 Task: Create a Vector Illustration of a Sea Turtle.
Action: Mouse moved to (37, 94)
Screenshot: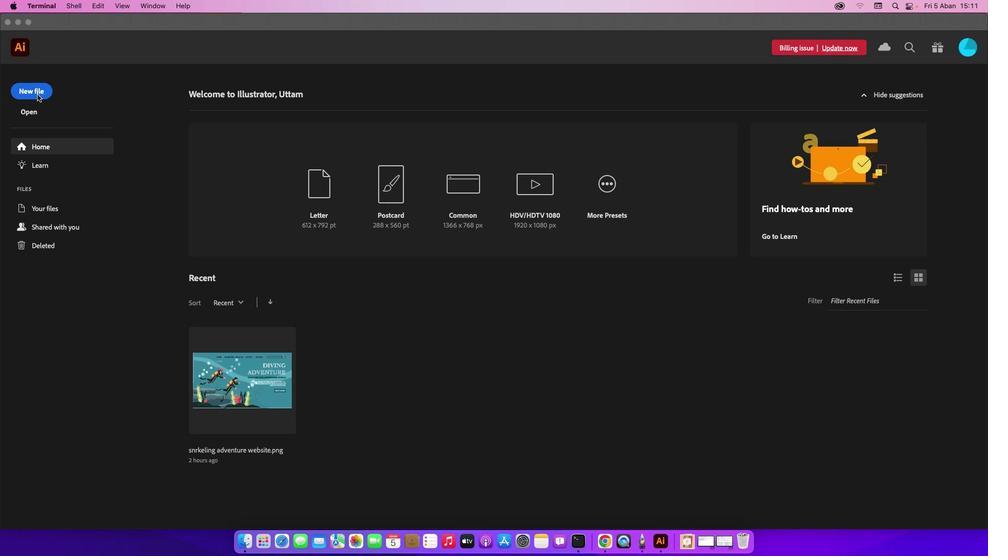
Action: Mouse pressed left at (37, 94)
Screenshot: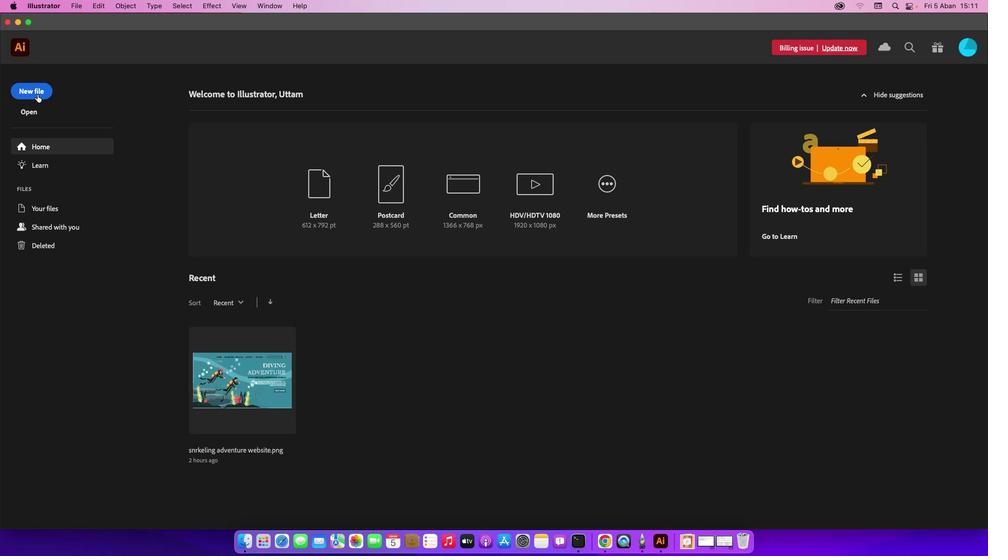 
Action: Mouse pressed left at (37, 94)
Screenshot: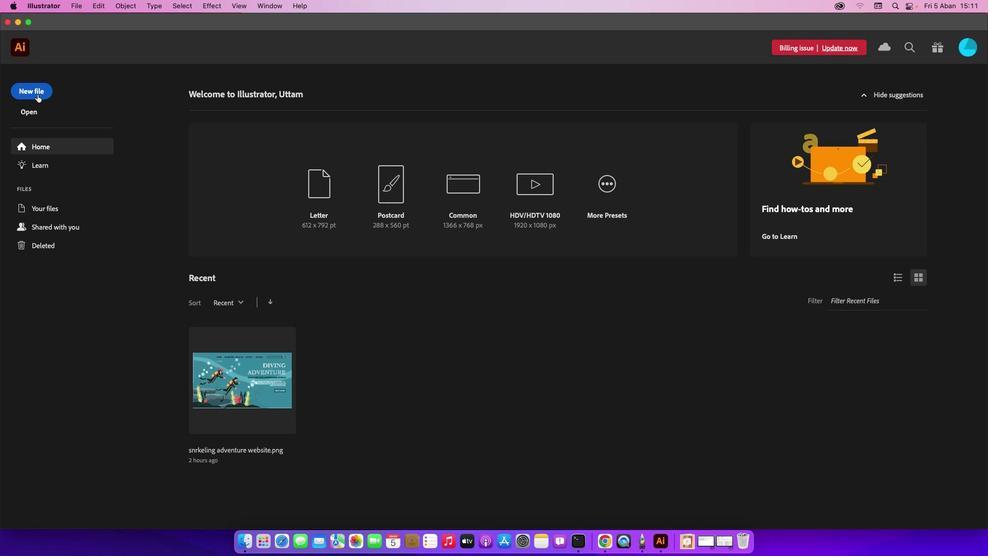 
Action: Mouse moved to (407, 110)
Screenshot: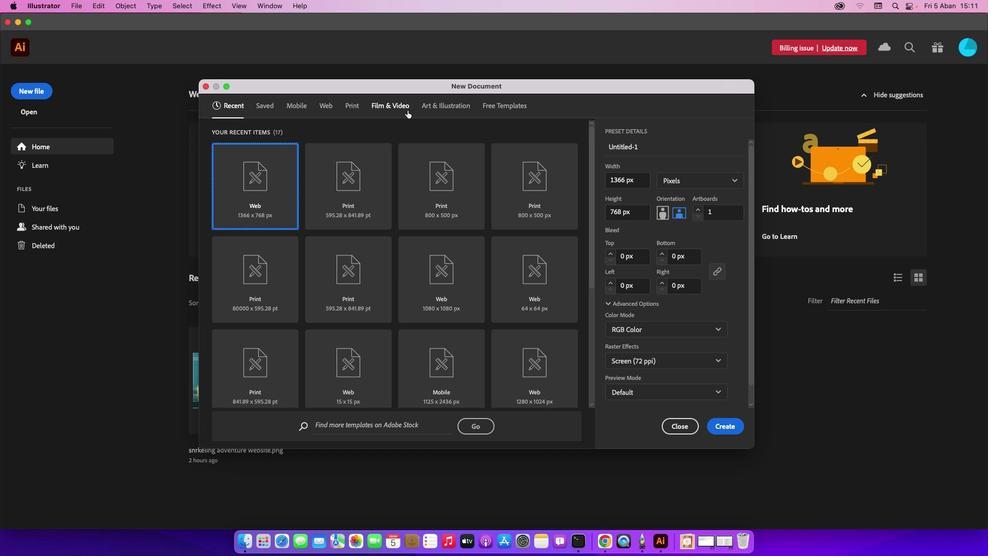 
Action: Mouse pressed left at (407, 110)
Screenshot: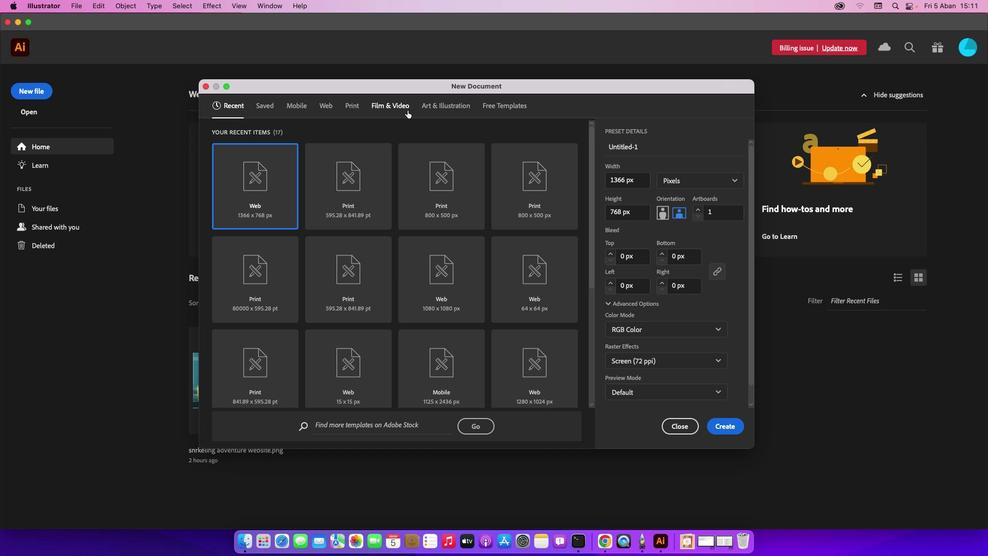 
Action: Mouse moved to (354, 107)
Screenshot: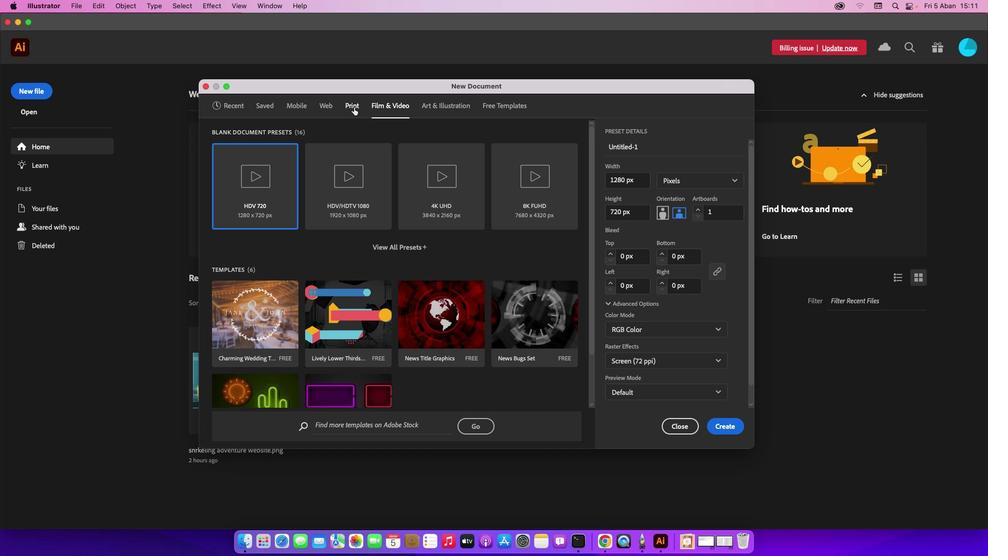 
Action: Mouse pressed left at (354, 107)
Screenshot: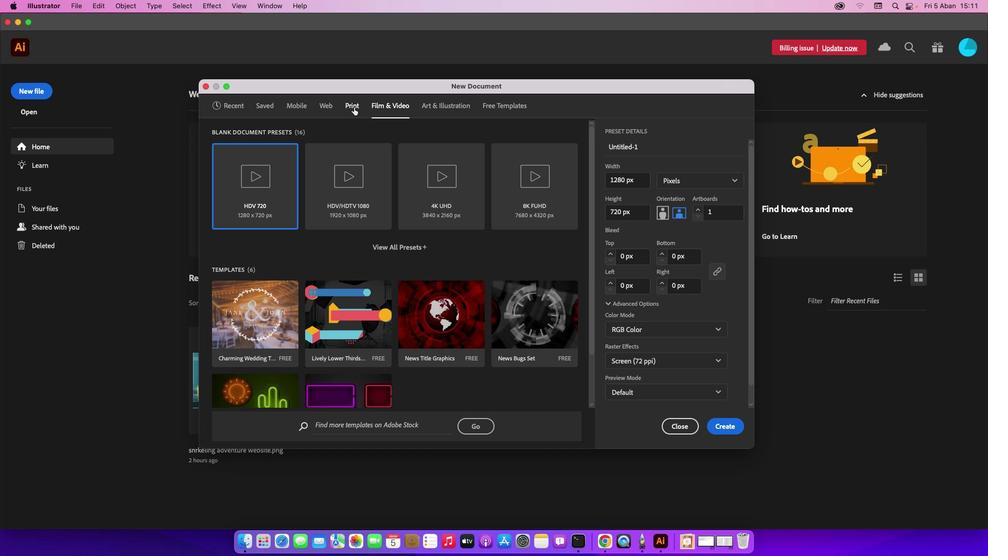 
Action: Mouse moved to (345, 192)
Screenshot: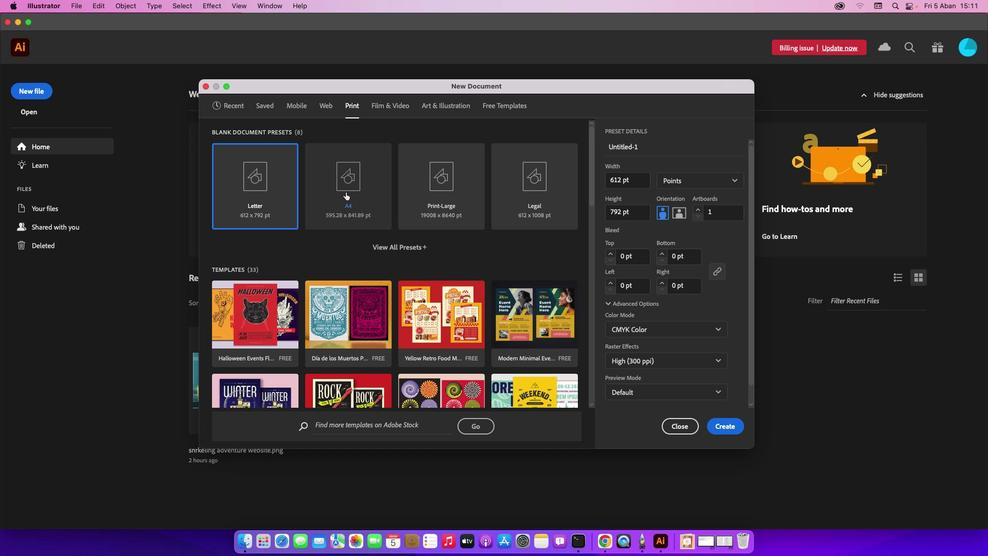 
Action: Mouse pressed left at (345, 192)
Screenshot: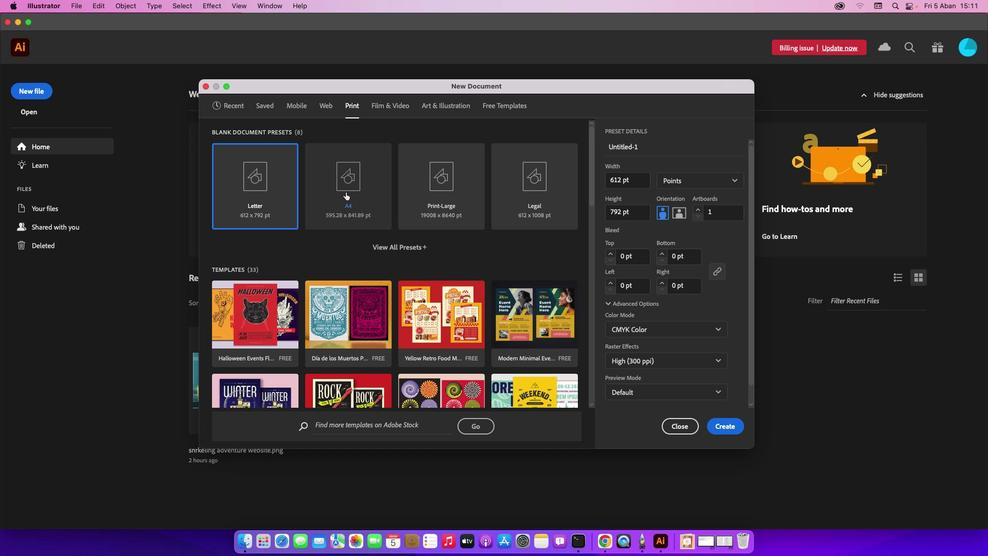 
Action: Mouse moved to (715, 423)
Screenshot: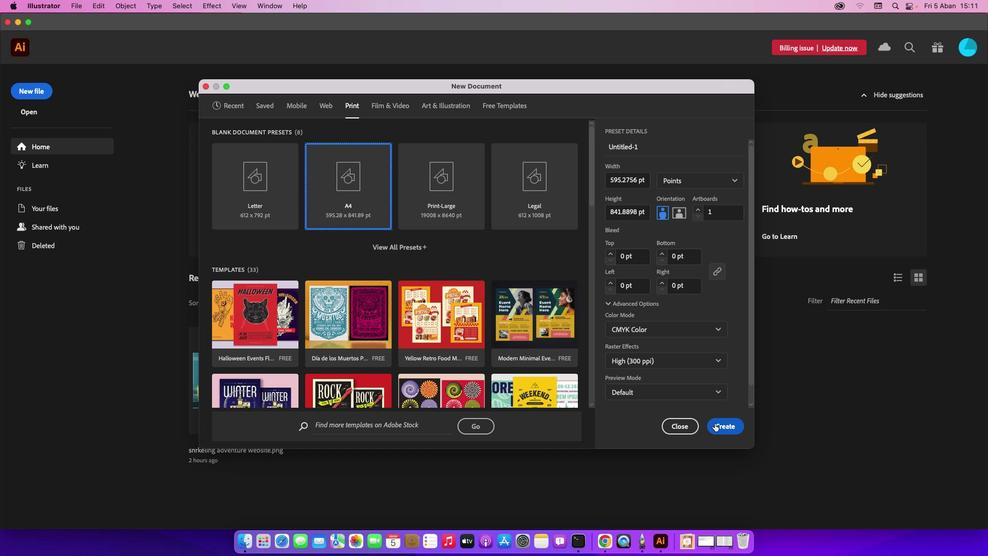 
Action: Mouse pressed left at (715, 423)
Screenshot: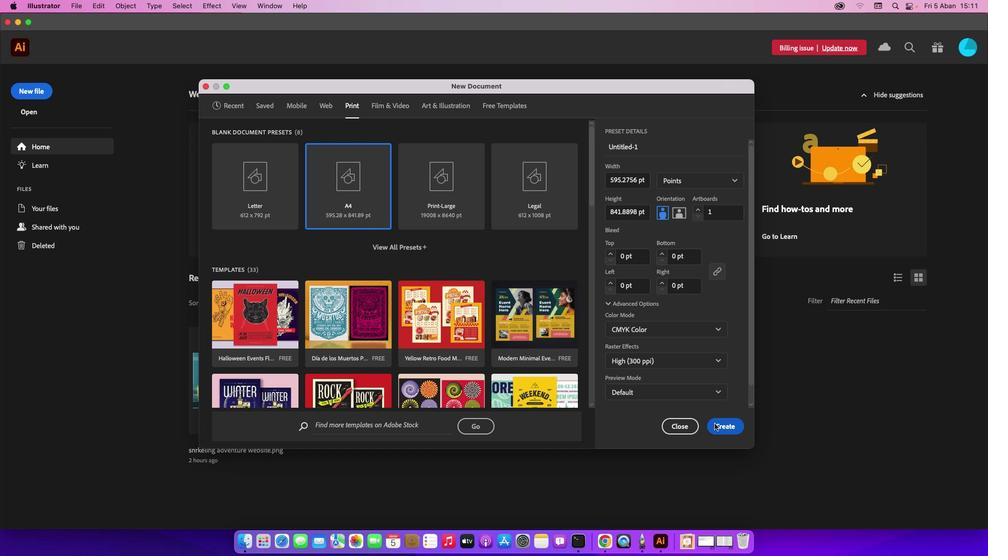 
Action: Mouse moved to (16, 66)
Screenshot: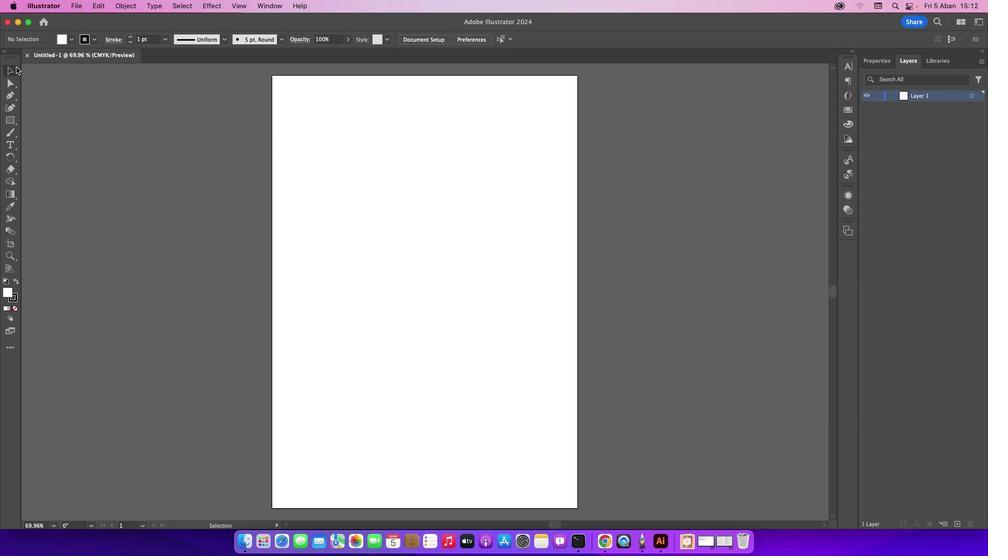 
Action: Mouse pressed left at (16, 66)
Screenshot: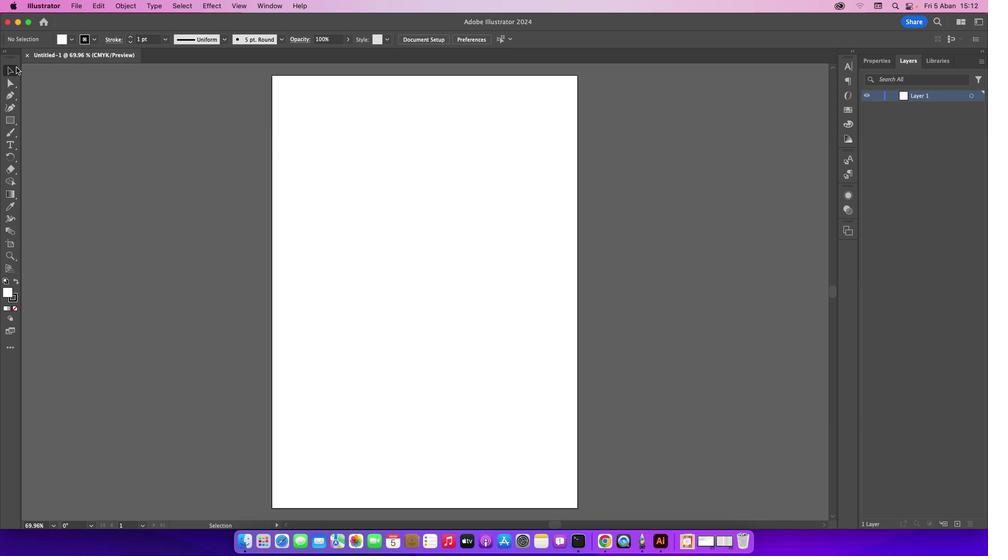 
Action: Mouse moved to (80, 5)
Screenshot: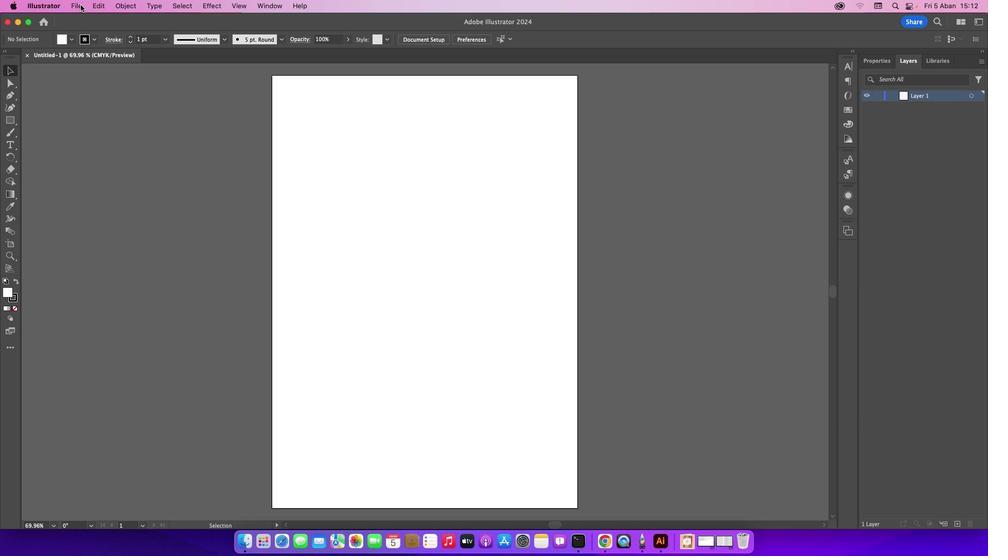 
Action: Mouse pressed left at (80, 5)
Screenshot: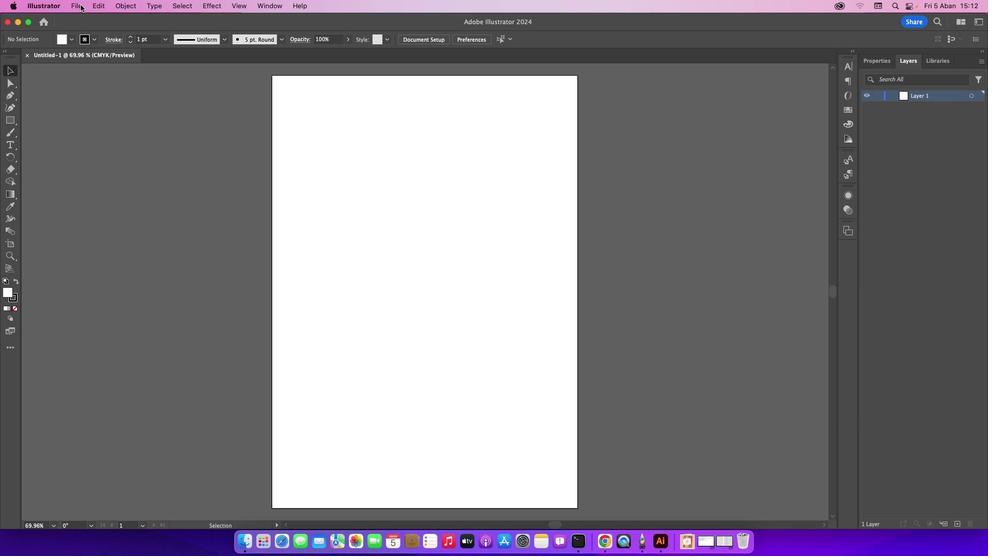 
Action: Mouse moved to (95, 44)
Screenshot: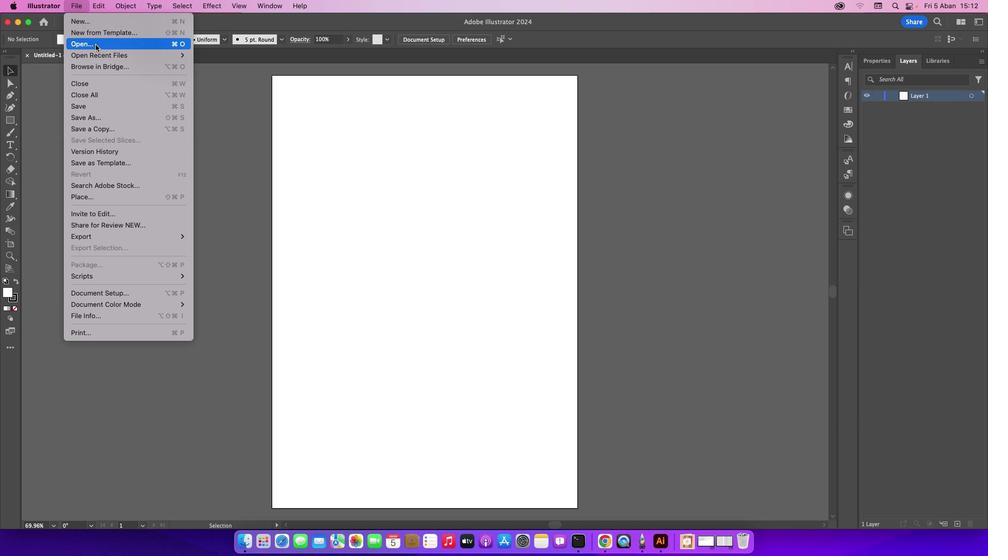 
Action: Mouse pressed left at (95, 44)
Screenshot: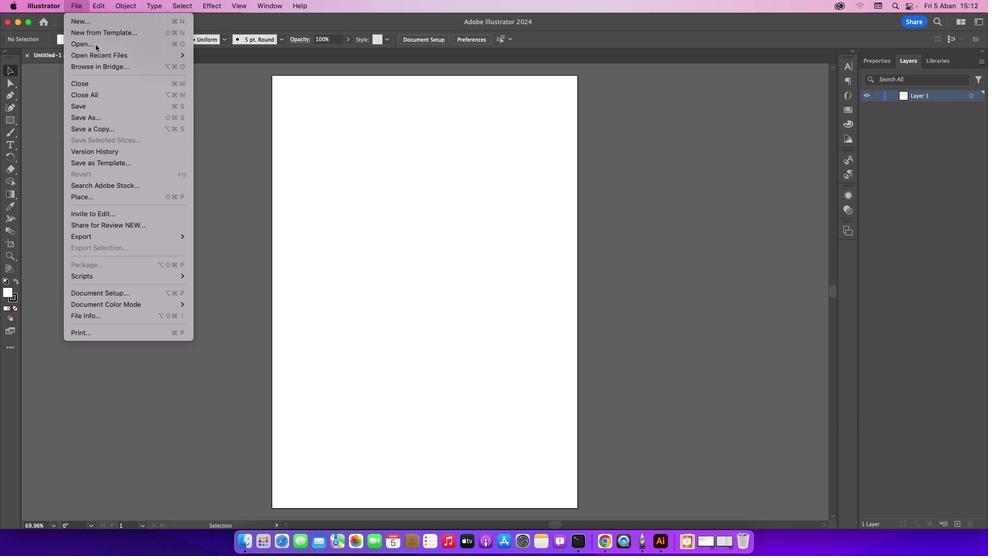 
Action: Mouse moved to (395, 139)
Screenshot: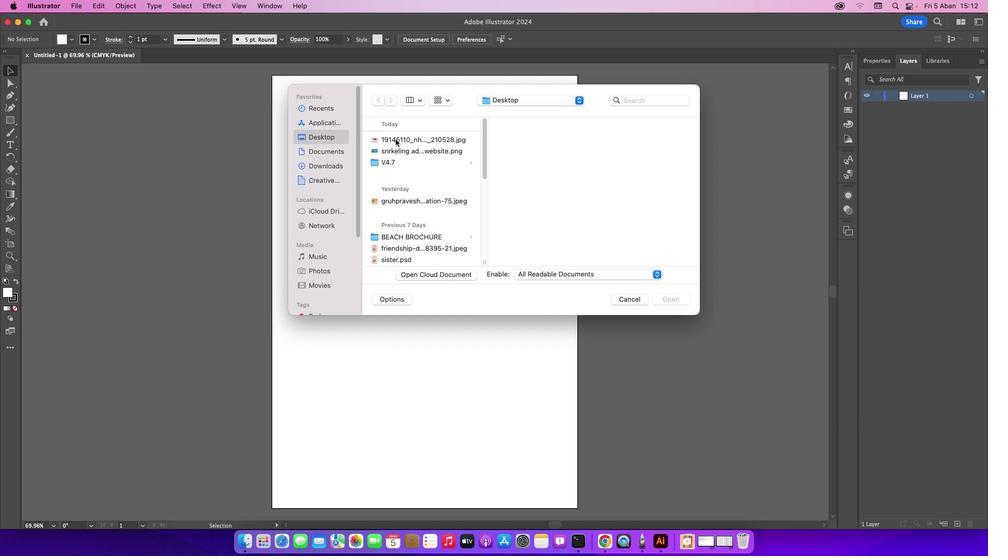 
Action: Mouse pressed left at (395, 139)
Screenshot: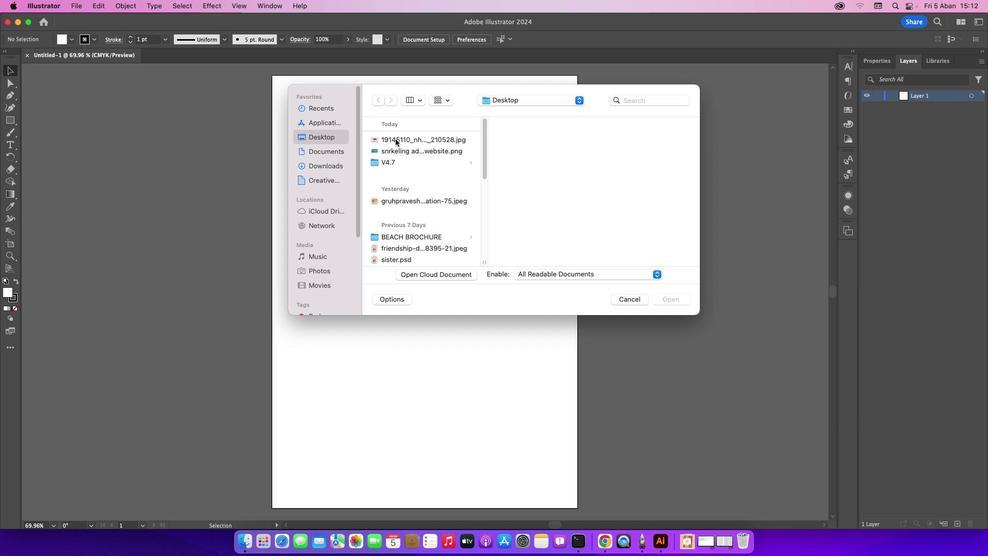 
Action: Mouse moved to (678, 301)
Screenshot: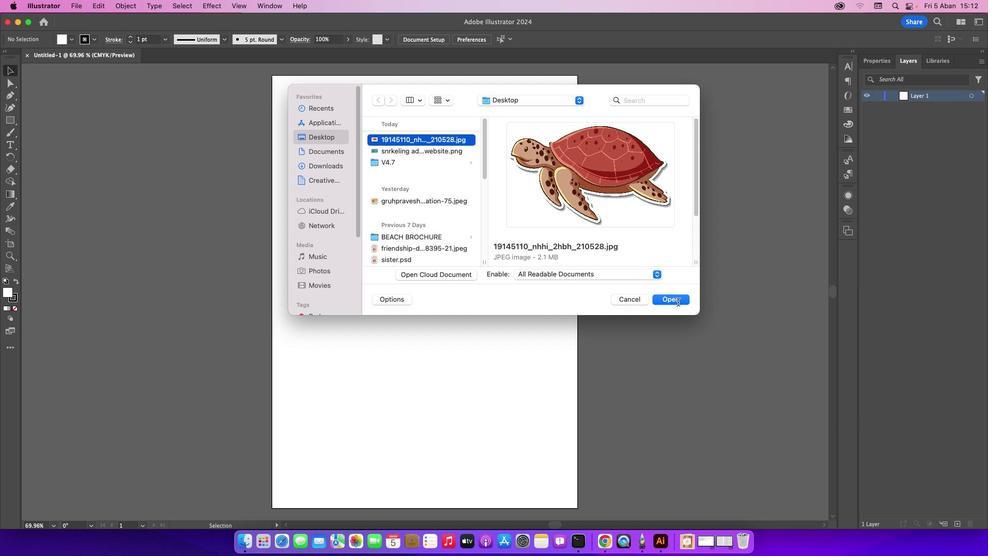 
Action: Mouse pressed left at (678, 301)
Screenshot: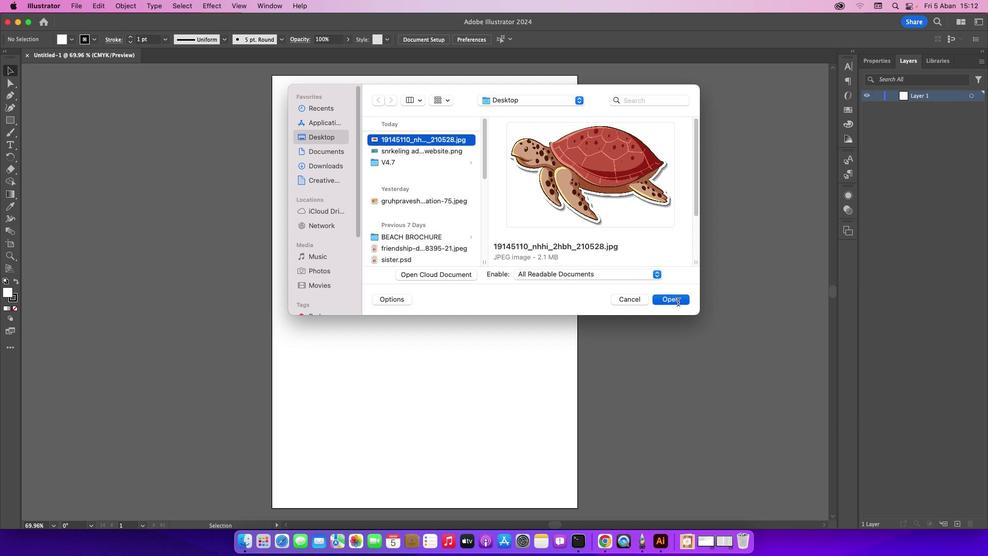 
Action: Mouse moved to (893, 96)
Screenshot: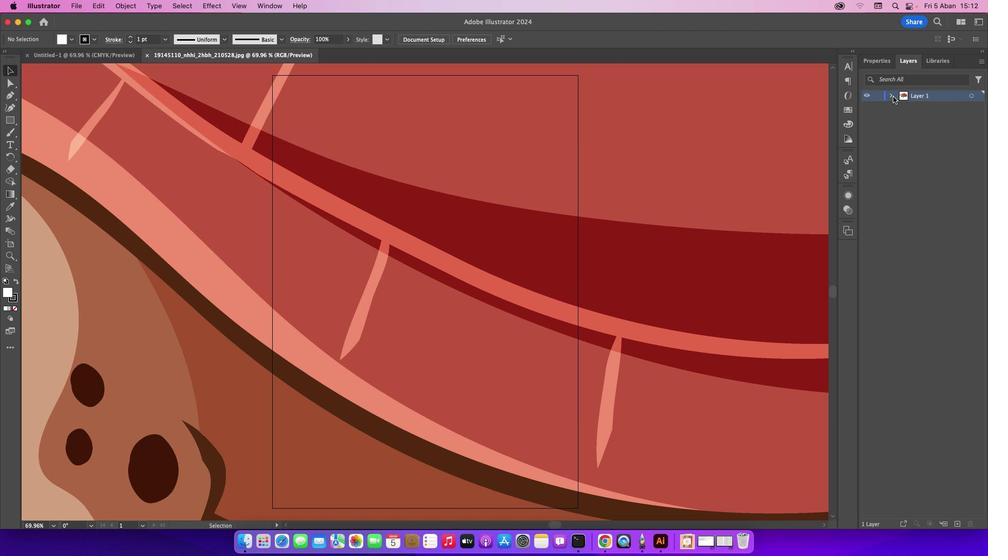 
Action: Mouse pressed left at (893, 96)
Screenshot: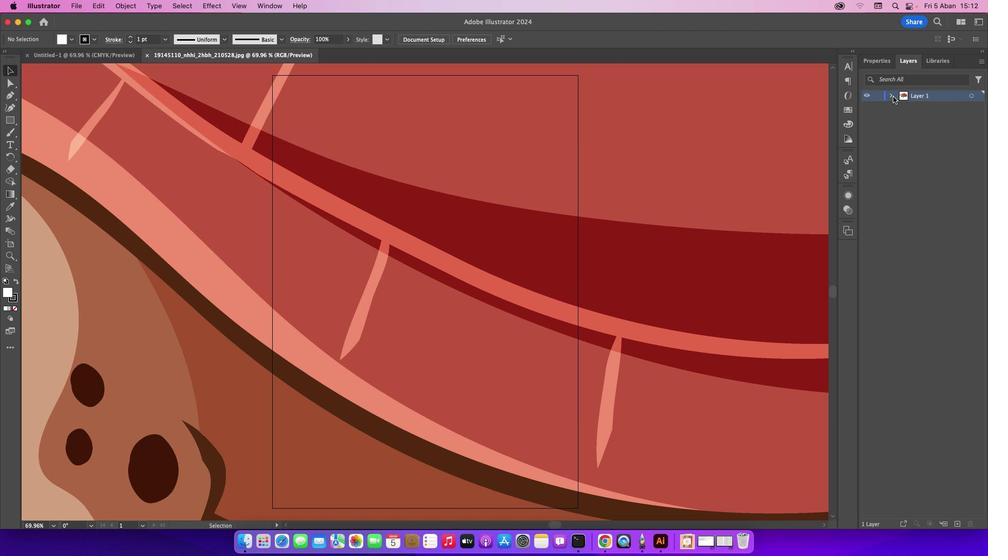 
Action: Mouse moved to (875, 107)
Screenshot: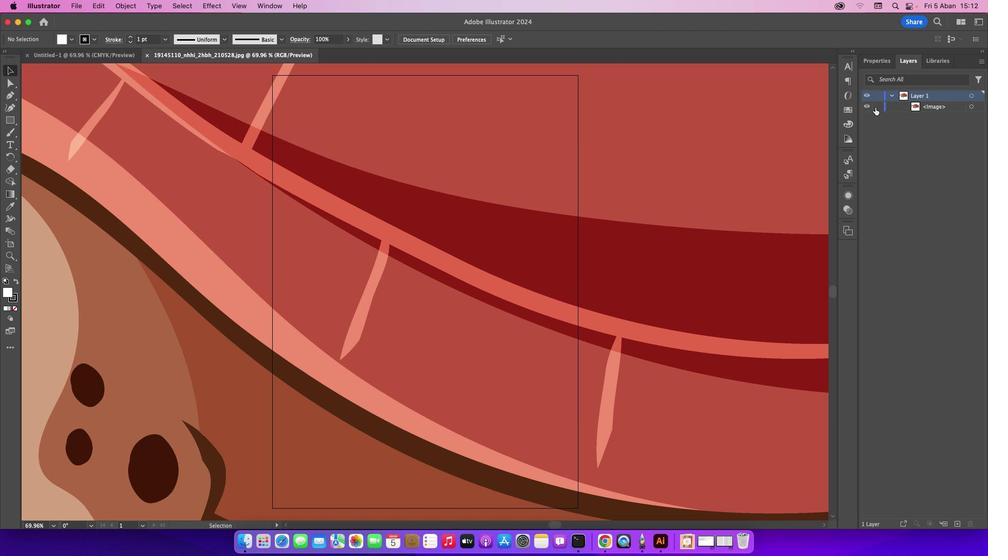 
Action: Mouse pressed left at (875, 107)
Screenshot: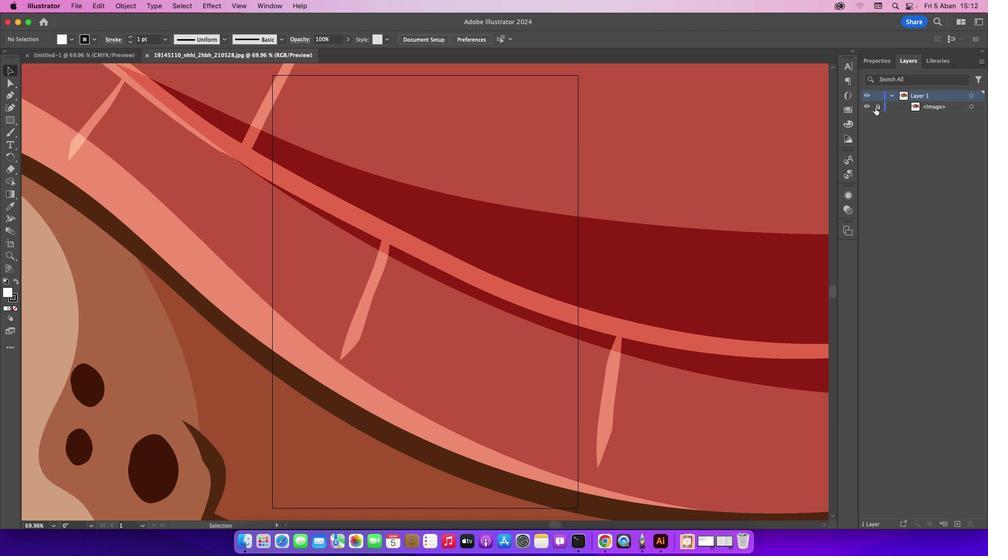 
Action: Mouse moved to (441, 238)
Screenshot: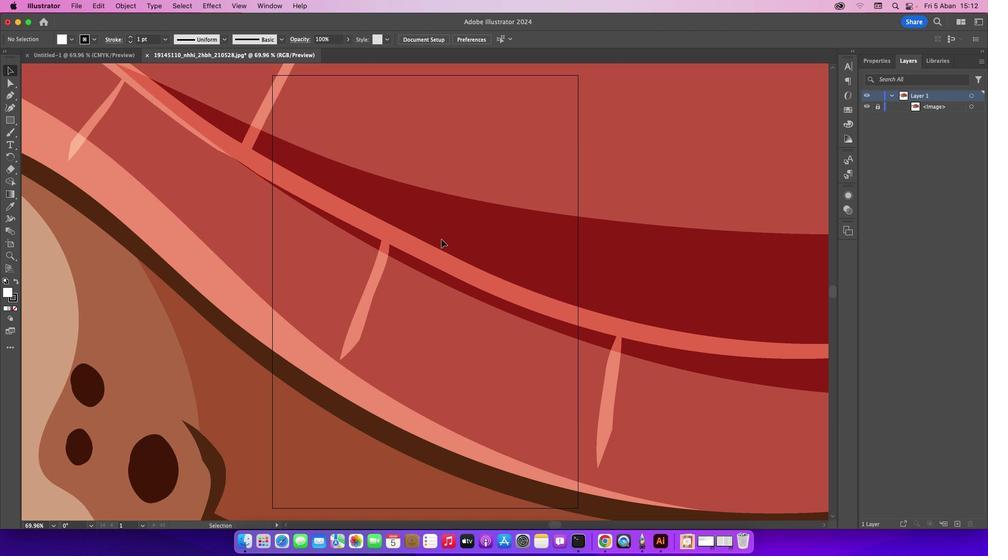 
Action: Key pressed Key.cmd_r'-''-''-''-''-''-'
Screenshot: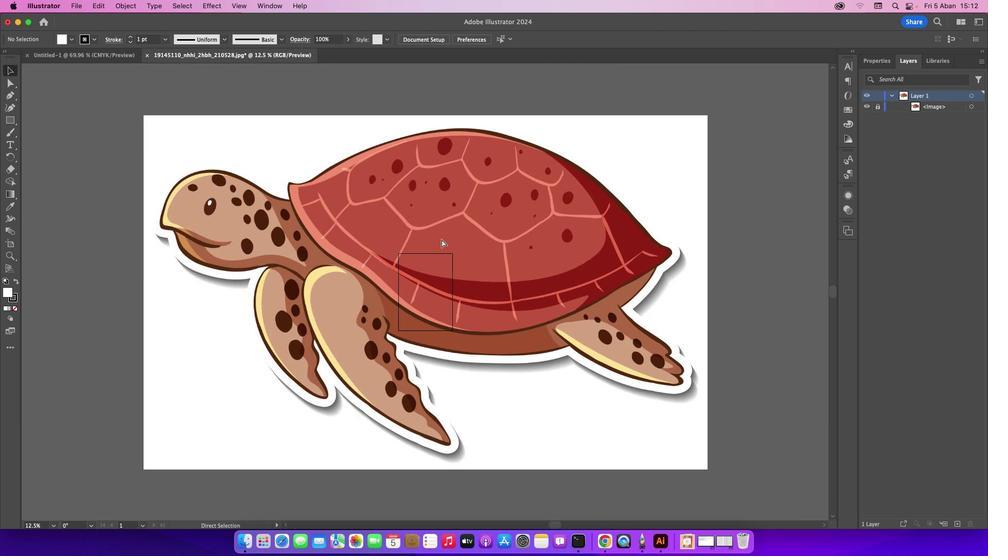
Action: Mouse moved to (15, 94)
Screenshot: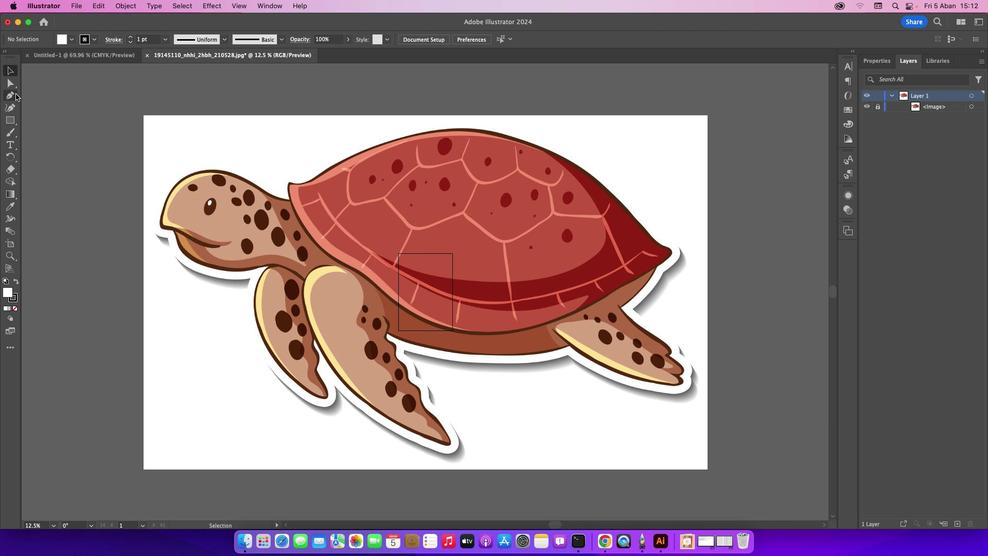 
Action: Mouse pressed left at (15, 94)
Screenshot: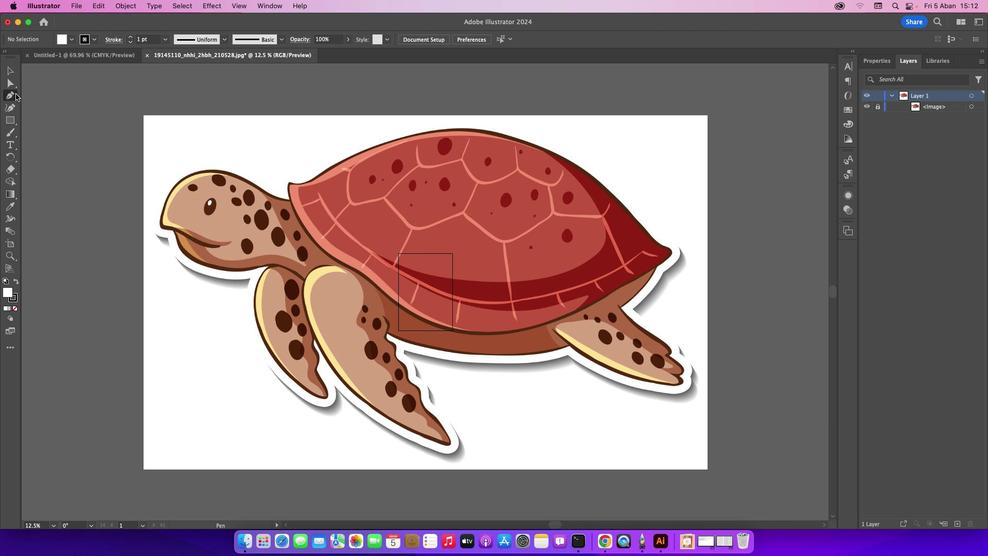 
Action: Mouse moved to (221, 171)
Screenshot: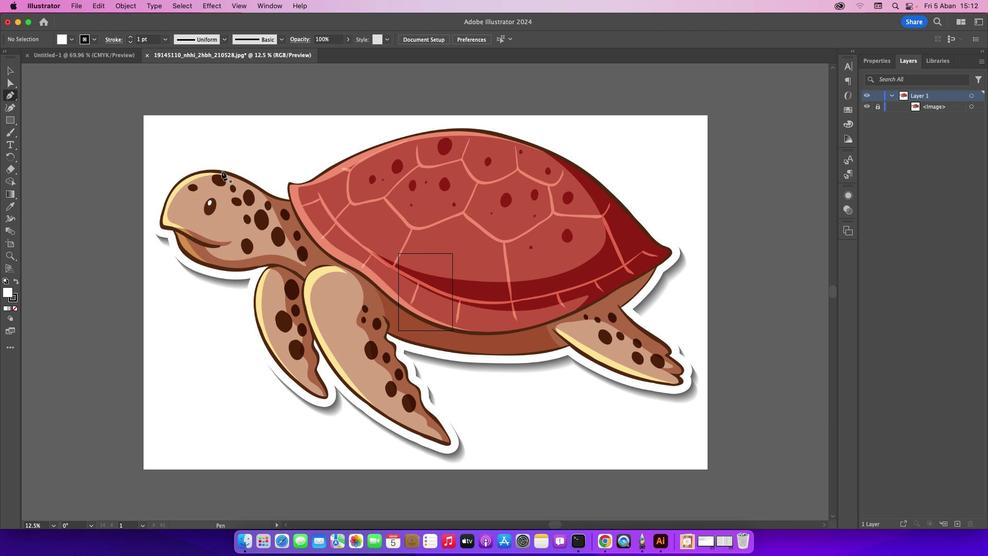
Action: Key pressed Key.caps_lock
Screenshot: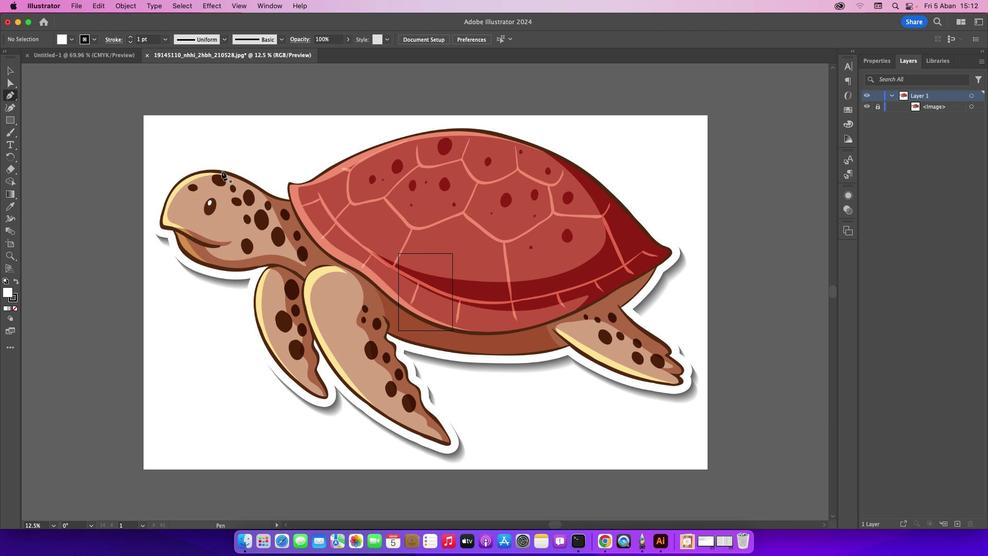 
Action: Mouse moved to (161, 222)
Screenshot: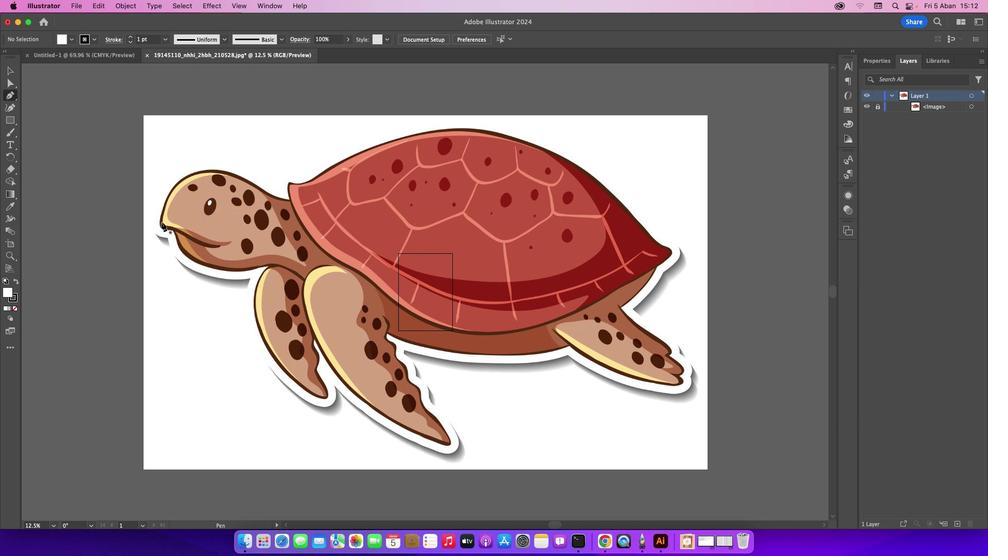 
Action: Mouse pressed left at (161, 222)
Screenshot: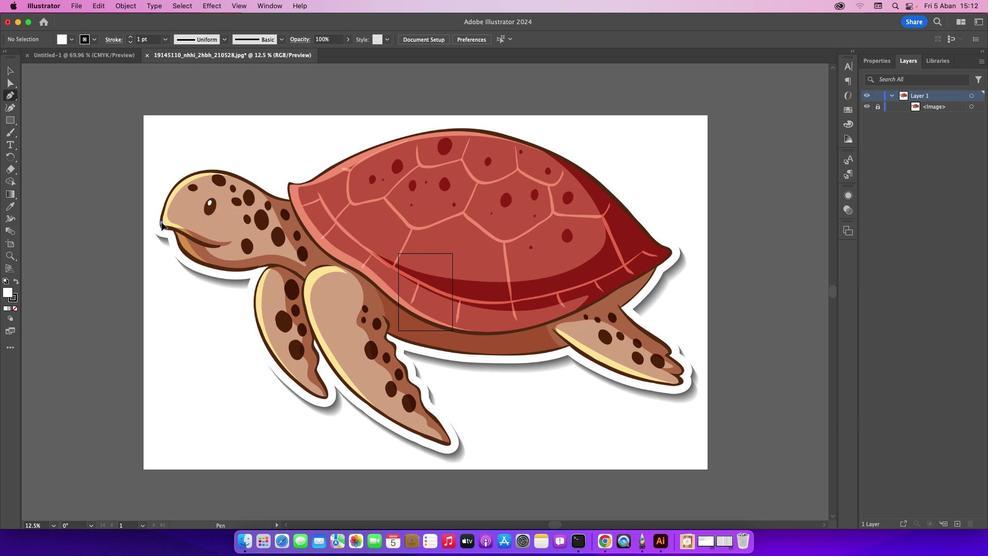 
Action: Mouse moved to (179, 182)
Screenshot: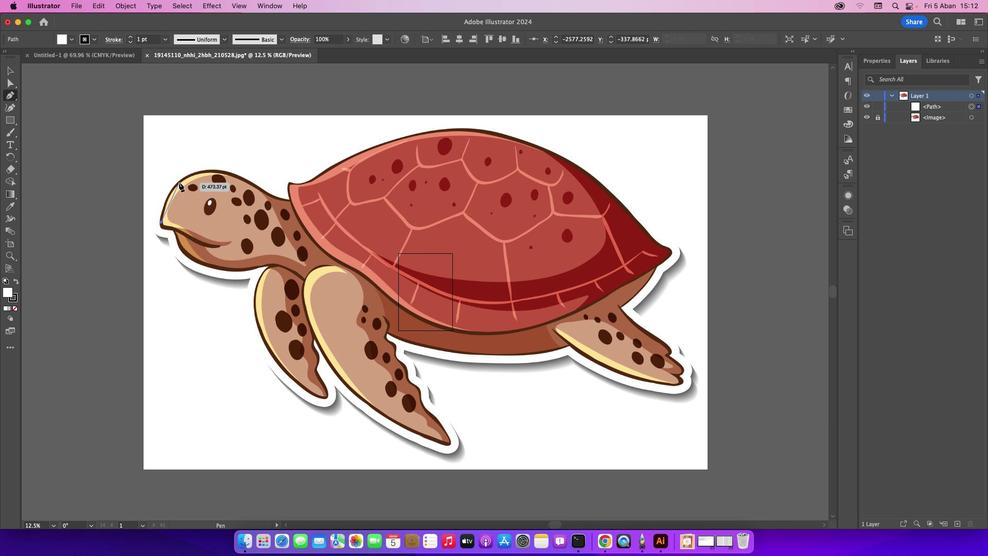 
Action: Mouse pressed left at (179, 182)
Screenshot: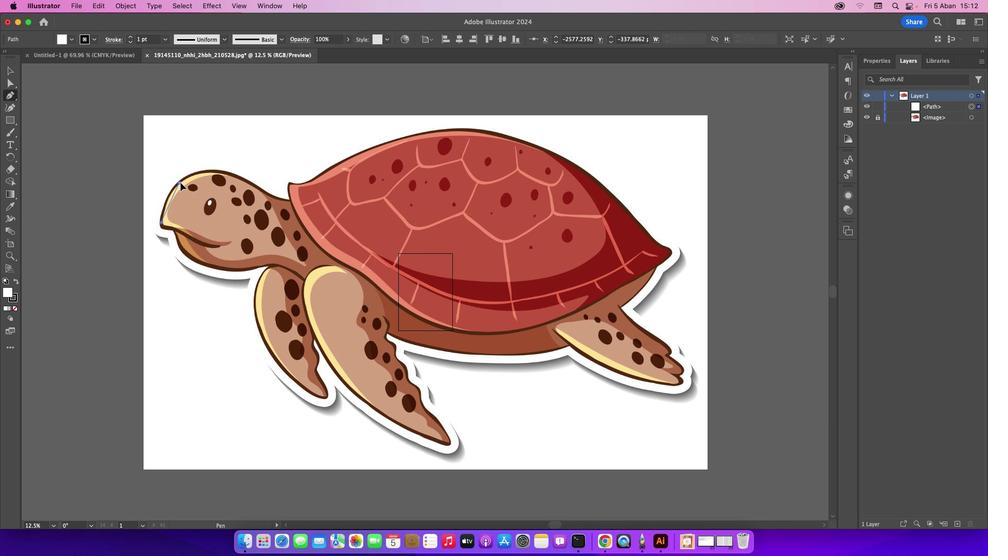 
Action: Mouse moved to (215, 172)
Screenshot: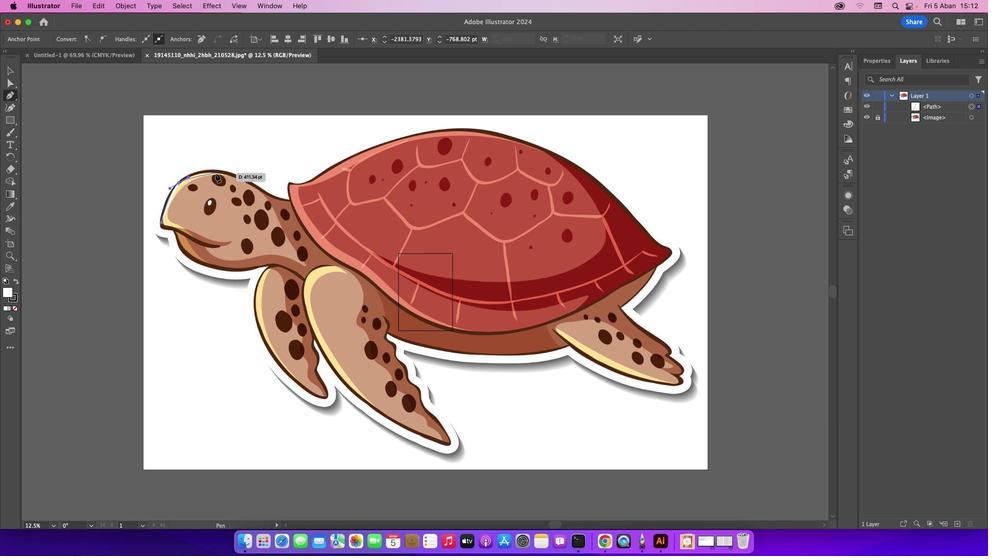 
Action: Mouse pressed left at (215, 172)
Screenshot: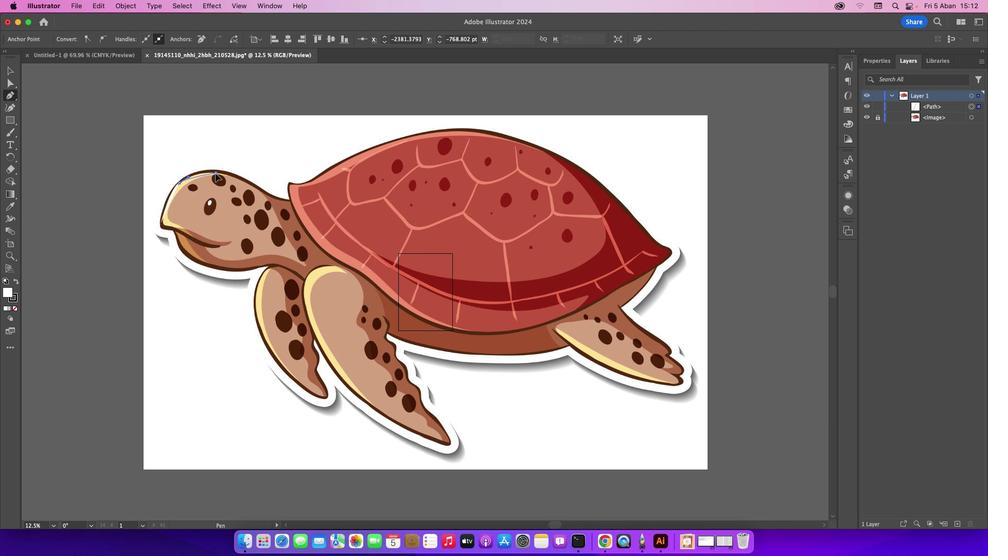 
Action: Mouse moved to (257, 189)
Screenshot: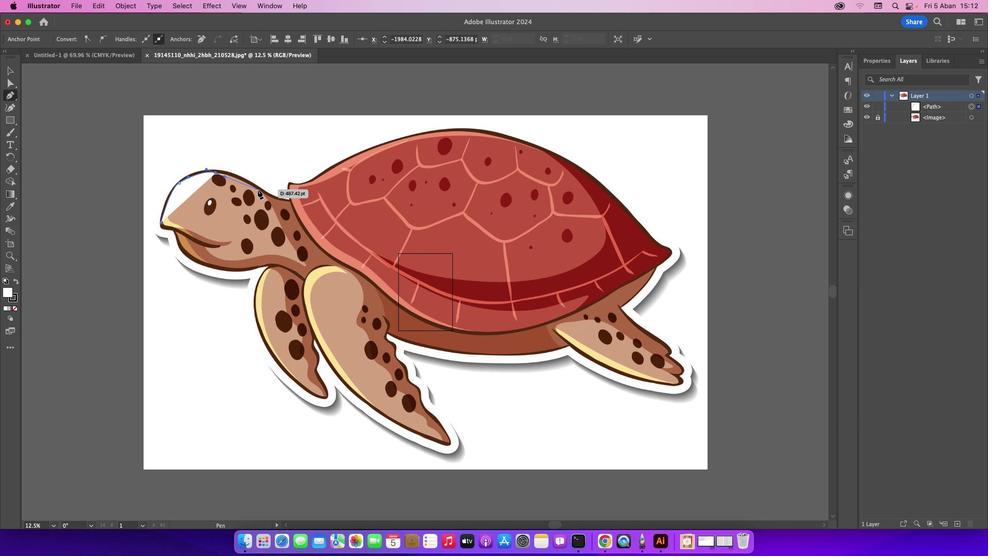 
Action: Mouse pressed left at (257, 189)
Screenshot: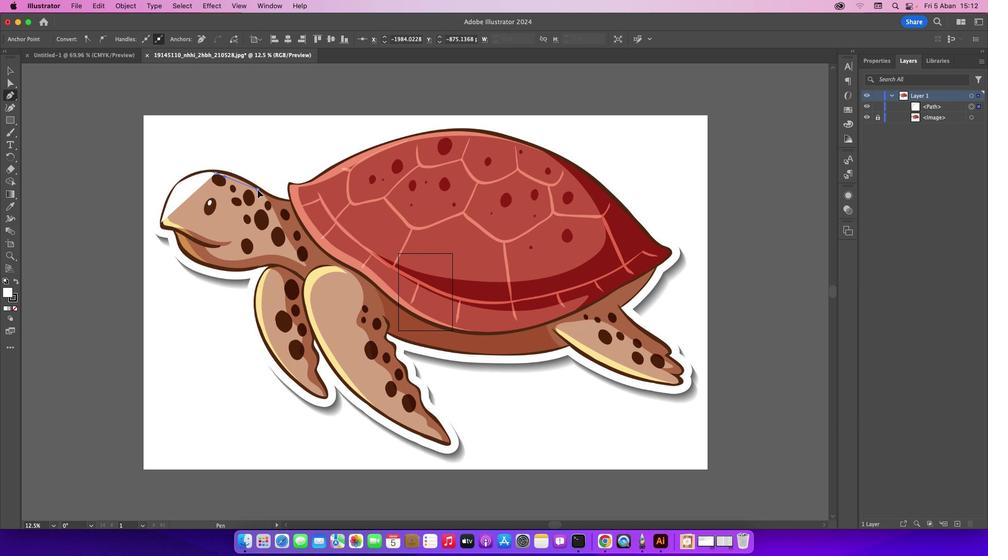 
Action: Mouse moved to (288, 201)
Screenshot: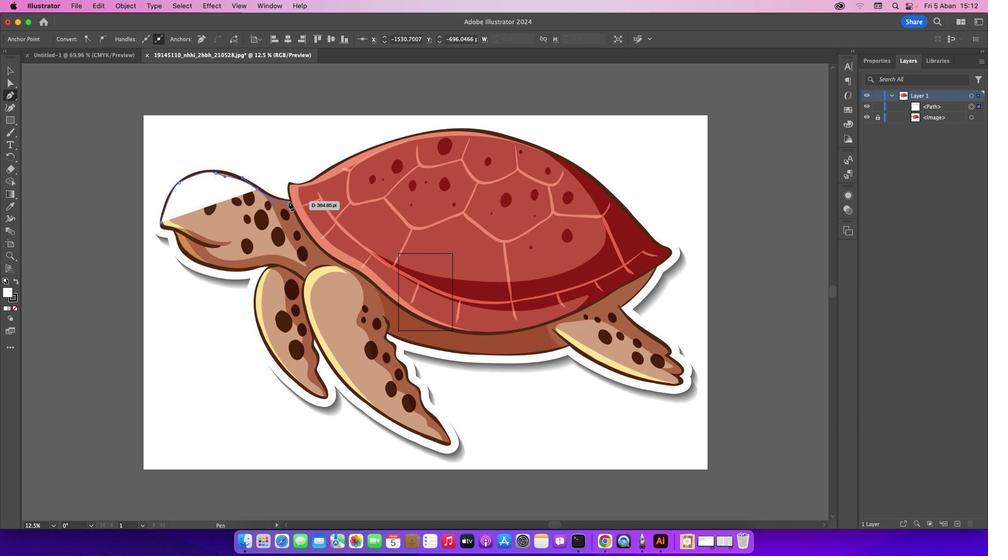 
Action: Mouse pressed left at (288, 201)
Screenshot: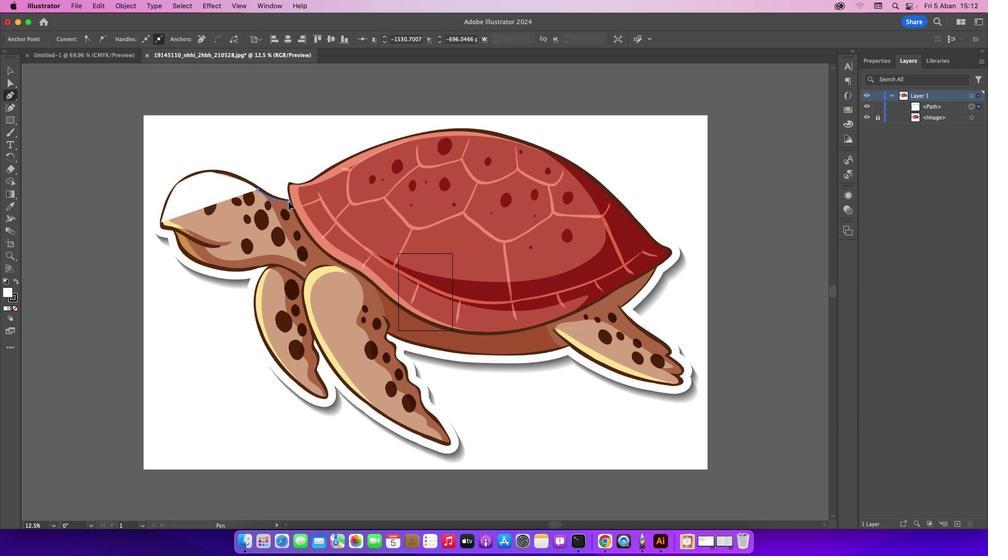 
Action: Mouse moved to (16, 309)
Screenshot: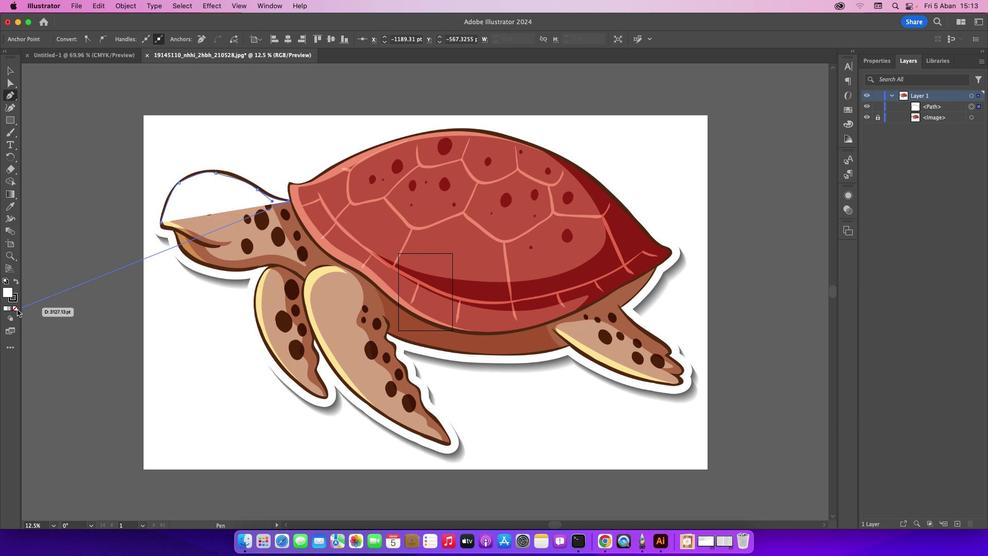 
Action: Mouse pressed left at (16, 309)
Screenshot: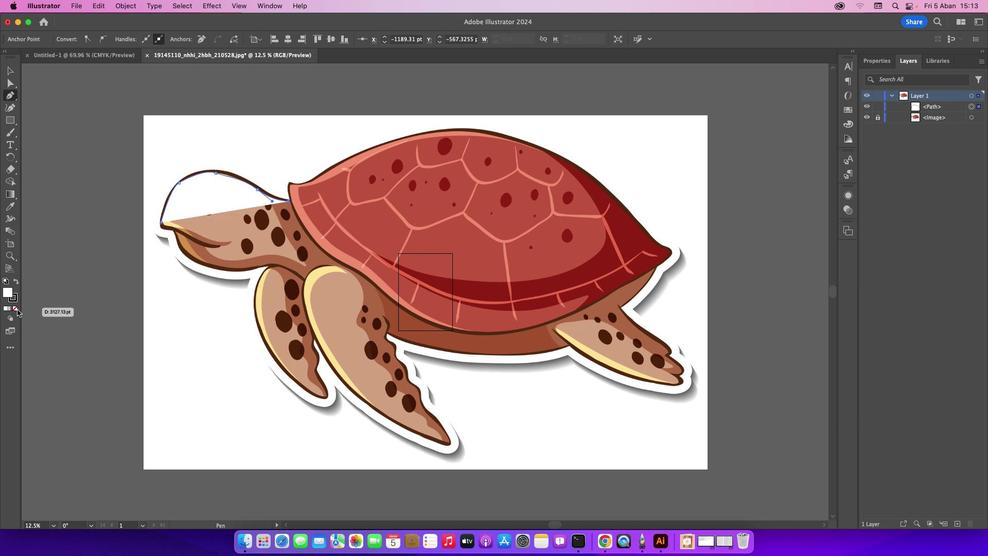 
Action: Mouse moved to (17, 300)
Screenshot: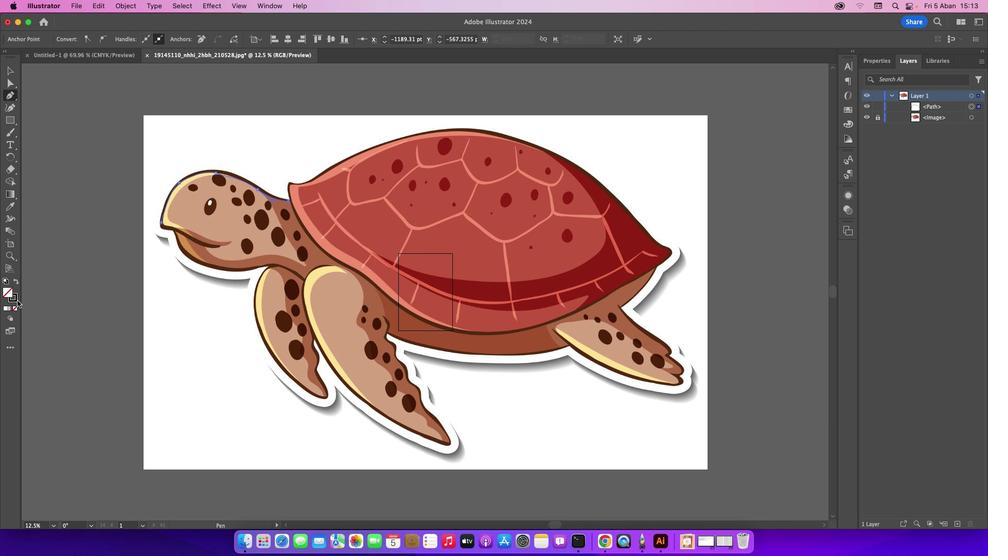 
Action: Mouse pressed left at (17, 300)
Screenshot: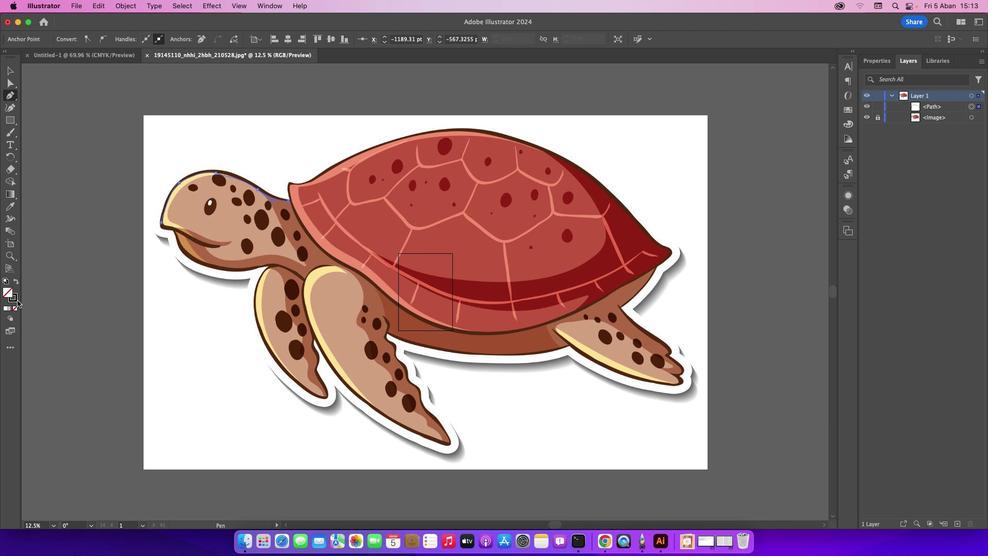 
Action: Mouse moved to (17, 310)
Screenshot: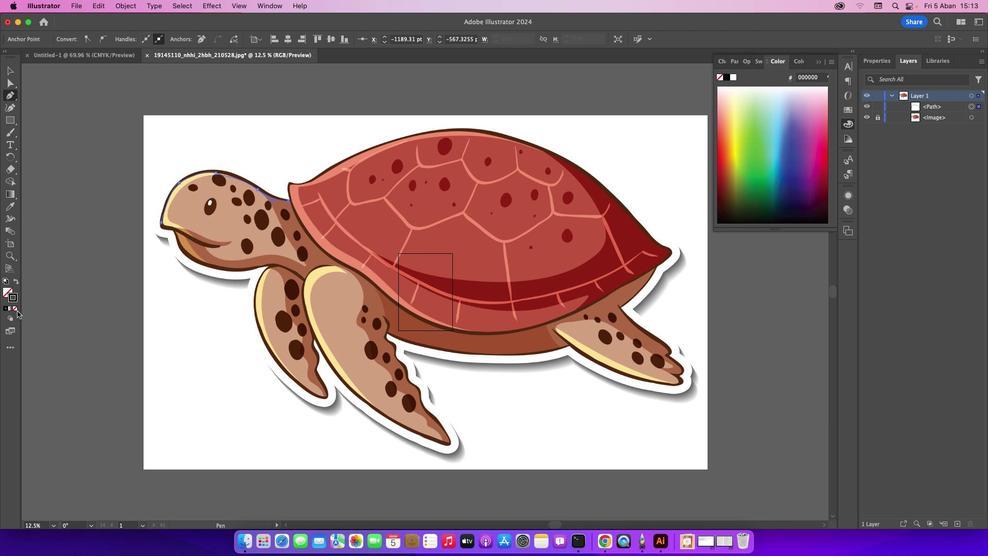 
Action: Mouse pressed left at (17, 310)
Screenshot: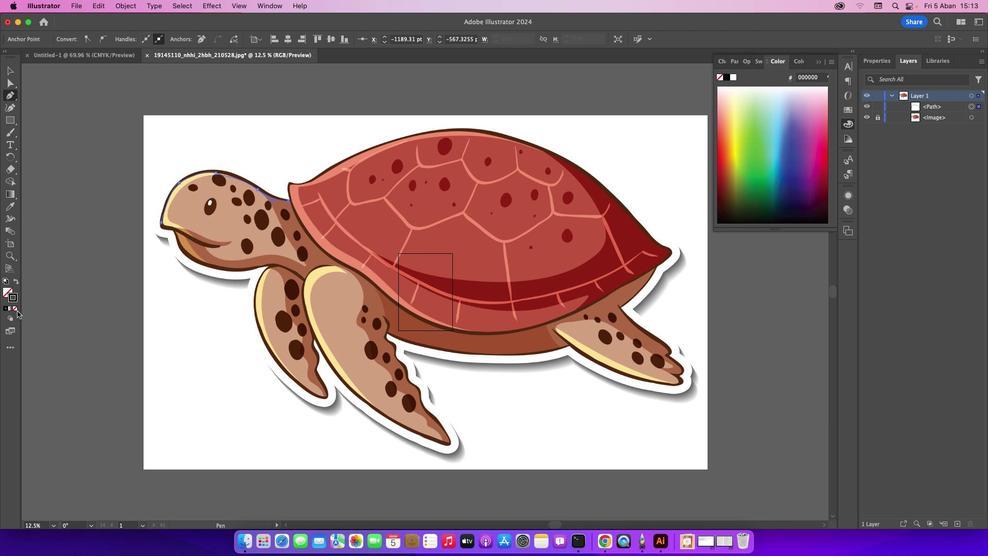 
Action: Mouse moved to (16, 309)
Screenshot: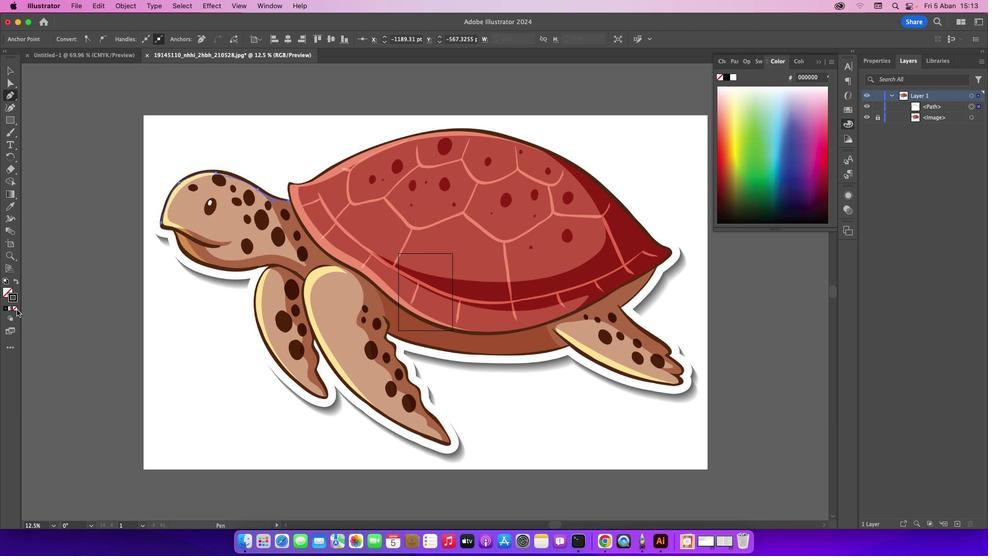 
Action: Mouse pressed left at (16, 309)
Screenshot: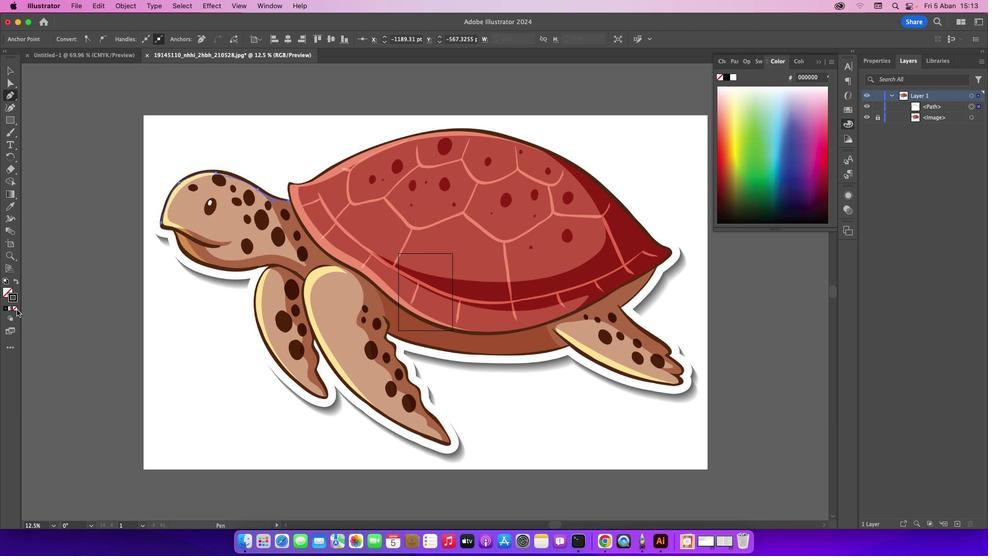 
Action: Mouse moved to (817, 65)
Screenshot: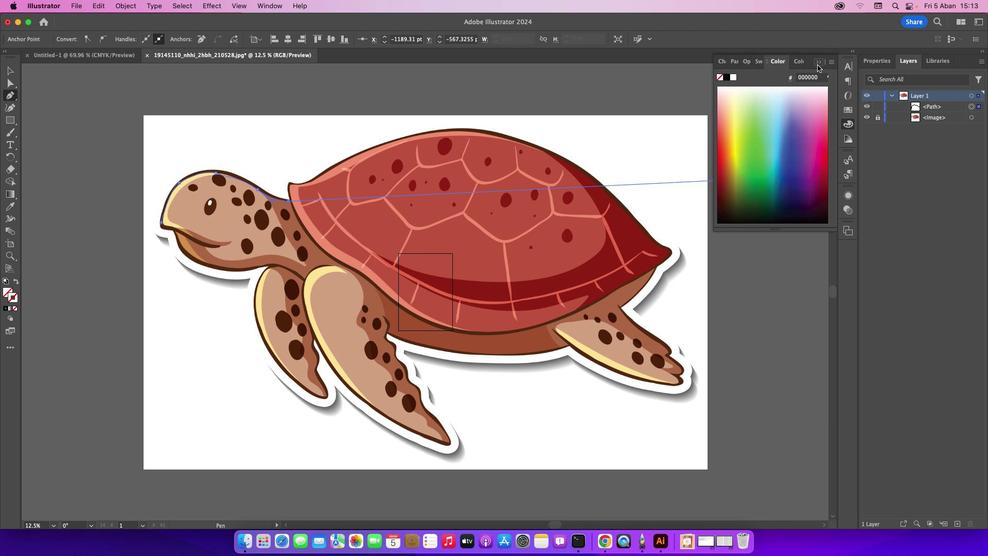 
Action: Mouse pressed left at (817, 65)
Screenshot: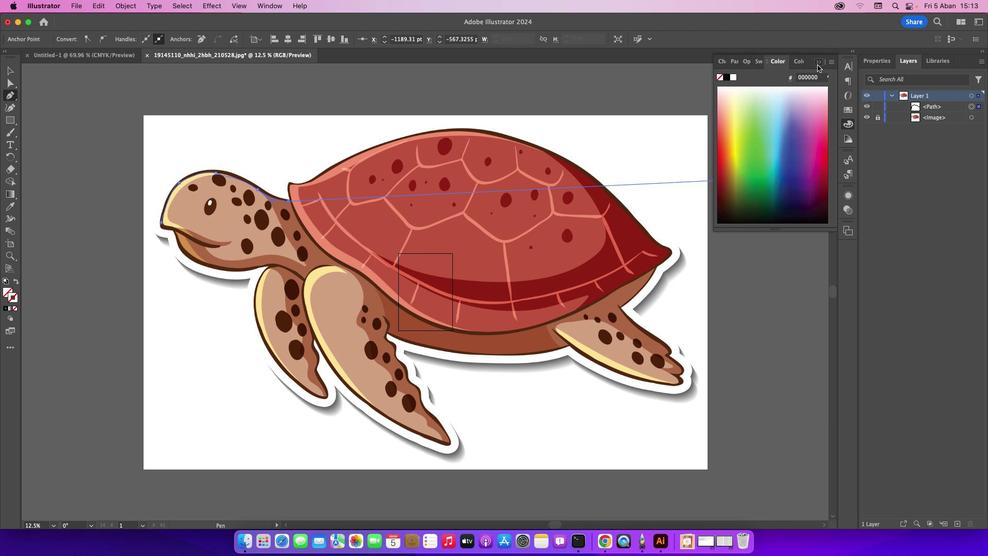 
Action: Mouse moved to (303, 231)
Screenshot: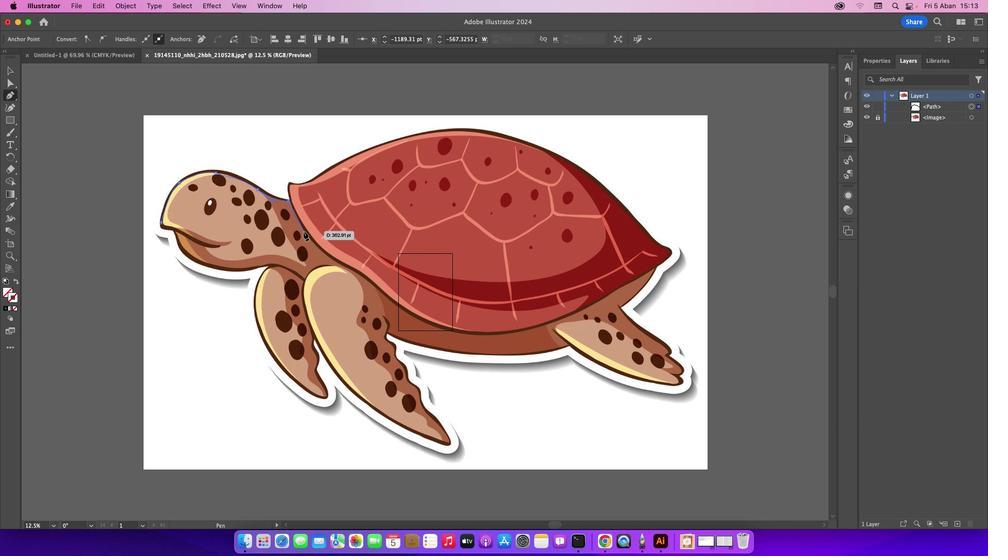 
Action: Mouse pressed left at (303, 231)
Screenshot: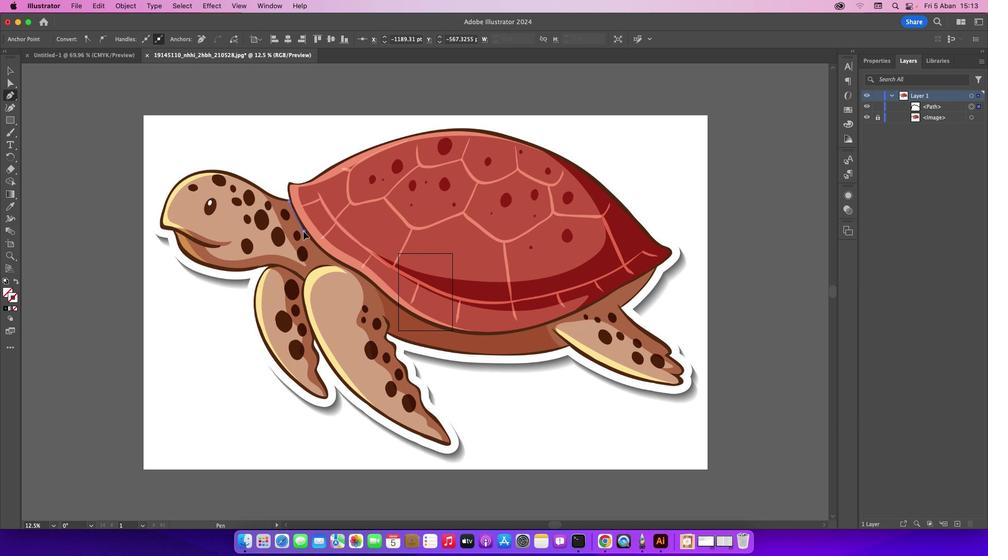 
Action: Mouse moved to (326, 256)
Screenshot: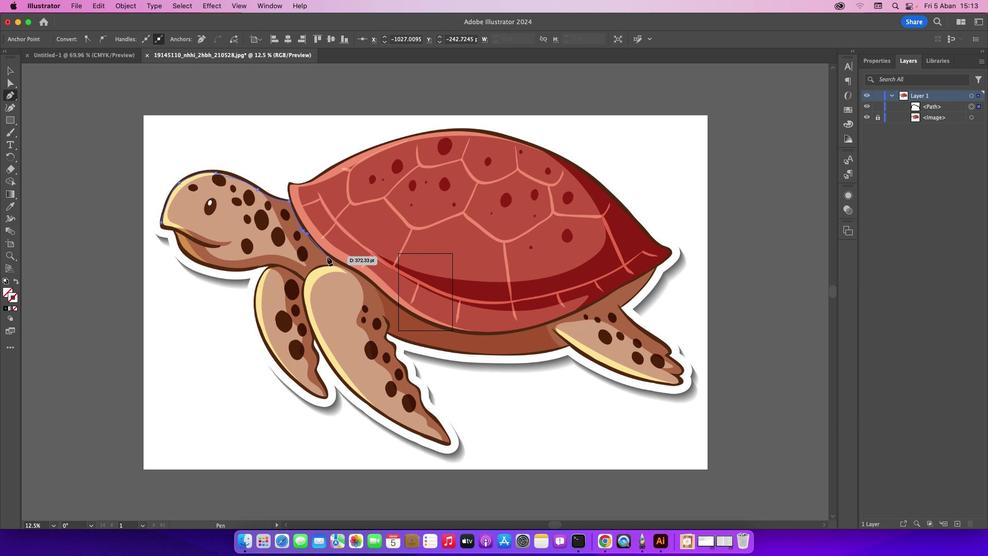 
Action: Mouse pressed left at (326, 256)
Screenshot: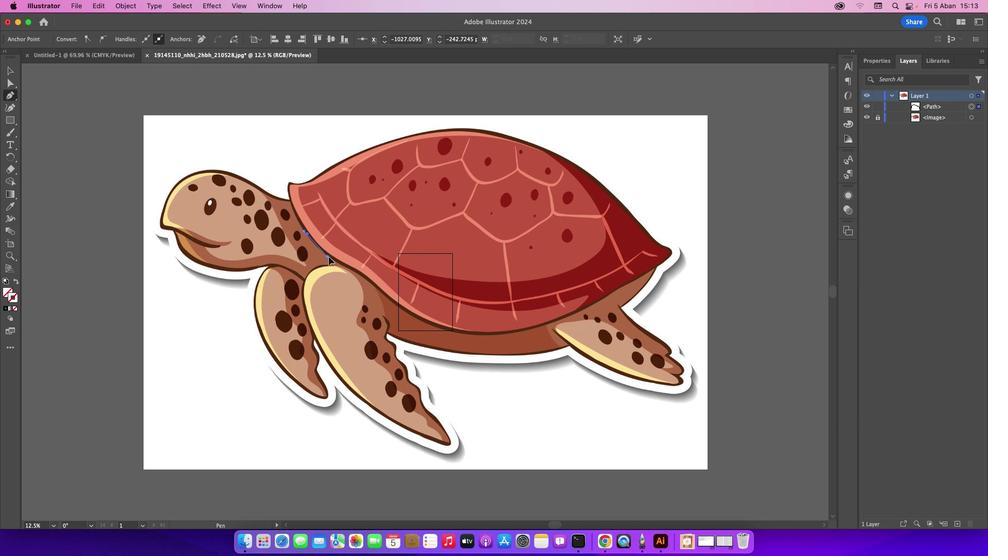 
Action: Mouse moved to (340, 265)
Screenshot: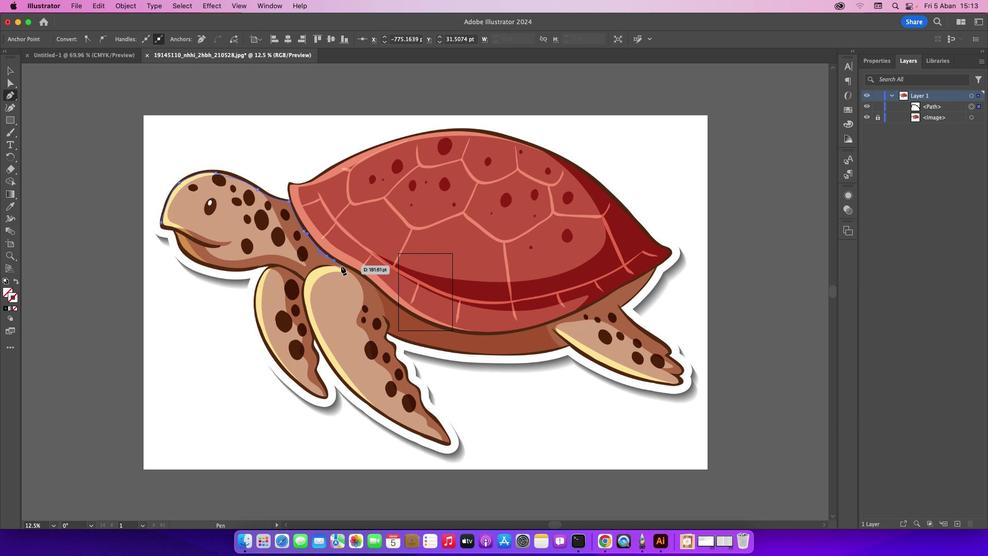 
Action: Key pressed Key.cmd_r'=''='
Screenshot: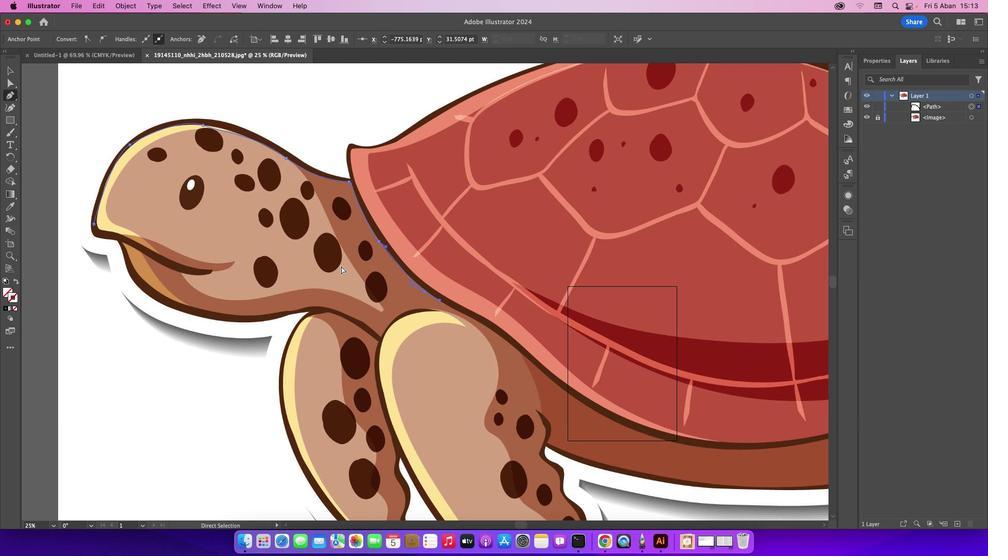 
Action: Mouse moved to (492, 330)
Screenshot: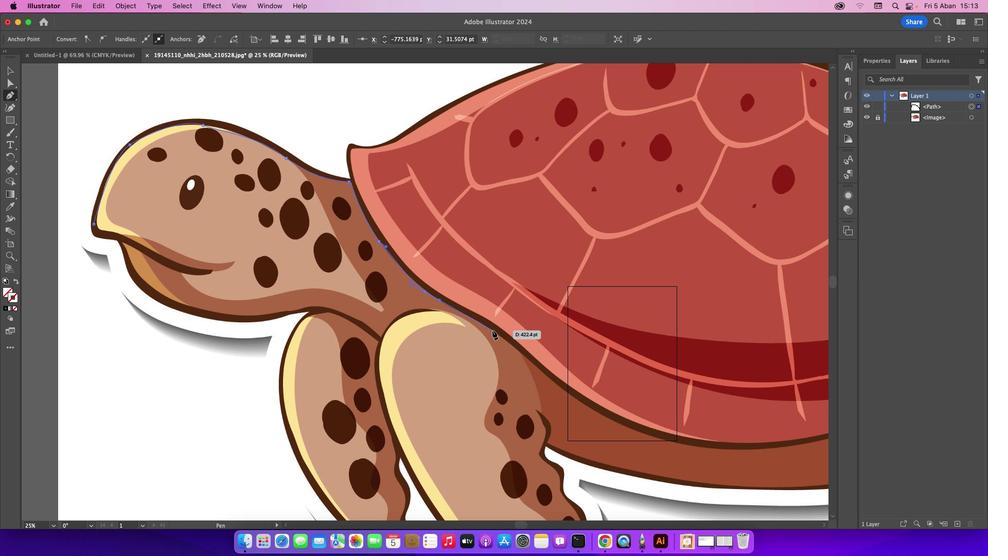 
Action: Mouse pressed left at (492, 330)
Screenshot: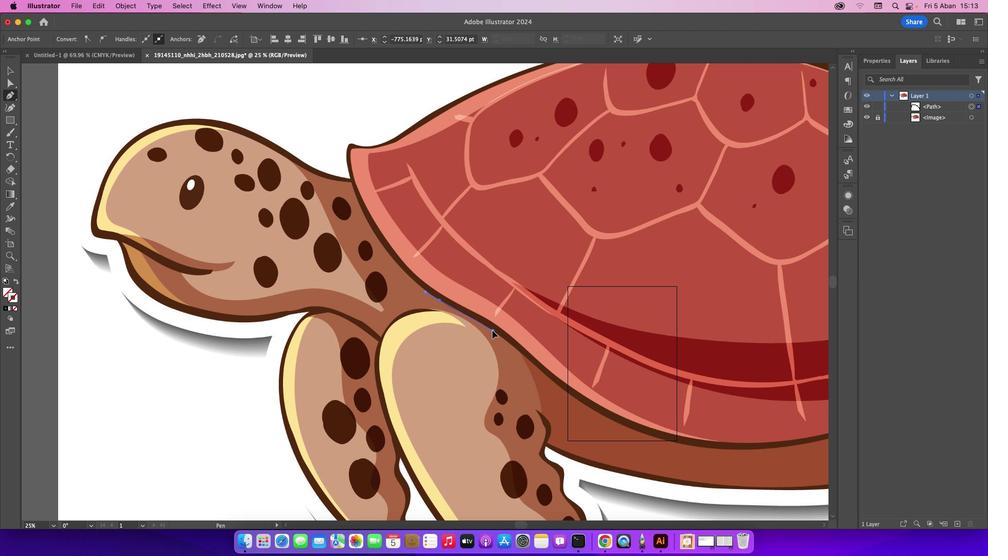 
Action: Mouse moved to (522, 353)
Screenshot: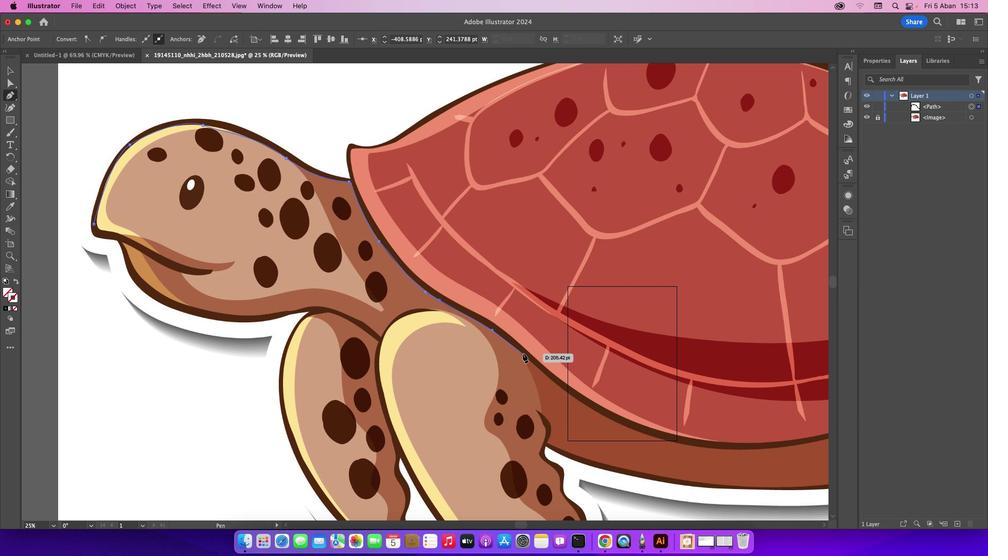 
Action: Mouse pressed left at (522, 353)
Screenshot: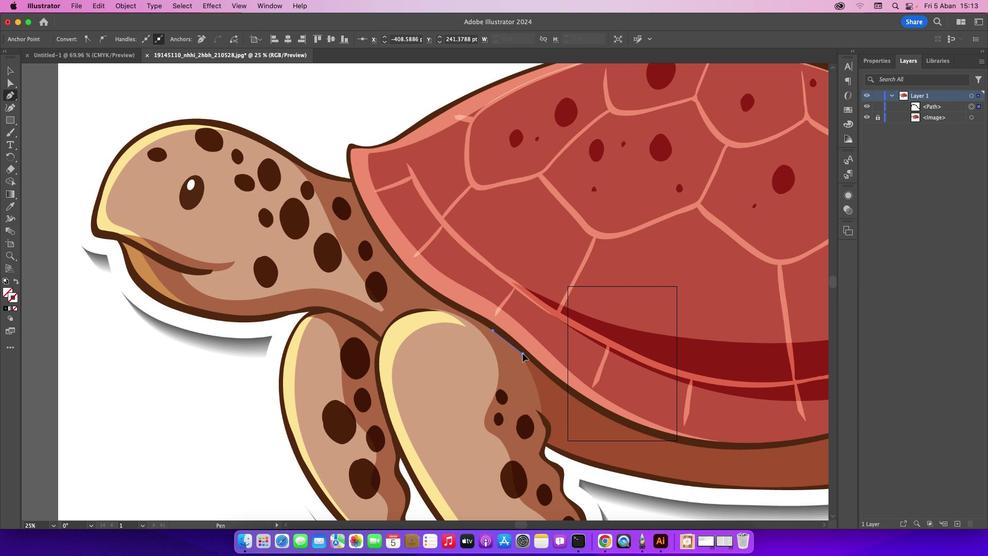 
Action: Mouse moved to (542, 412)
Screenshot: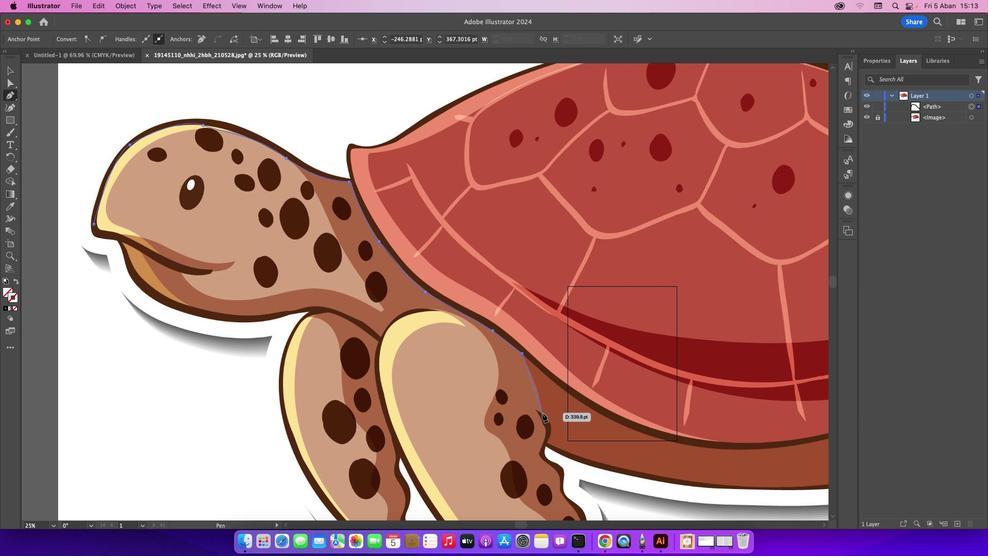 
Action: Mouse pressed left at (542, 412)
Screenshot: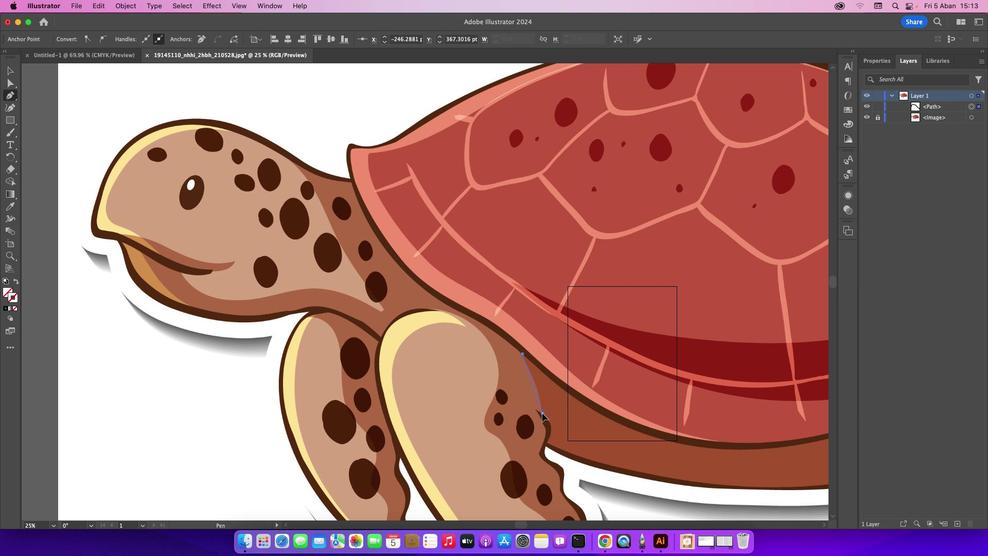 
Action: Mouse moved to (541, 434)
Screenshot: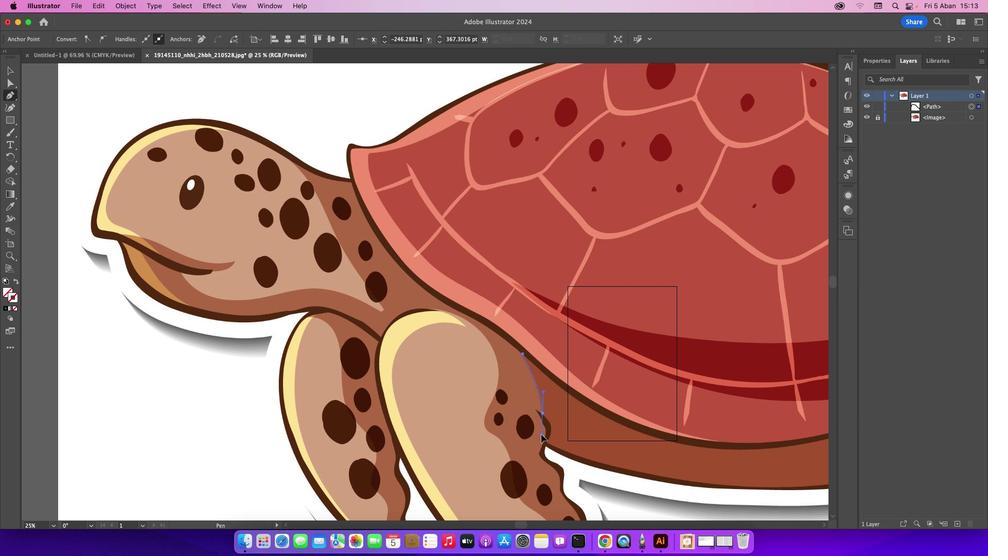 
Action: Mouse scrolled (541, 434) with delta (0, 0)
Screenshot: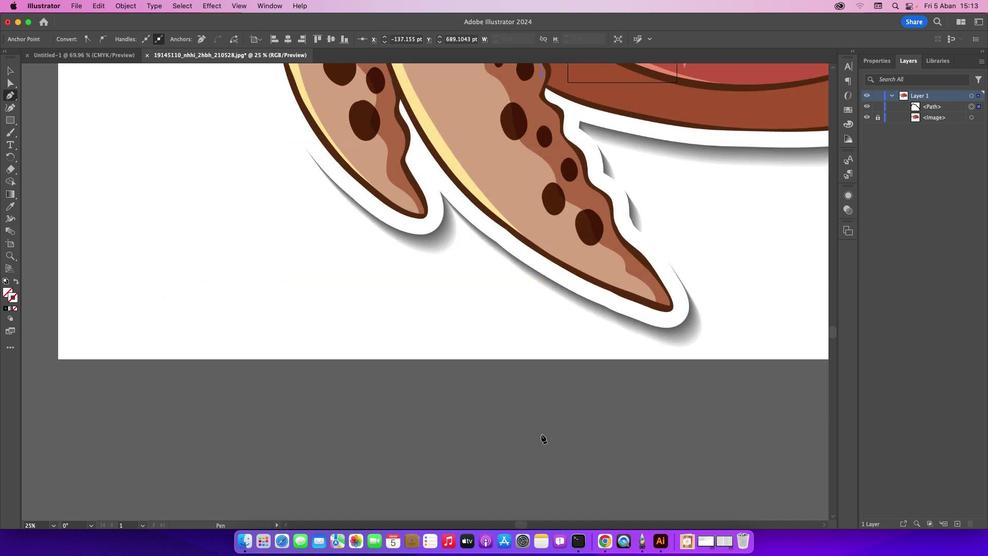 
Action: Mouse scrolled (541, 434) with delta (0, 0)
Screenshot: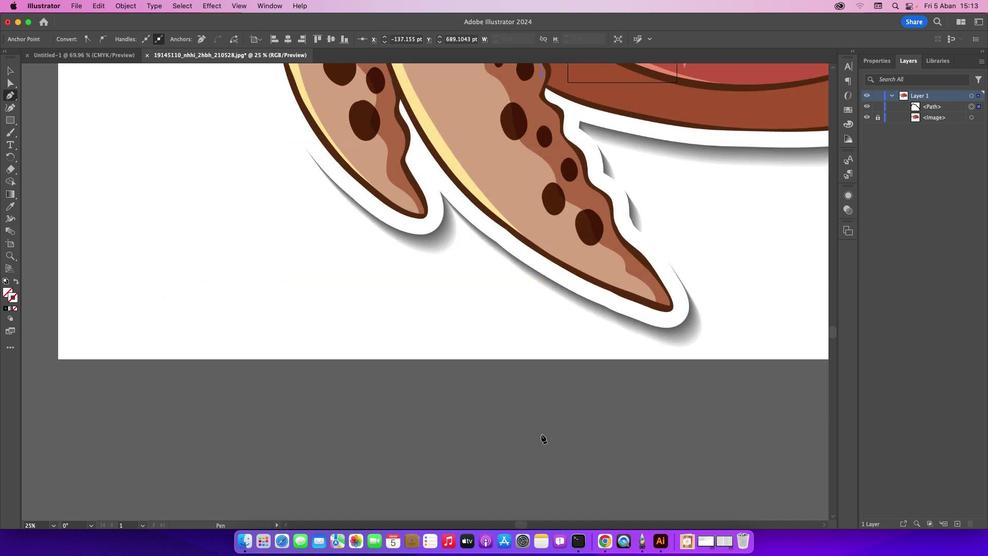 
Action: Mouse scrolled (541, 434) with delta (0, -1)
Screenshot: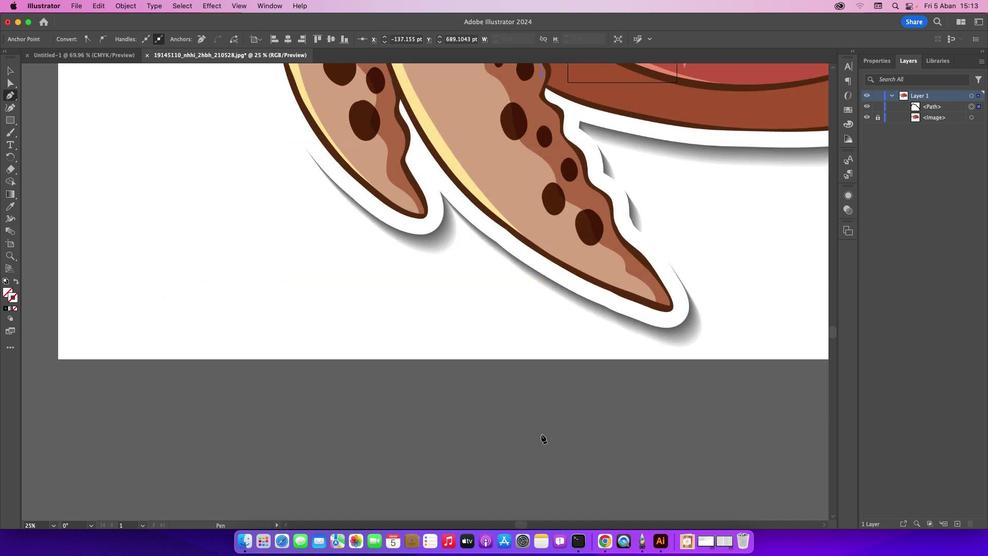 
Action: Mouse scrolled (541, 434) with delta (0, -2)
Screenshot: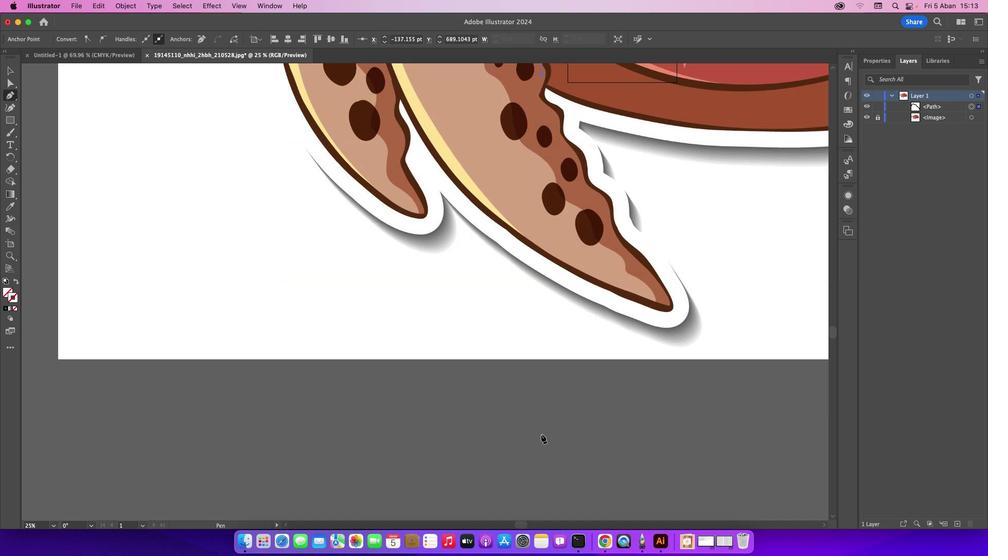 
Action: Mouse moved to (541, 432)
Screenshot: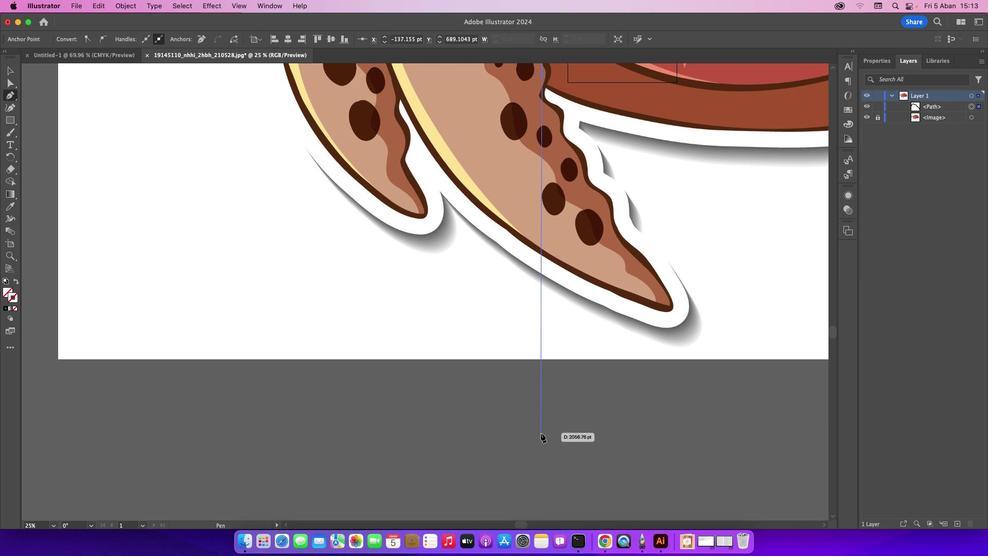 
Action: Mouse scrolled (541, 432) with delta (0, 0)
Screenshot: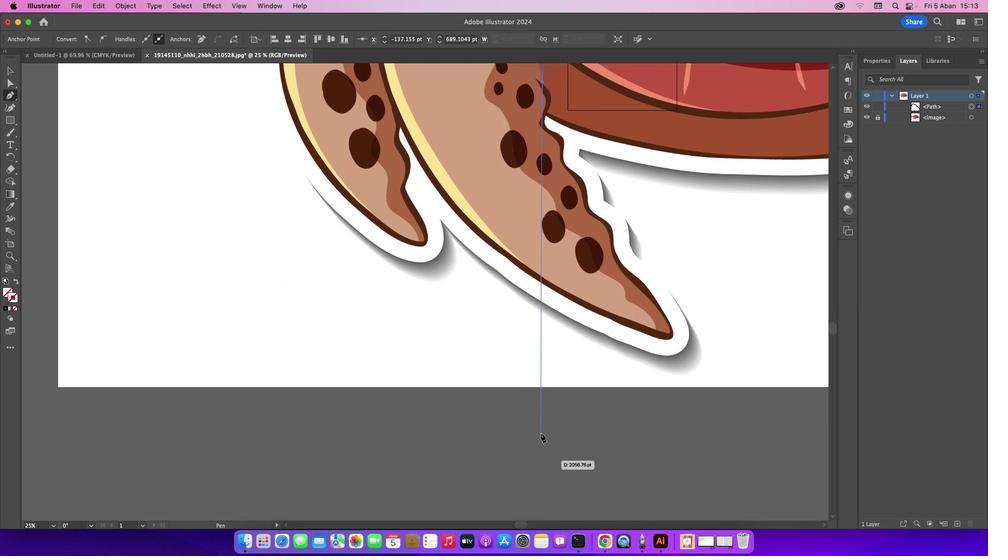 
Action: Mouse scrolled (541, 432) with delta (0, 0)
Screenshot: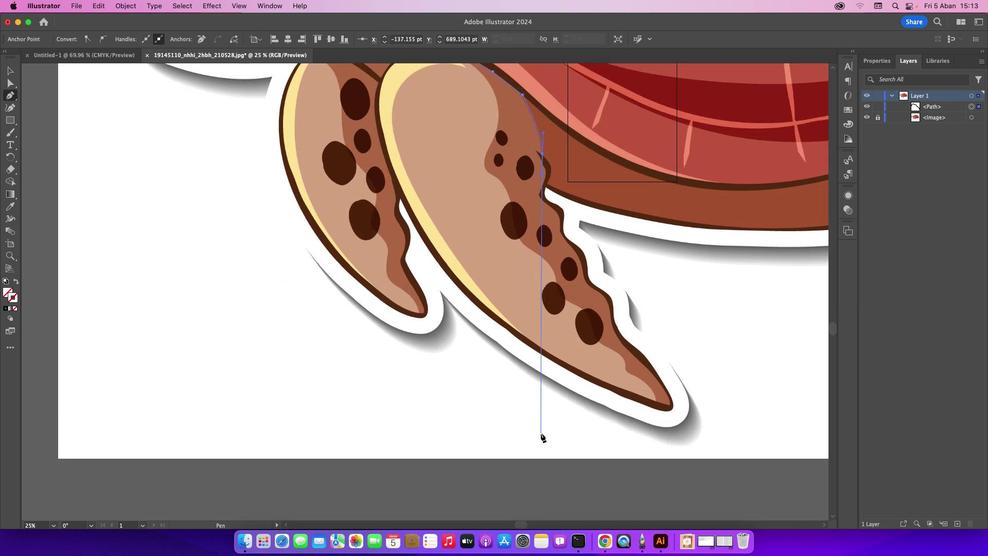 
Action: Mouse scrolled (541, 432) with delta (0, 1)
Screenshot: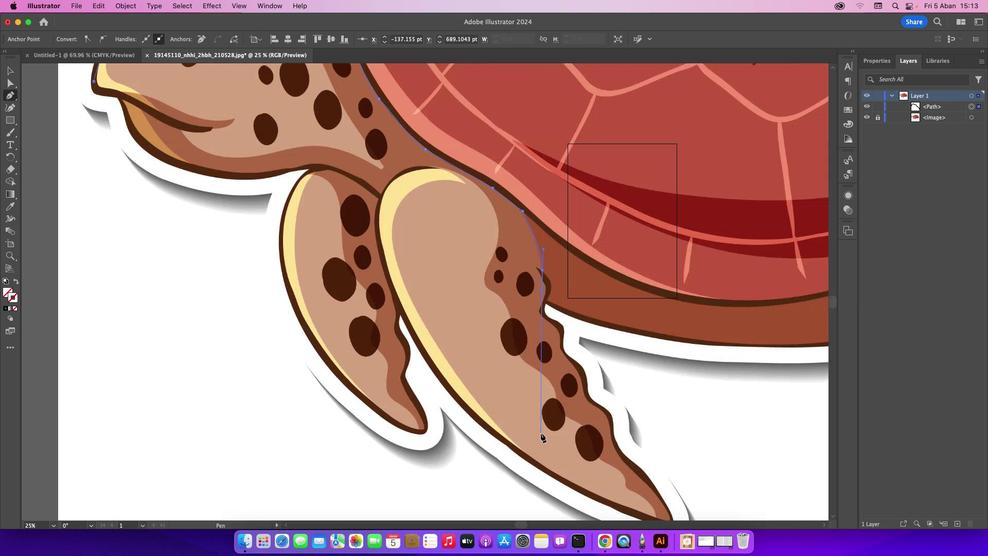 
Action: Mouse scrolled (541, 432) with delta (0, 1)
Screenshot: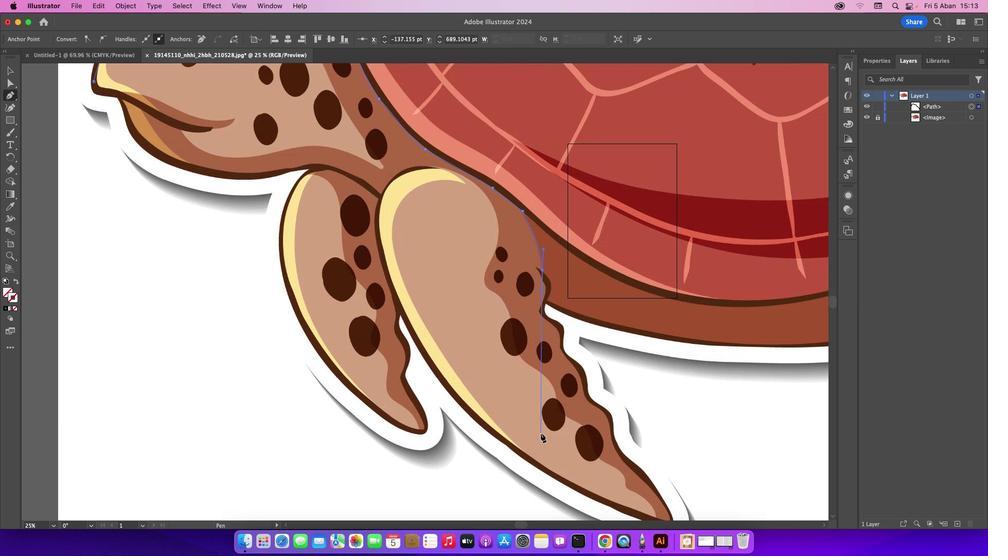 
Action: Mouse moved to (540, 309)
Screenshot: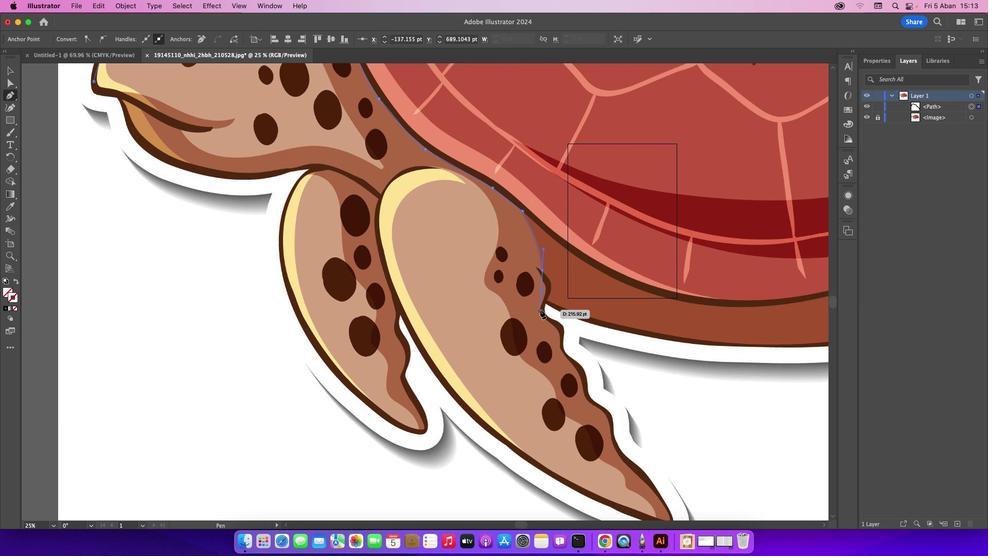 
Action: Mouse pressed left at (540, 309)
Screenshot: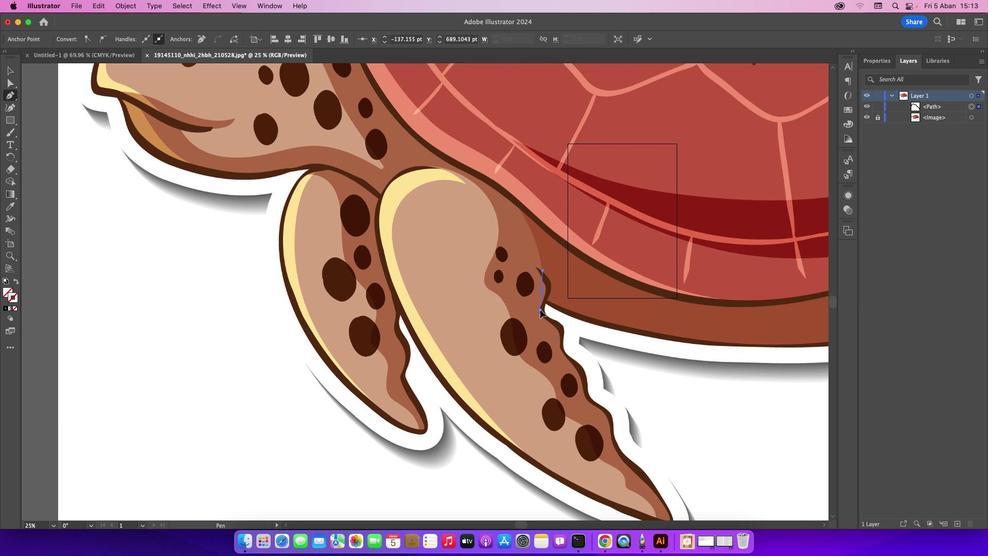
Action: Mouse moved to (540, 309)
Screenshot: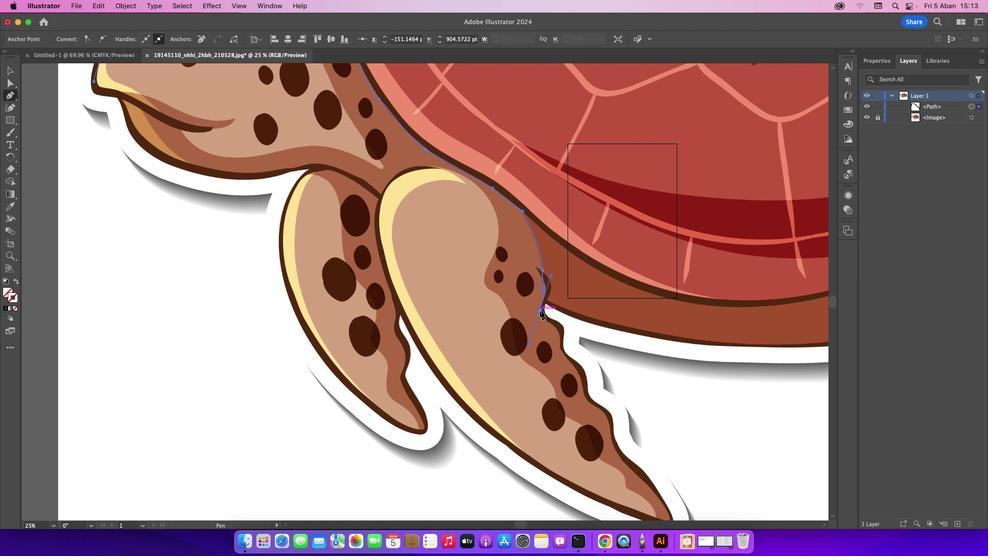 
Action: Mouse pressed left at (540, 309)
Screenshot: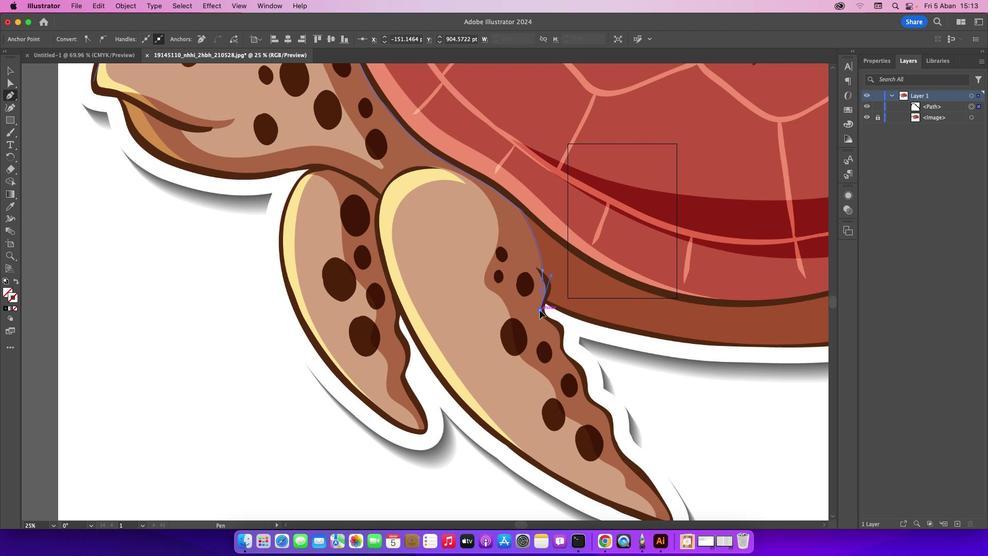 
Action: Mouse moved to (551, 324)
Screenshot: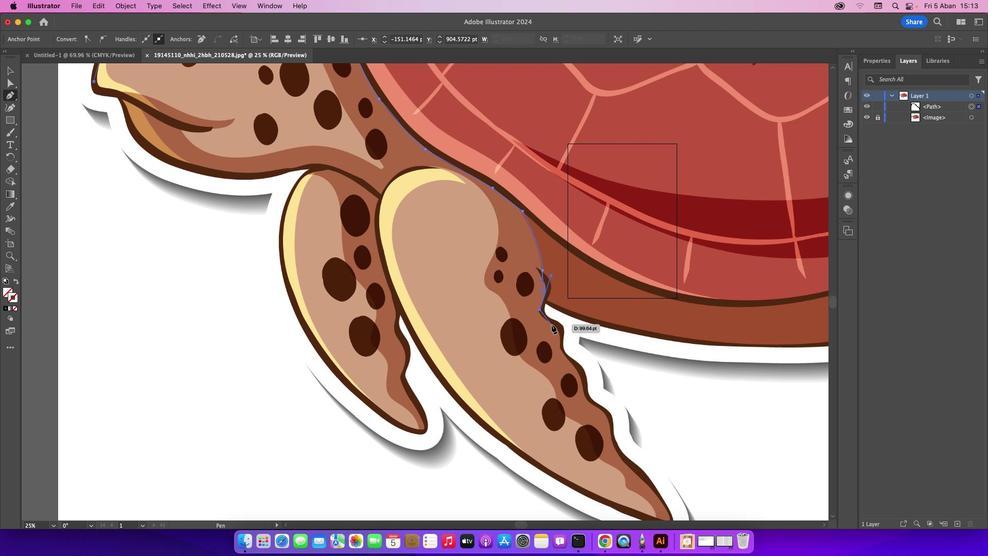
Action: Mouse pressed left at (551, 324)
Screenshot: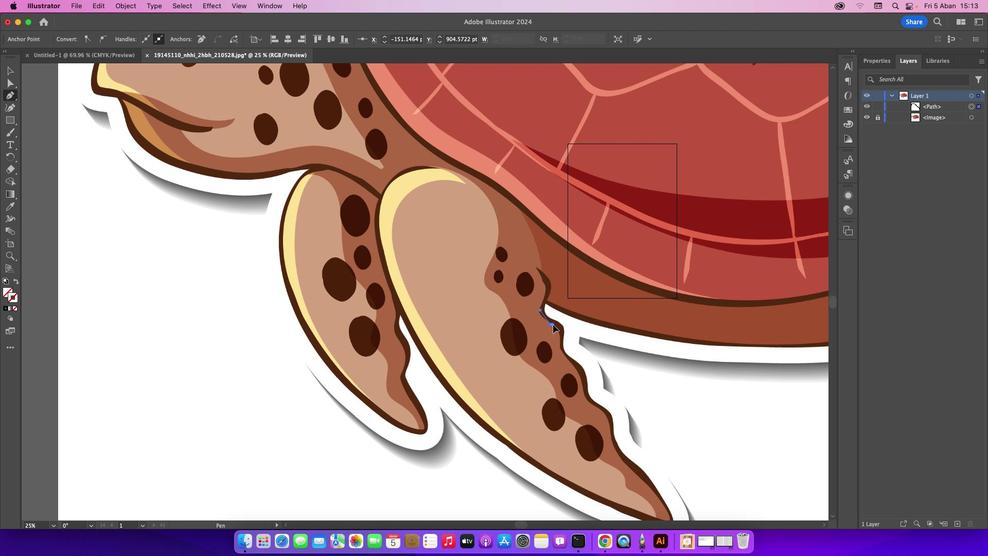 
Action: Mouse moved to (552, 325)
Screenshot: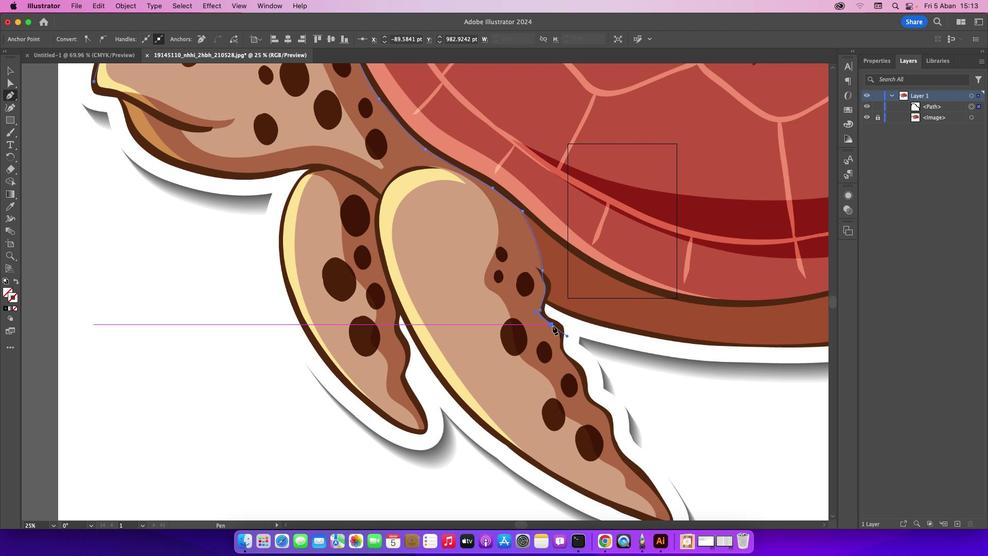 
Action: Mouse pressed left at (552, 325)
Screenshot: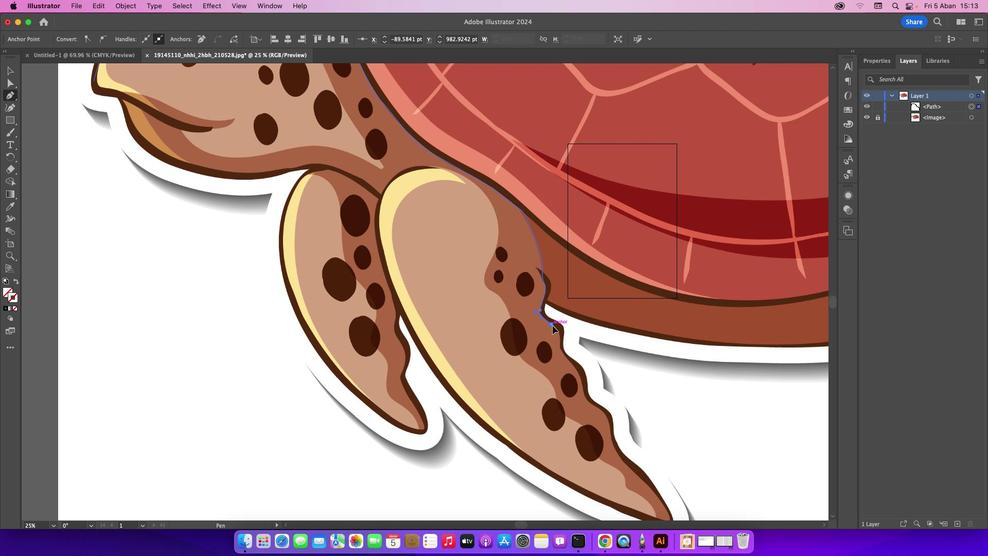 
Action: Mouse moved to (560, 344)
Screenshot: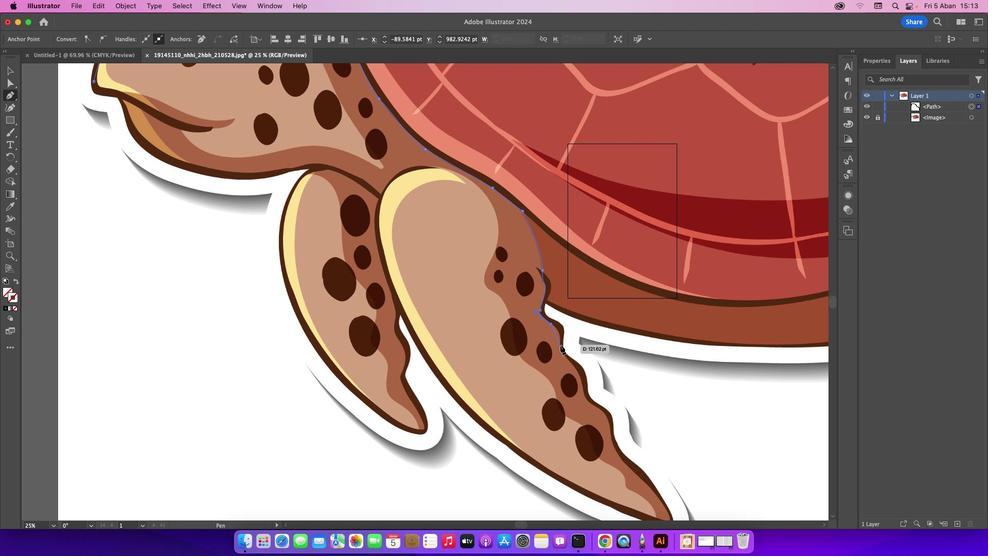 
Action: Mouse pressed left at (560, 344)
Screenshot: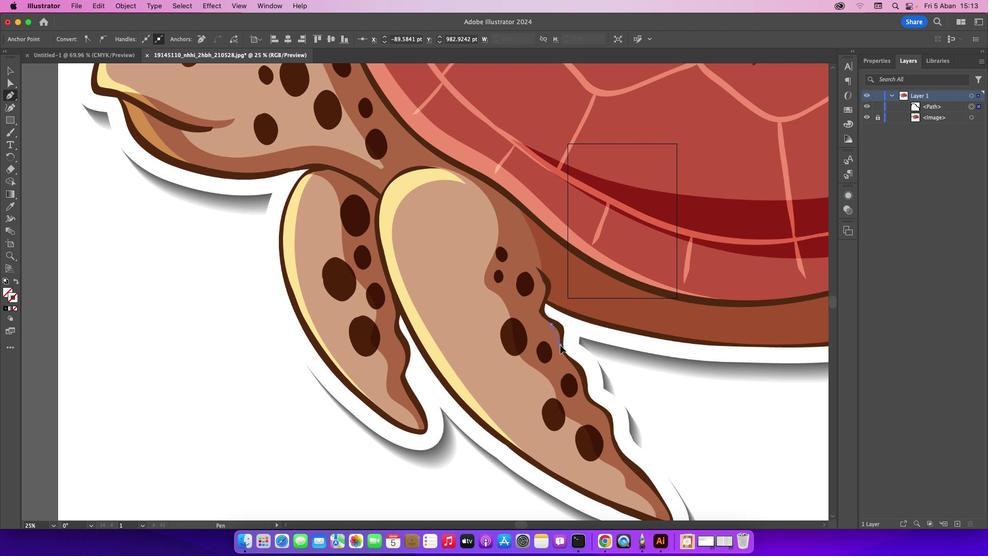 
Action: Mouse moved to (560, 345)
Screenshot: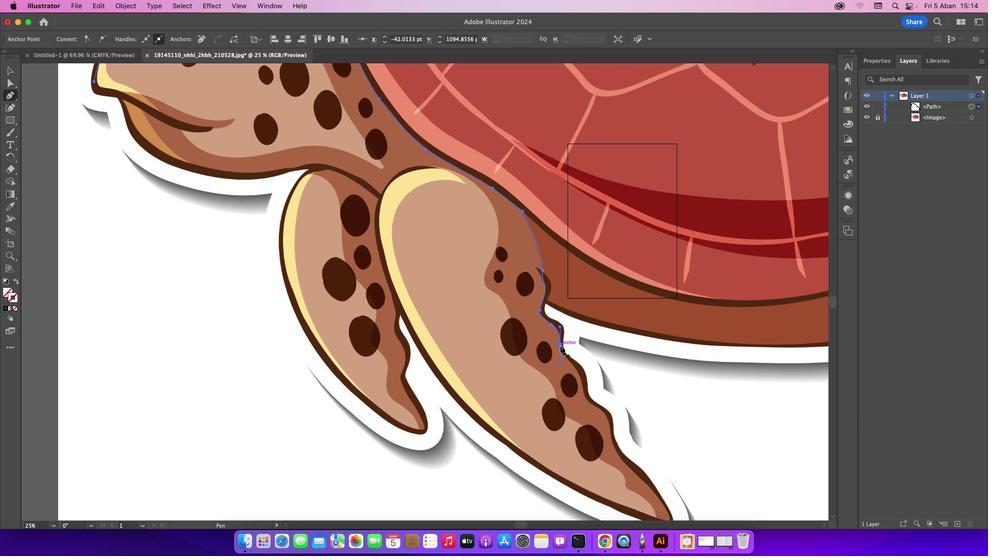 
Action: Mouse pressed left at (560, 345)
Screenshot: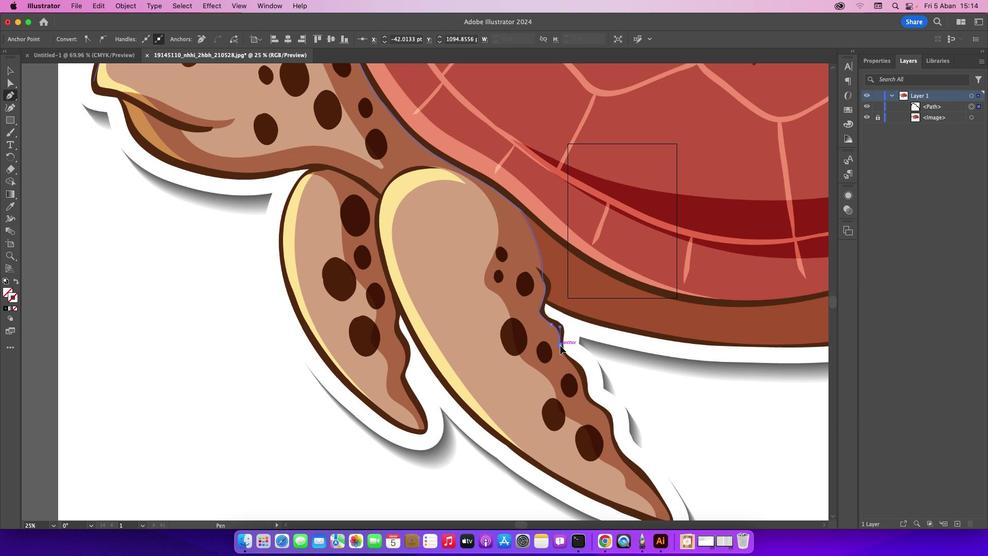 
Action: Mouse moved to (567, 359)
Screenshot: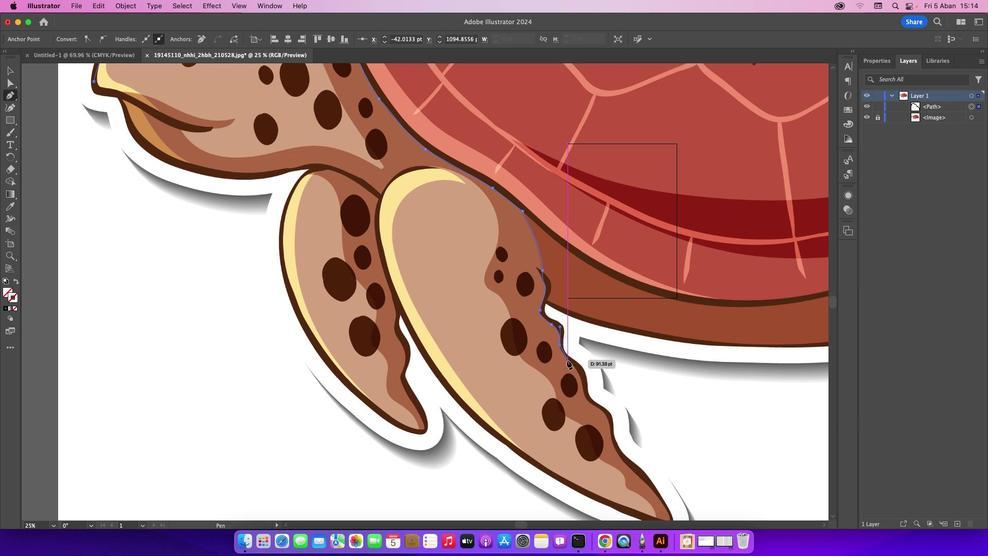 
Action: Mouse pressed left at (567, 359)
Screenshot: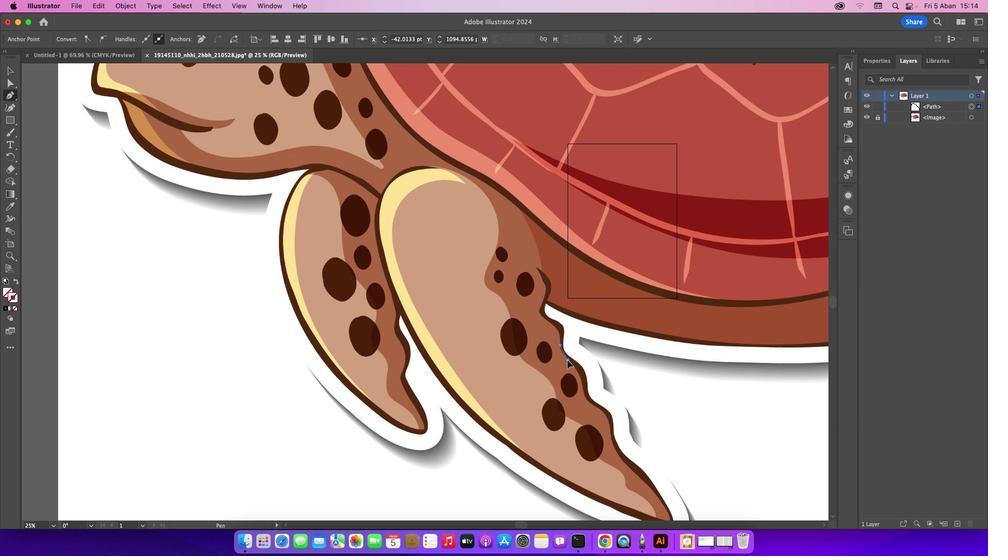 
Action: Mouse moved to (582, 388)
Screenshot: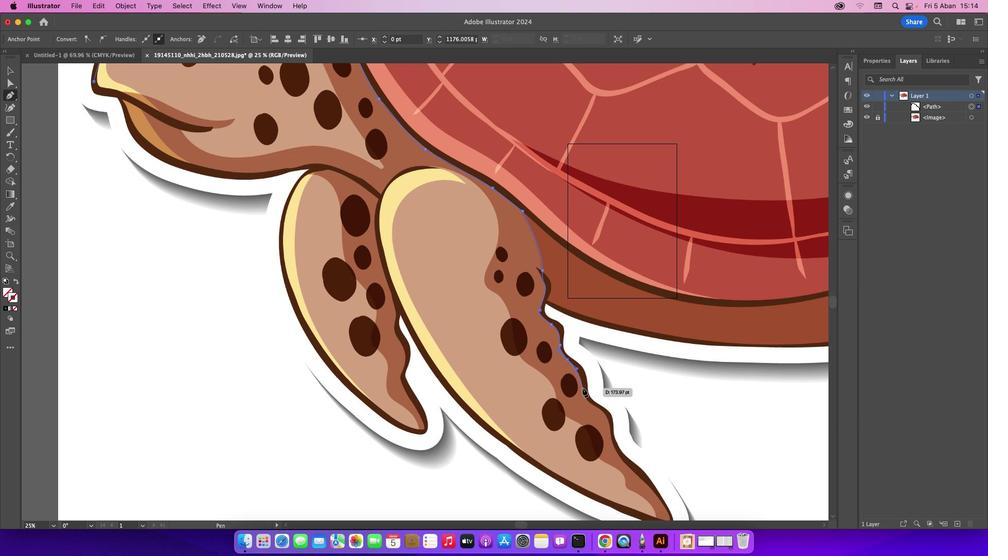 
Action: Mouse pressed left at (582, 388)
Screenshot: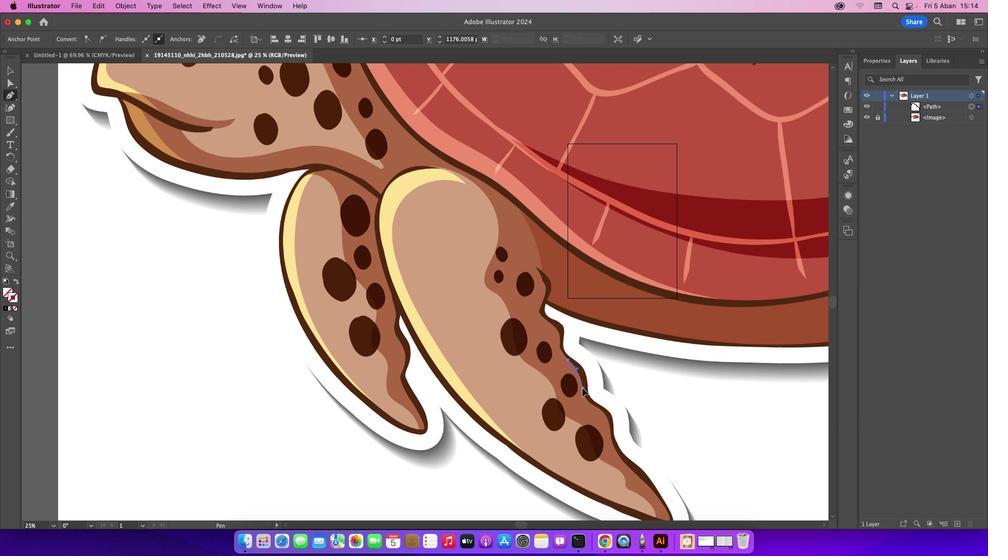 
Action: Mouse moved to (597, 407)
Screenshot: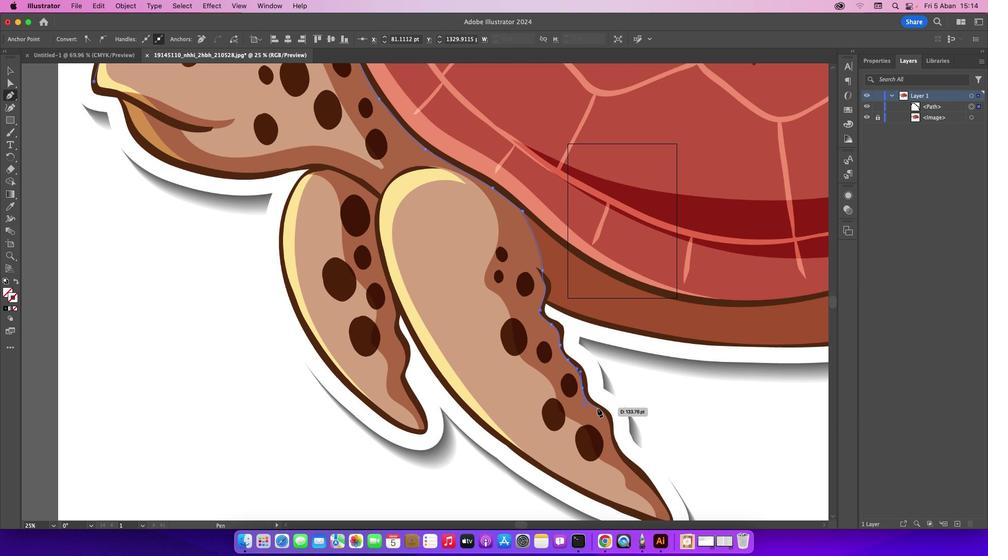 
Action: Mouse pressed left at (597, 407)
Screenshot: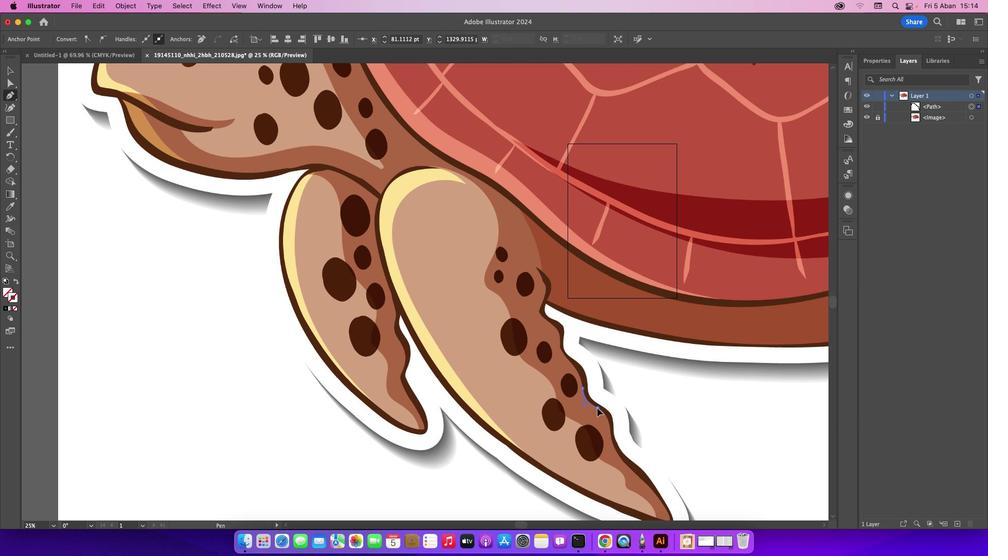 
Action: Mouse moved to (610, 436)
Screenshot: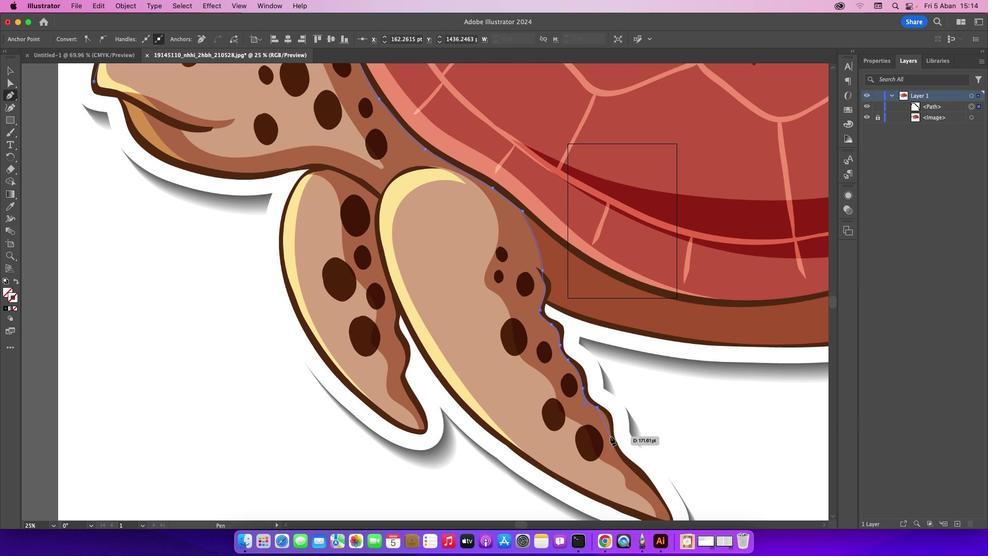 
Action: Mouse pressed left at (610, 436)
Screenshot: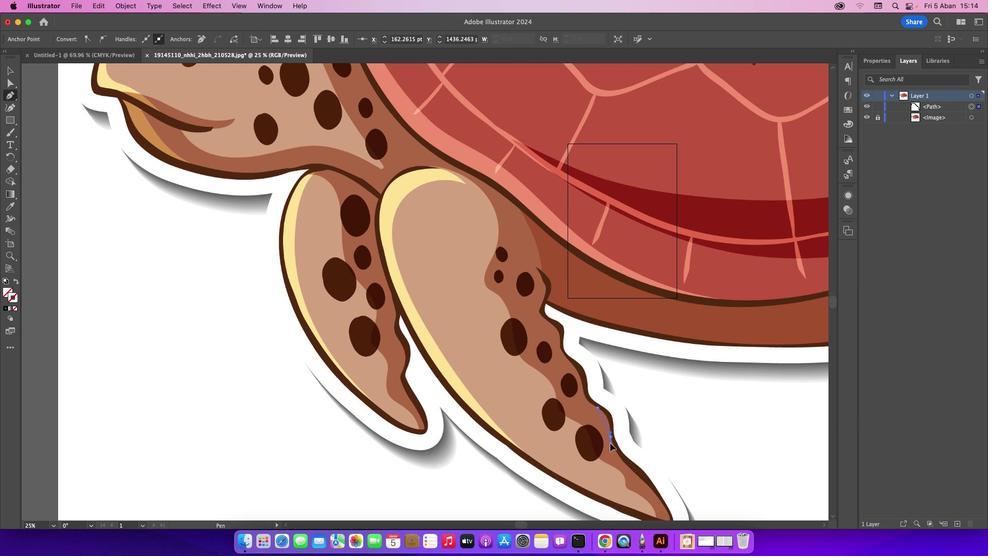 
Action: Mouse moved to (610, 454)
Screenshot: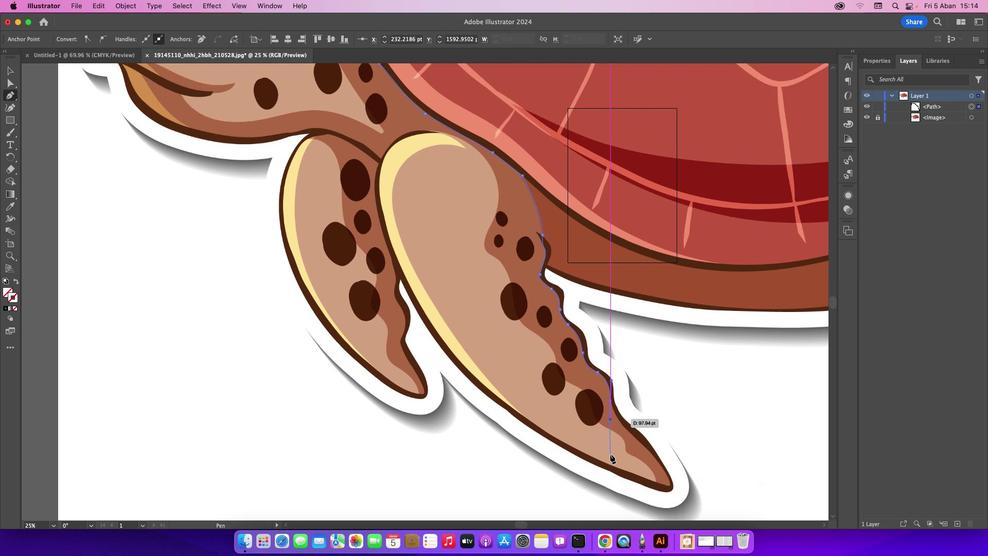 
Action: Mouse scrolled (610, 454) with delta (0, 0)
Screenshot: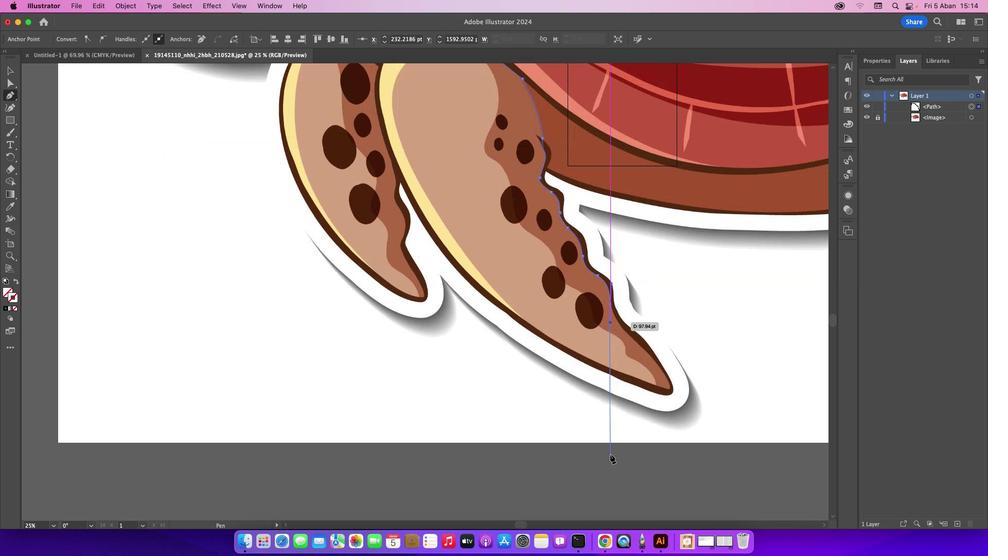 
Action: Mouse moved to (610, 454)
Screenshot: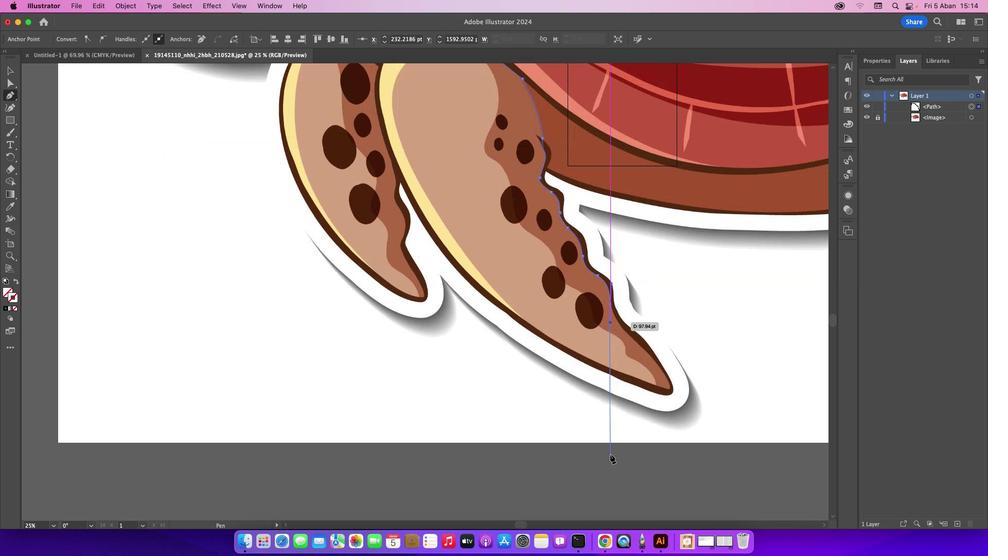 
Action: Mouse scrolled (610, 454) with delta (0, 0)
Screenshot: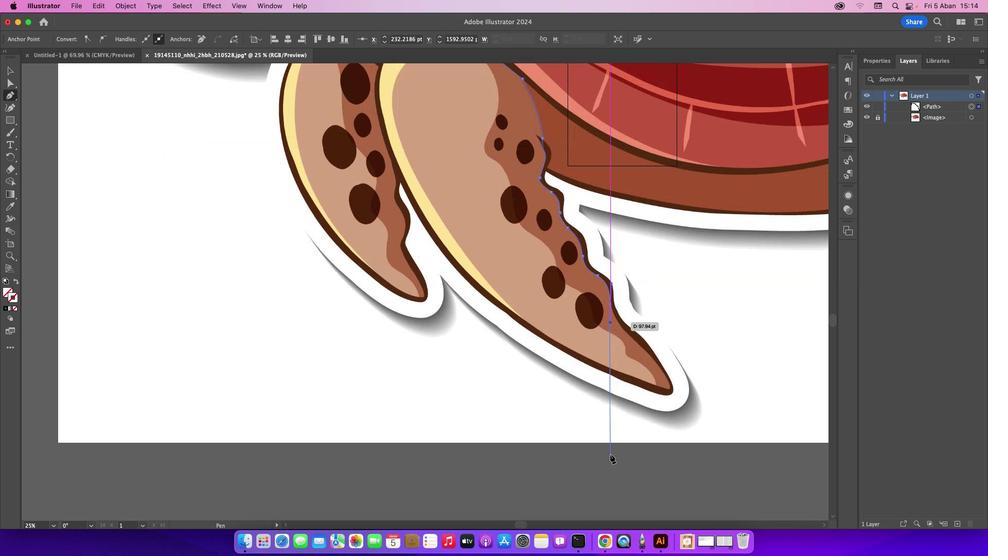 
Action: Mouse scrolled (610, 454) with delta (0, -1)
Screenshot: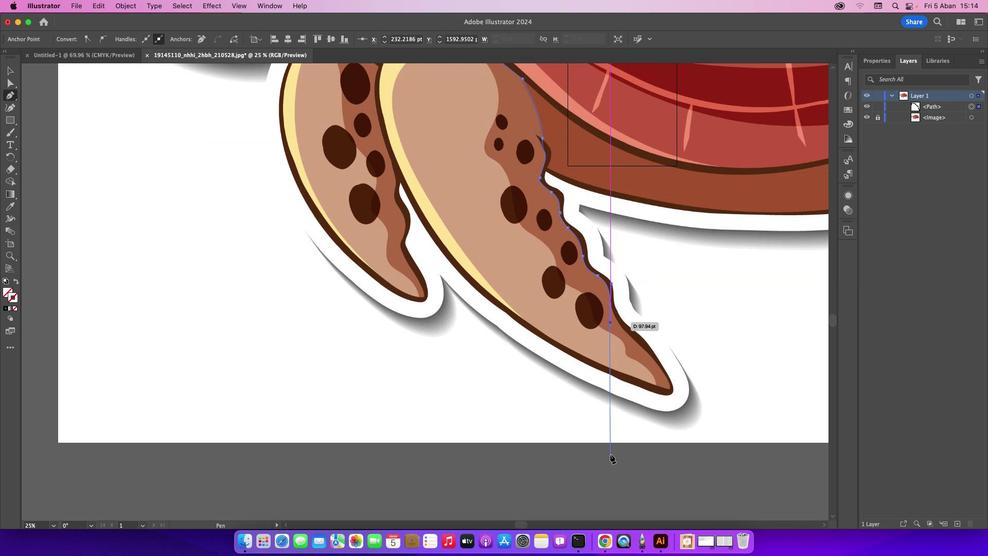 
Action: Mouse scrolled (610, 454) with delta (0, 0)
Screenshot: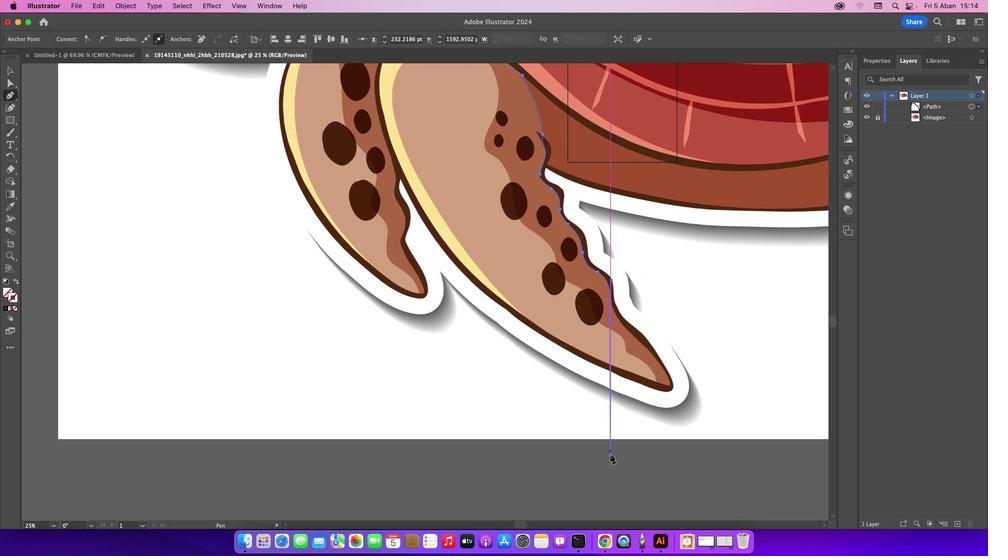 
Action: Mouse moved to (610, 301)
Screenshot: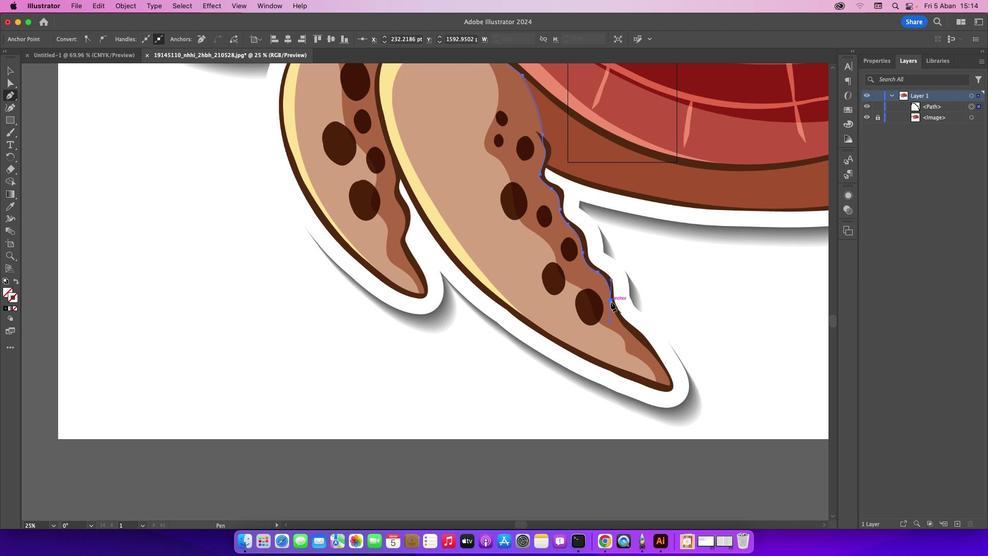 
Action: Mouse pressed left at (610, 301)
Screenshot: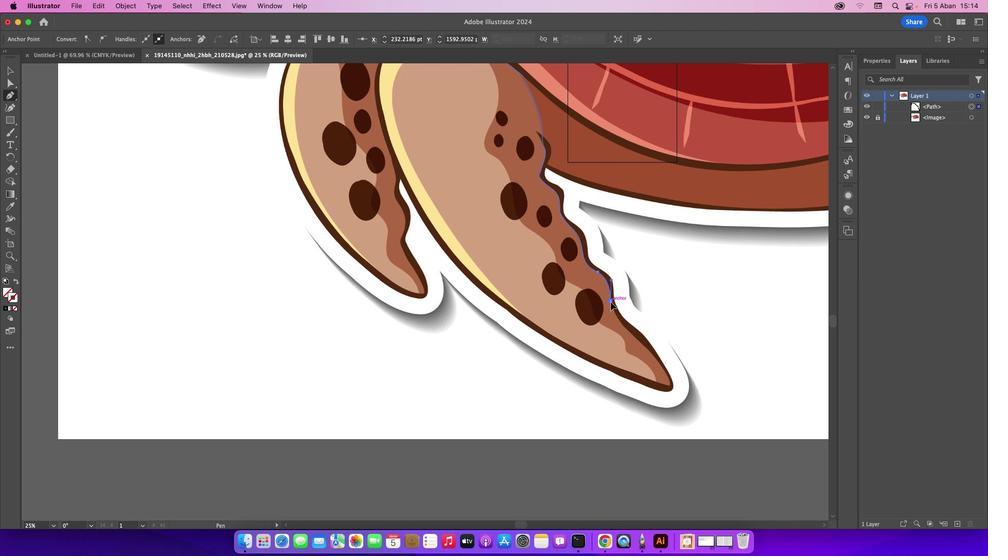 
Action: Mouse moved to (630, 334)
Screenshot: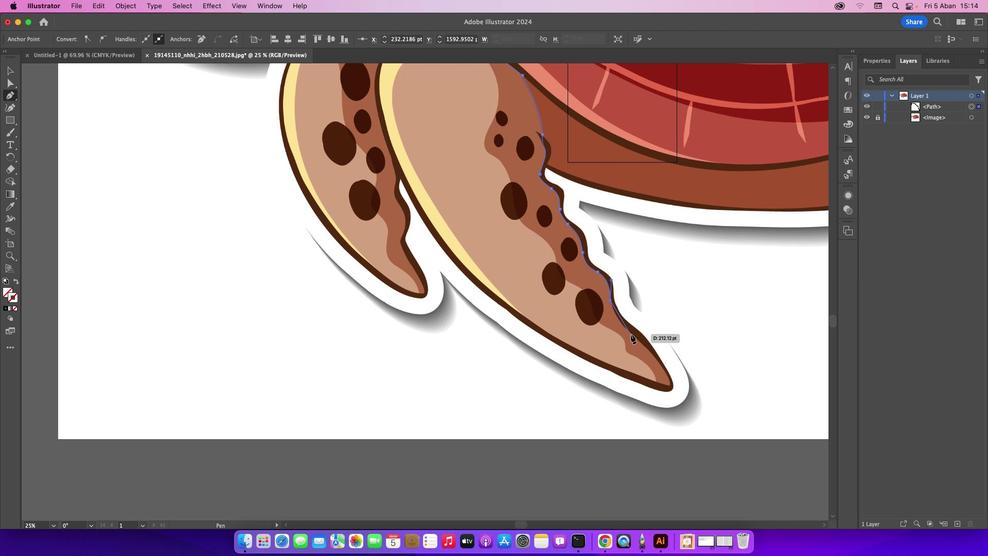 
Action: Mouse pressed left at (630, 334)
Screenshot: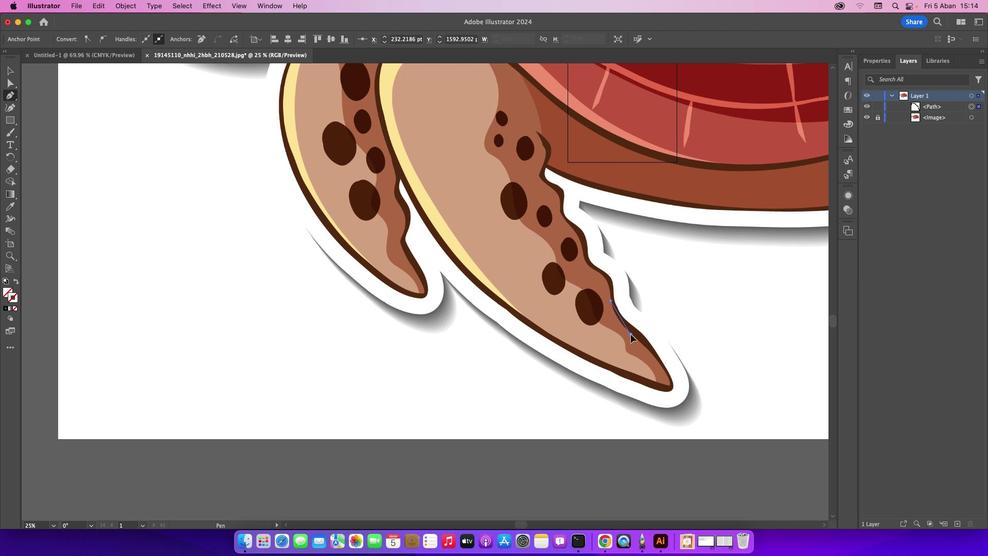 
Action: Mouse moved to (667, 375)
Screenshot: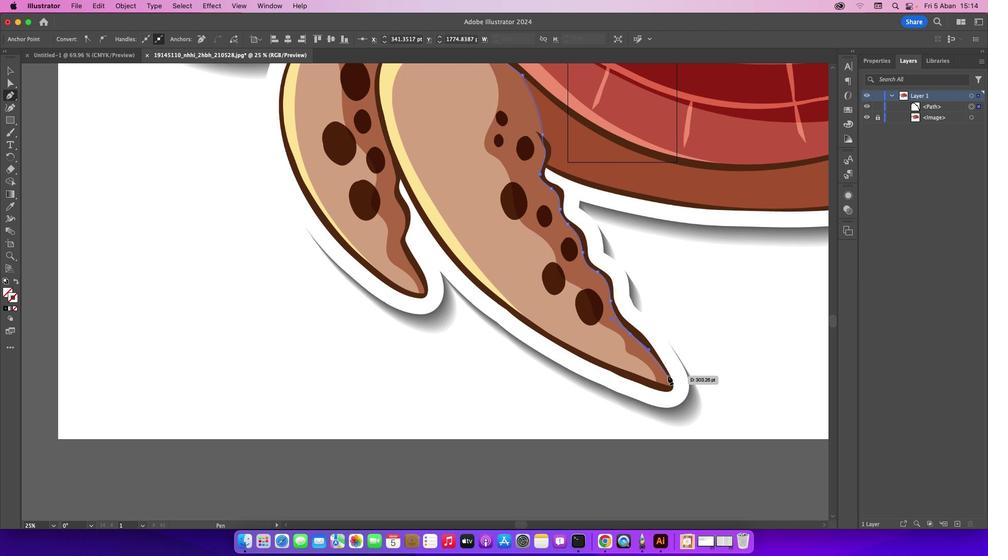 
Action: Mouse pressed left at (667, 375)
Screenshot: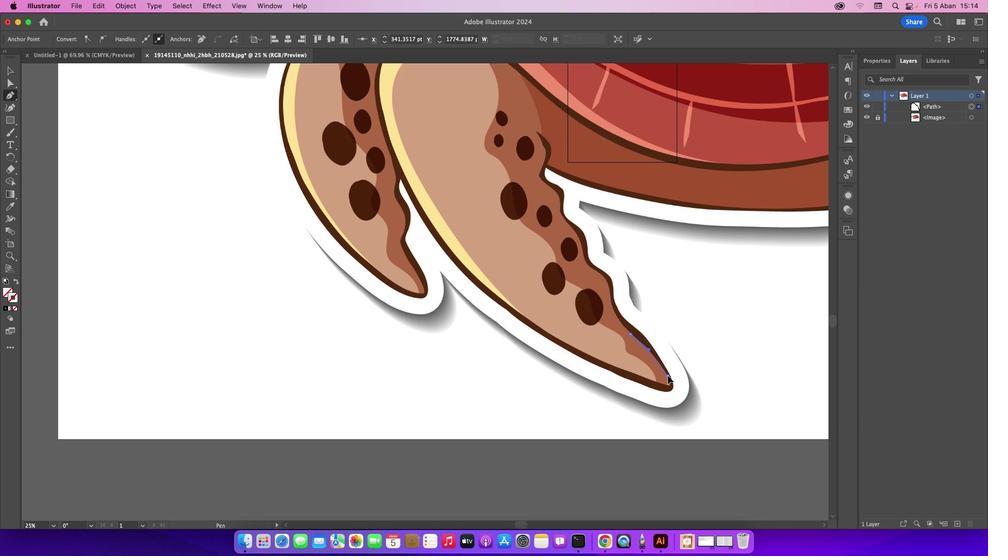 
Action: Mouse moved to (655, 381)
Screenshot: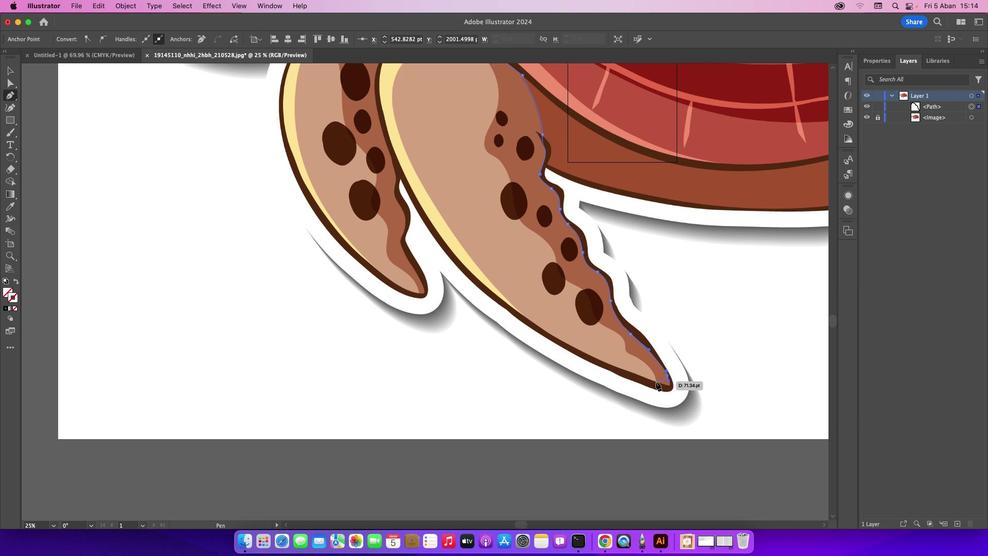 
Action: Mouse pressed left at (655, 381)
Screenshot: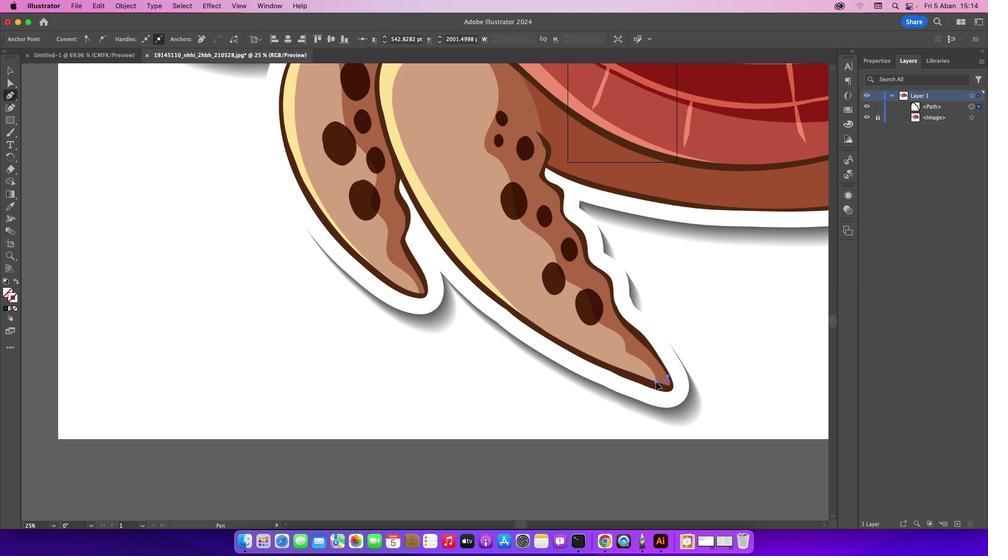 
Action: Mouse moved to (654, 382)
Screenshot: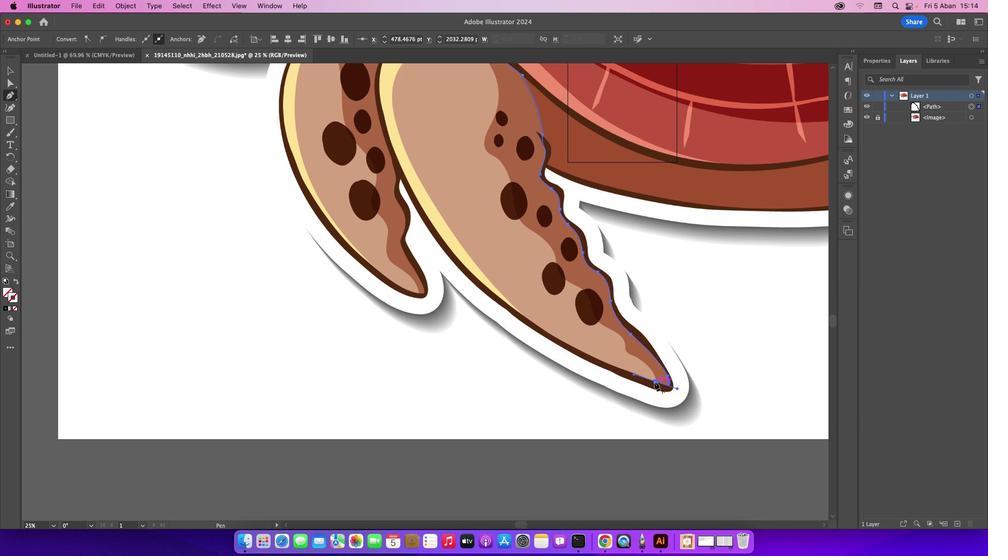 
Action: Mouse pressed left at (654, 382)
Screenshot: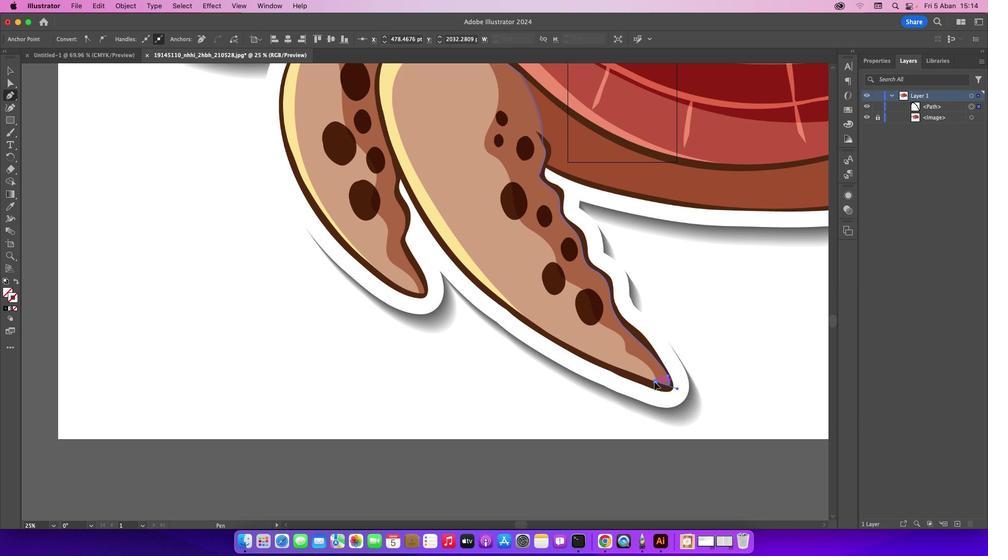 
Action: Mouse moved to (632, 355)
Screenshot: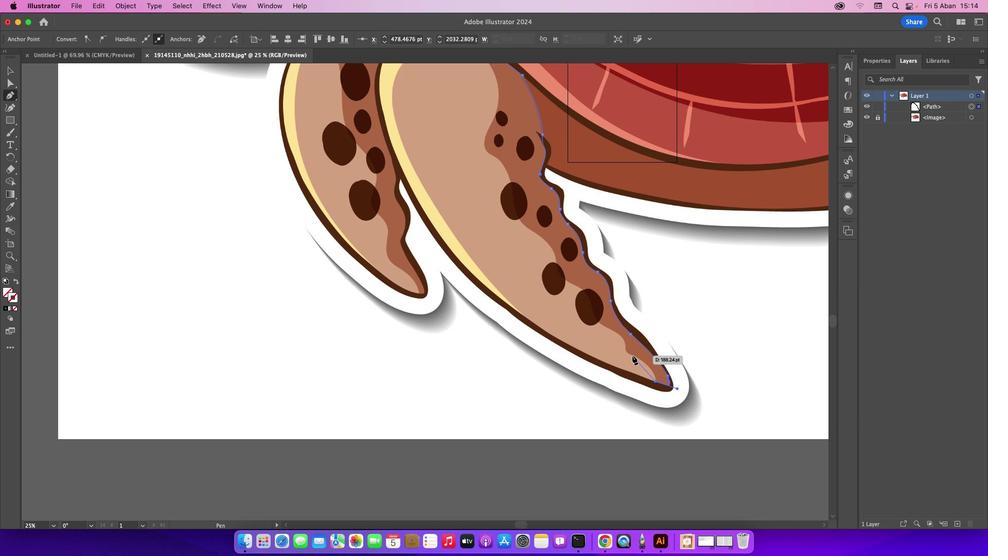 
Action: Mouse pressed left at (632, 355)
Screenshot: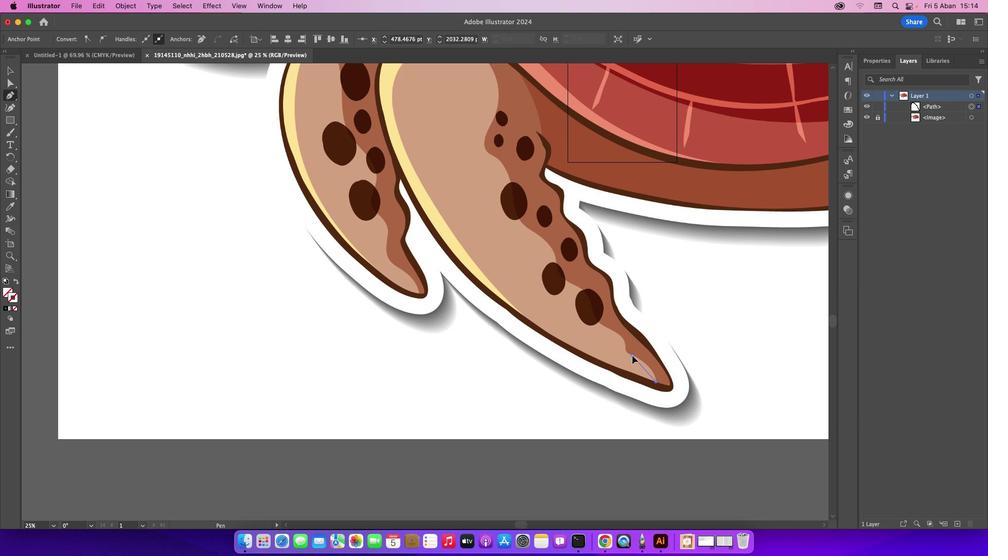 
Action: Mouse moved to (631, 354)
Screenshot: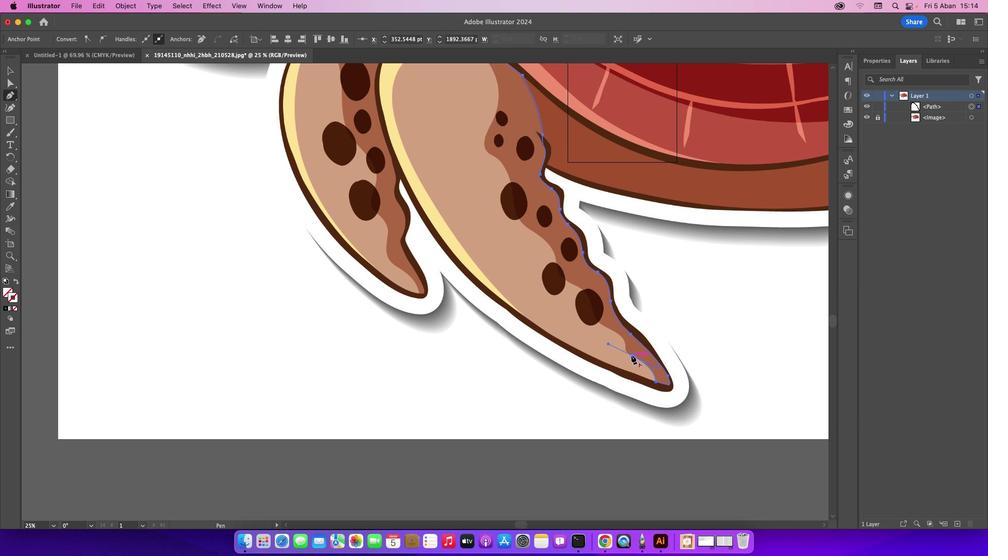 
Action: Mouse pressed left at (631, 354)
Screenshot: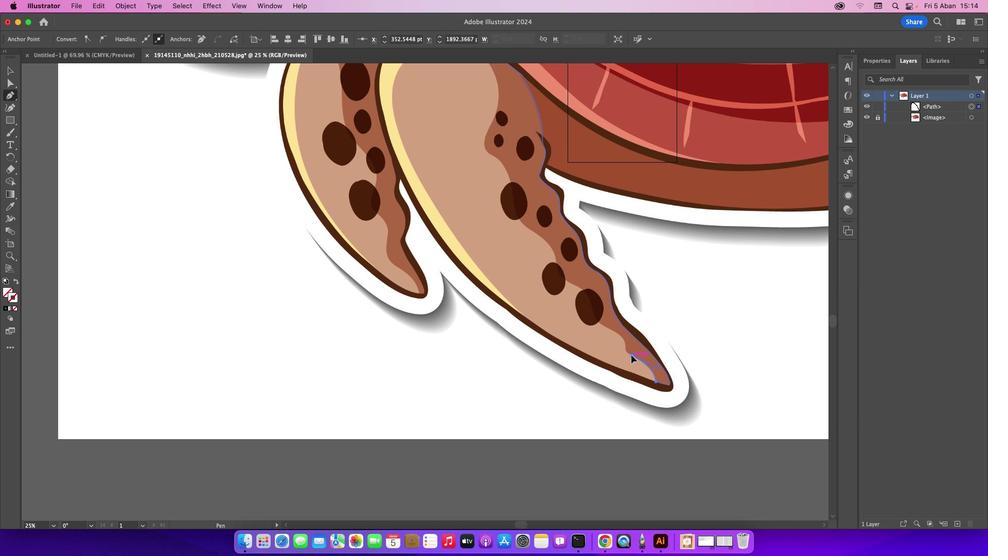 
Action: Mouse moved to (623, 339)
Screenshot: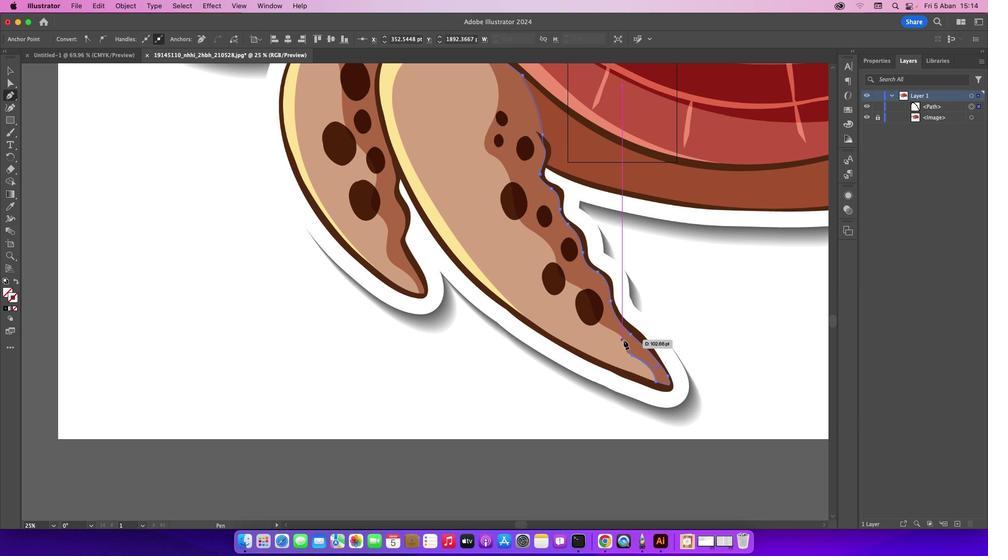 
Action: Mouse pressed left at (623, 339)
Screenshot: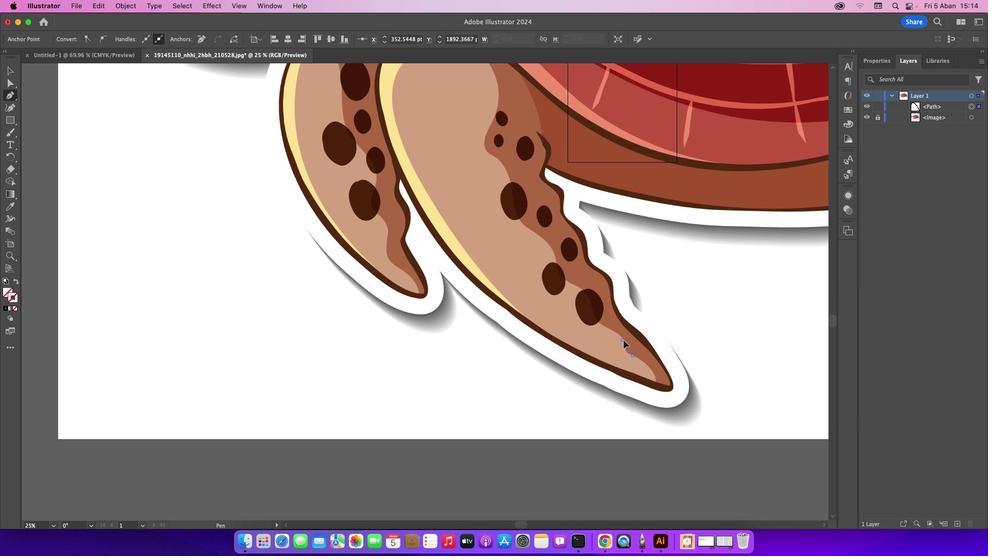 
Action: Mouse moved to (623, 339)
Screenshot: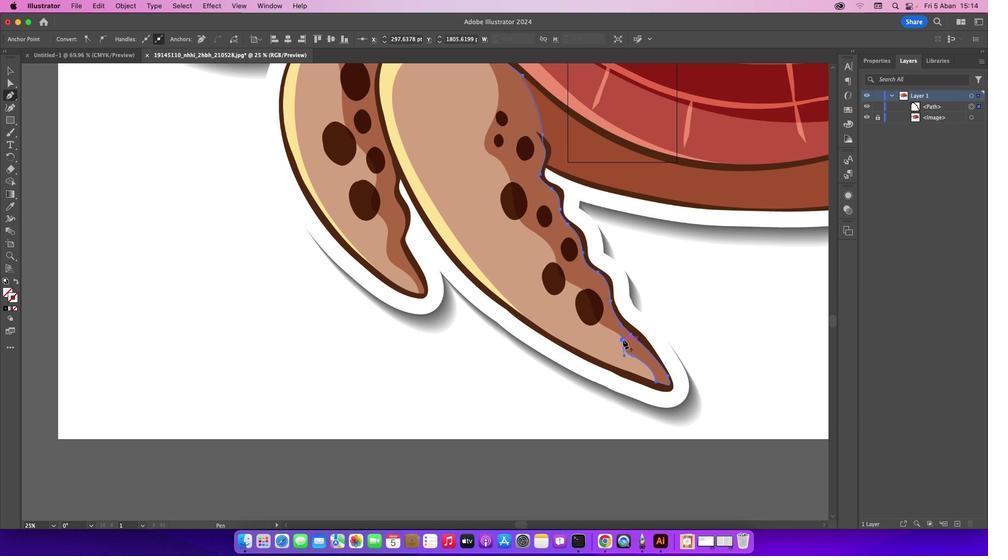 
Action: Mouse pressed left at (623, 339)
Screenshot: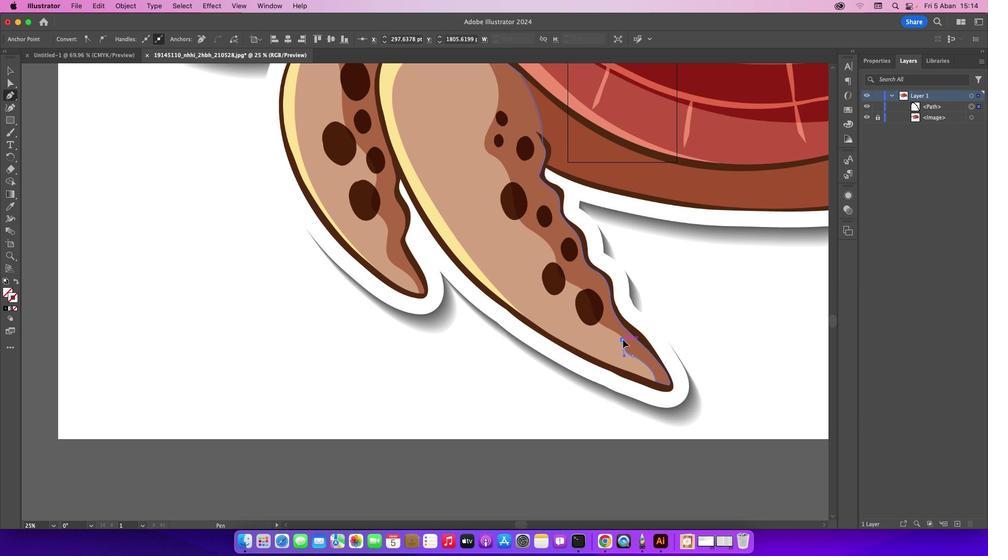 
Action: Mouse moved to (597, 320)
Screenshot: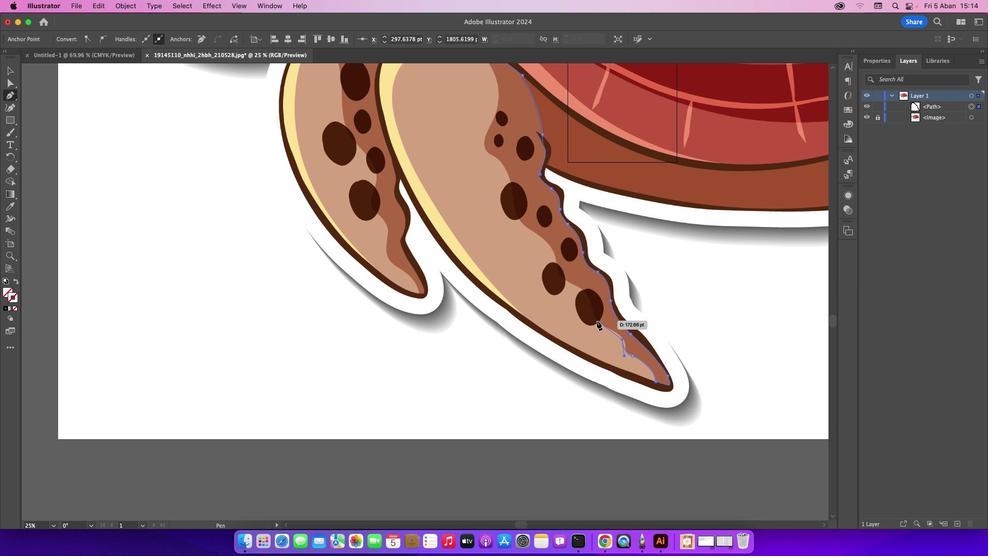 
Action: Key pressed Key.cmd'z''z'
Screenshot: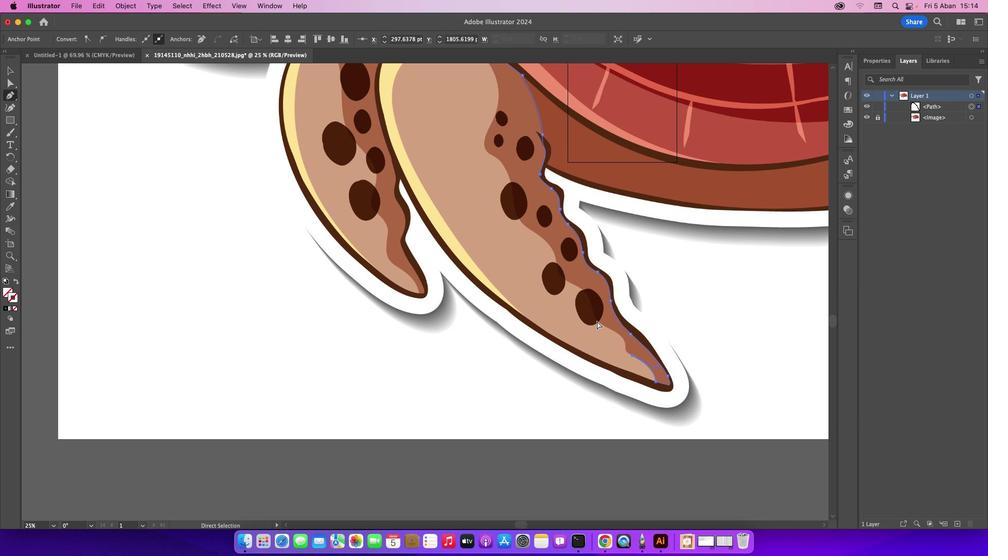 
Action: Mouse moved to (625, 342)
Screenshot: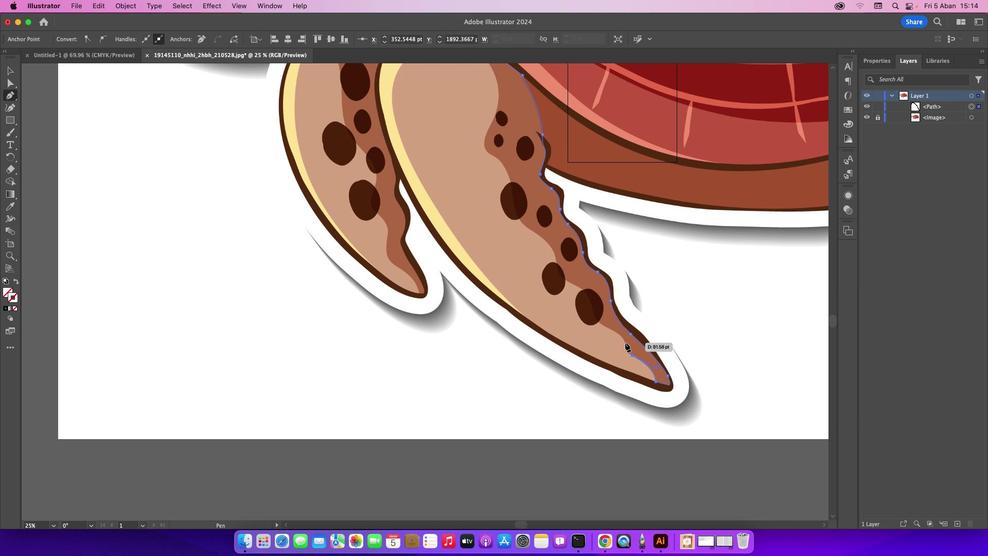 
Action: Mouse pressed left at (625, 342)
Screenshot: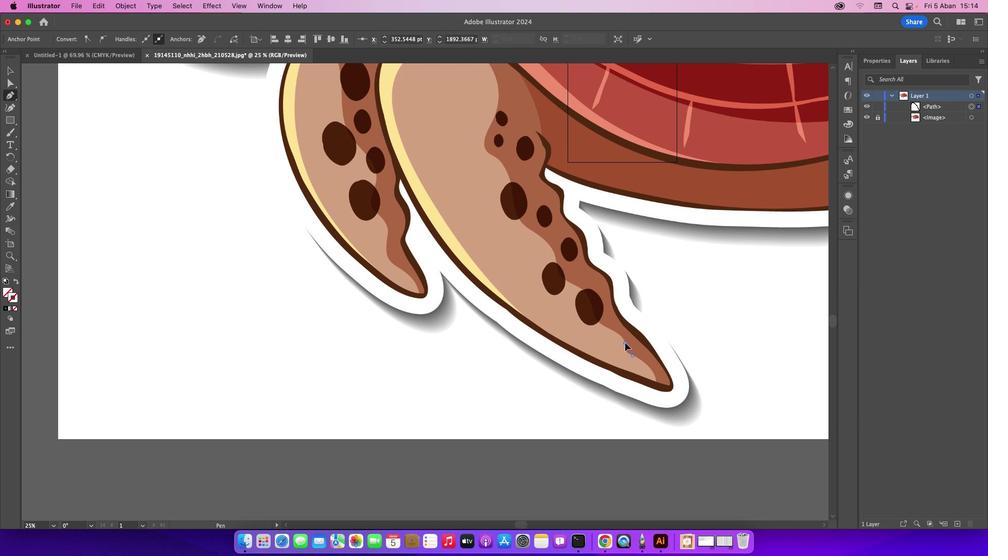 
Action: Mouse moved to (625, 341)
Screenshot: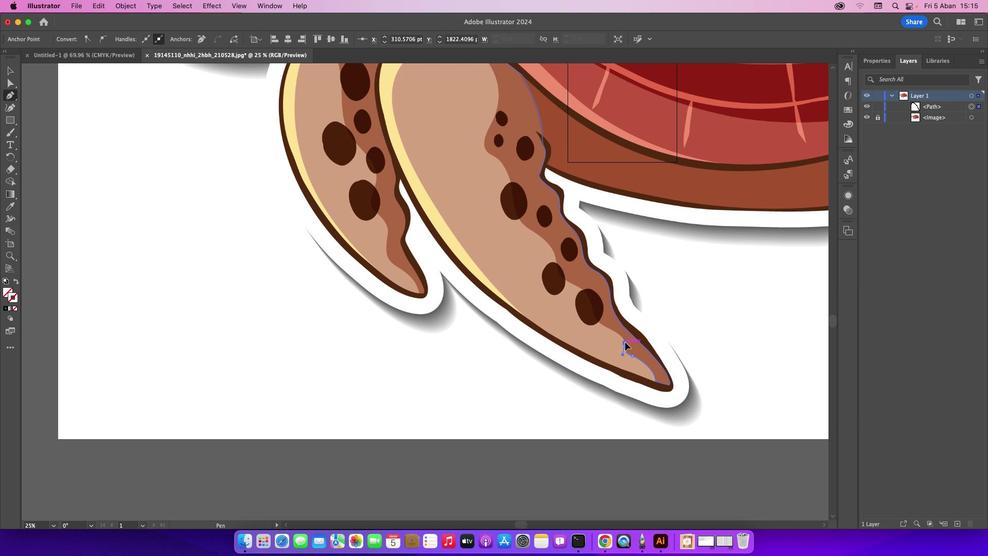 
Action: Mouse pressed left at (625, 341)
Screenshot: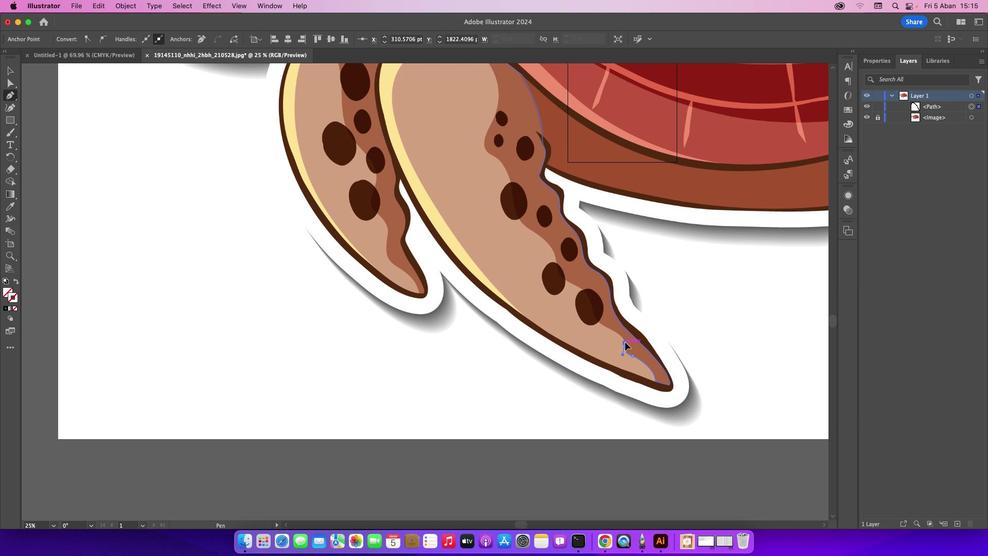 
Action: Mouse moved to (603, 325)
Screenshot: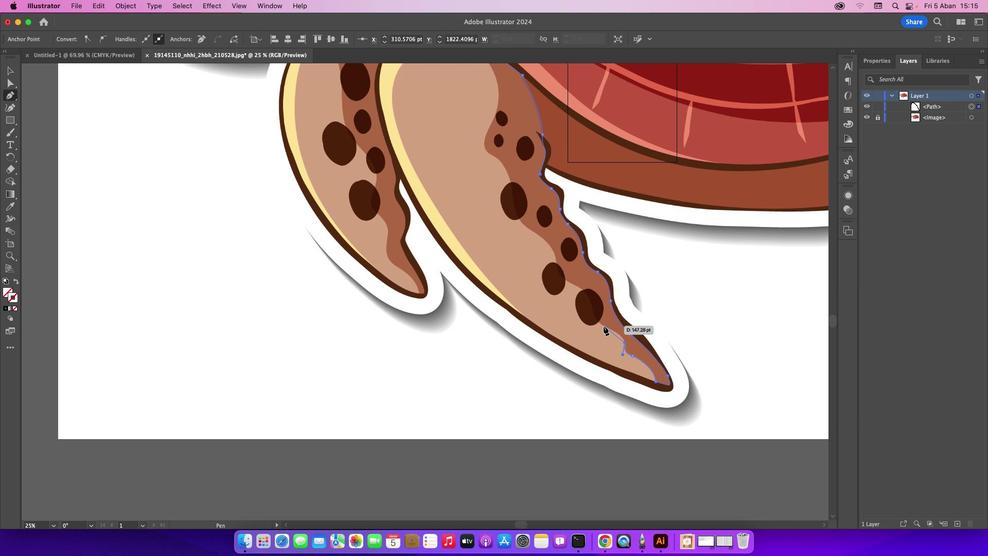 
Action: Mouse pressed left at (603, 325)
Screenshot: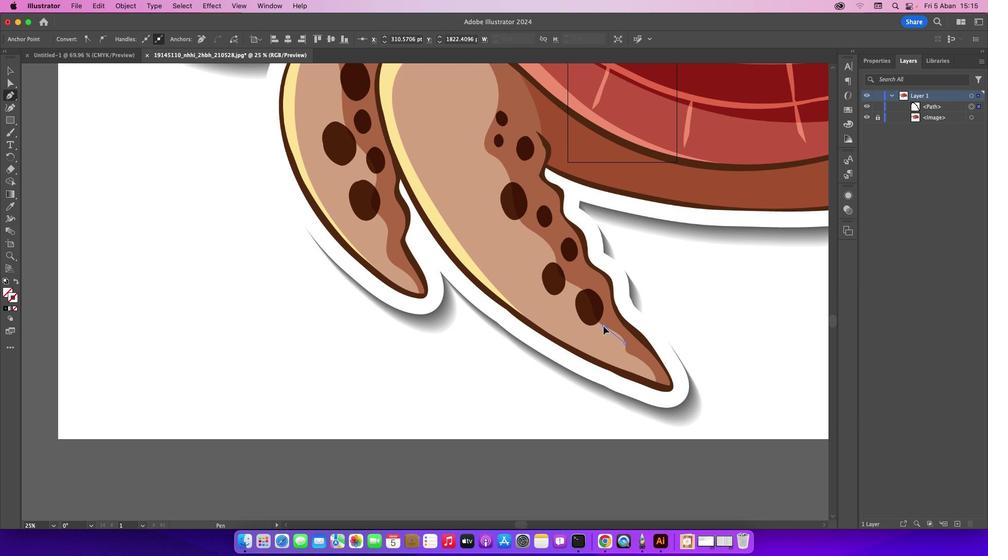 
Action: Mouse moved to (581, 289)
Screenshot: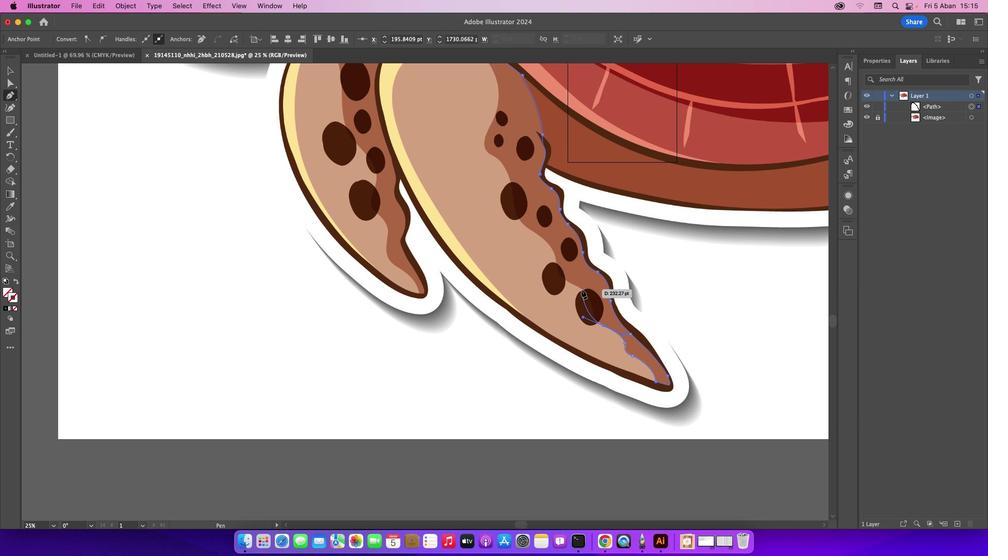
Action: Mouse pressed left at (581, 289)
Screenshot: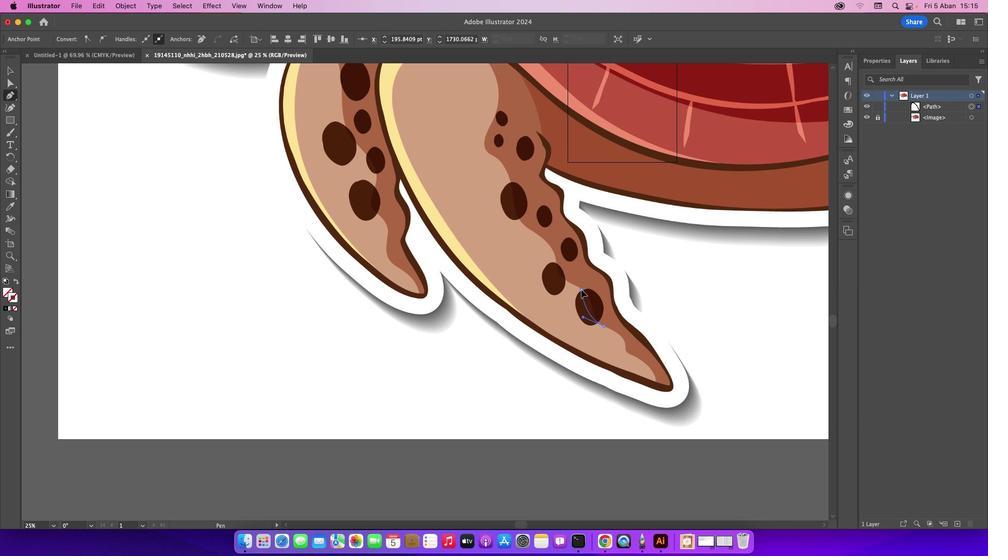 
Action: Mouse moved to (564, 279)
Screenshot: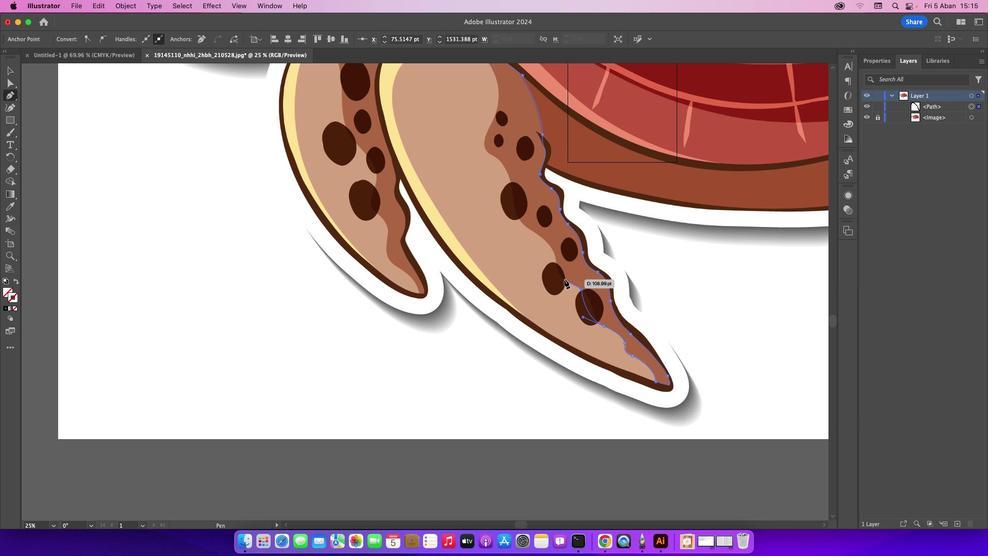 
Action: Mouse pressed left at (564, 279)
Screenshot: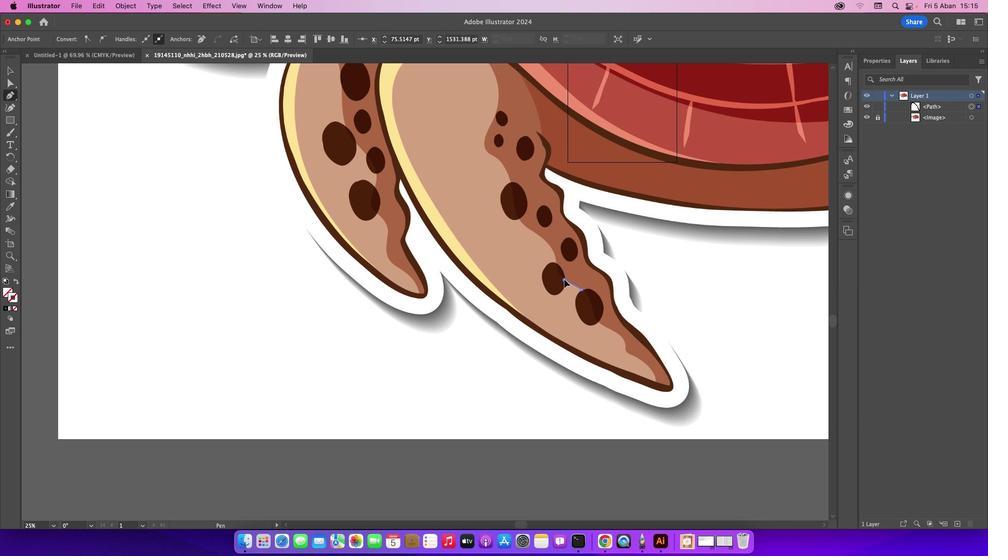 
Action: Mouse moved to (555, 262)
Screenshot: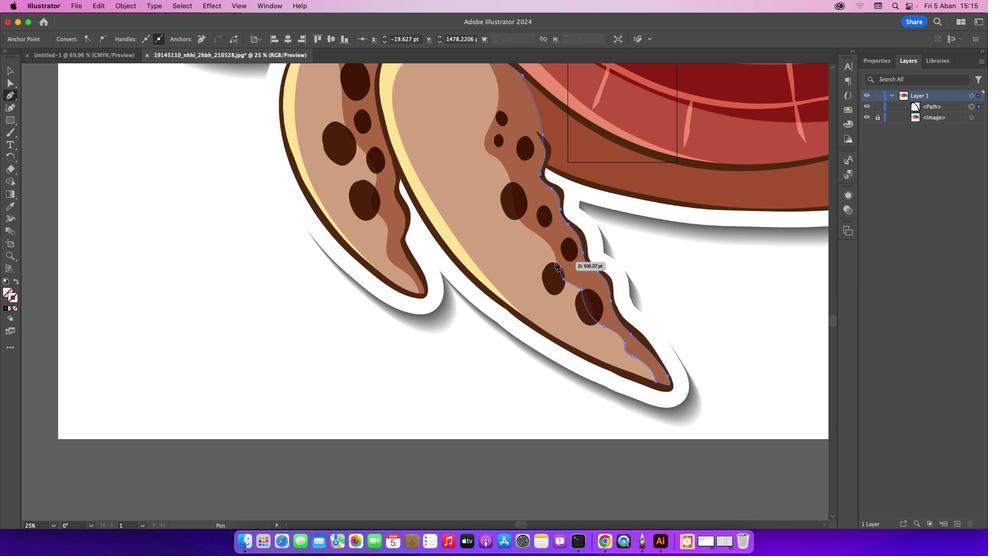 
Action: Mouse pressed left at (555, 262)
Screenshot: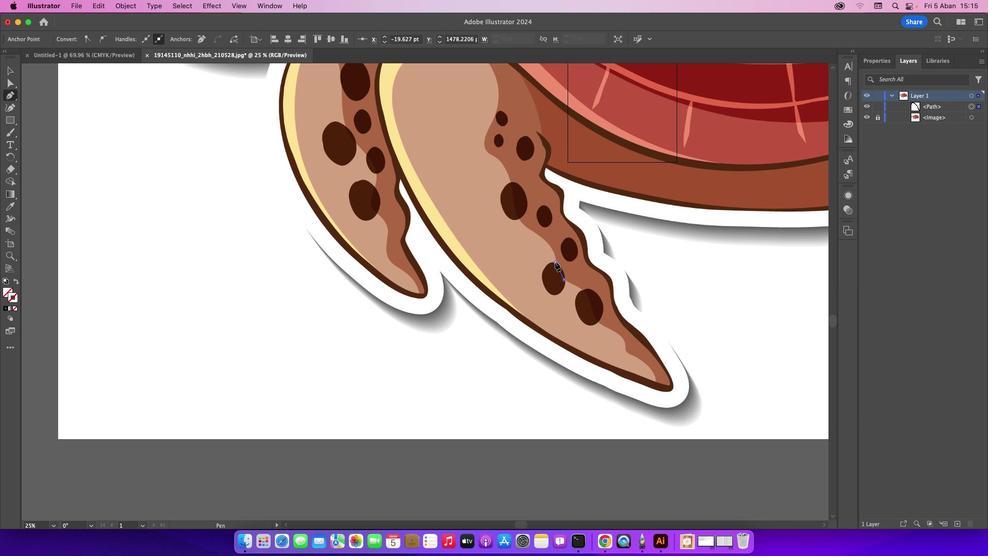 
Action: Mouse moved to (538, 234)
Screenshot: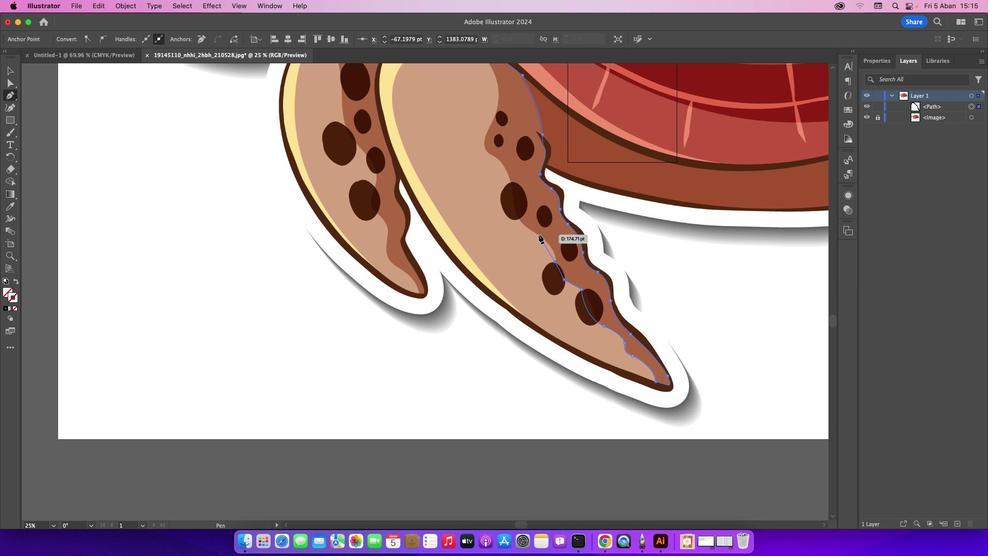 
Action: Mouse pressed left at (538, 234)
Screenshot: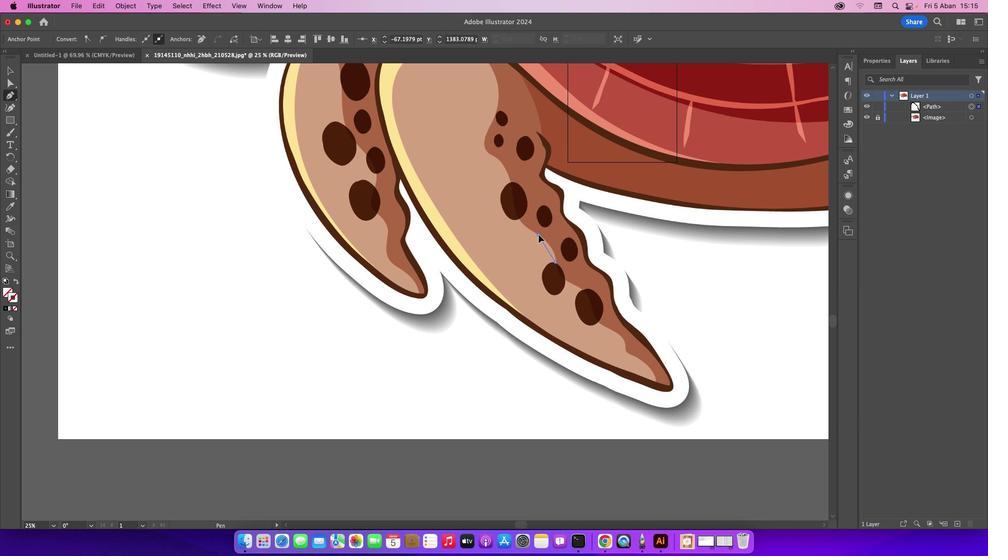 
Action: Mouse moved to (538, 233)
Screenshot: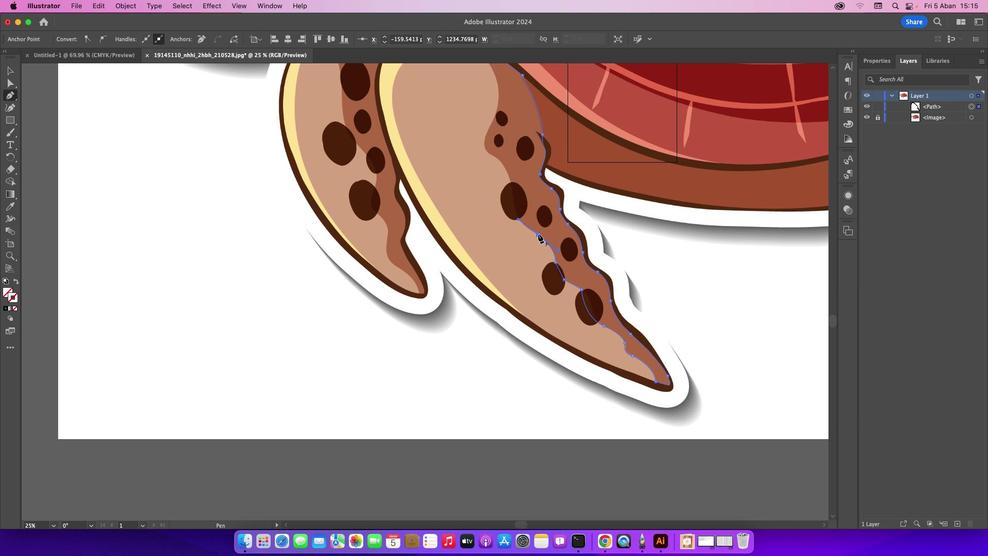 
Action: Mouse pressed left at (538, 233)
Screenshot: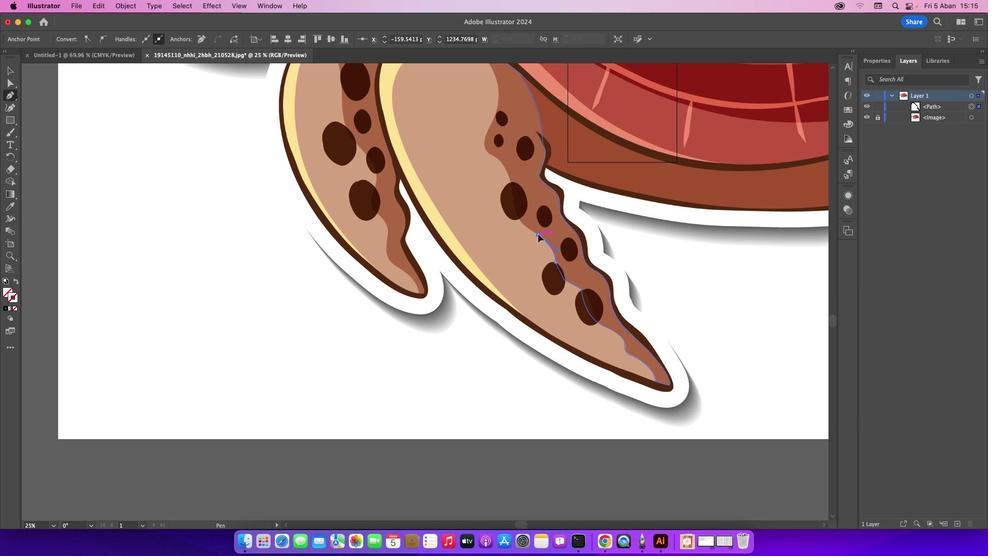 
Action: Mouse moved to (517, 215)
Screenshot: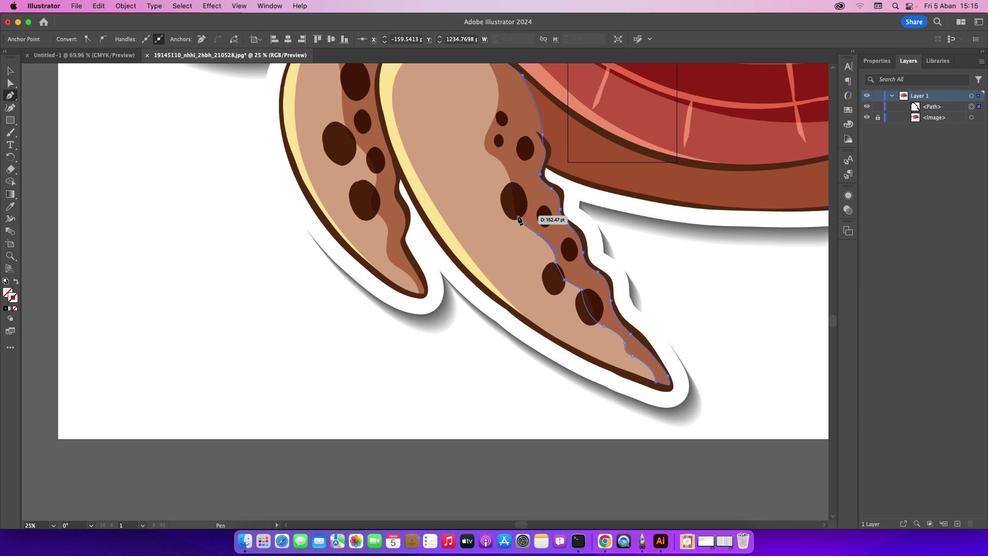 
Action: Mouse pressed left at (517, 215)
Screenshot: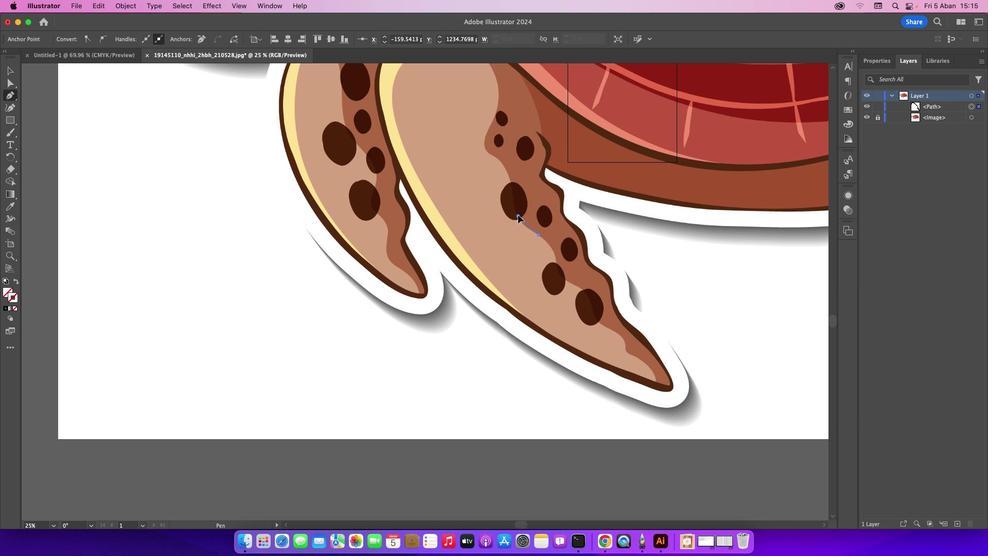 
Action: Mouse moved to (509, 182)
Screenshot: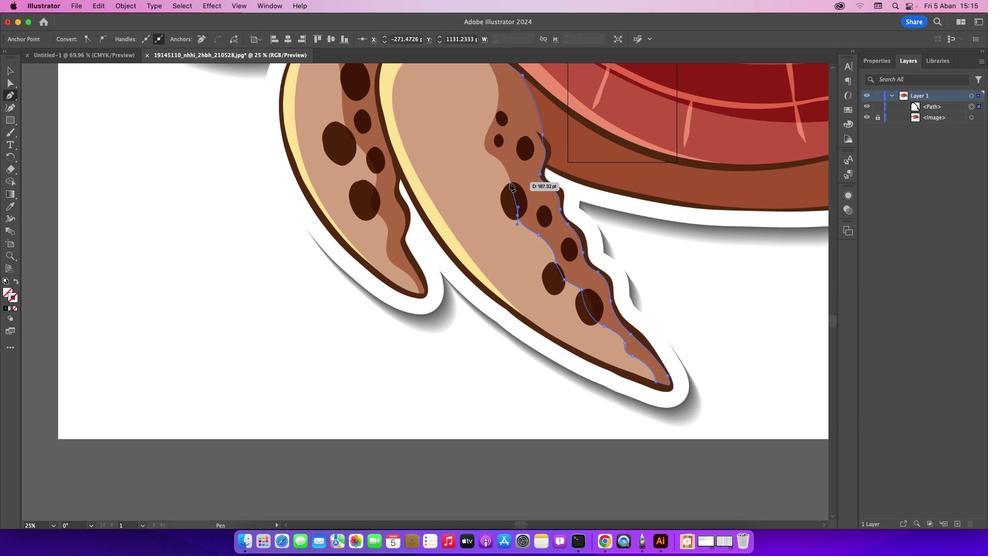 
Action: Mouse pressed left at (509, 182)
Screenshot: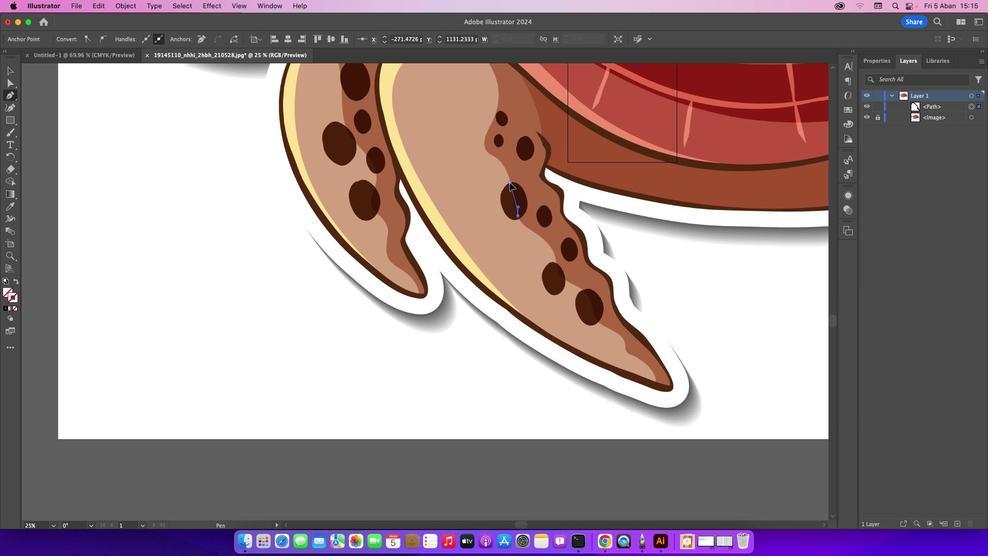 
Action: Mouse moved to (494, 156)
Screenshot: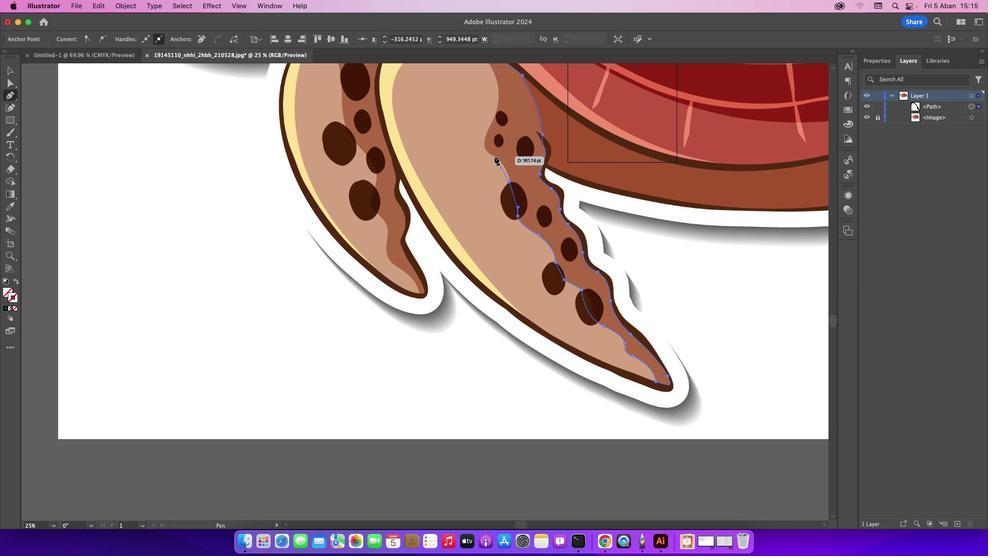 
Action: Mouse pressed left at (494, 156)
Screenshot: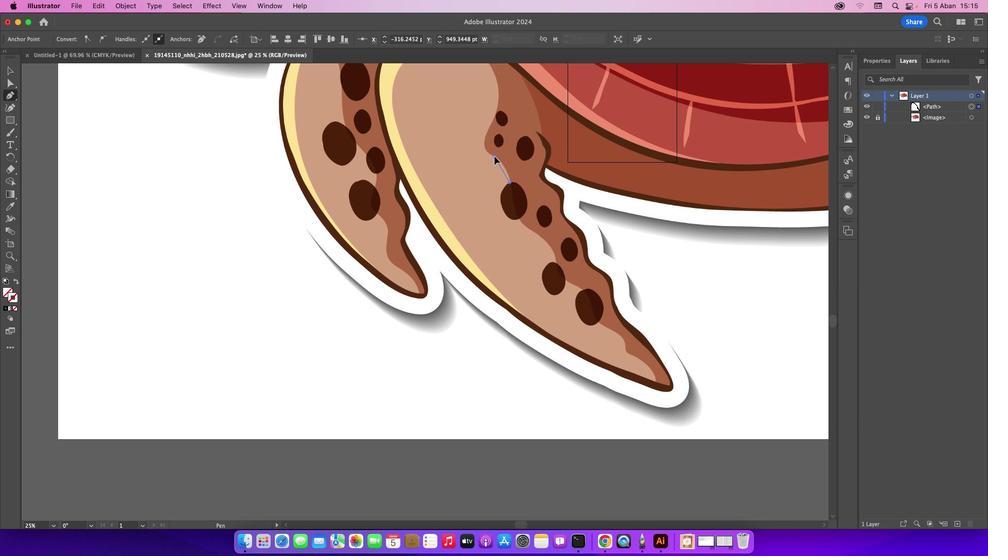 
Action: Mouse moved to (489, 128)
Screenshot: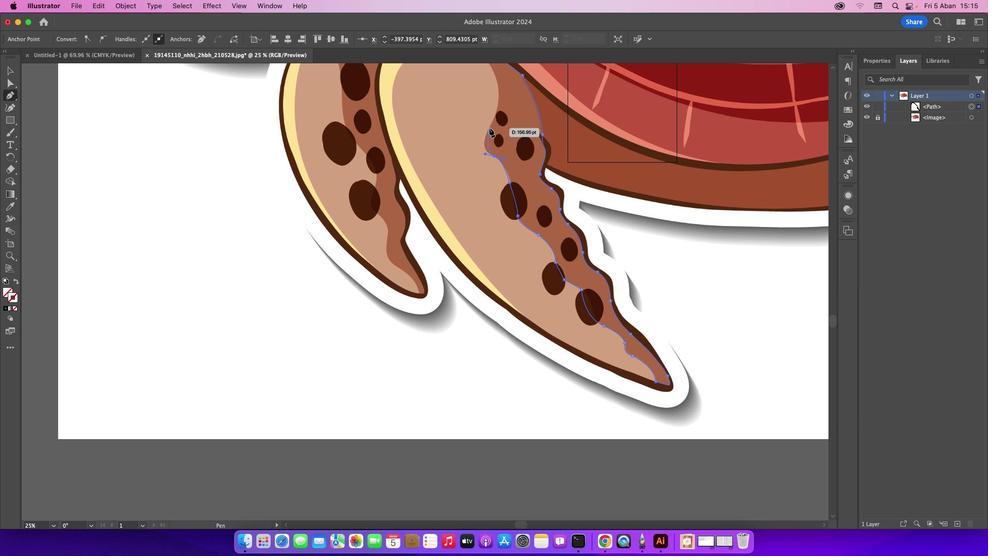 
Action: Mouse pressed left at (489, 128)
Screenshot: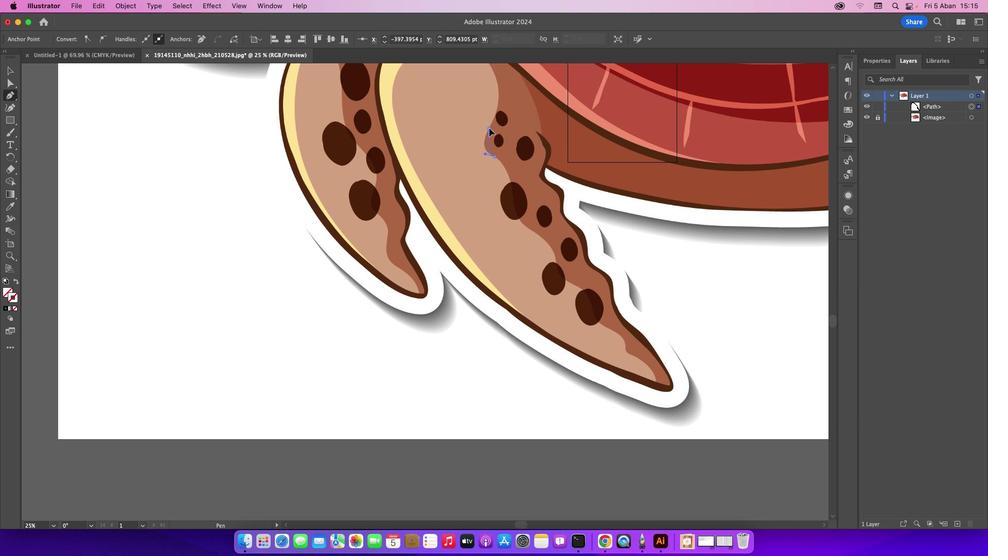 
Action: Mouse moved to (497, 112)
Screenshot: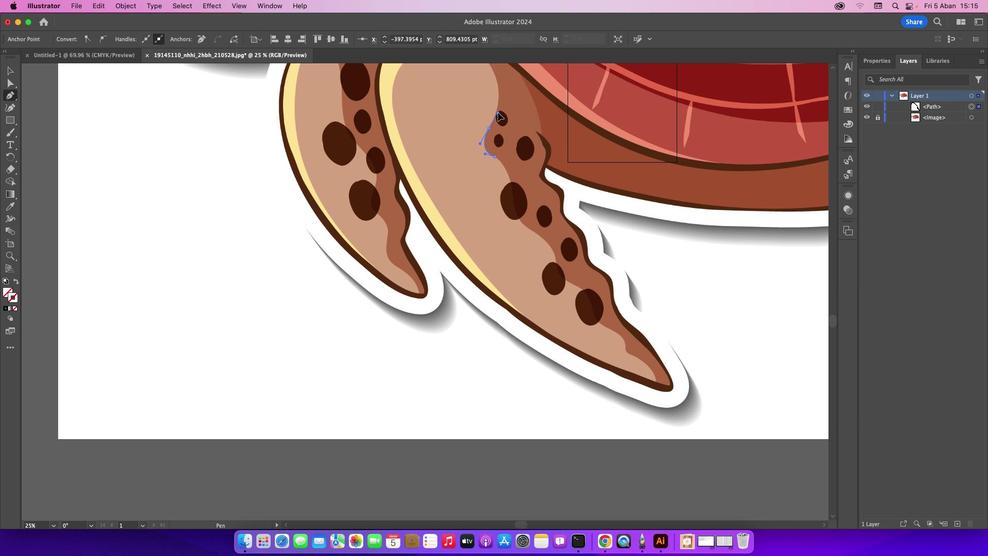 
Action: Mouse scrolled (497, 112) with delta (0, 0)
Screenshot: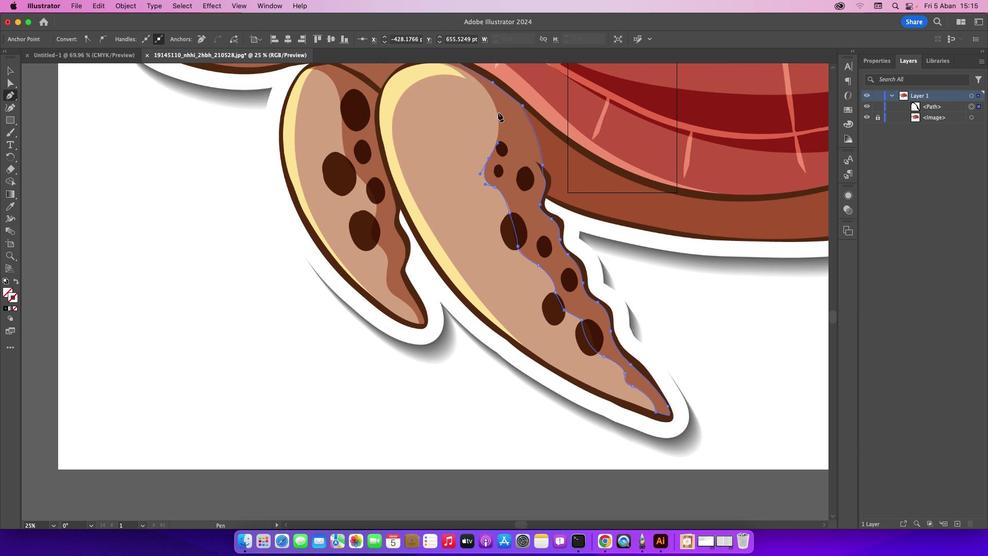 
Action: Mouse scrolled (497, 112) with delta (0, 0)
Screenshot: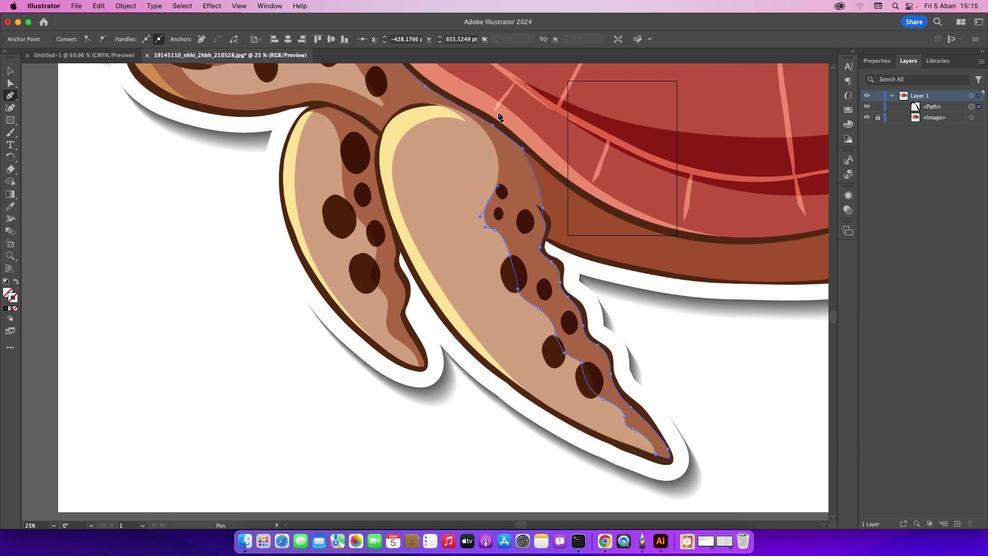 
Action: Mouse scrolled (497, 112) with delta (0, 0)
Screenshot: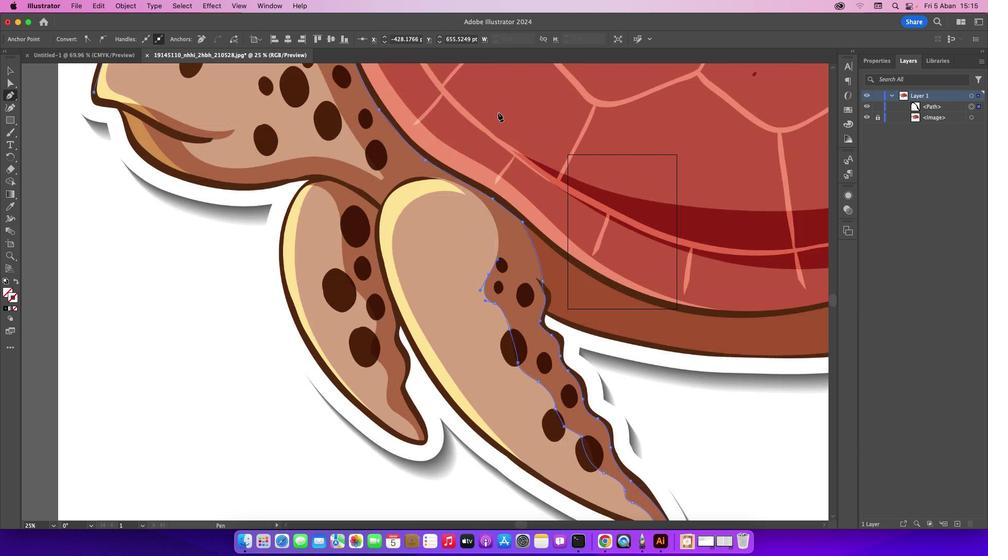 
Action: Mouse scrolled (497, 112) with delta (0, 1)
Screenshot: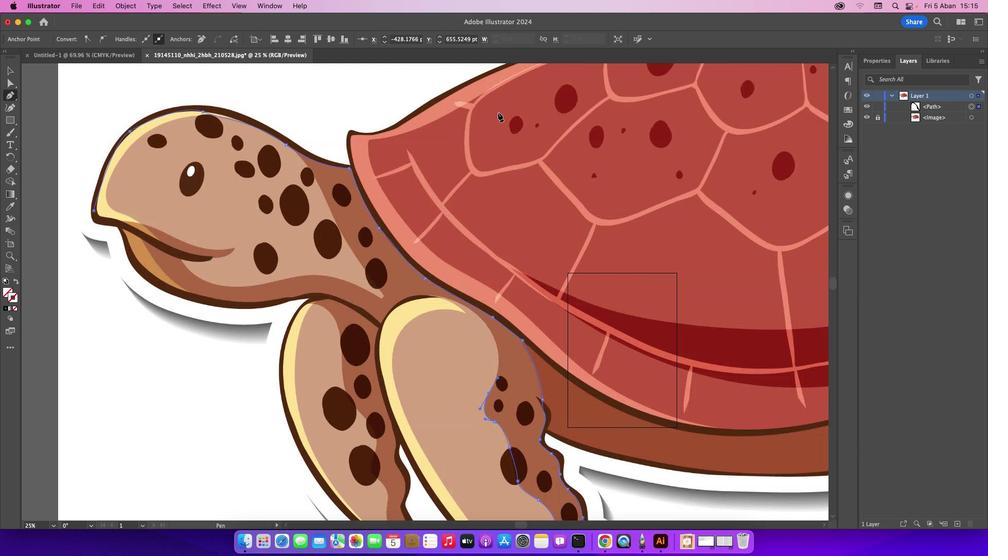 
Action: Mouse scrolled (497, 112) with delta (0, 1)
Screenshot: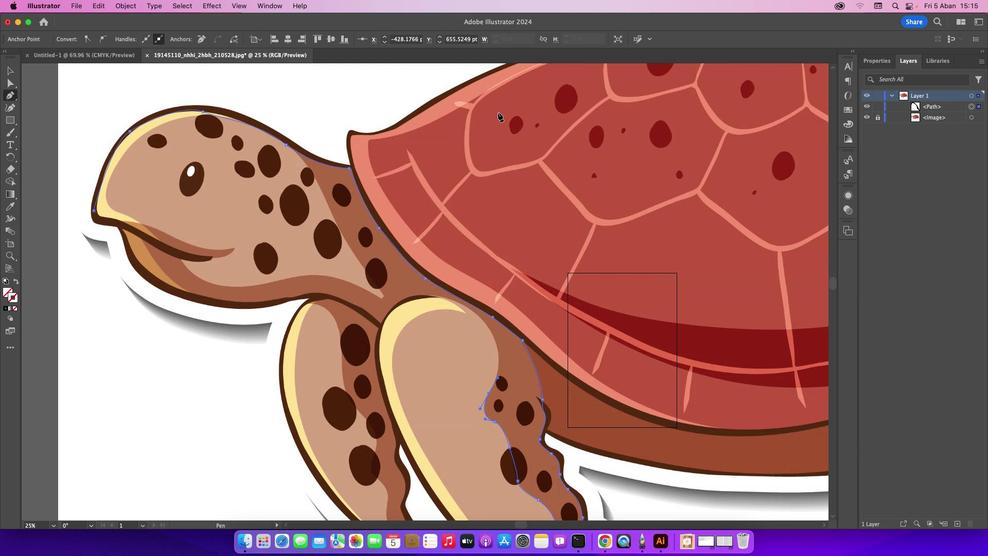 
Action: Mouse moved to (486, 323)
Screenshot: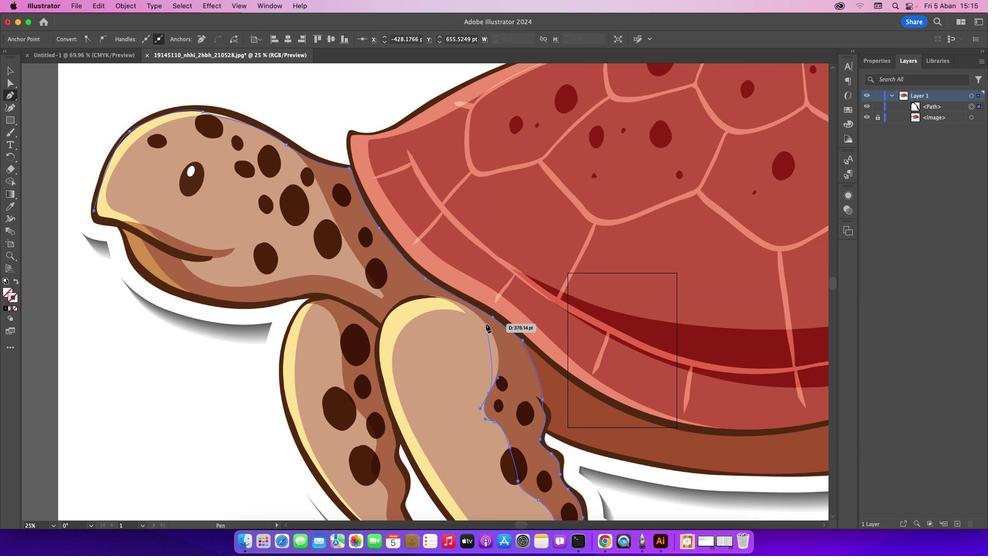 
Action: Mouse pressed left at (486, 323)
Screenshot: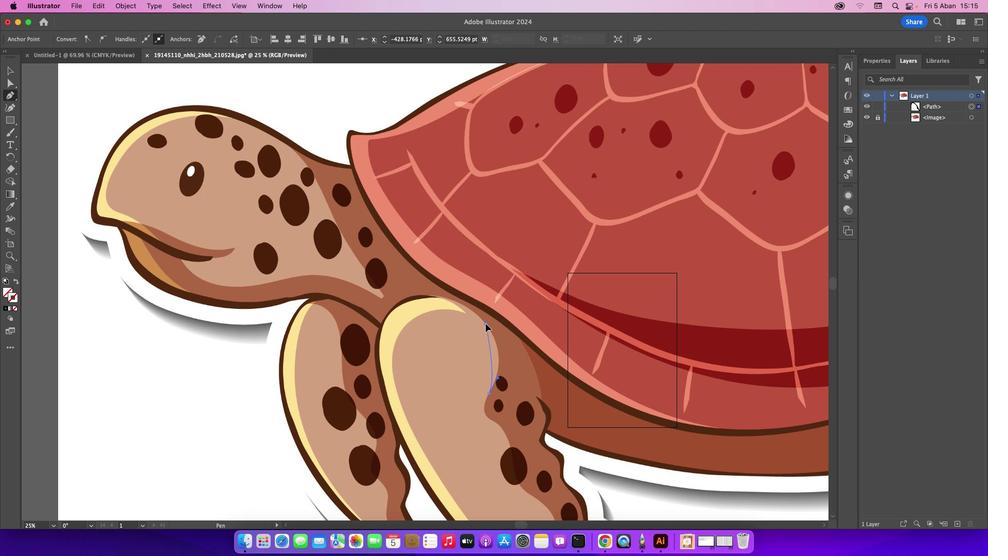 
Action: Mouse moved to (423, 294)
Screenshot: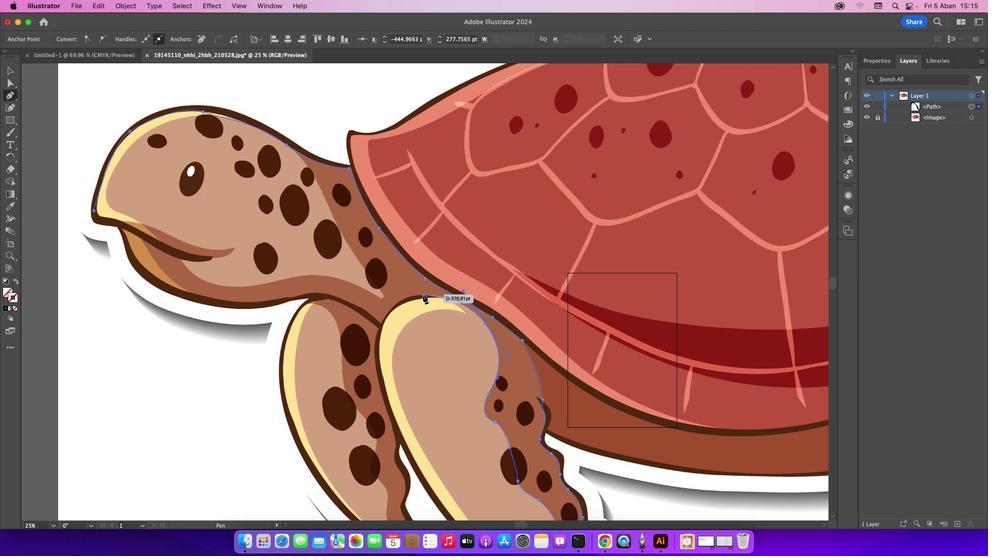 
Action: Mouse pressed left at (423, 294)
Screenshot: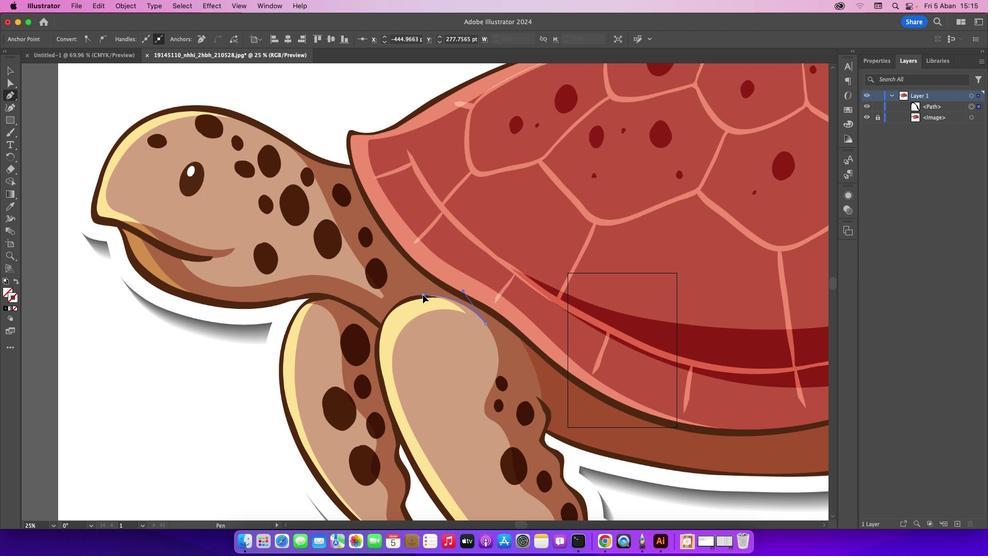
Action: Mouse moved to (381, 323)
Screenshot: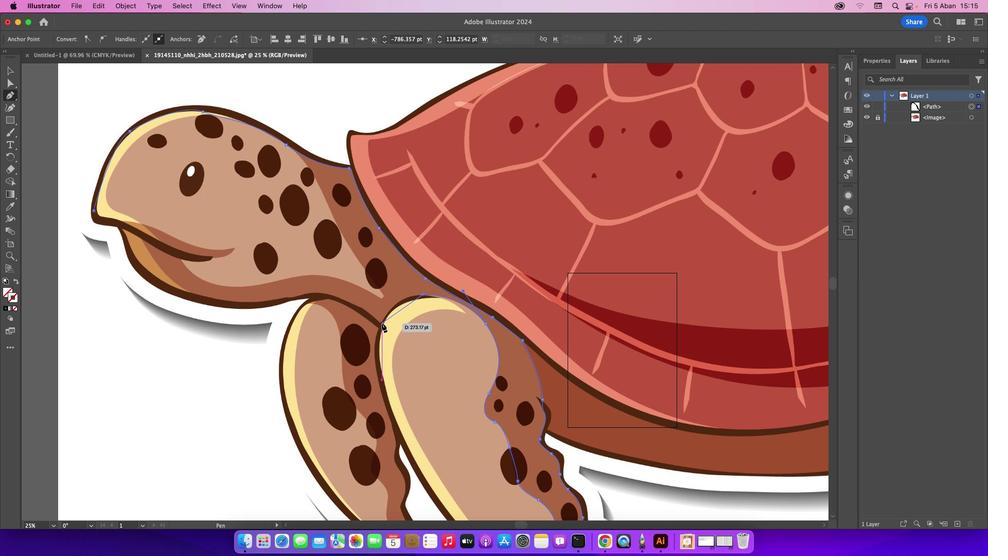
Action: Mouse pressed left at (381, 323)
Screenshot: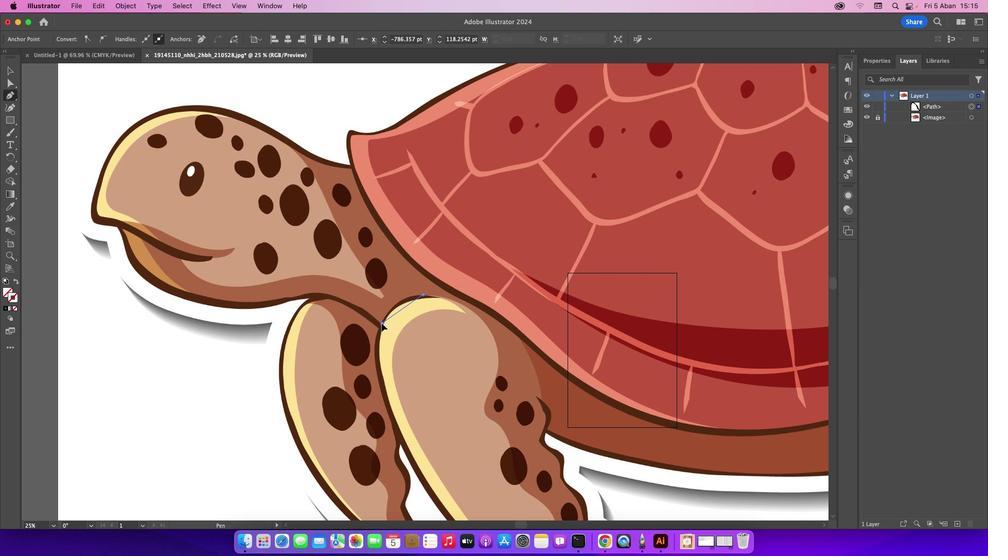 
Action: Mouse moved to (374, 350)
Screenshot: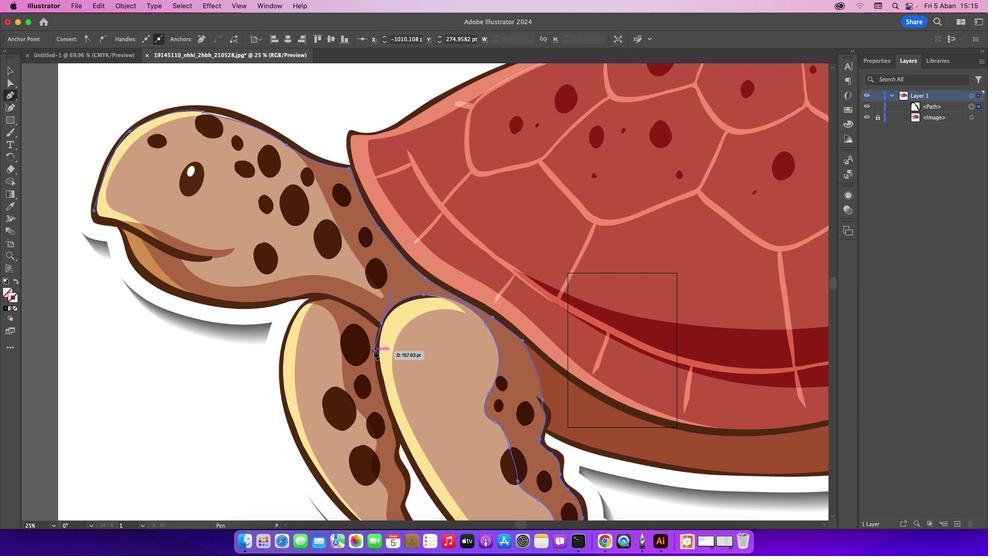 
Action: Mouse scrolled (374, 350) with delta (0, 0)
Screenshot: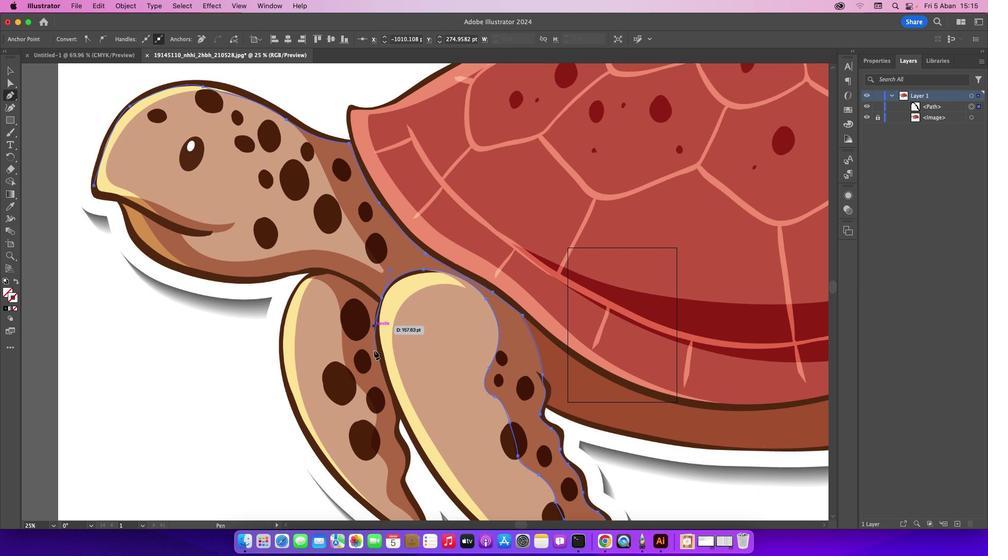 
Action: Mouse scrolled (374, 350) with delta (0, 0)
Screenshot: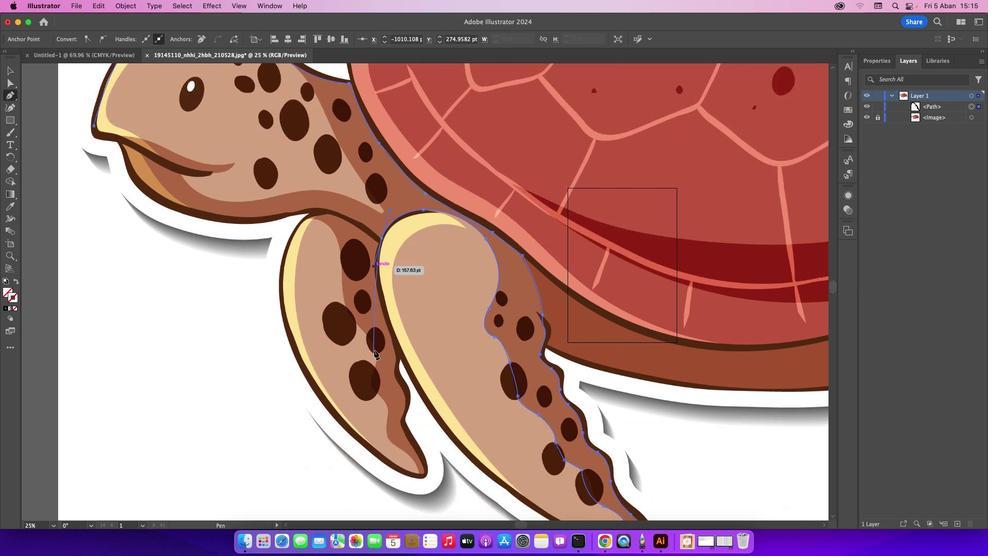 
Action: Mouse scrolled (374, 350) with delta (0, 0)
Screenshot: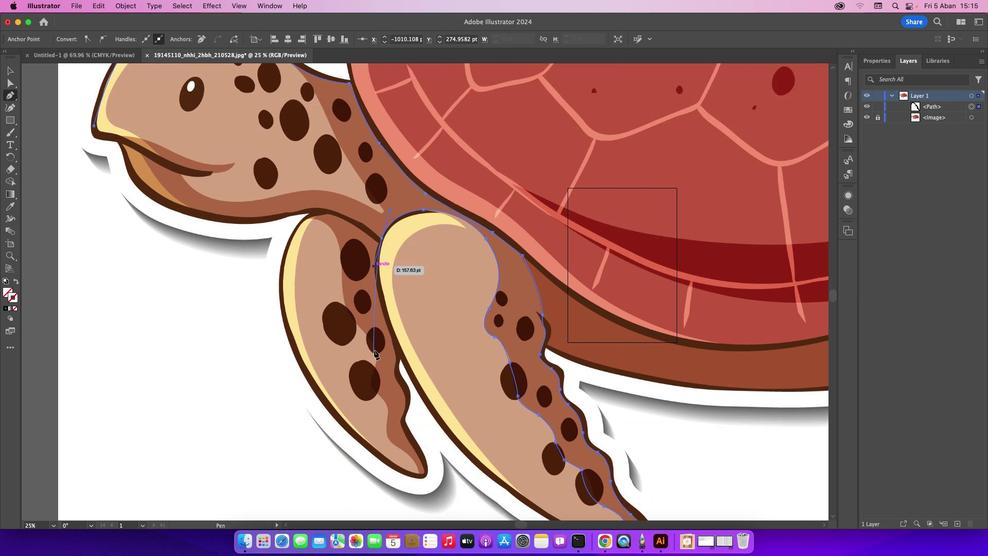 
Action: Mouse moved to (378, 295)
Screenshot: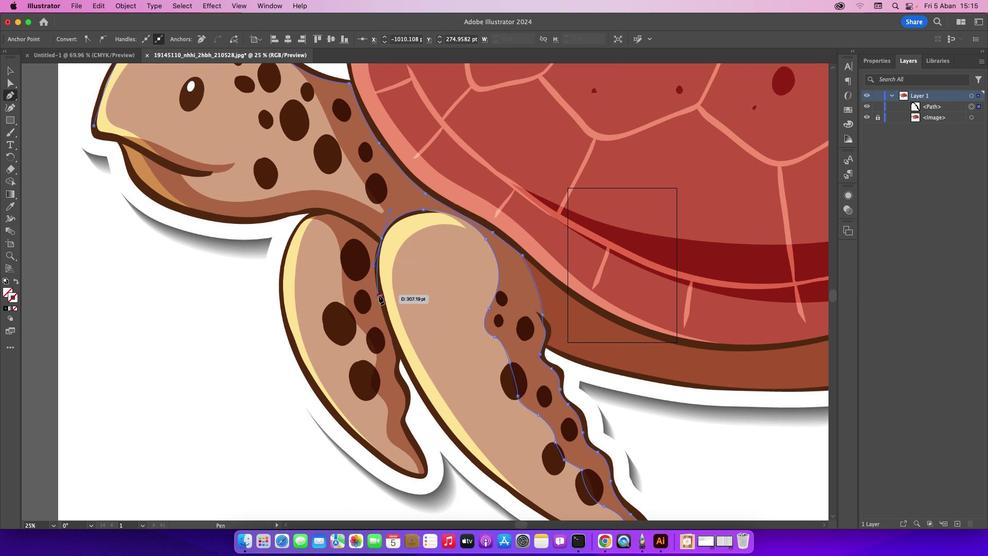 
Action: Mouse pressed left at (378, 295)
Screenshot: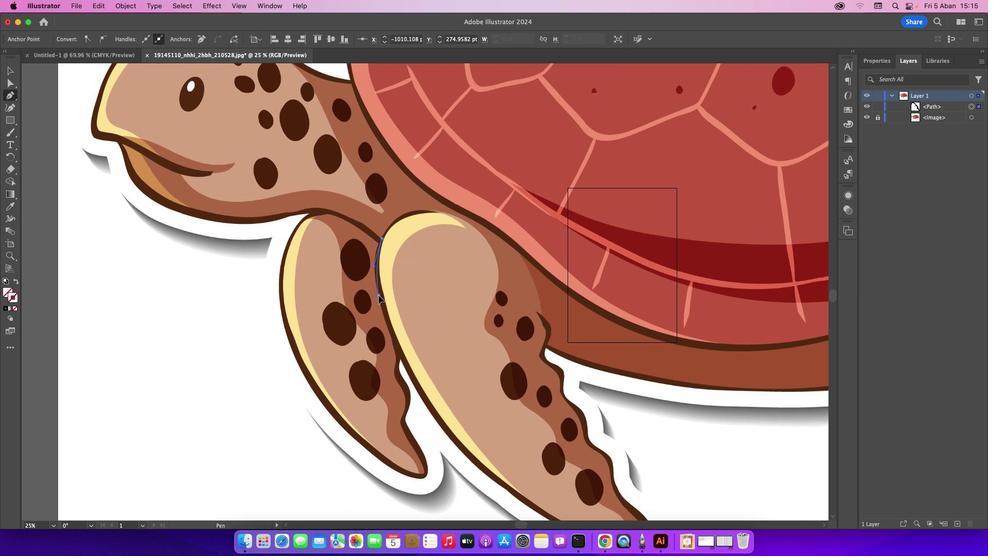 
Action: Mouse moved to (391, 337)
Screenshot: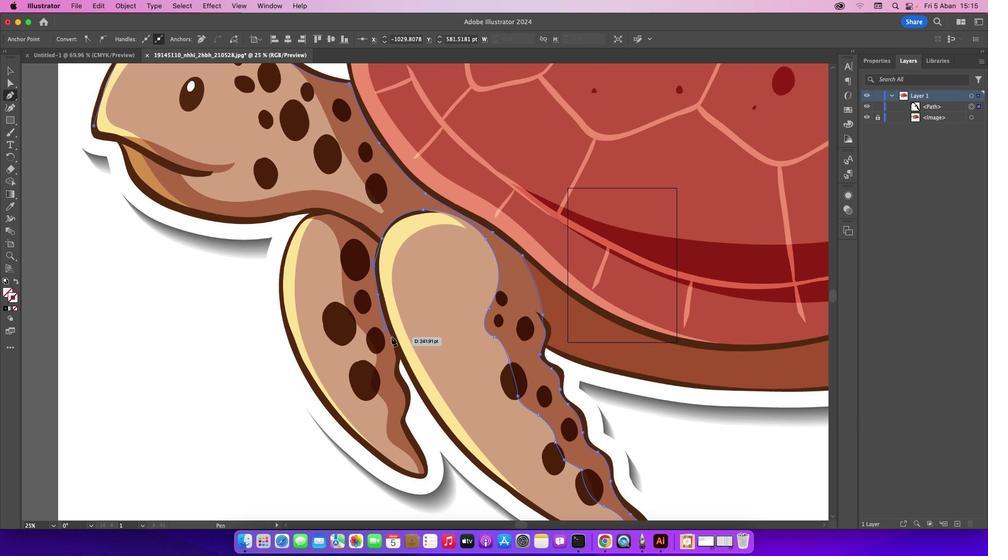 
Action: Mouse pressed left at (391, 337)
Screenshot: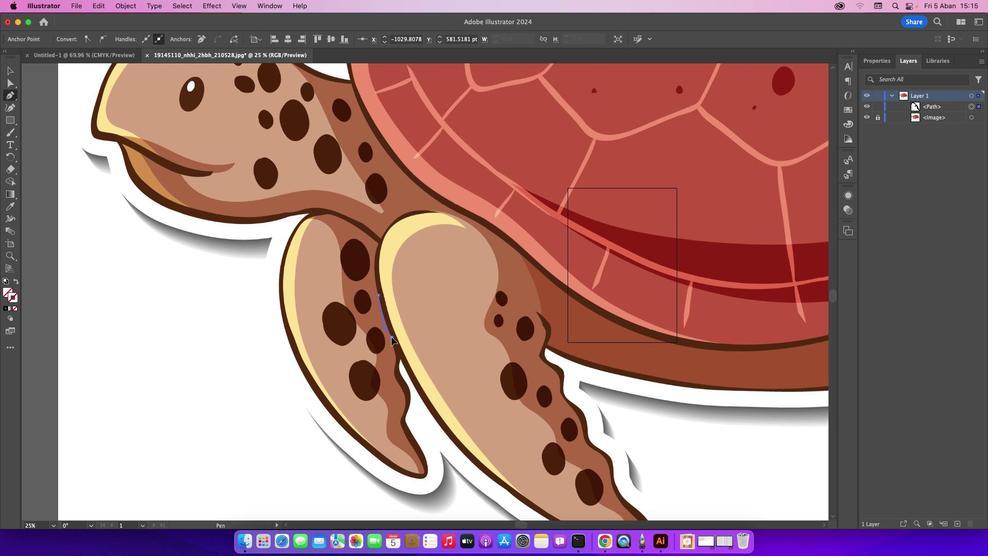 
Action: Mouse moved to (395, 357)
Screenshot: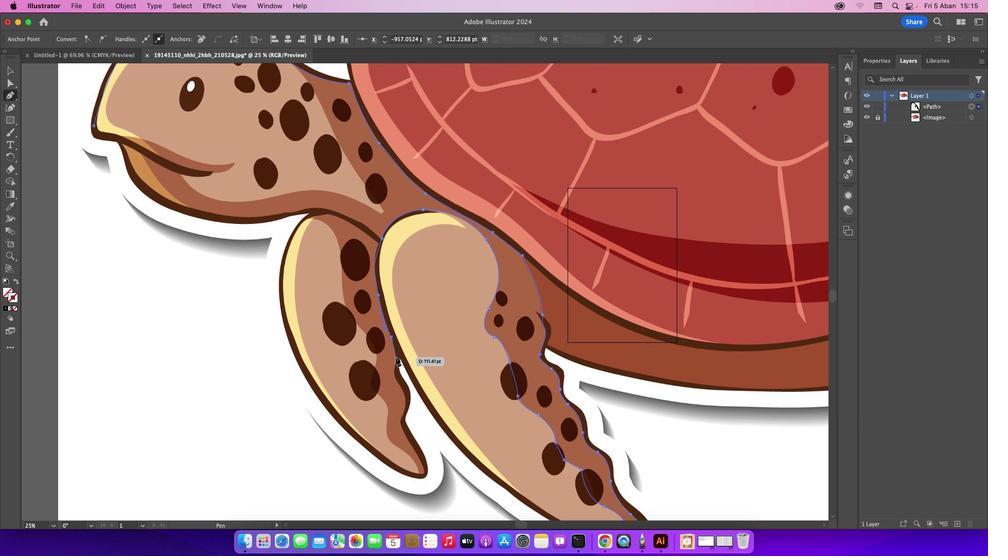 
Action: Mouse pressed left at (395, 357)
Screenshot: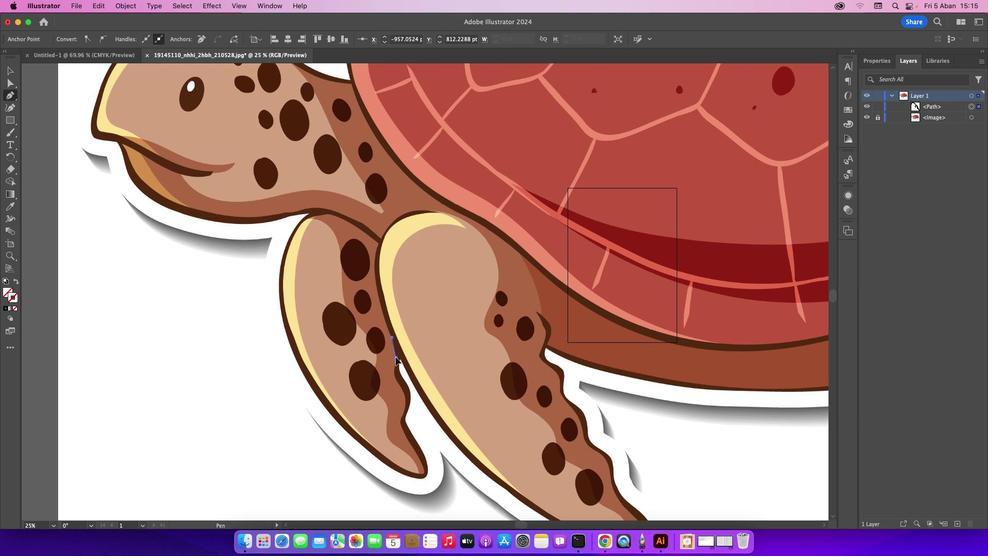 
Action: Mouse moved to (396, 378)
Screenshot: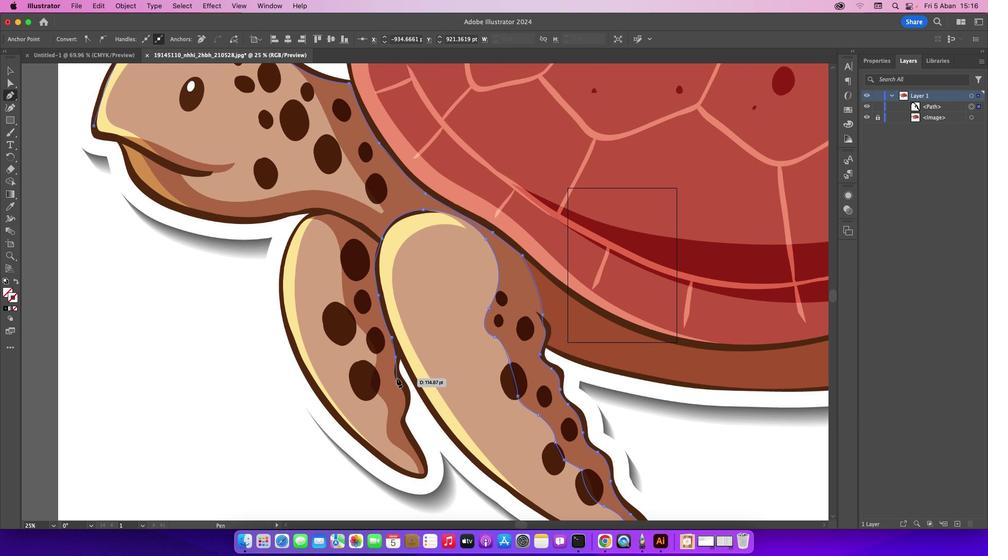 
Action: Mouse pressed left at (396, 378)
Screenshot: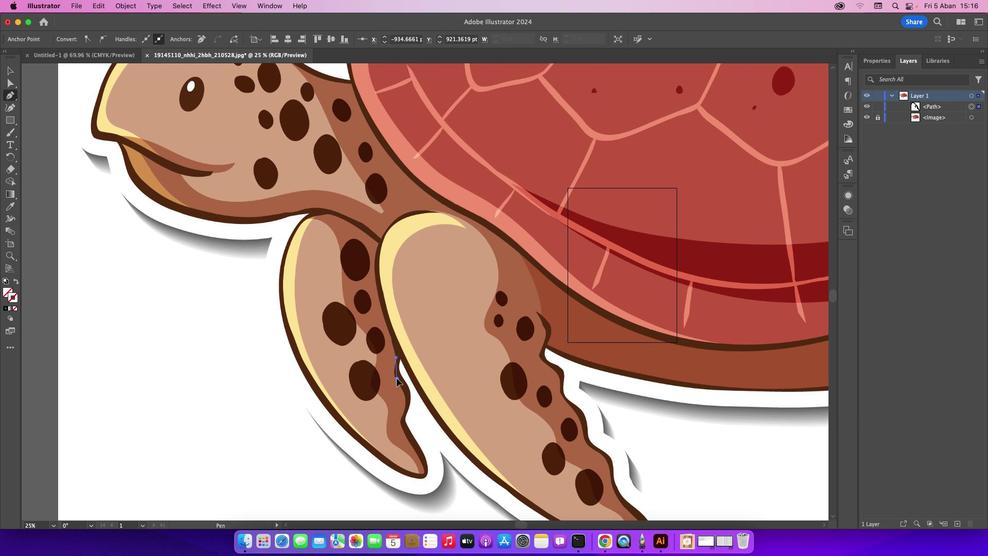 
Action: Mouse moved to (403, 412)
Screenshot: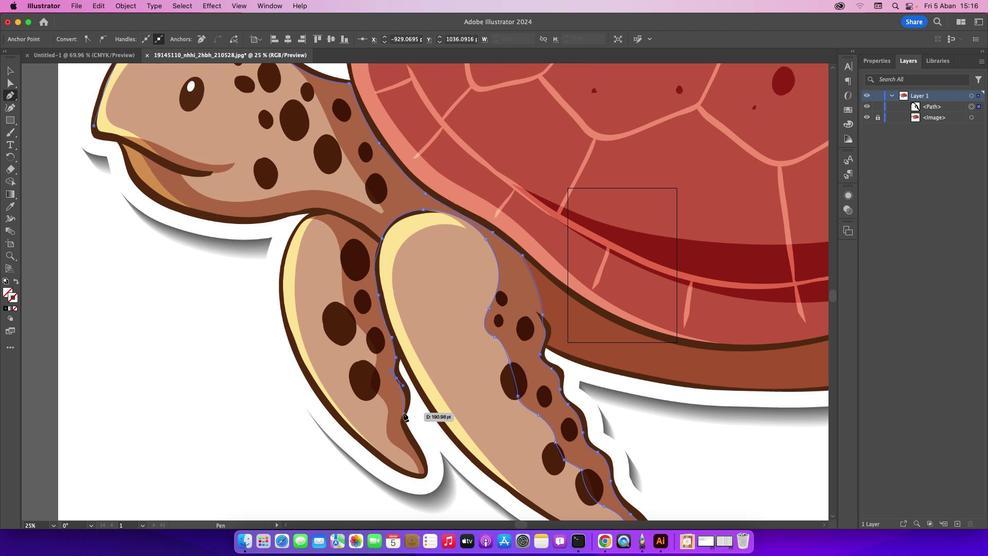 
Action: Mouse pressed left at (403, 412)
Screenshot: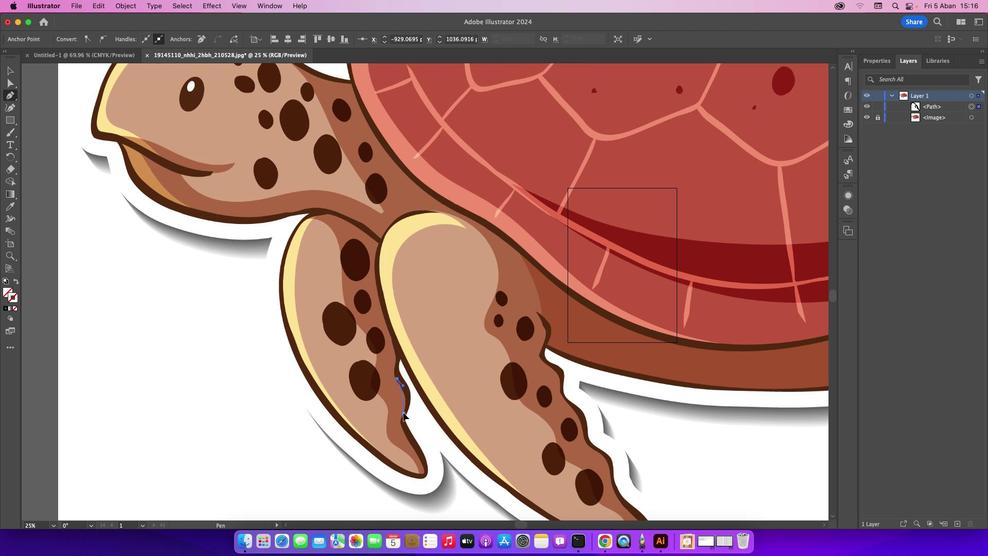 
Action: Mouse moved to (402, 427)
Screenshot: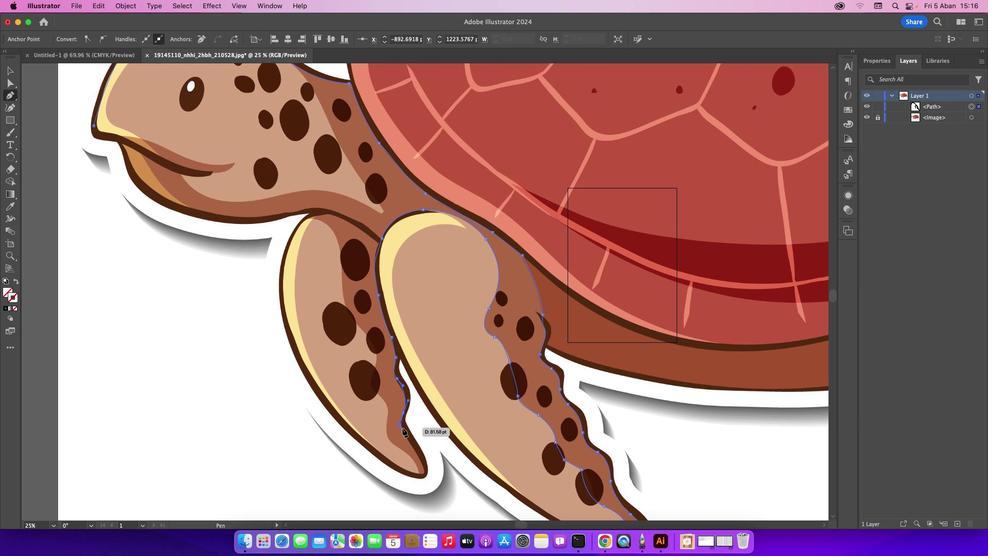 
Action: Mouse pressed left at (402, 427)
Screenshot: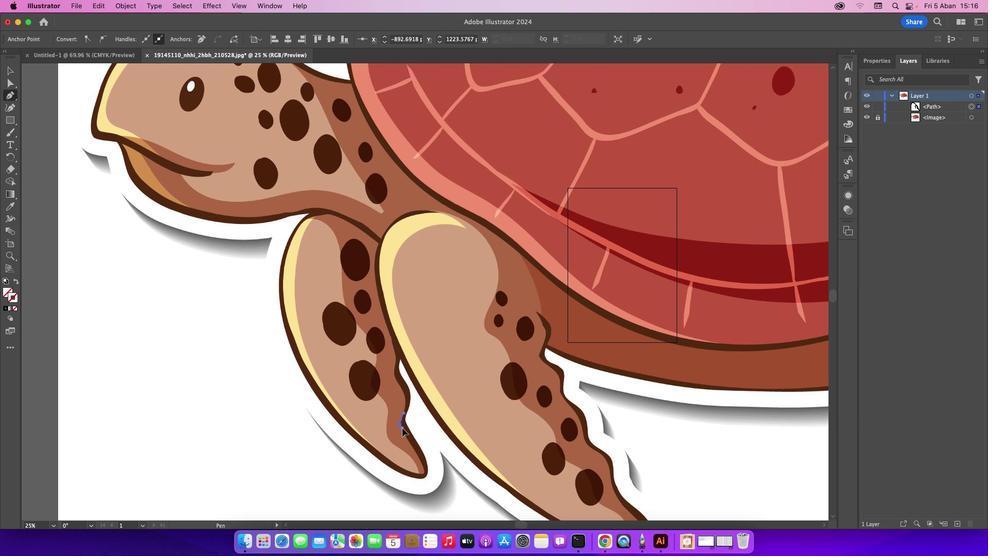 
Action: Mouse moved to (423, 472)
Screenshot: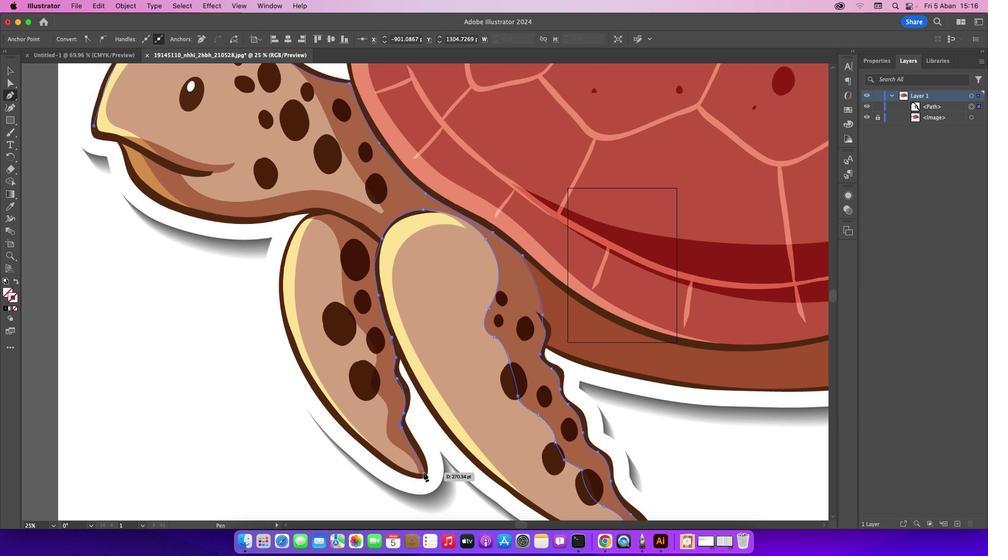 
Action: Mouse pressed left at (423, 472)
Screenshot: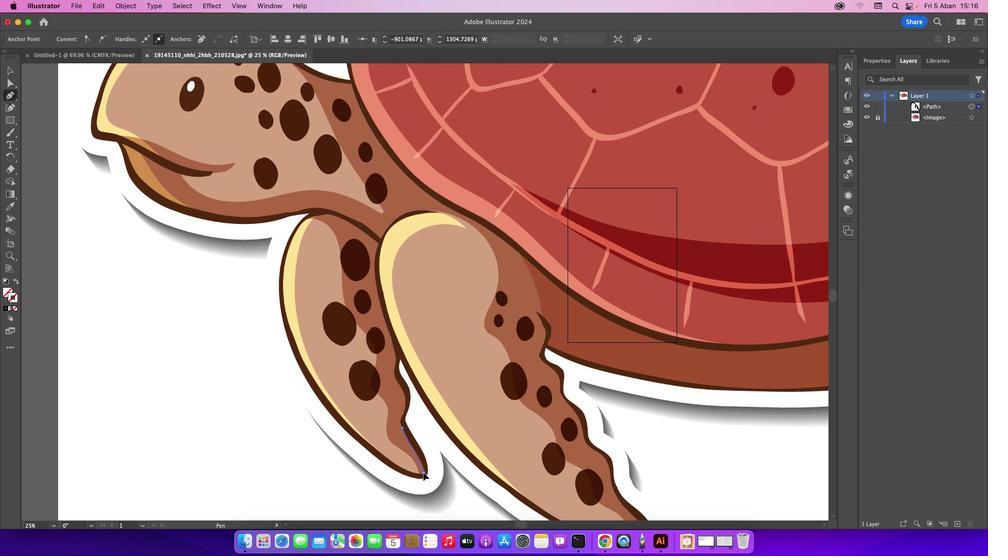 
Action: Mouse moved to (423, 473)
Screenshot: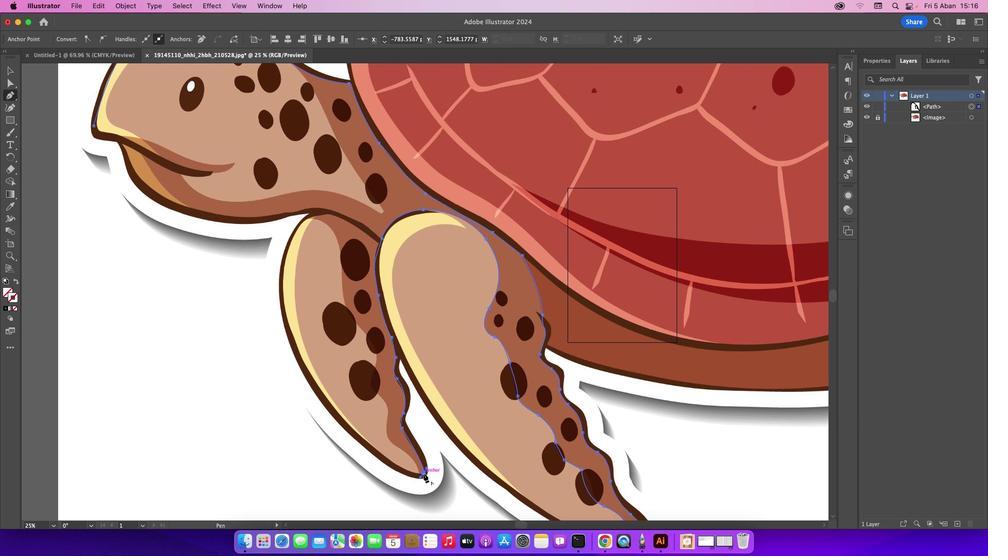 
Action: Mouse pressed left at (423, 473)
Screenshot: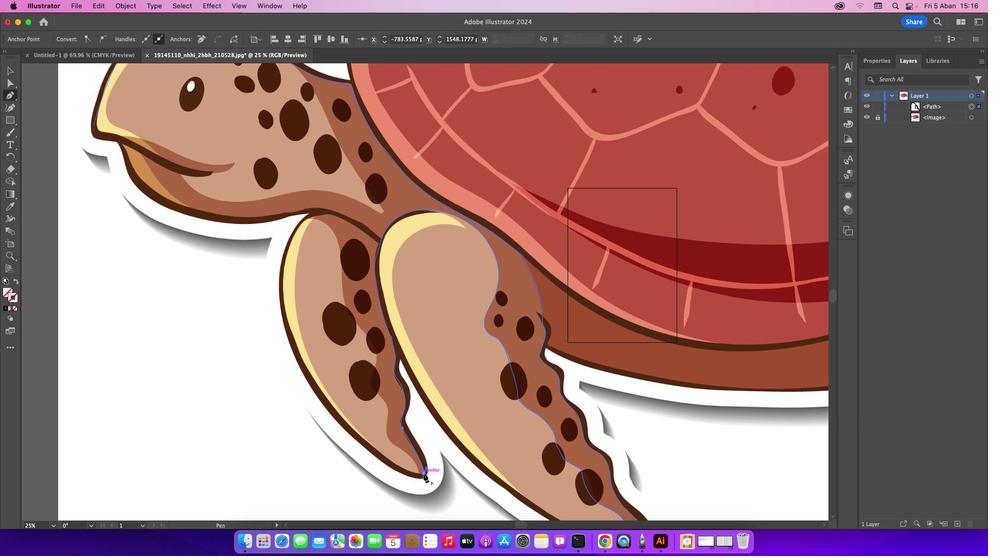 
Action: Mouse moved to (419, 473)
Screenshot: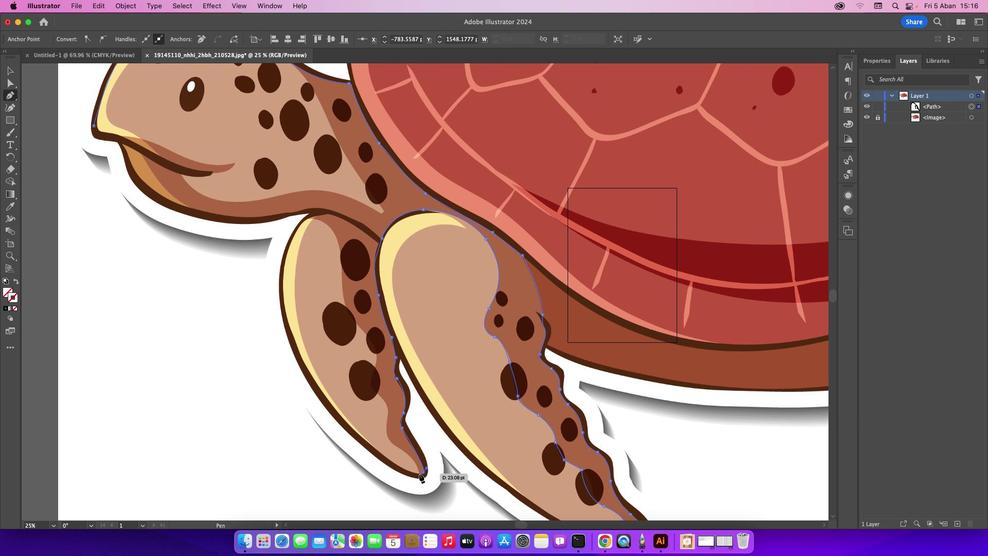 
Action: Mouse pressed left at (419, 473)
Screenshot: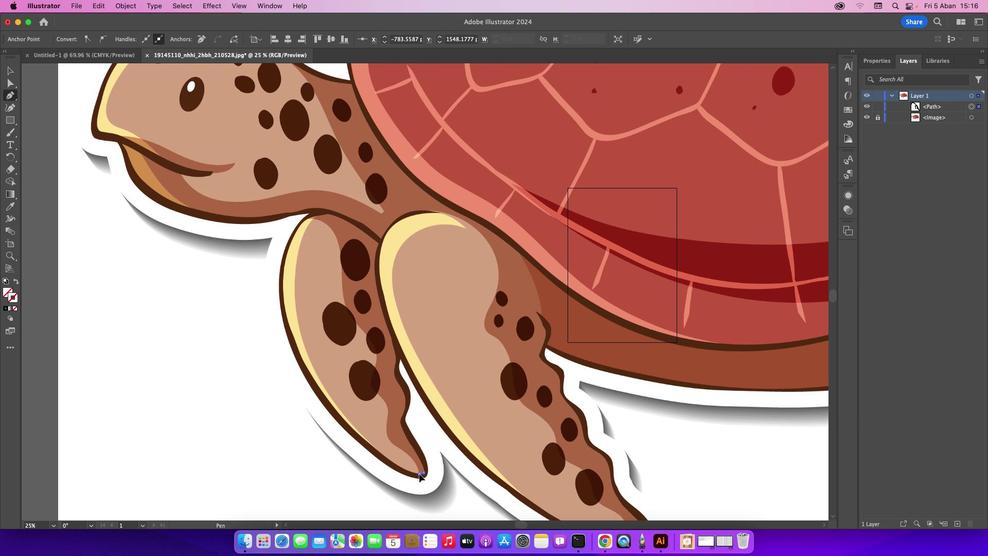 
Action: Mouse moved to (398, 448)
Screenshot: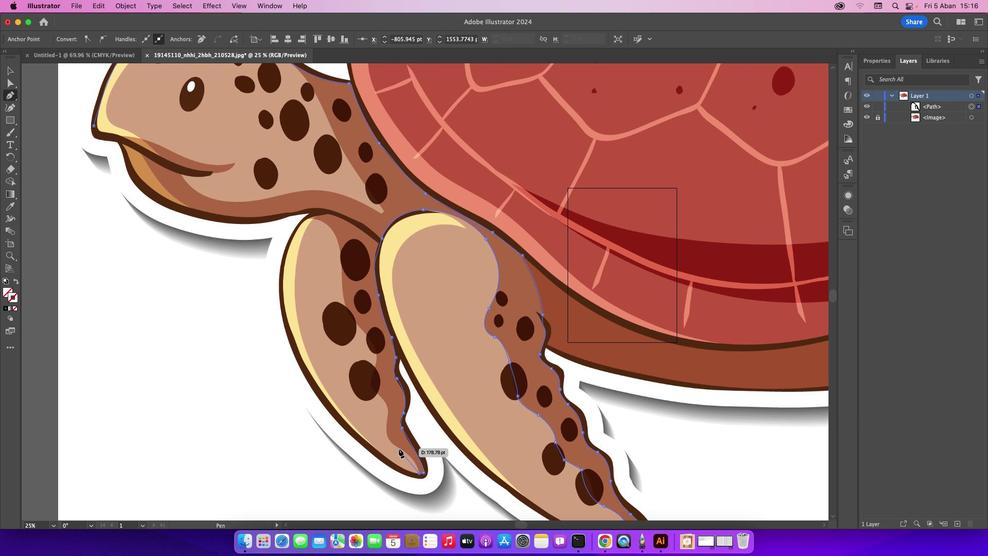 
Action: Mouse pressed left at (398, 448)
Screenshot: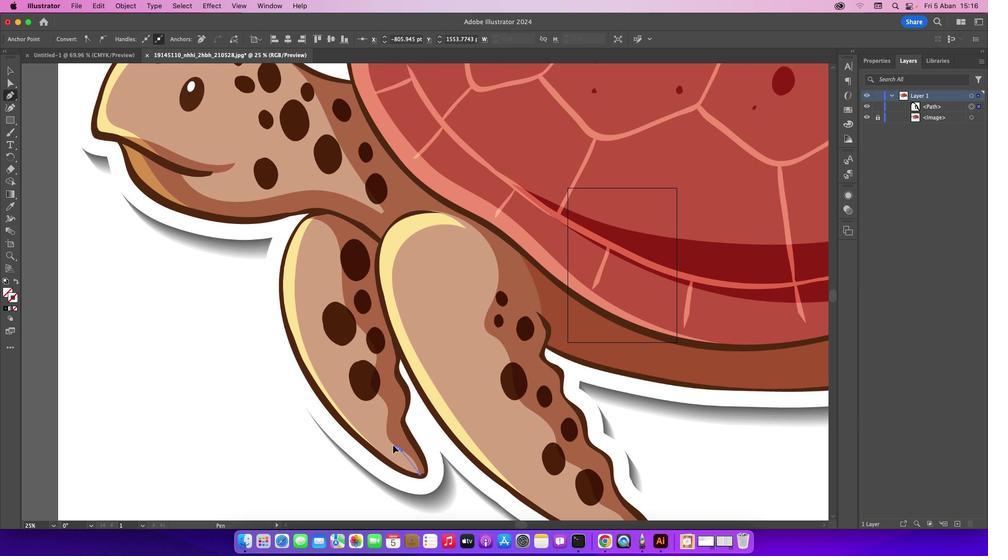 
Action: Mouse moved to (388, 413)
Screenshot: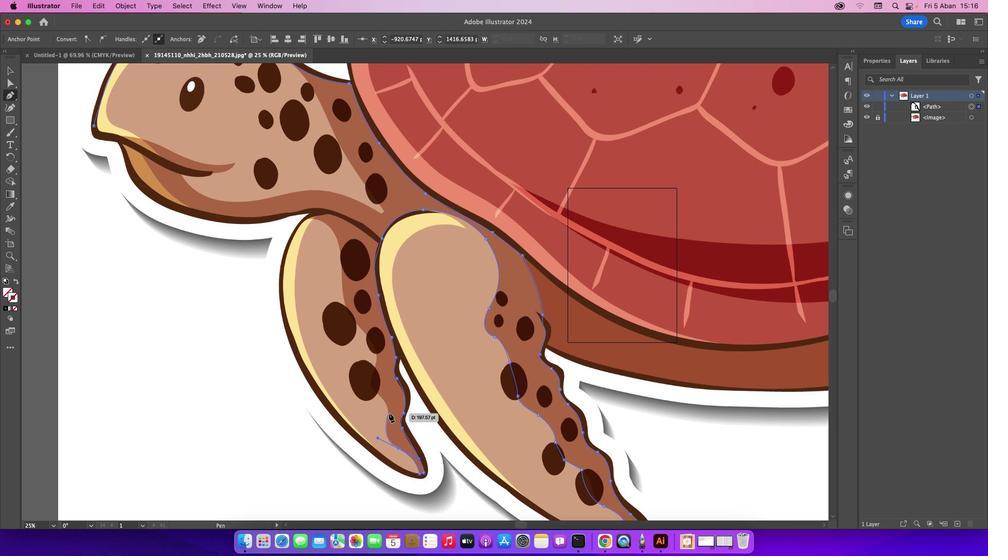 
Action: Mouse pressed left at (388, 413)
Screenshot: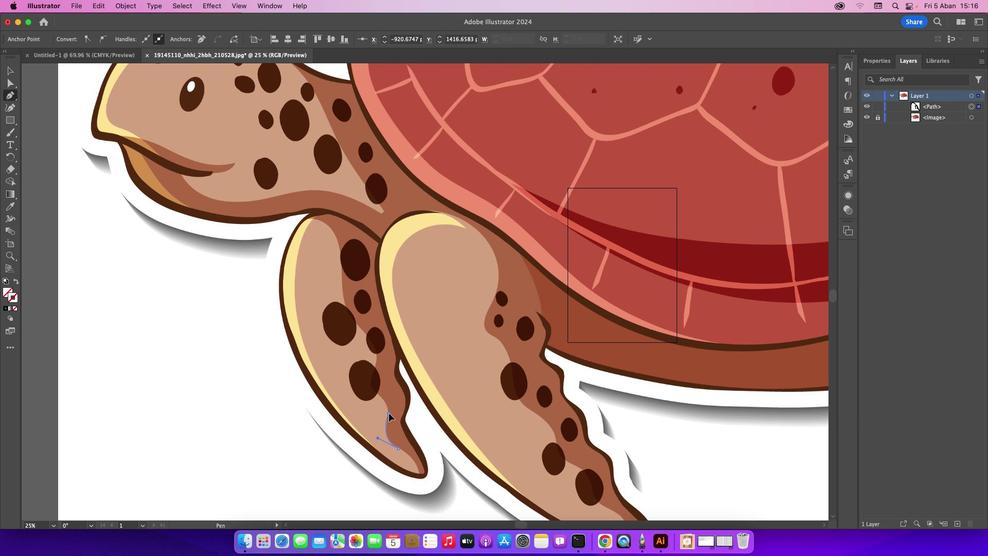 
Action: Mouse moved to (371, 386)
Screenshot: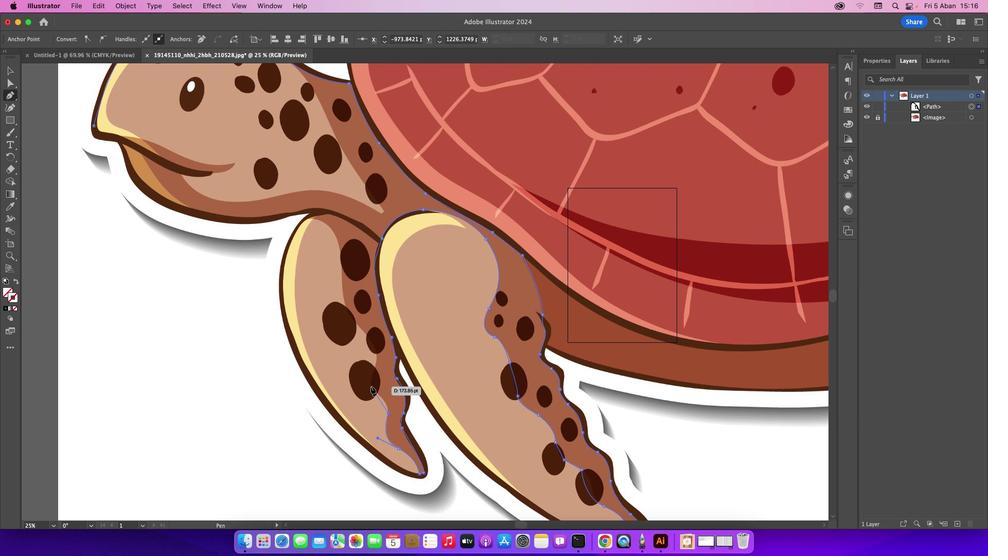 
Action: Mouse pressed left at (371, 386)
Screenshot: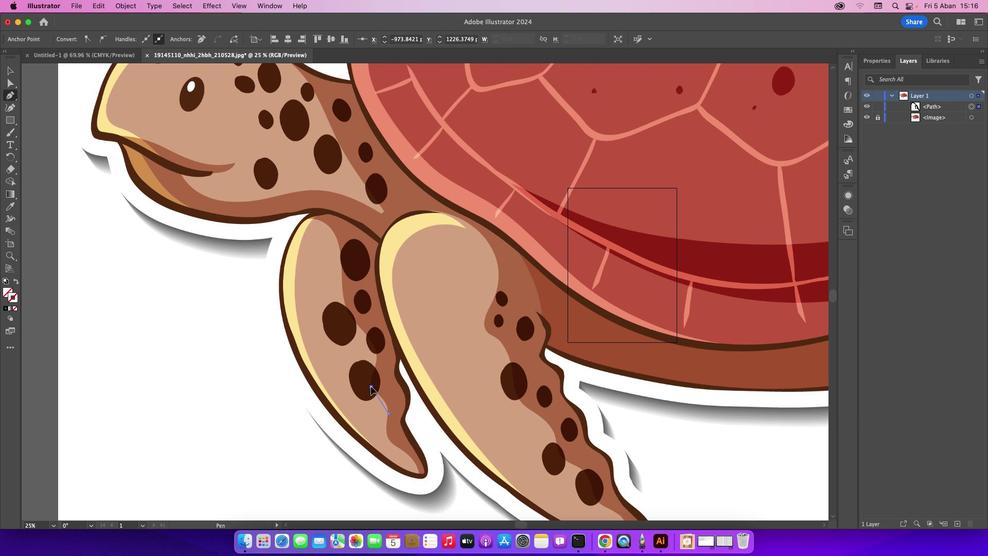 
Action: Mouse moved to (371, 386)
Screenshot: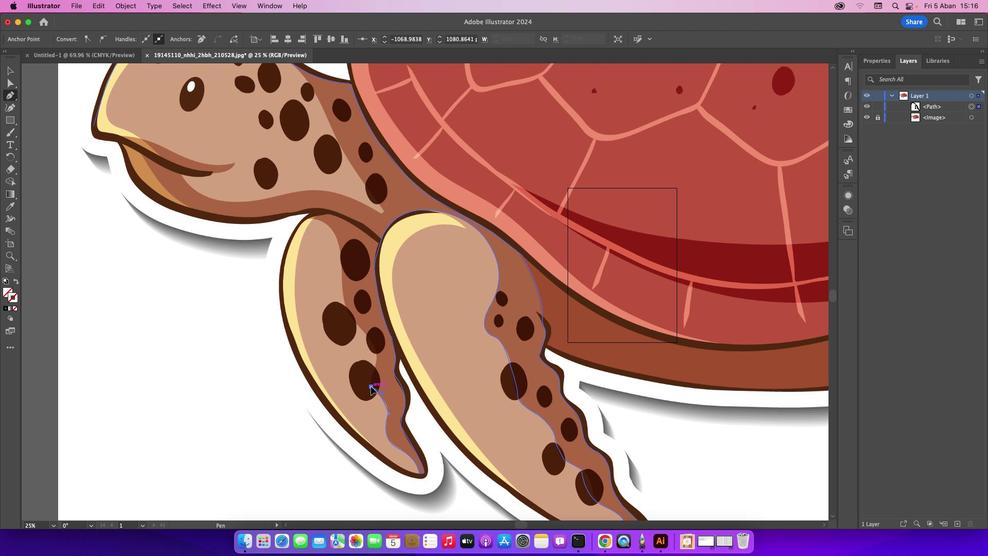 
Action: Mouse pressed left at (371, 386)
Screenshot: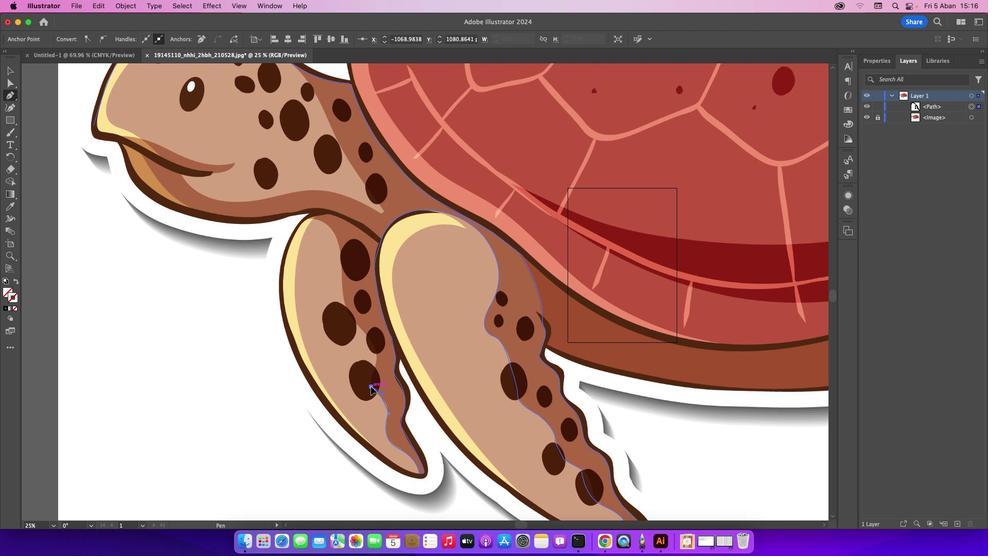 
Action: Mouse moved to (377, 353)
Screenshot: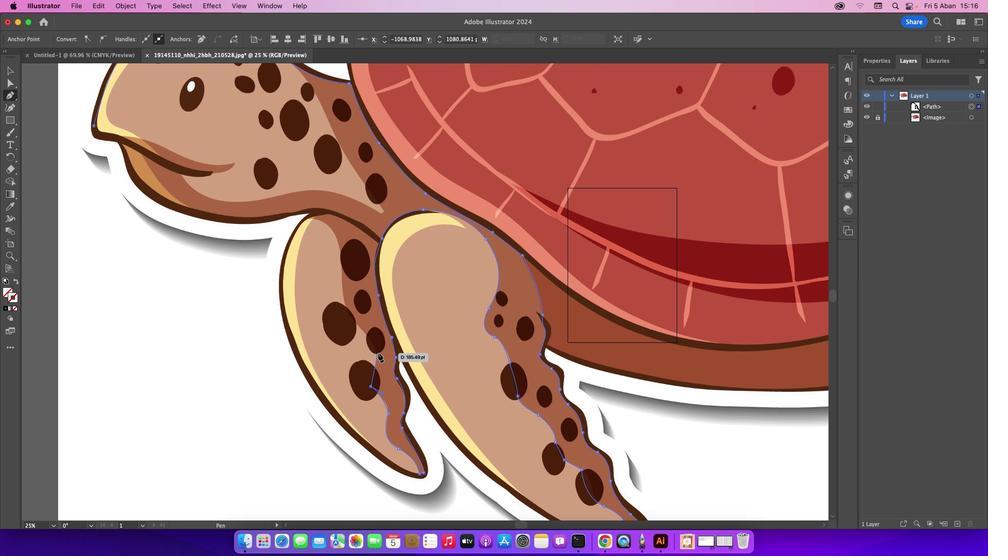 
Action: Mouse pressed left at (377, 353)
Screenshot: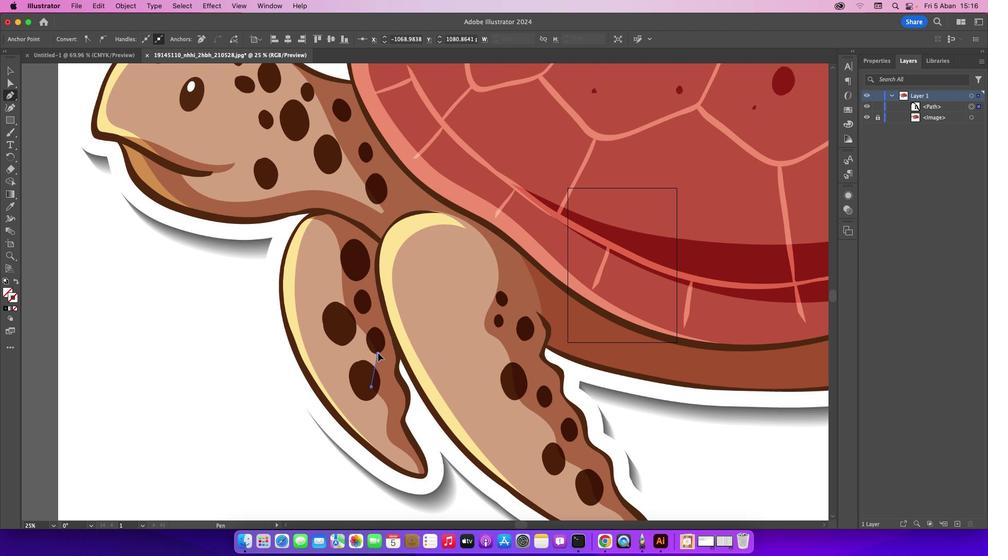 
Action: Mouse moved to (355, 324)
Screenshot: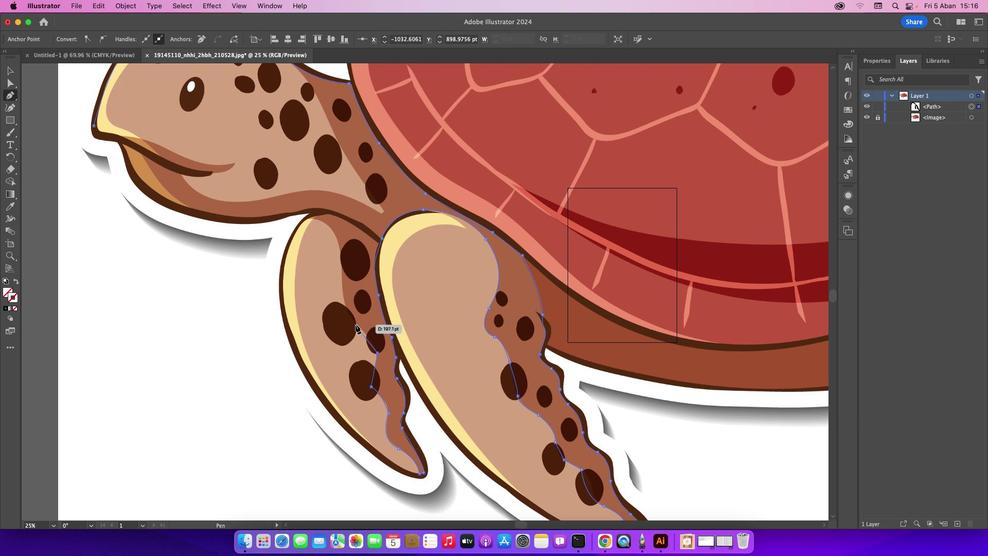 
Action: Mouse pressed left at (355, 324)
Screenshot: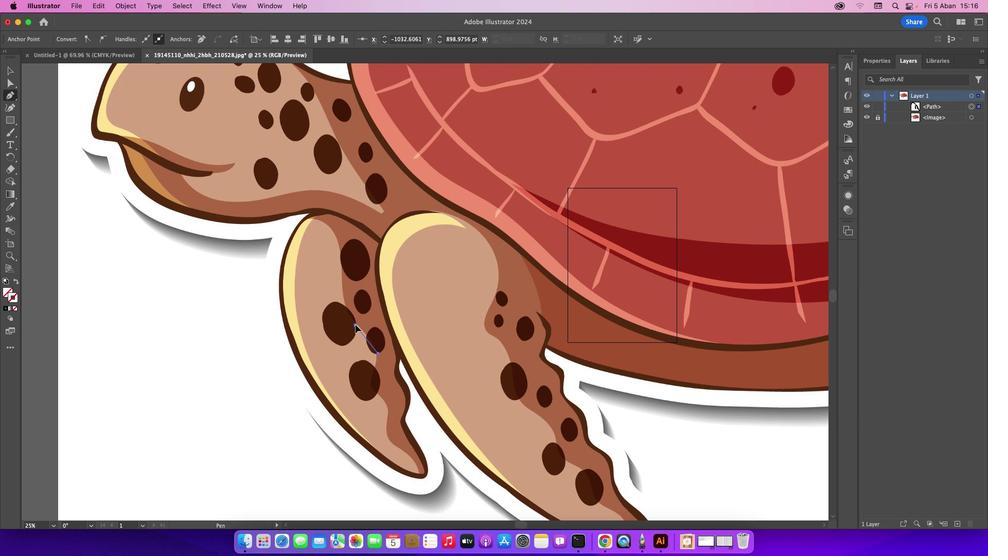
Action: Mouse moved to (342, 265)
Screenshot: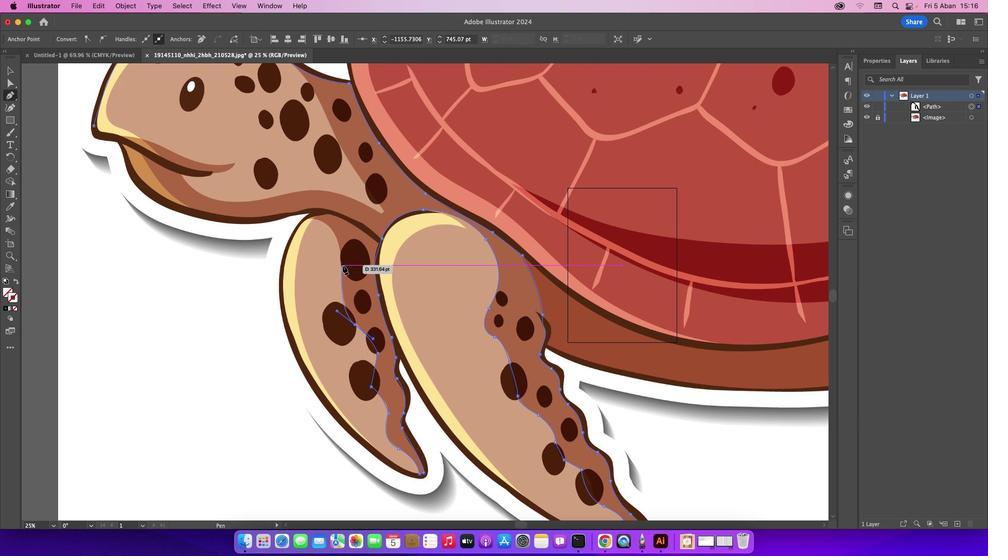 
Action: Mouse pressed left at (342, 265)
Screenshot: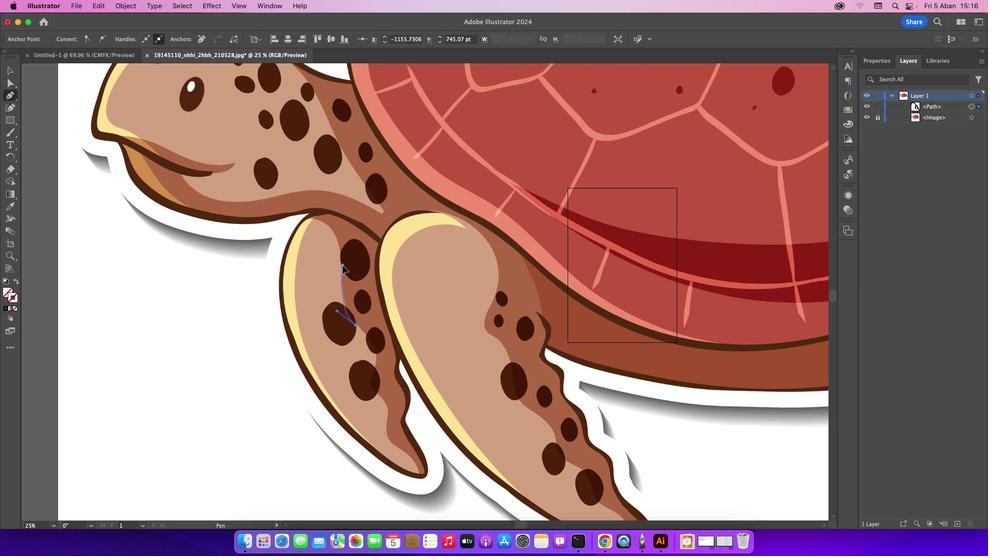 
Action: Mouse moved to (307, 217)
Screenshot: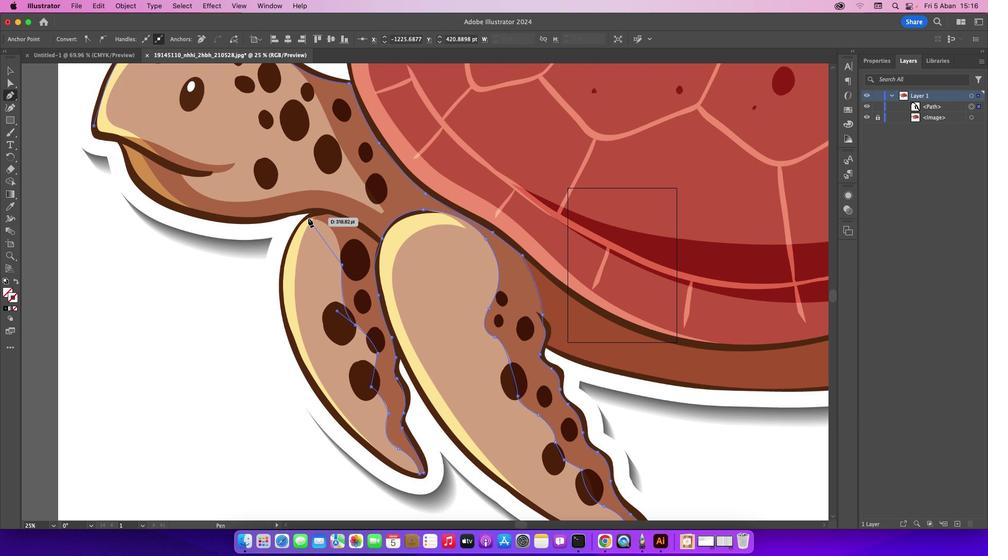 
Action: Mouse pressed left at (307, 217)
Screenshot: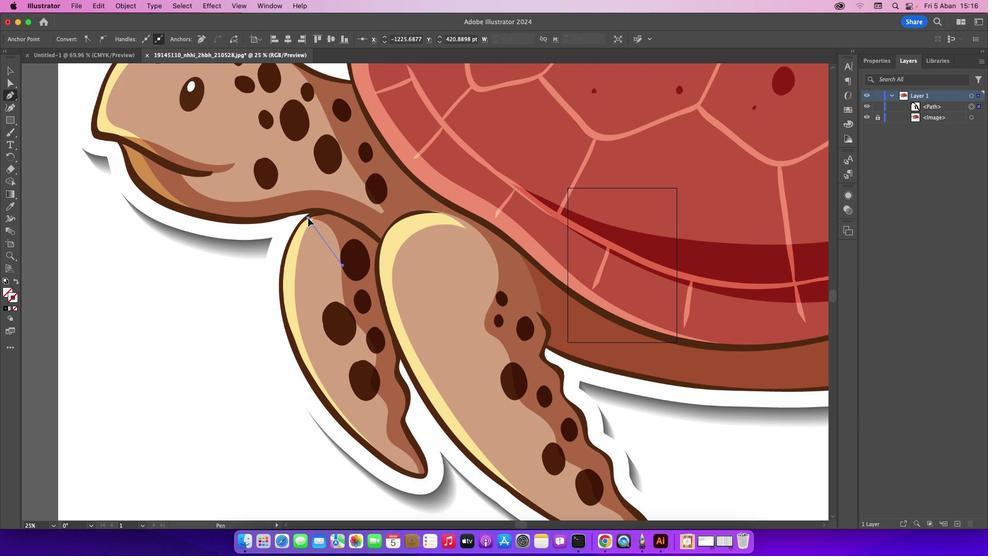 
Action: Mouse moved to (308, 216)
Screenshot: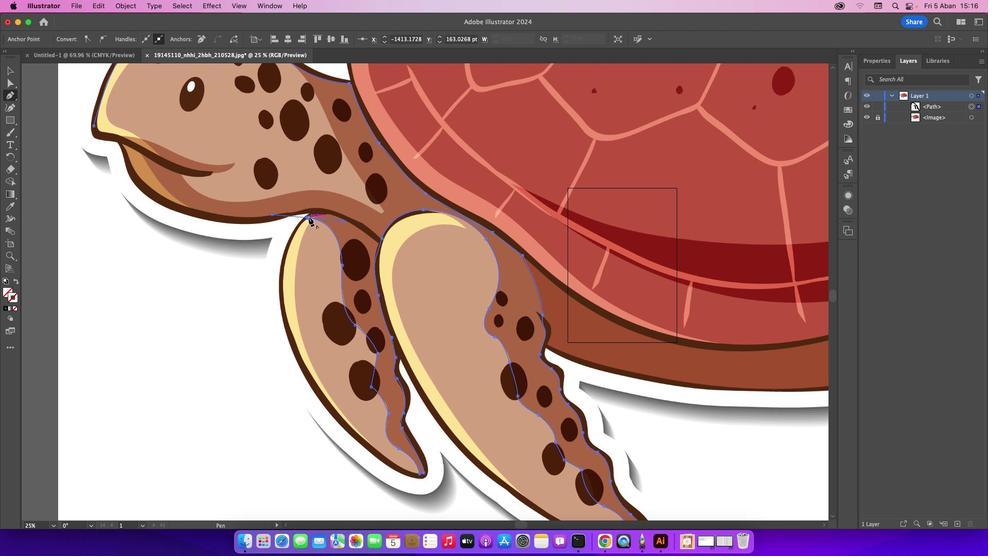 
Action: Mouse pressed left at (308, 216)
Screenshot: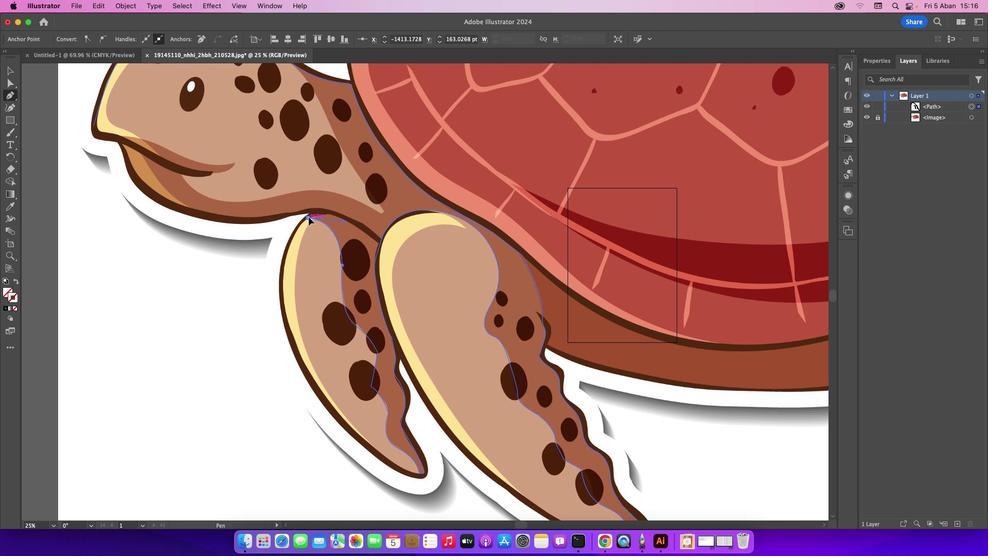 
Action: Mouse moved to (334, 213)
Screenshot: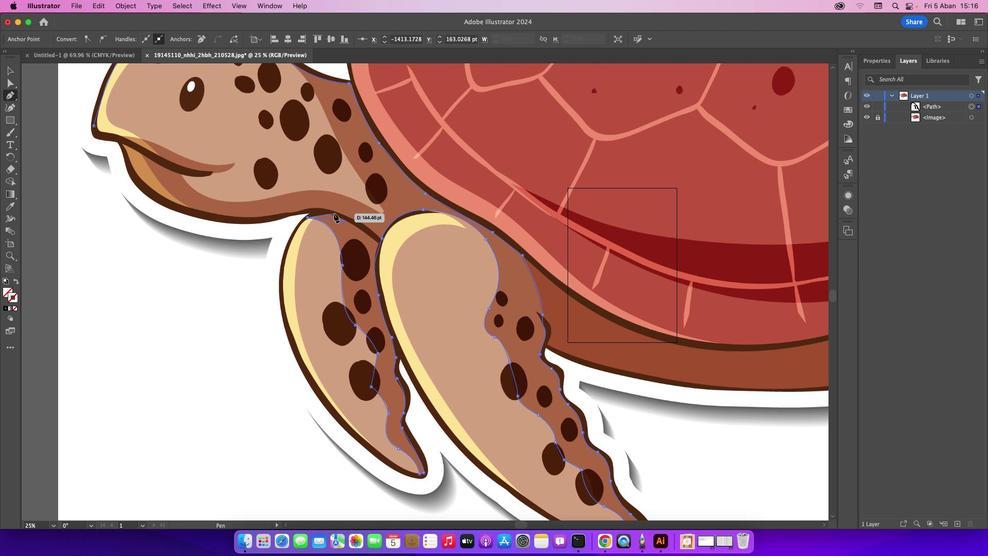 
Action: Mouse pressed left at (334, 213)
Screenshot: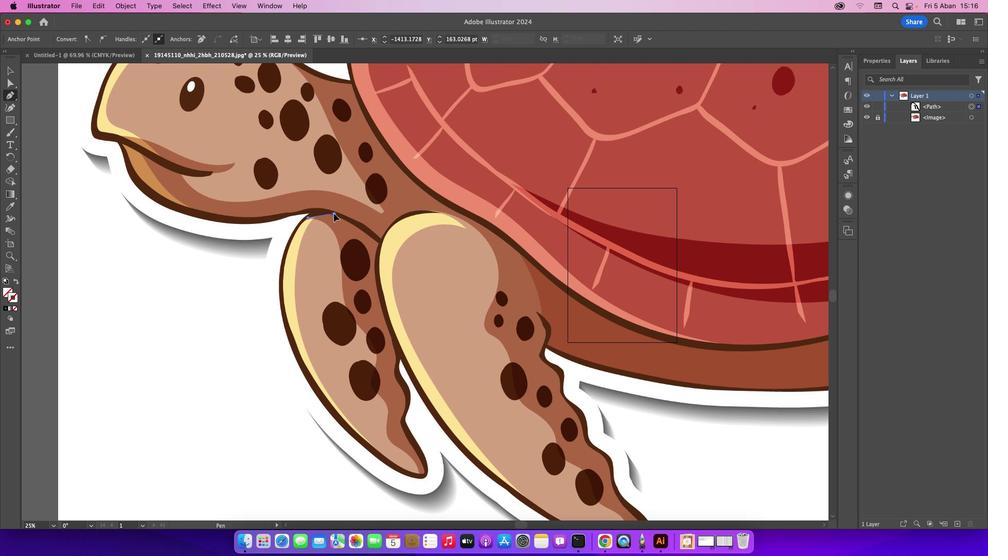 
Action: Mouse moved to (253, 217)
Screenshot: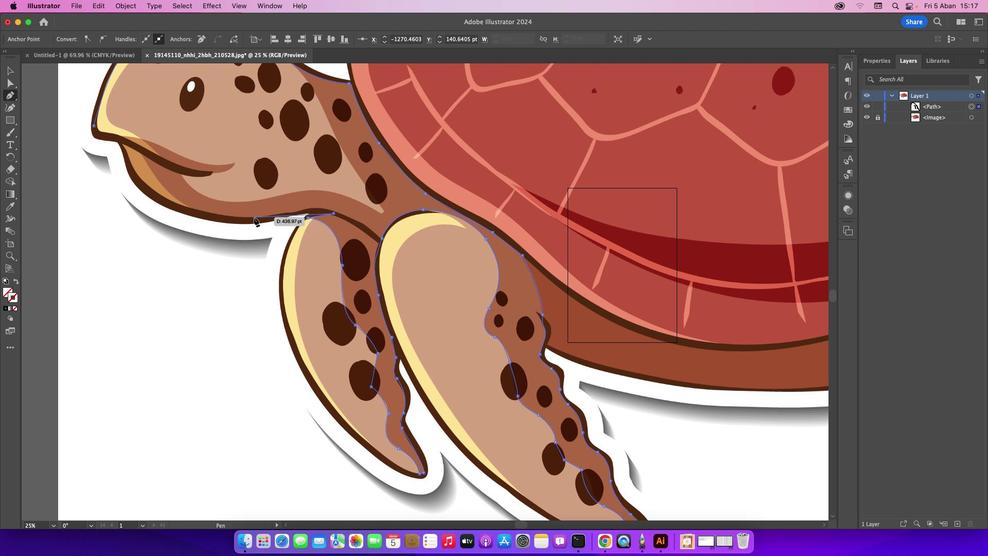 
Action: Mouse pressed left at (253, 217)
Screenshot: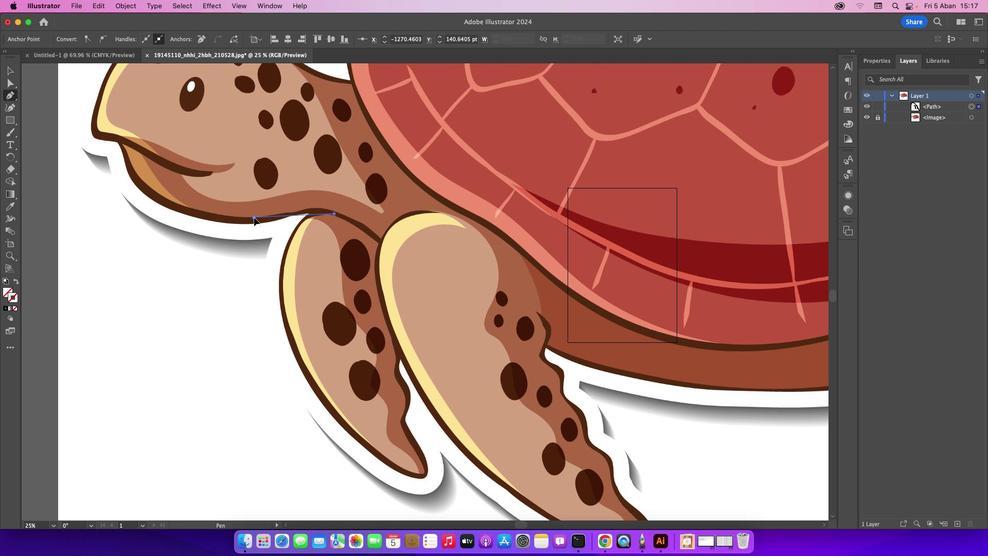 
Action: Mouse moved to (248, 218)
Screenshot: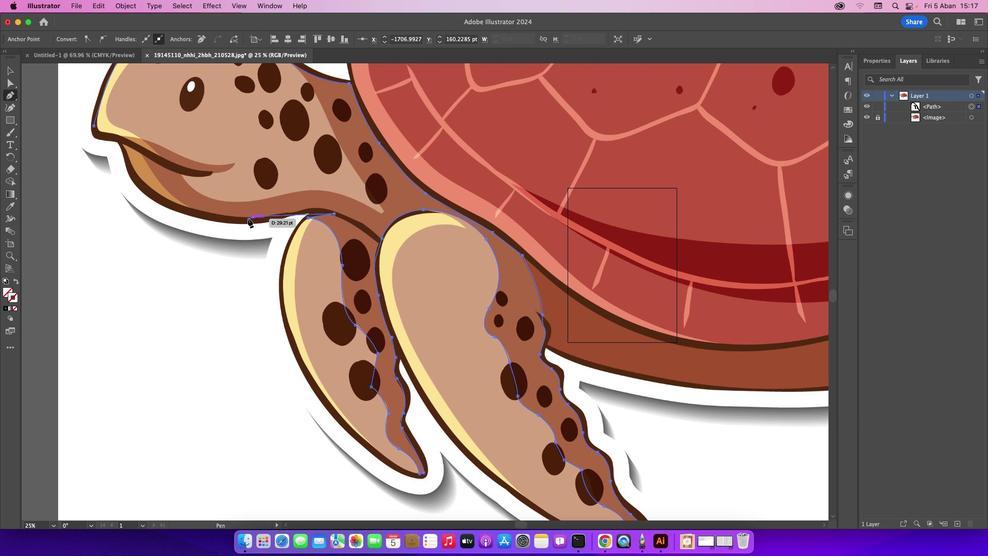 
Action: Mouse scrolled (248, 218) with delta (0, 0)
Screenshot: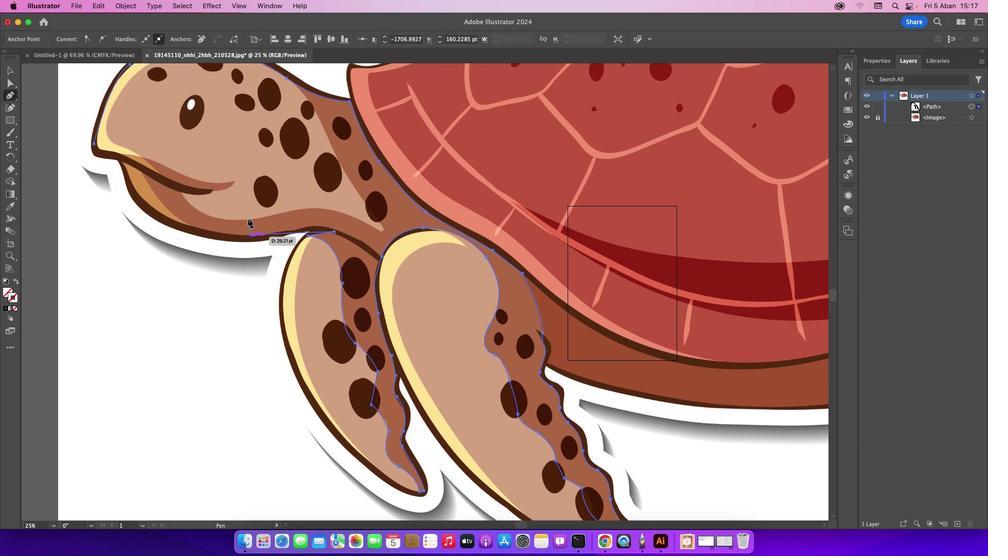 
Action: Mouse scrolled (248, 218) with delta (0, 0)
Screenshot: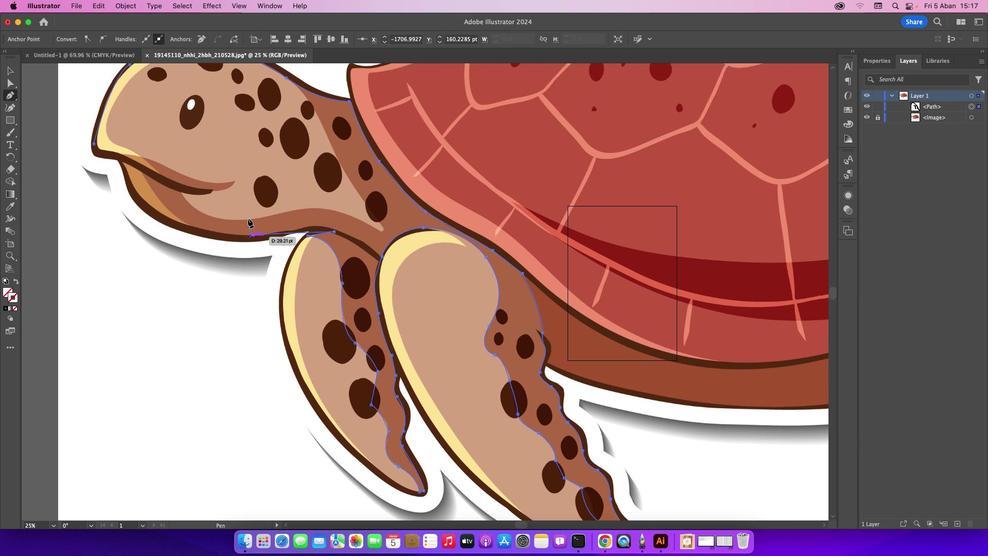 
Action: Mouse scrolled (248, 218) with delta (0, 0)
Screenshot: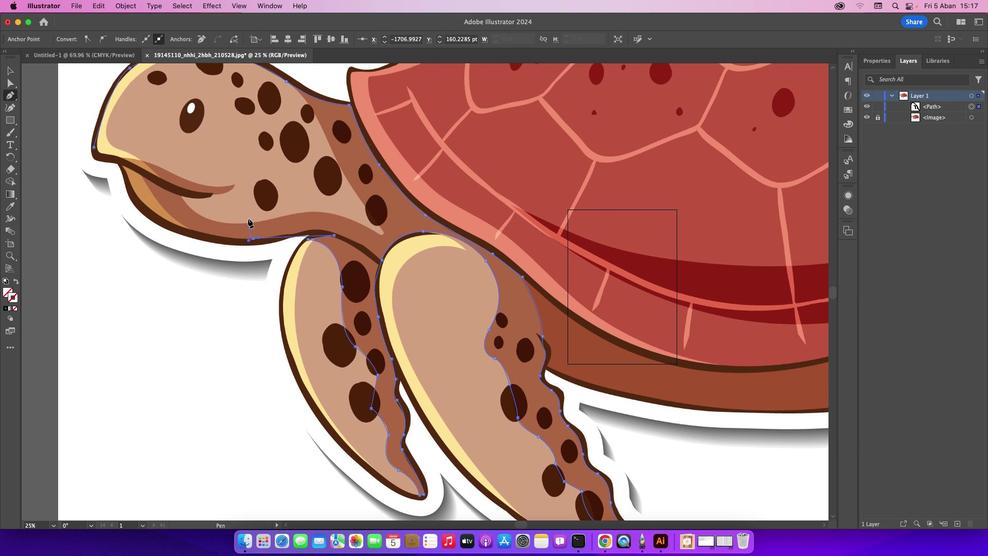 
Action: Mouse scrolled (248, 218) with delta (0, 0)
Screenshot: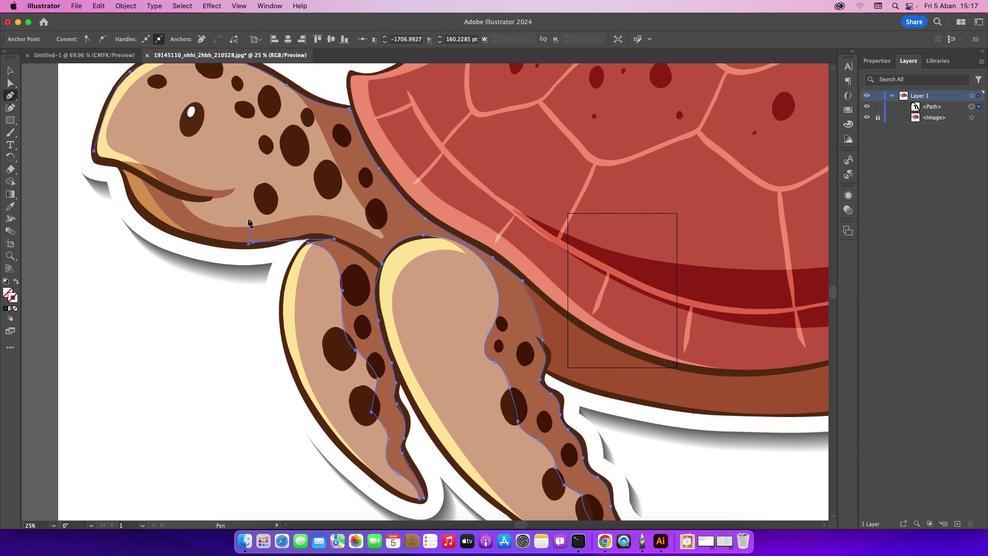 
Action: Mouse scrolled (248, 218) with delta (0, 0)
Screenshot: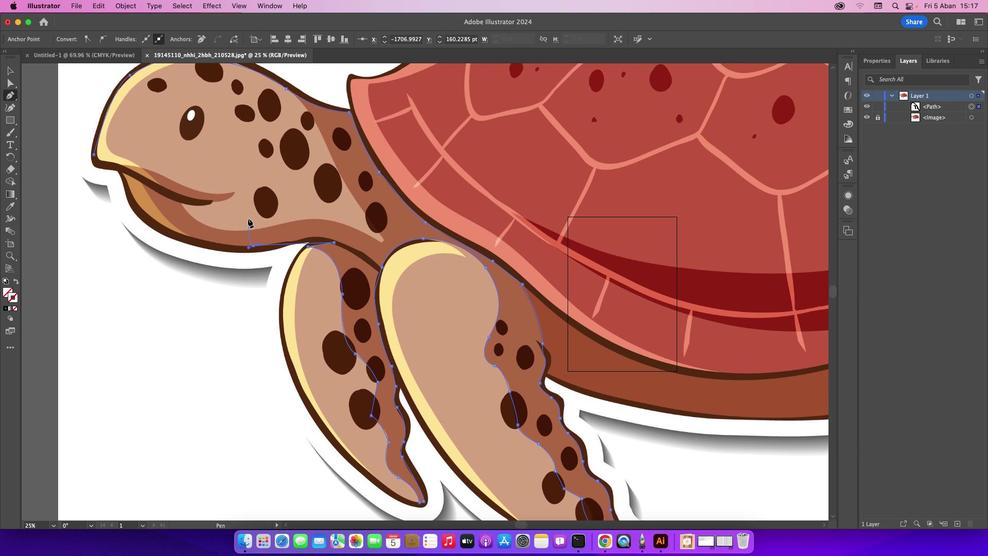 
Action: Mouse scrolled (248, 218) with delta (0, 0)
Screenshot: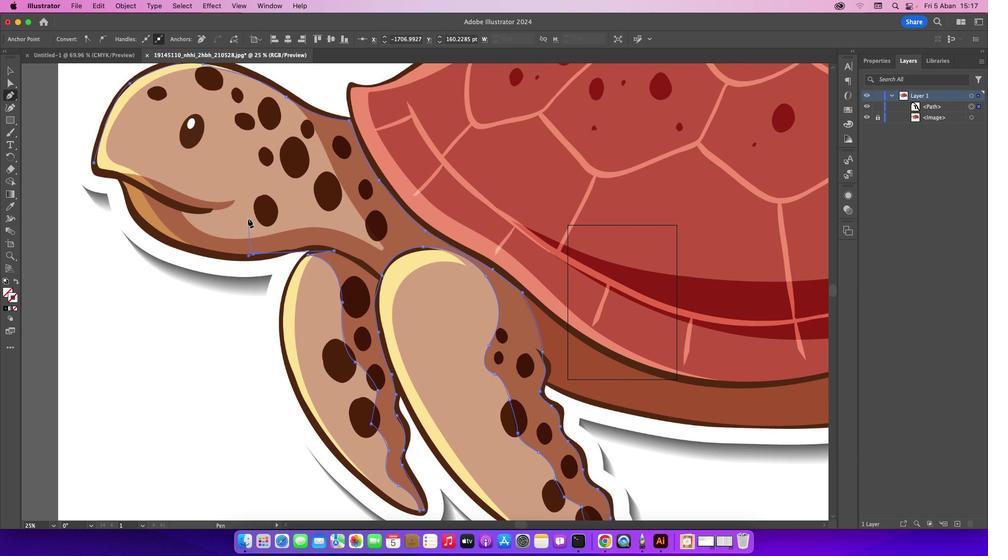 
Action: Mouse moved to (188, 244)
Screenshot: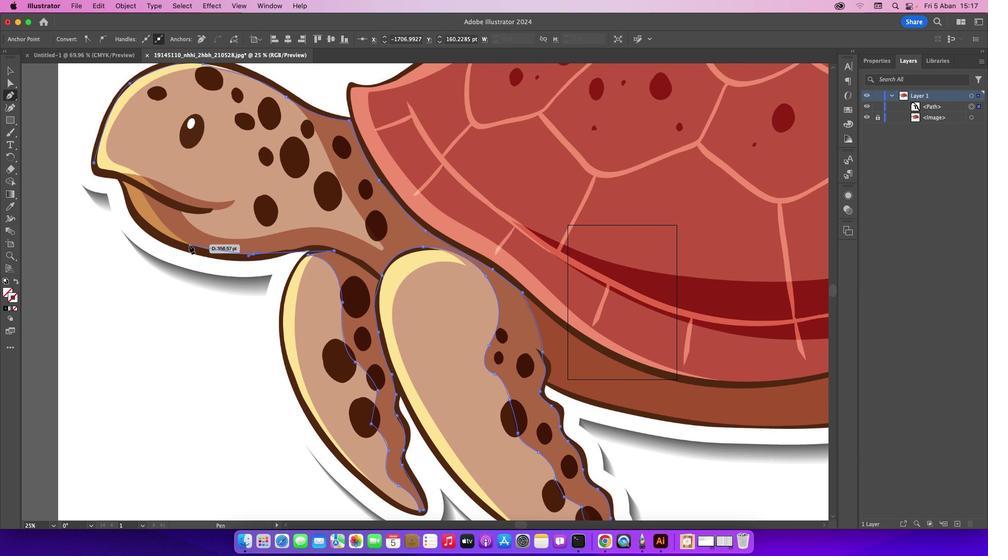 
Action: Mouse pressed left at (188, 244)
Screenshot: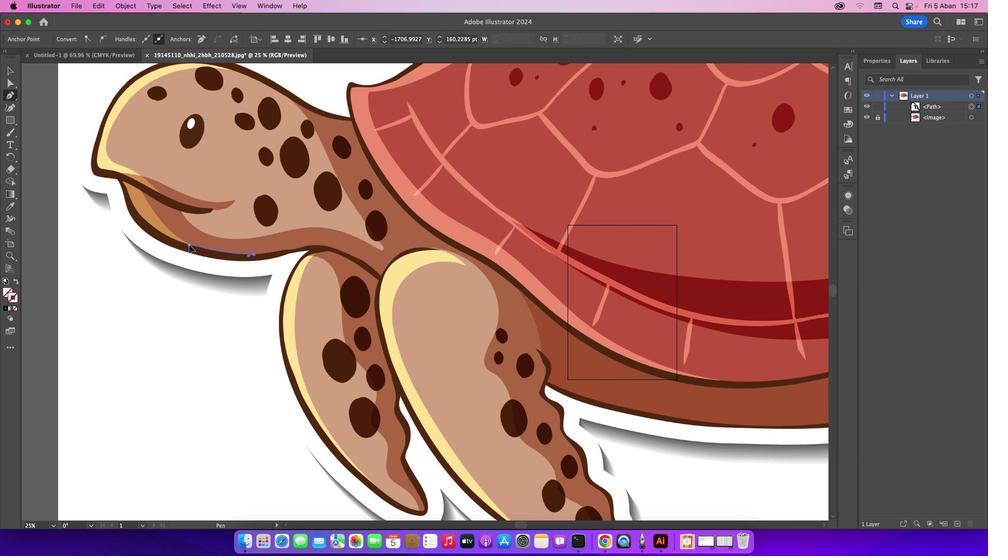 
Action: Mouse moved to (141, 191)
Screenshot: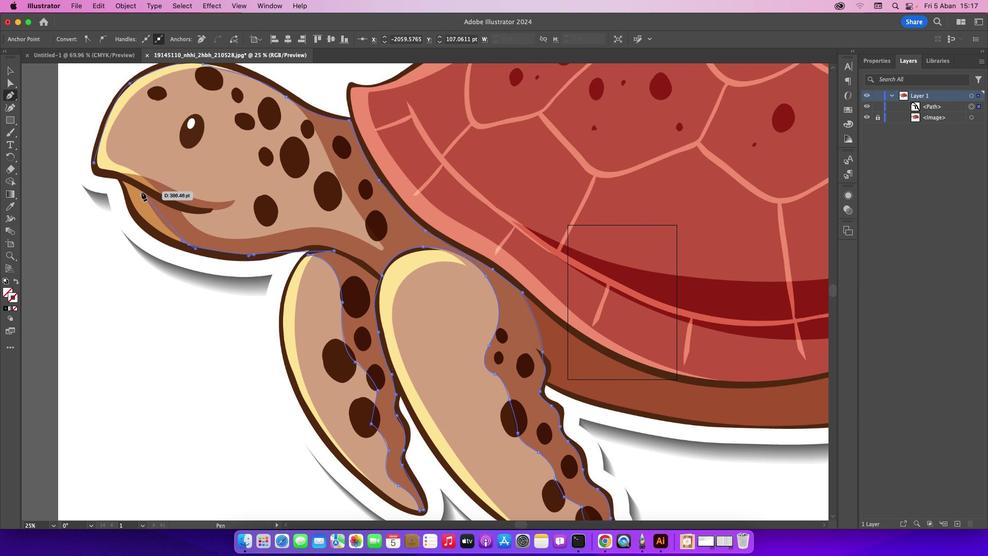 
Action: Mouse pressed left at (141, 191)
Screenshot: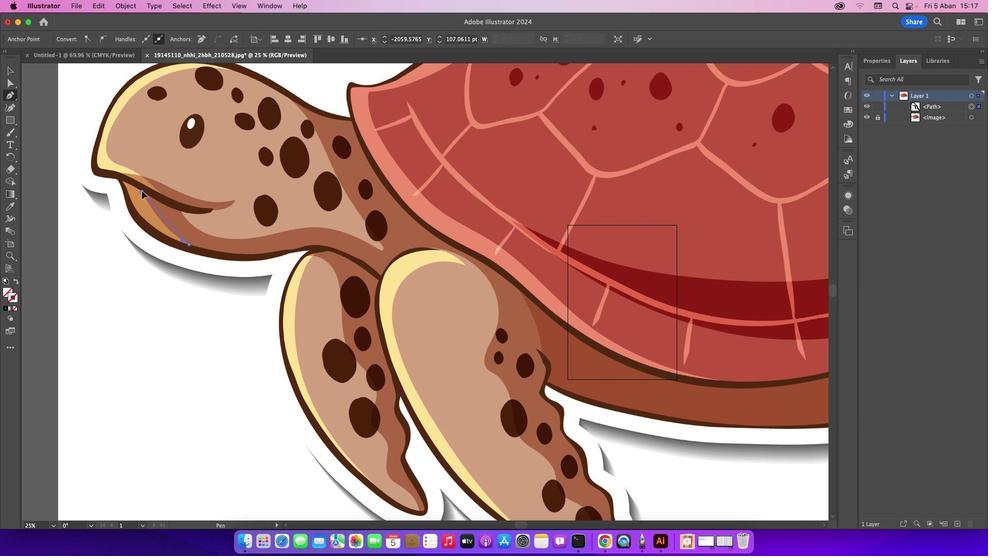
Action: Mouse moved to (140, 190)
Screenshot: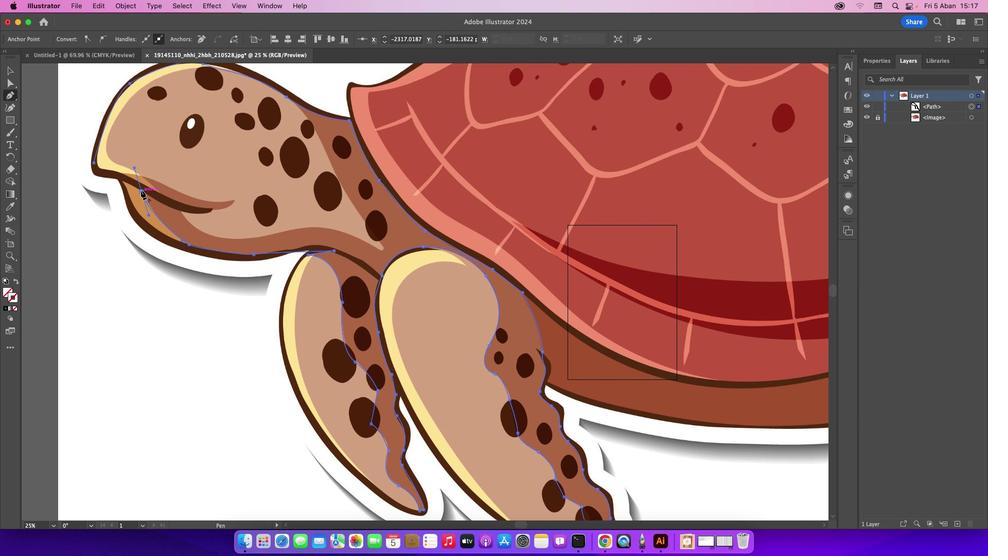 
Action: Mouse pressed left at (140, 190)
Screenshot: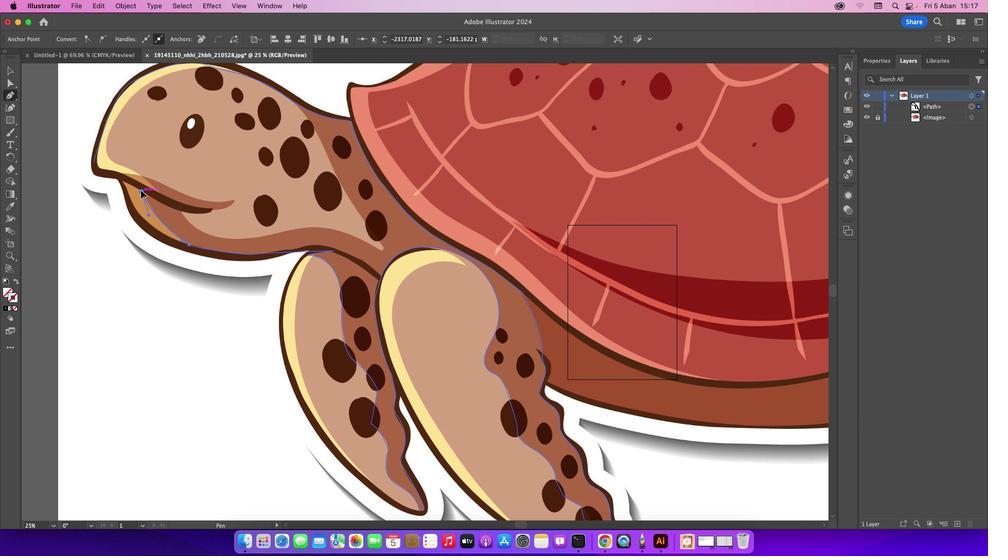 
Action: Mouse moved to (182, 211)
Screenshot: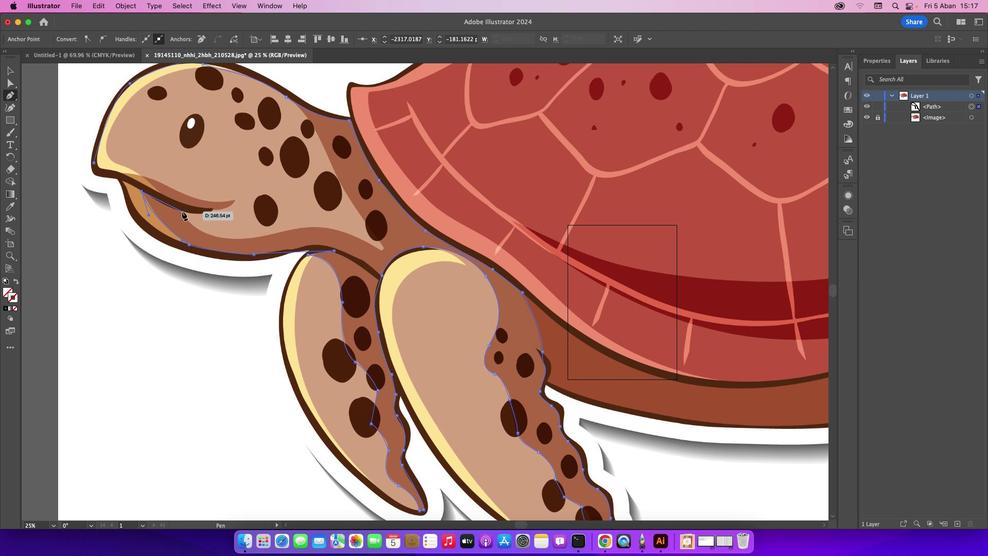 
Action: Mouse pressed left at (182, 211)
Screenshot: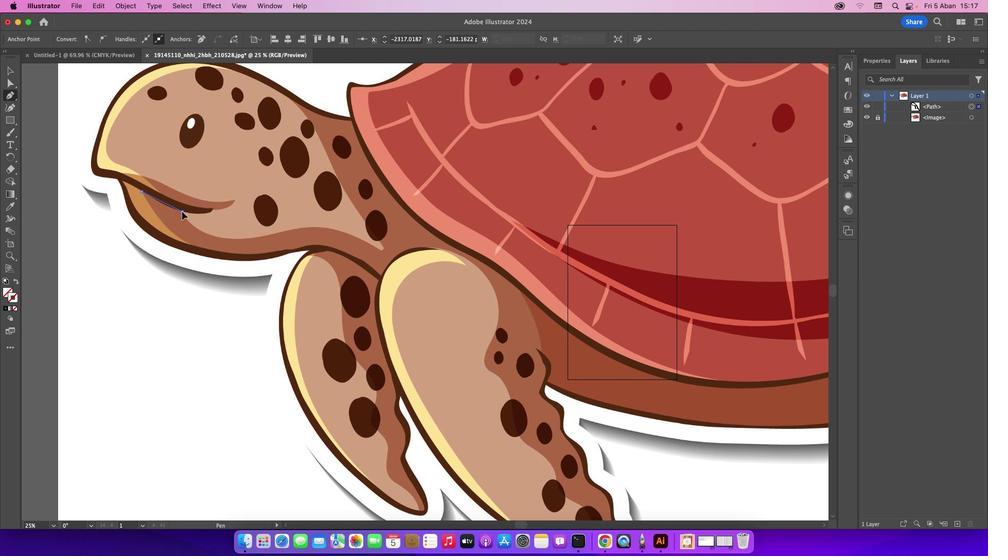 
Action: Mouse moved to (182, 211)
Screenshot: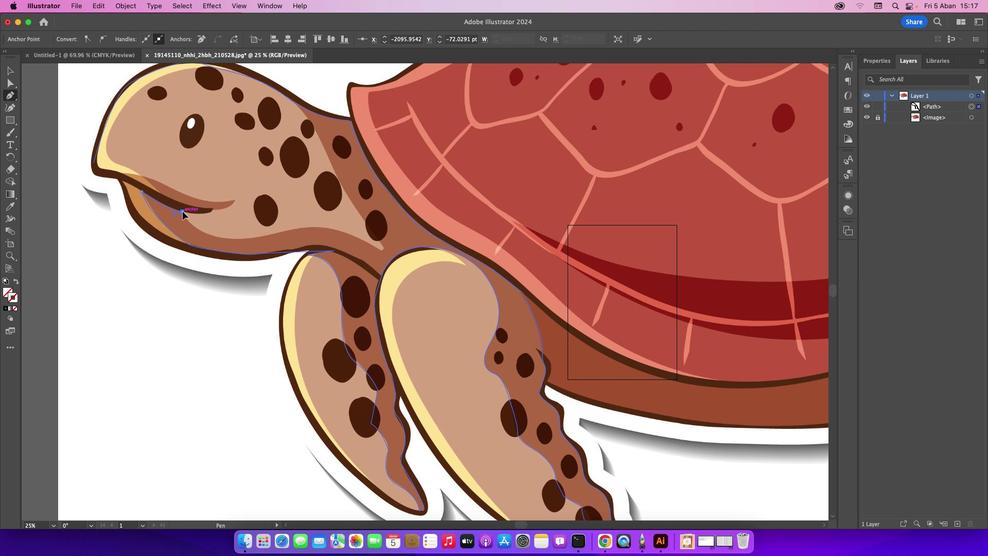 
Action: Mouse pressed left at (182, 211)
Screenshot: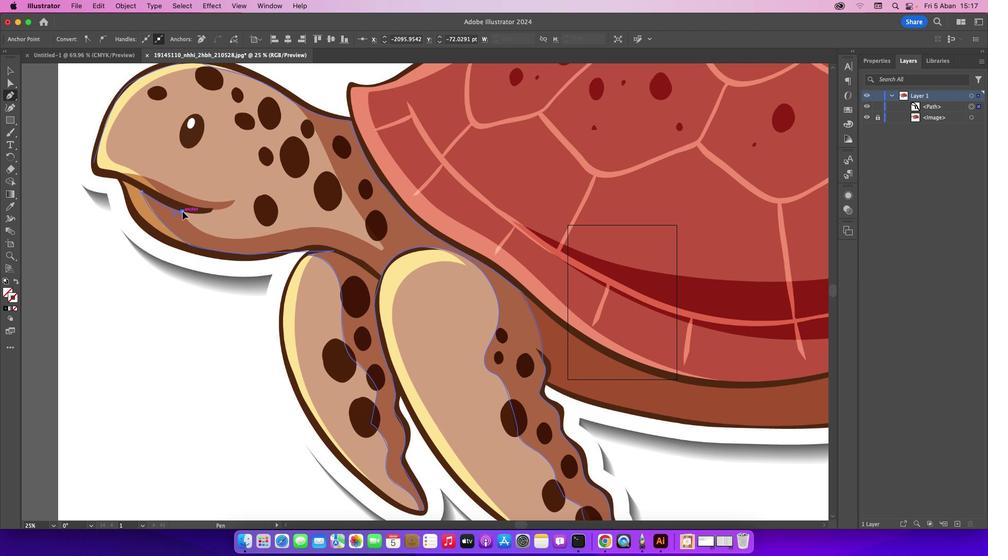 
Action: Mouse moved to (141, 176)
Screenshot: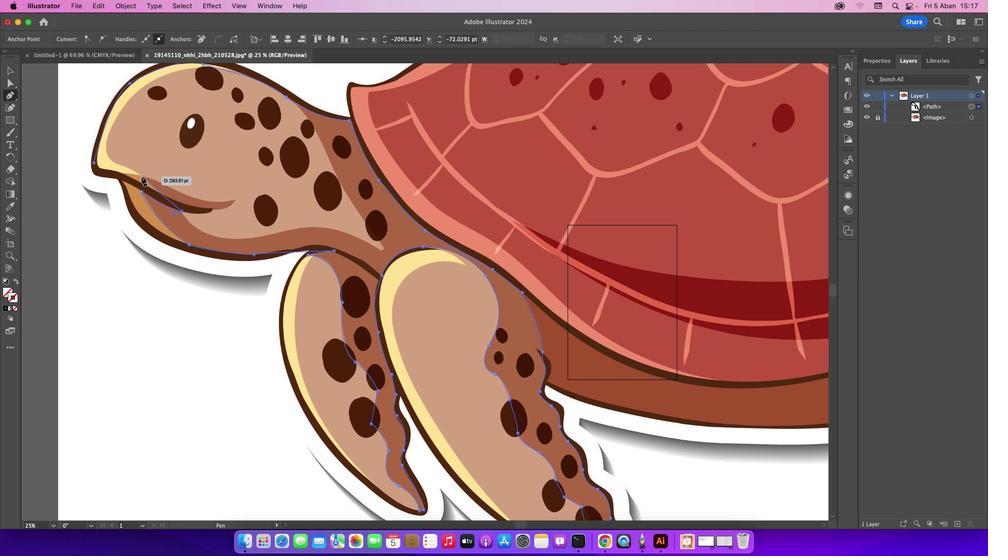 
Action: Mouse pressed left at (141, 176)
Screenshot: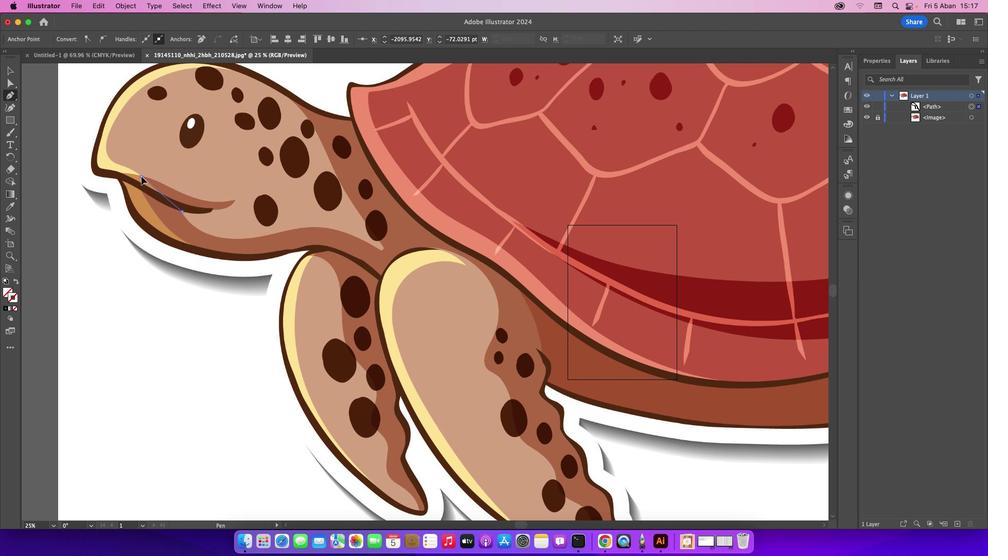 
Action: Mouse moved to (169, 186)
Screenshot: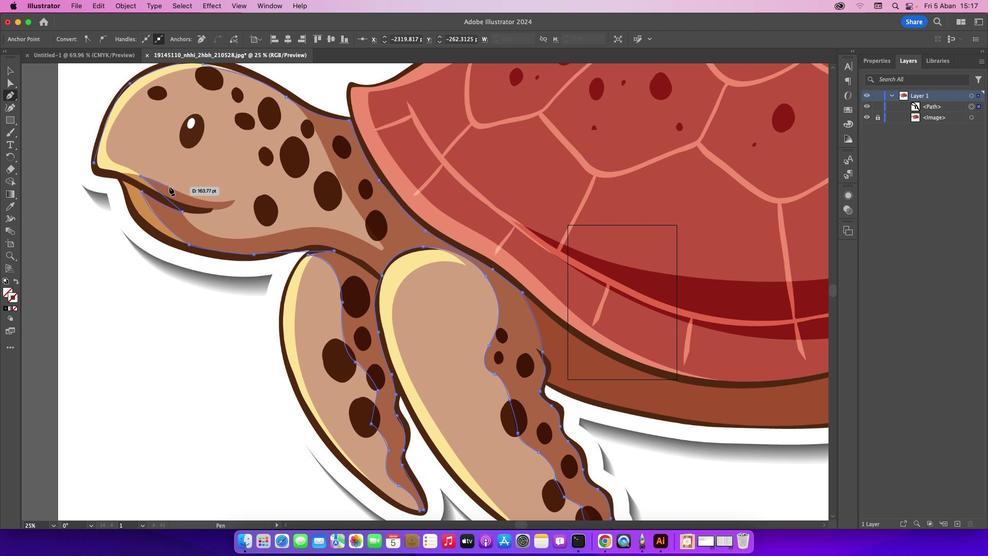
Action: Mouse pressed left at (169, 186)
Screenshot: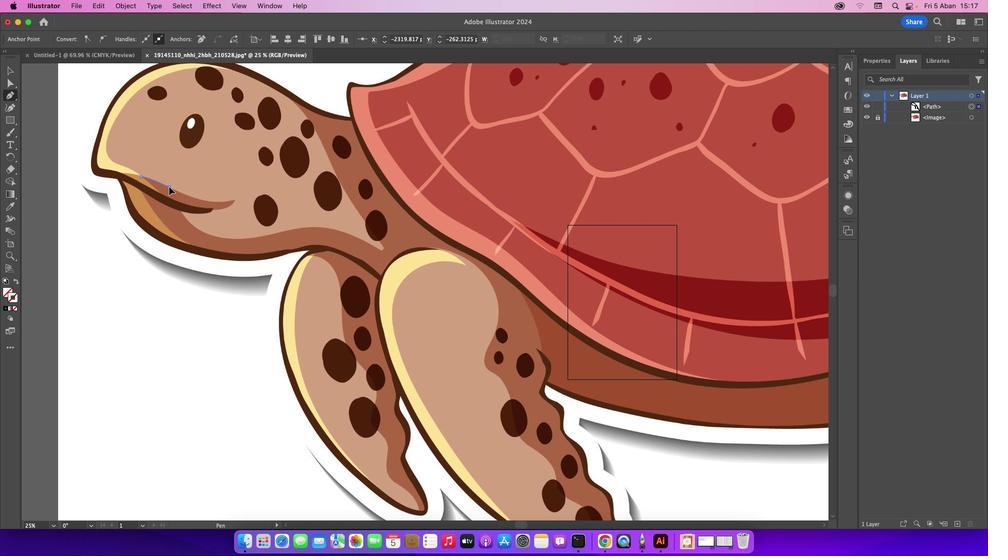 
Action: Mouse moved to (233, 200)
Screenshot: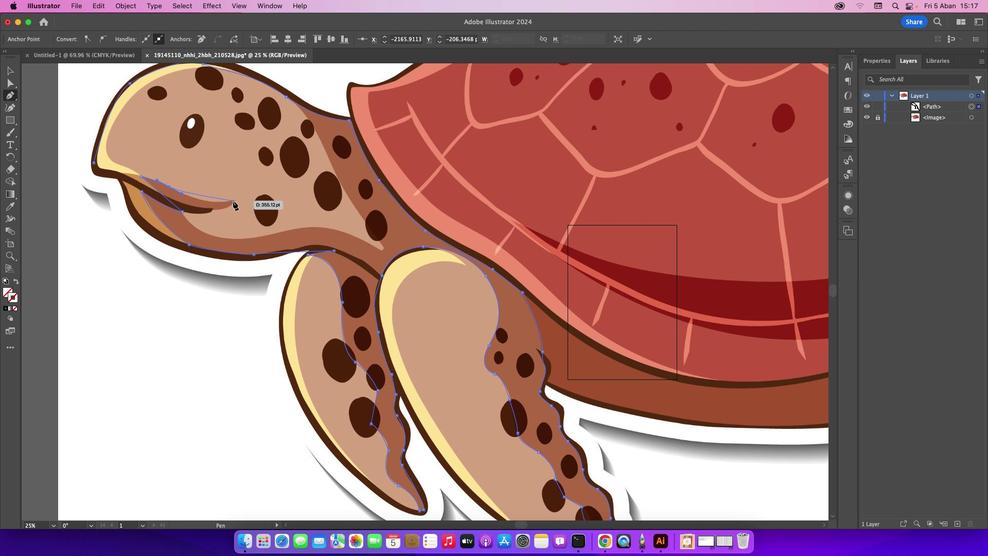 
Action: Mouse pressed left at (233, 200)
Screenshot: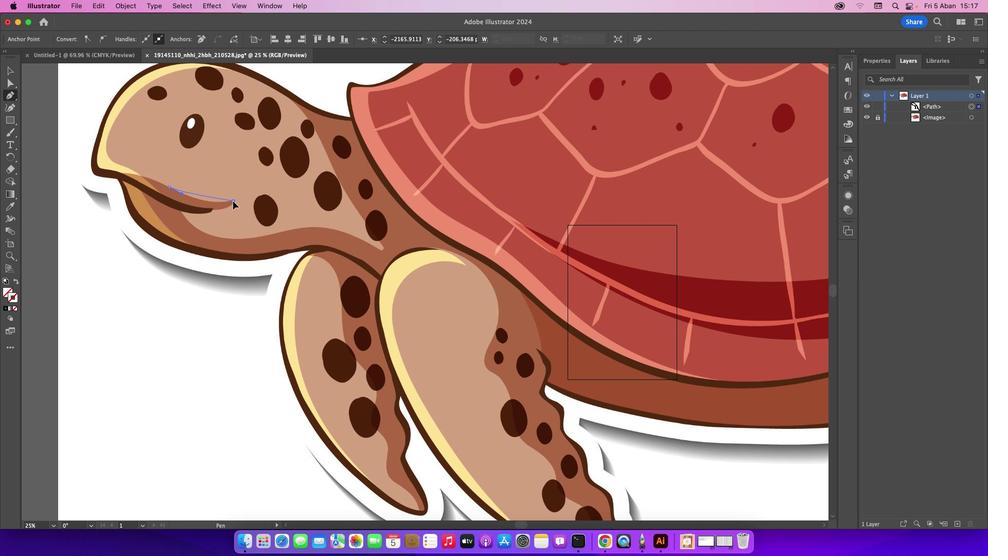 
Action: Mouse moved to (233, 200)
Screenshot: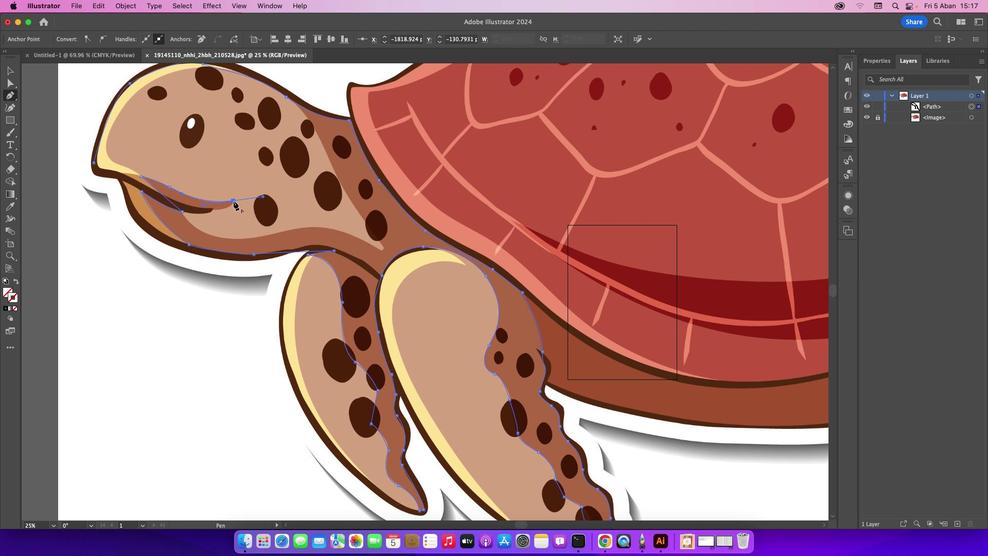 
Action: Mouse pressed left at (233, 200)
Screenshot: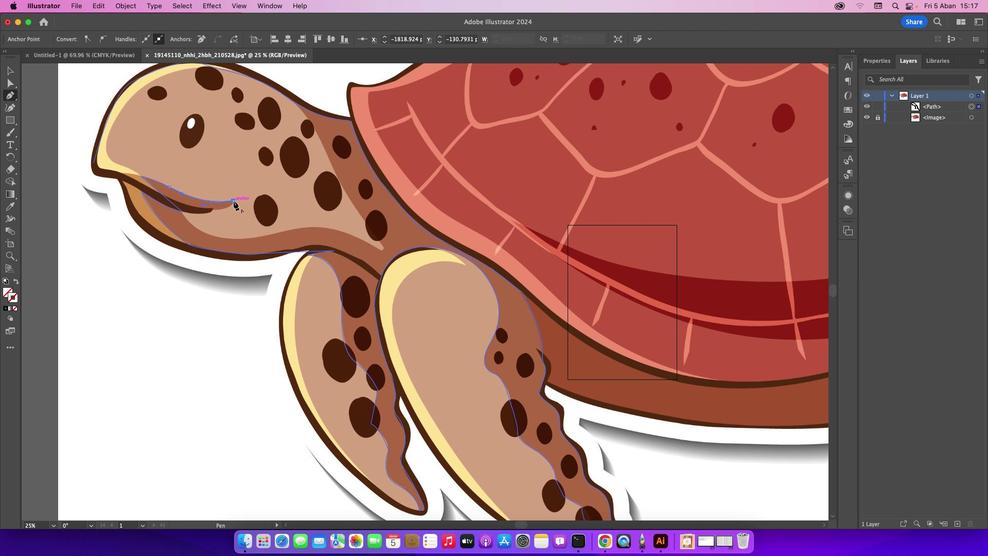 
Action: Mouse moved to (212, 209)
Screenshot: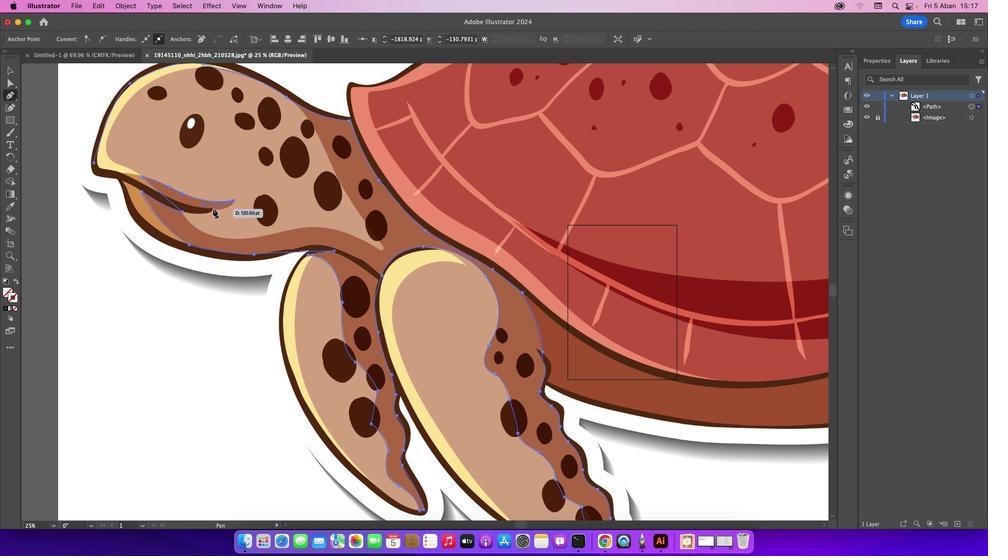
Action: Mouse pressed left at (212, 209)
Screenshot: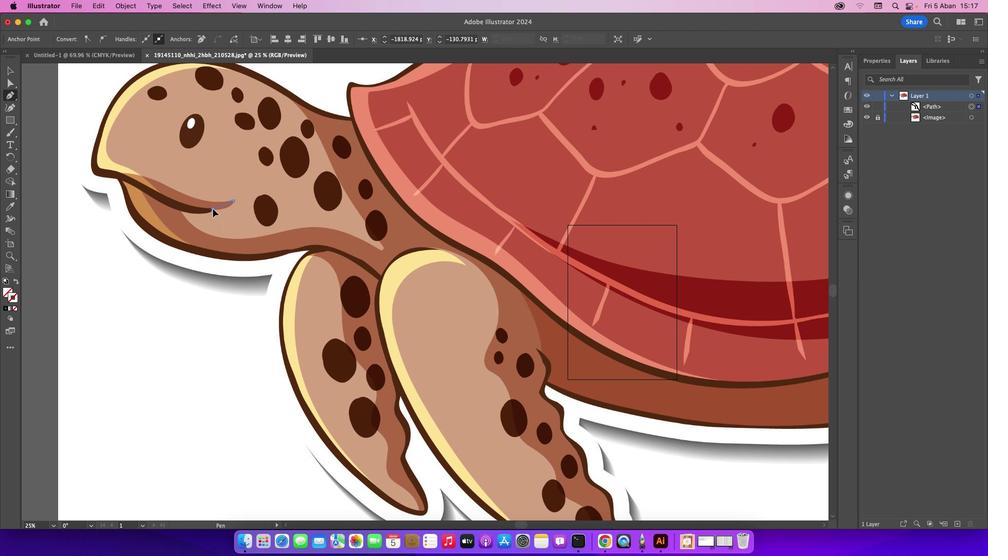 
Action: Mouse moved to (212, 208)
Screenshot: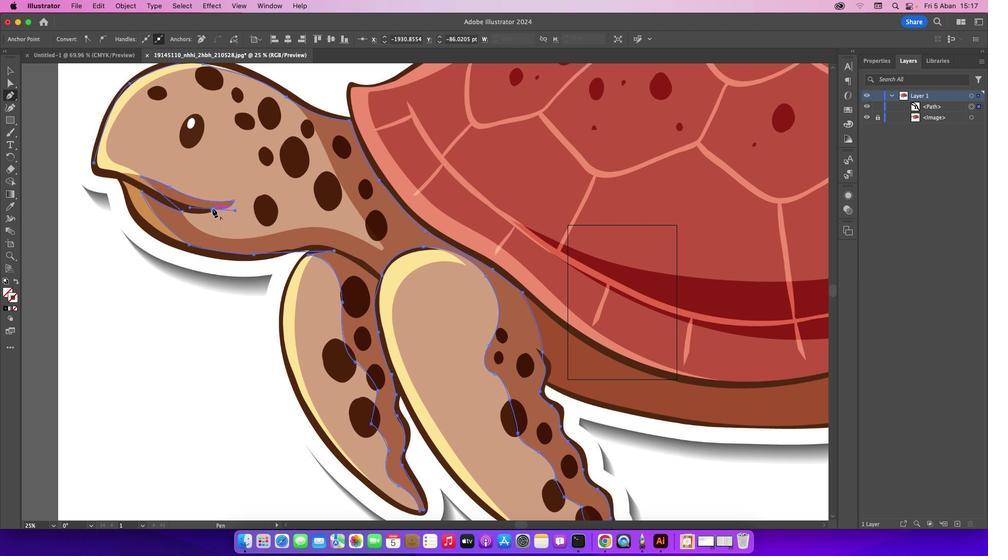 
Action: Mouse pressed left at (212, 208)
Screenshot: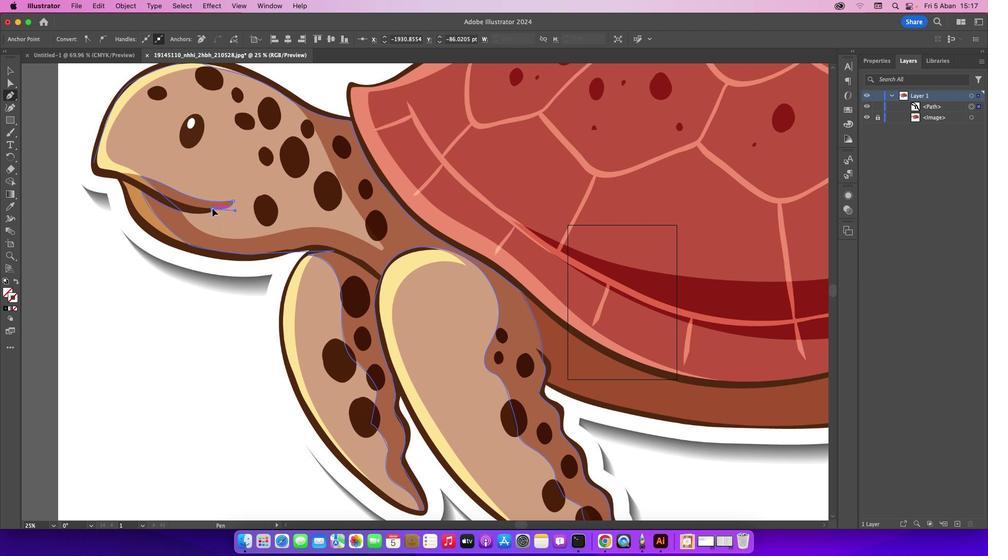 
Action: Mouse moved to (183, 214)
Screenshot: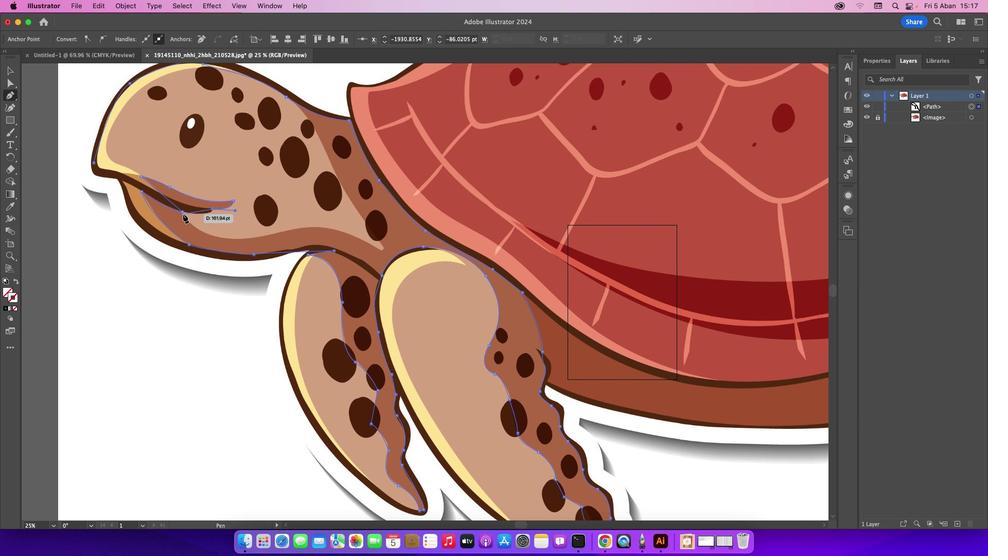 
Action: Mouse pressed left at (183, 214)
Screenshot: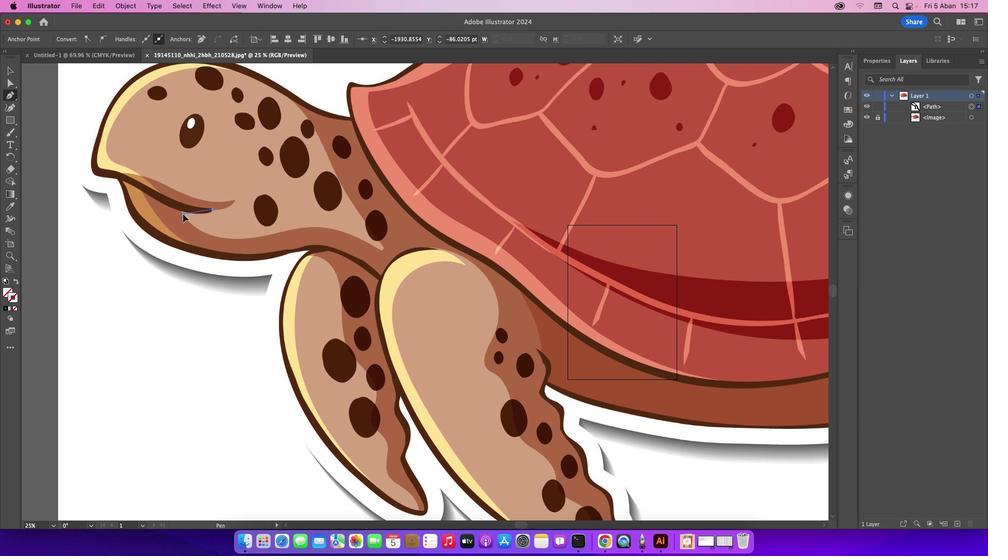 
Action: Mouse moved to (230, 239)
Screenshot: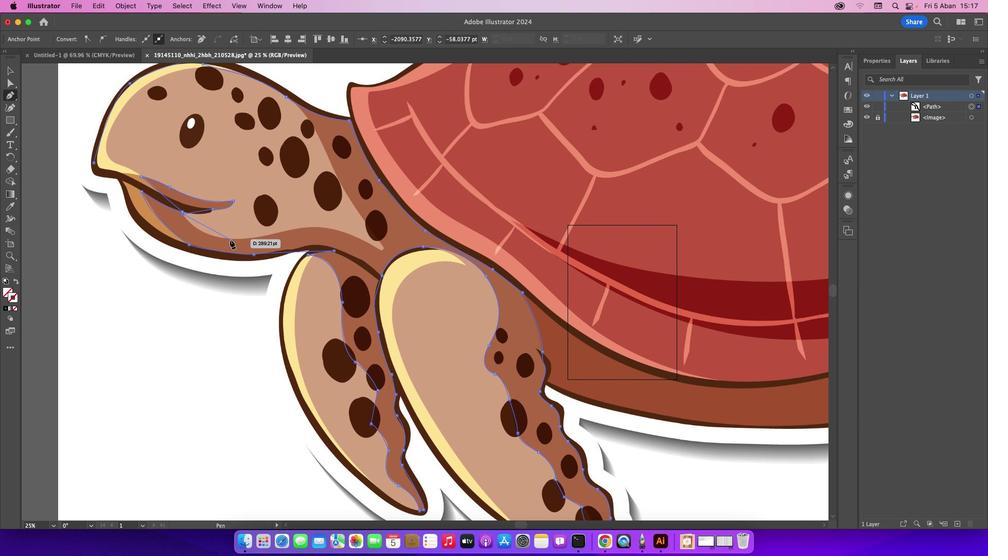 
Action: Mouse pressed left at (230, 239)
Screenshot: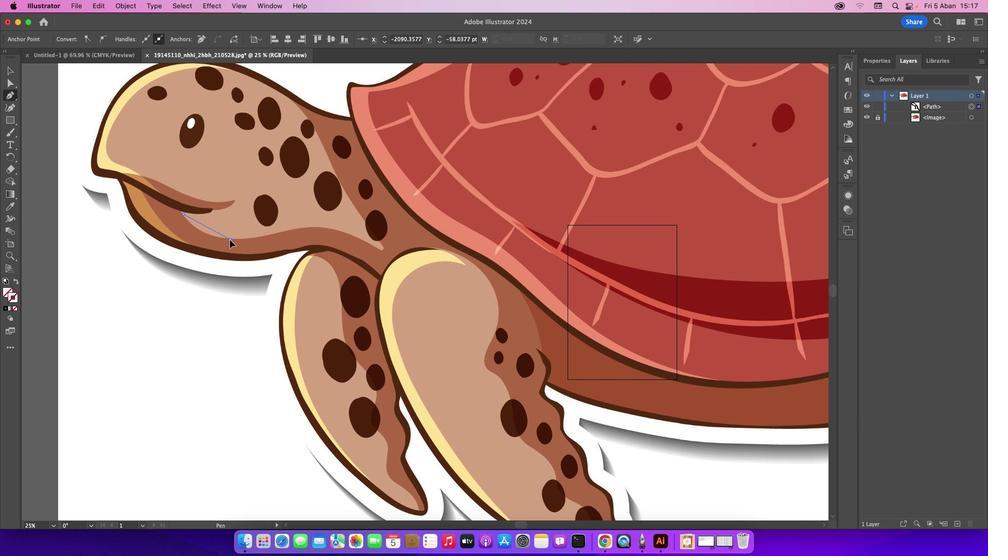 
Action: Mouse moved to (229, 238)
Screenshot: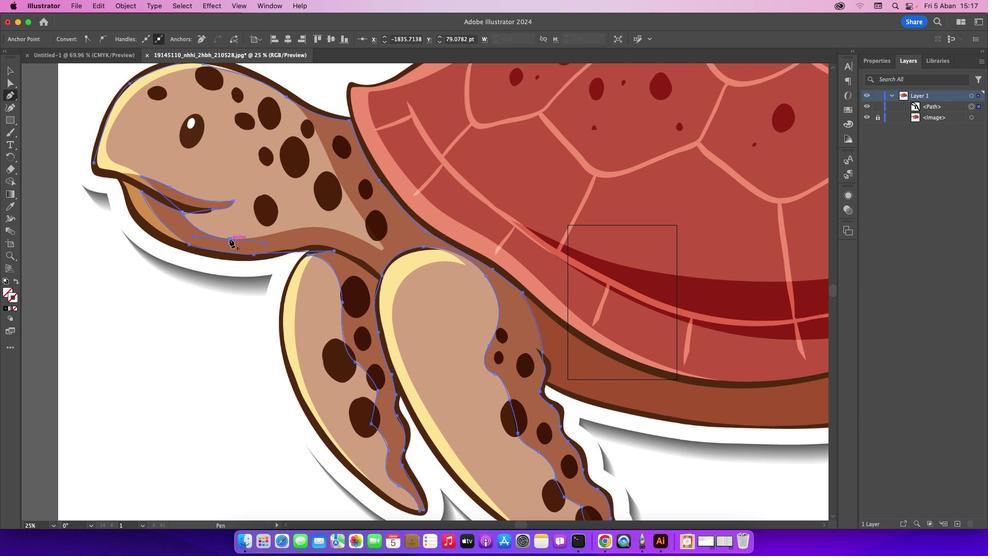 
Action: Mouse pressed left at (229, 238)
Screenshot: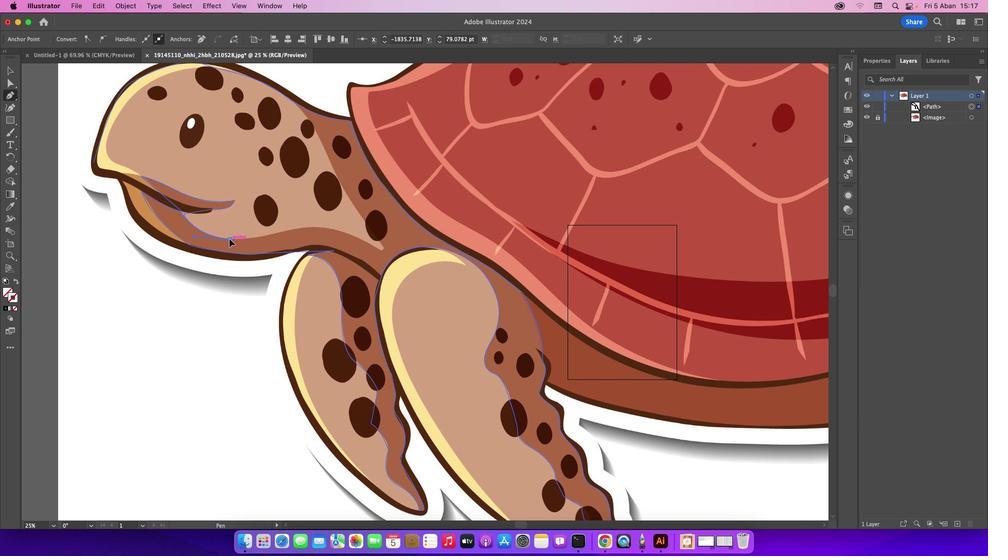 
Action: Mouse moved to (288, 230)
Screenshot: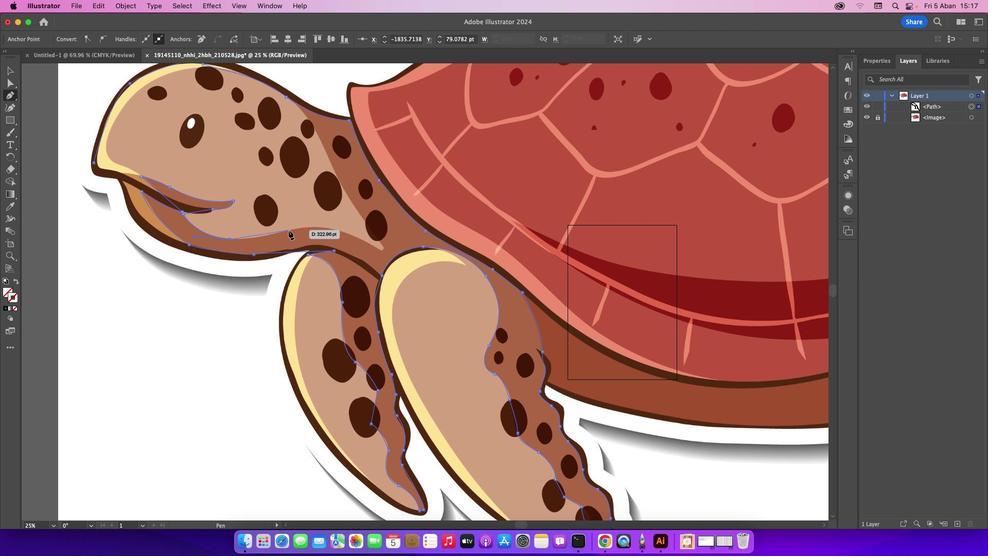 
Action: Mouse pressed left at (288, 230)
Screenshot: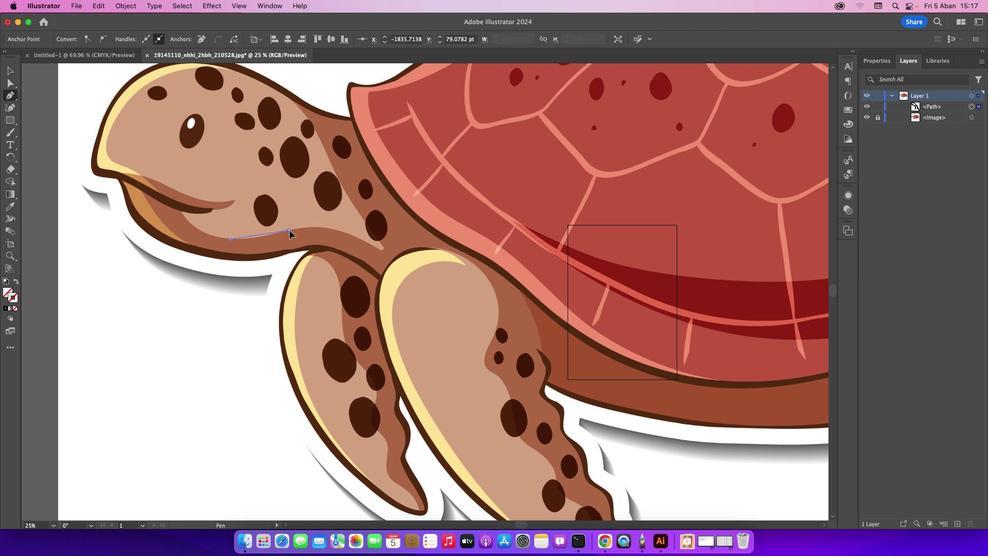 
Action: Mouse moved to (371, 245)
Screenshot: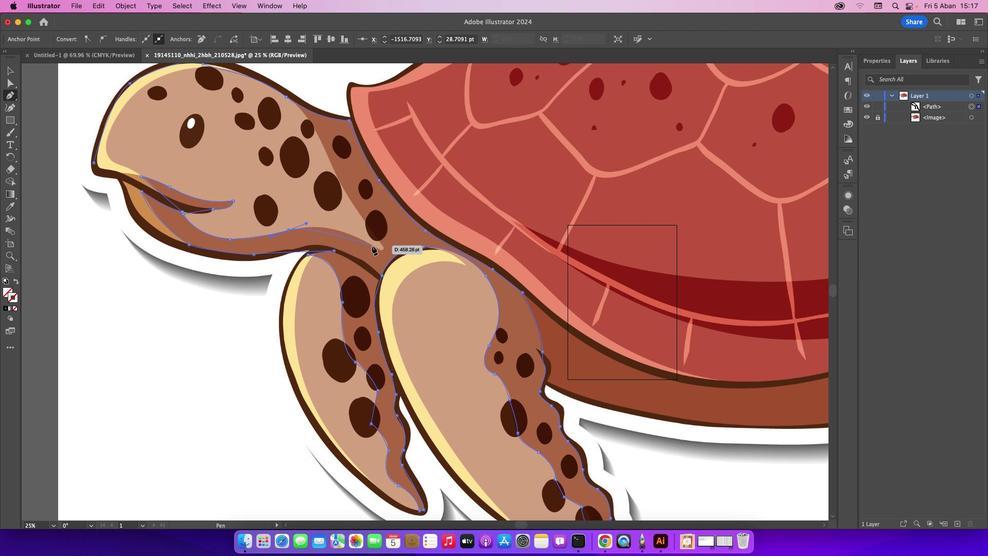 
Action: Mouse pressed left at (371, 245)
Screenshot: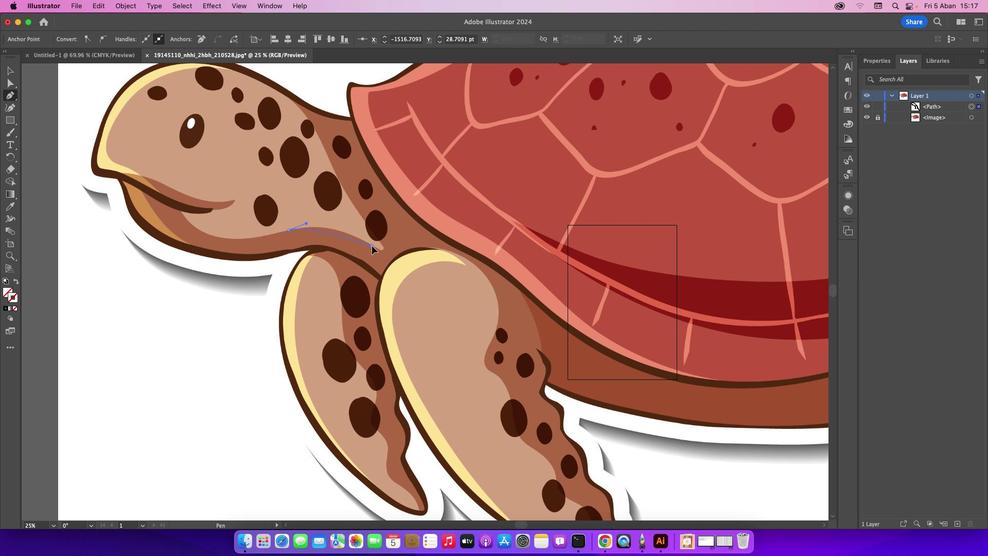 
Action: Mouse moved to (371, 246)
Screenshot: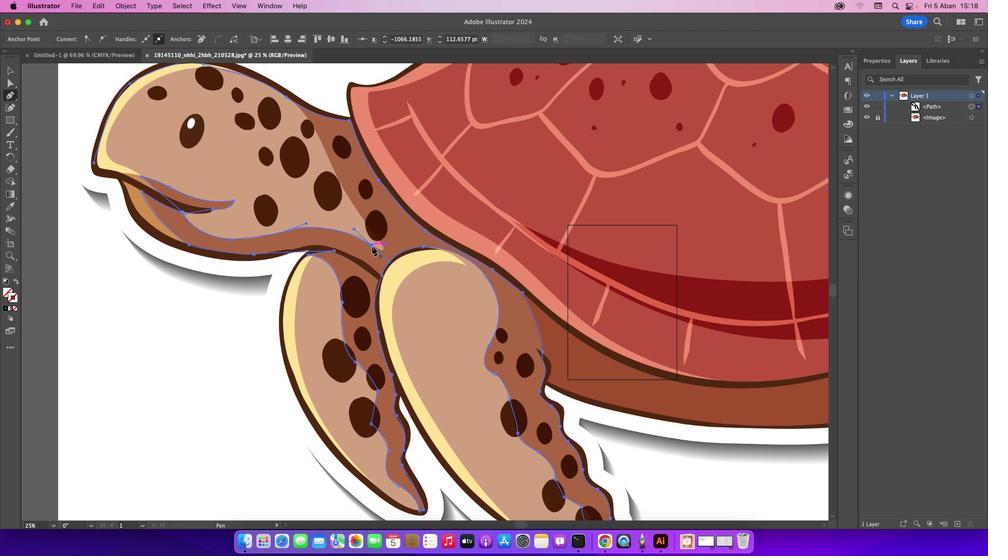 
Action: Mouse pressed left at (371, 246)
Screenshot: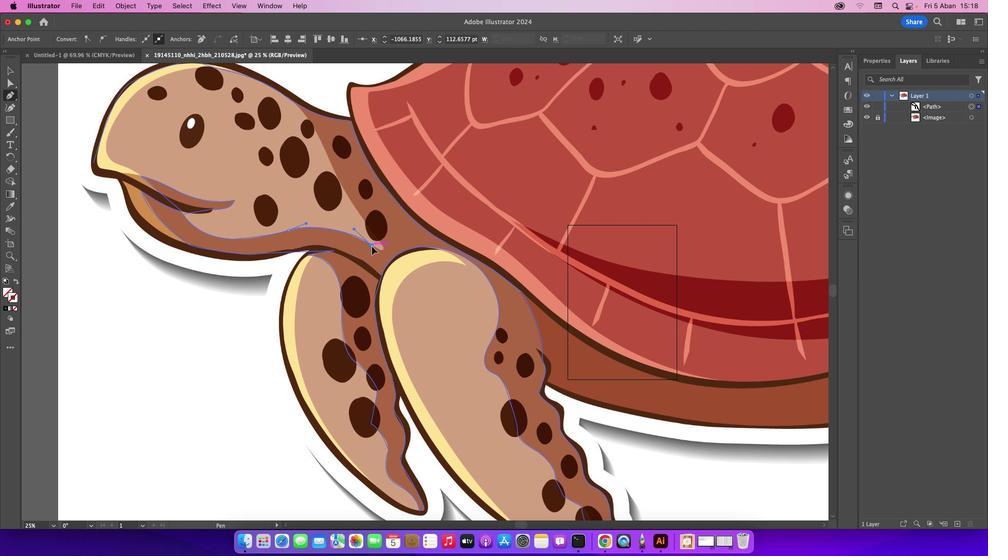 
Action: Mouse moved to (382, 246)
Screenshot: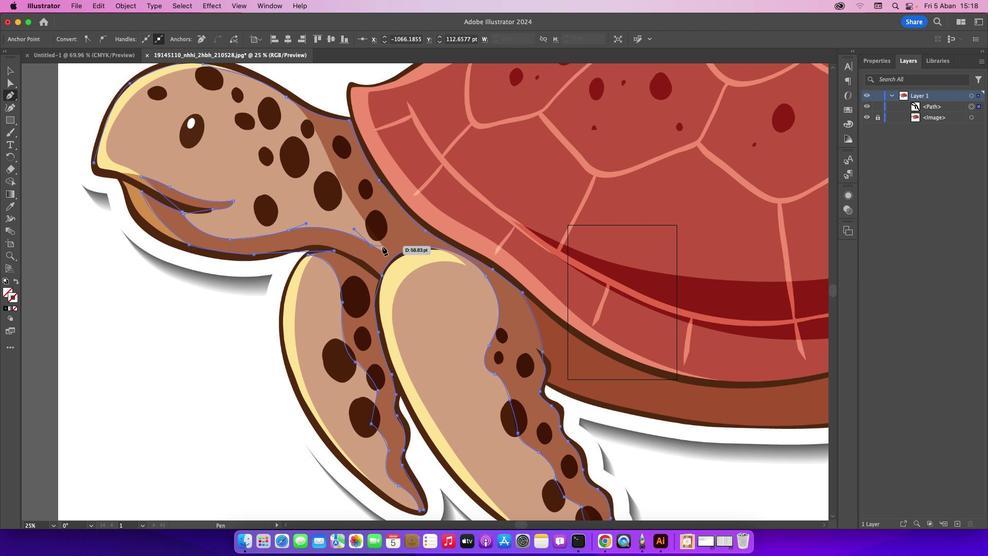 
Action: Mouse pressed left at (382, 246)
Screenshot: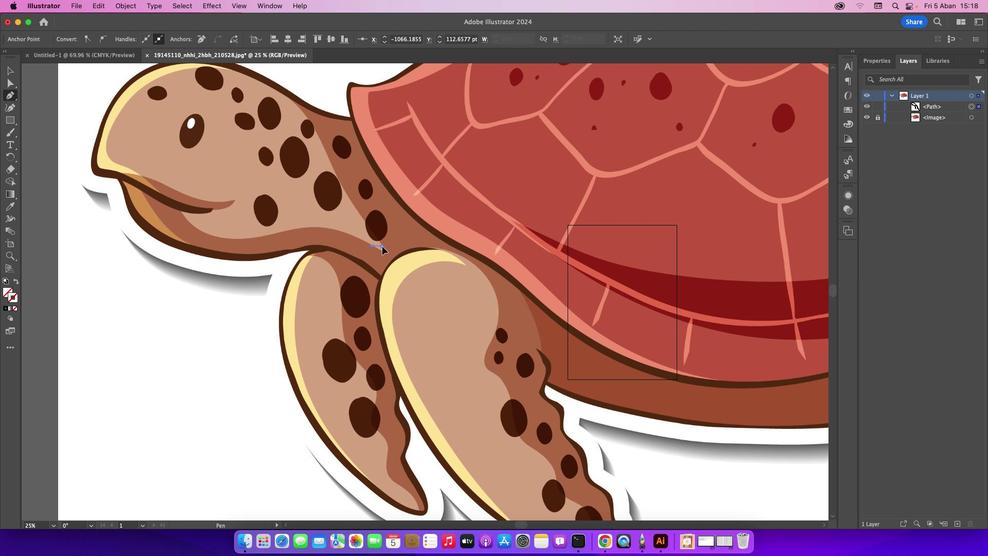 
Action: Mouse moved to (335, 174)
Screenshot: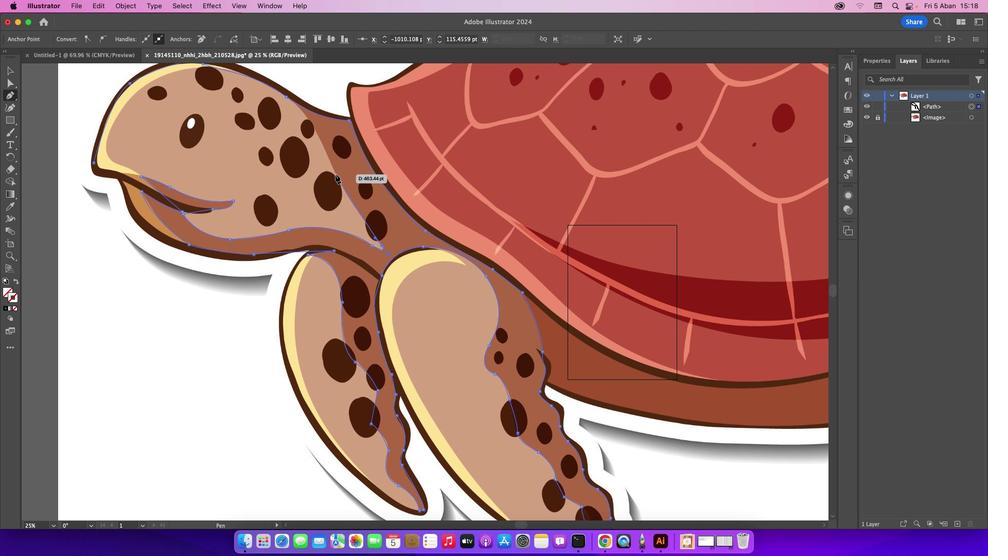 
Action: Mouse pressed left at (335, 174)
Screenshot: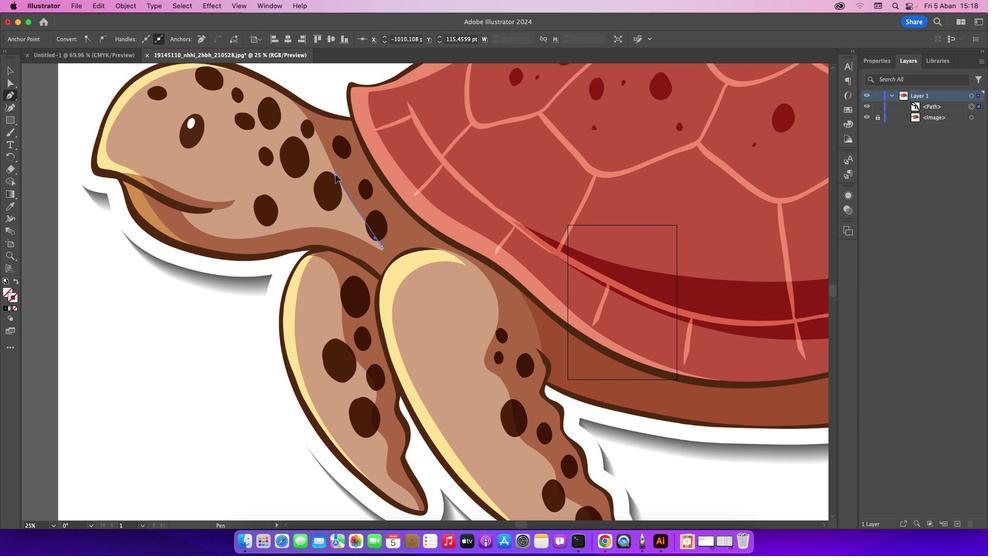 
Action: Mouse moved to (285, 96)
Screenshot: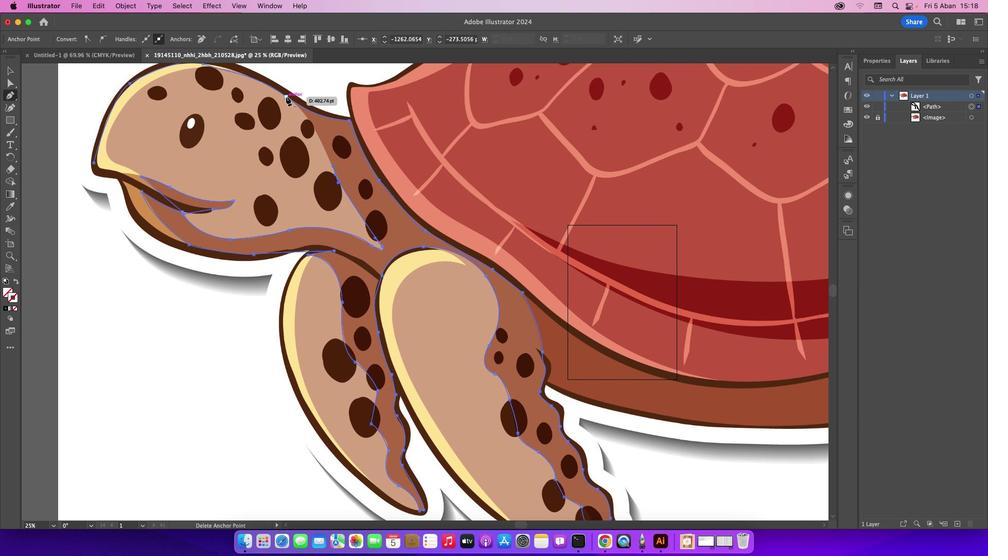 
Action: Mouse pressed left at (285, 96)
Screenshot: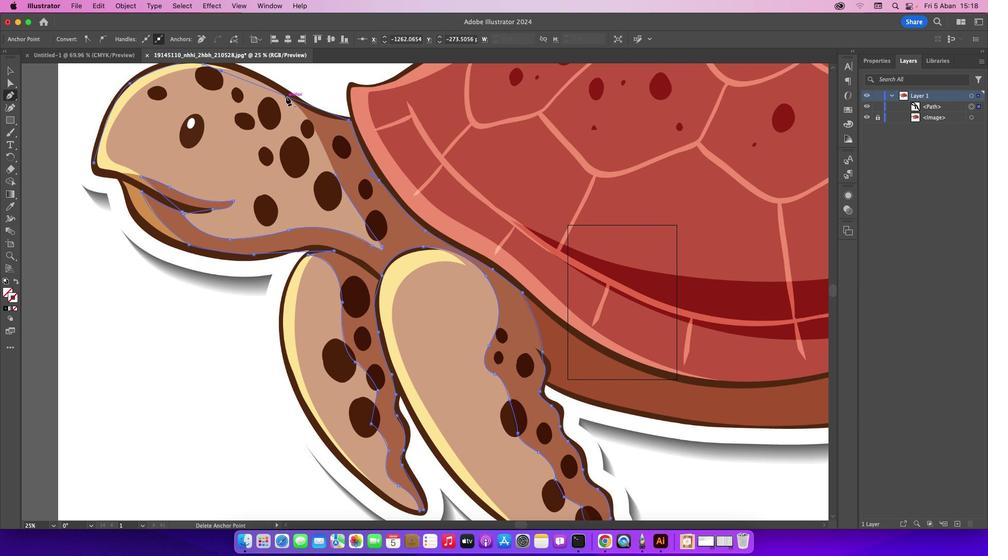 
Action: Mouse moved to (302, 120)
Screenshot: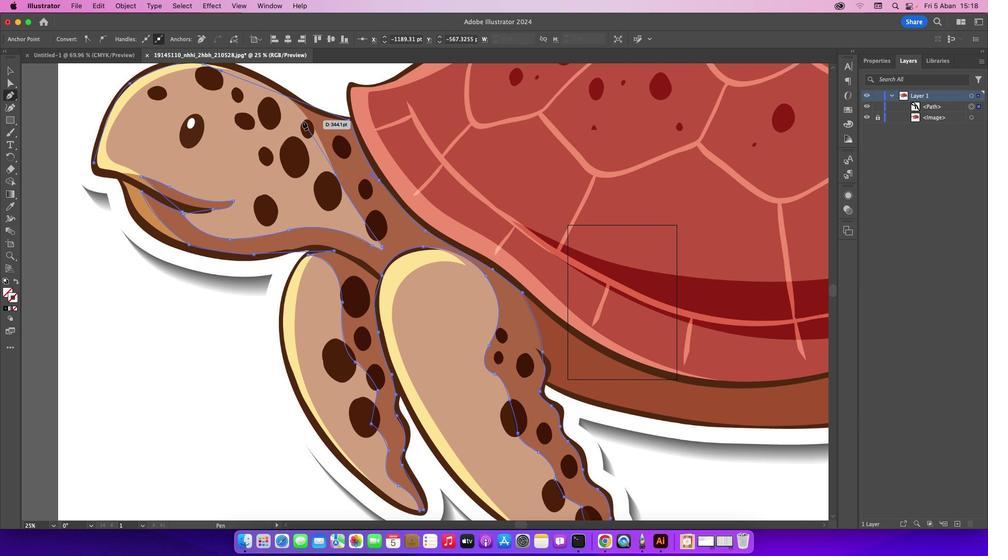
Action: Key pressed Key.cmd'z'
Screenshot: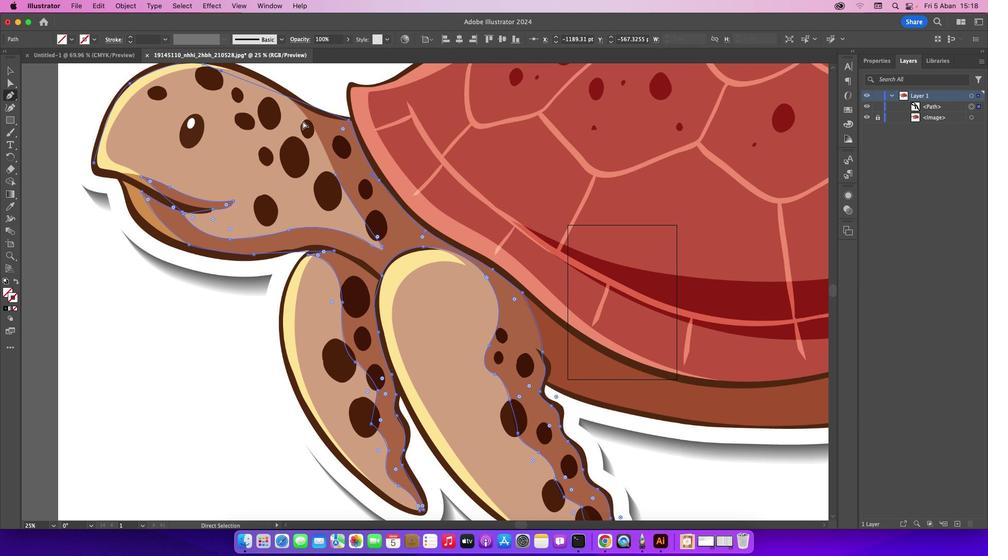 
Action: Mouse moved to (310, 122)
Screenshot: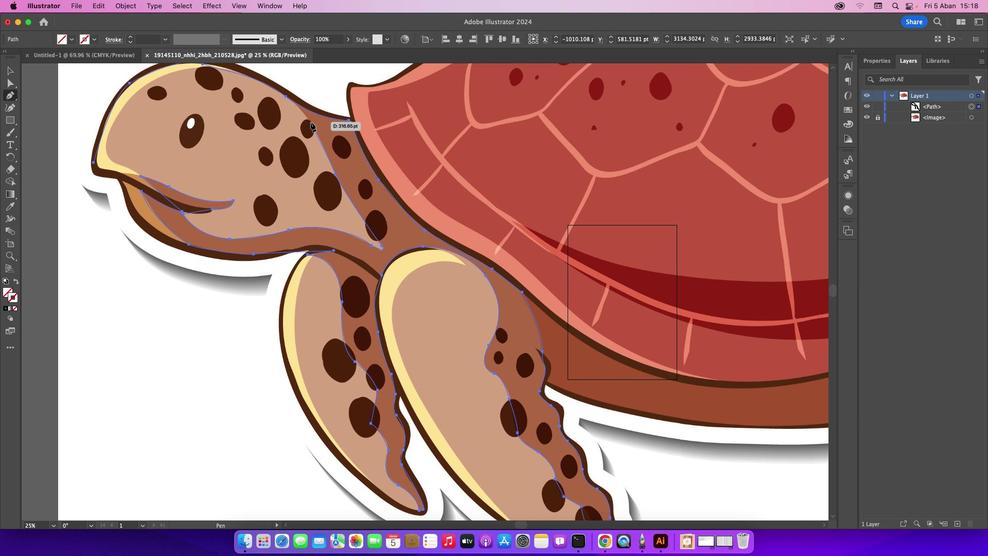 
Action: Mouse pressed left at (310, 122)
